 Task: Design a portfolio website for a graphic designer, showcasing their creative projects and design process.
Action: Mouse moved to (54, 249)
Screenshot: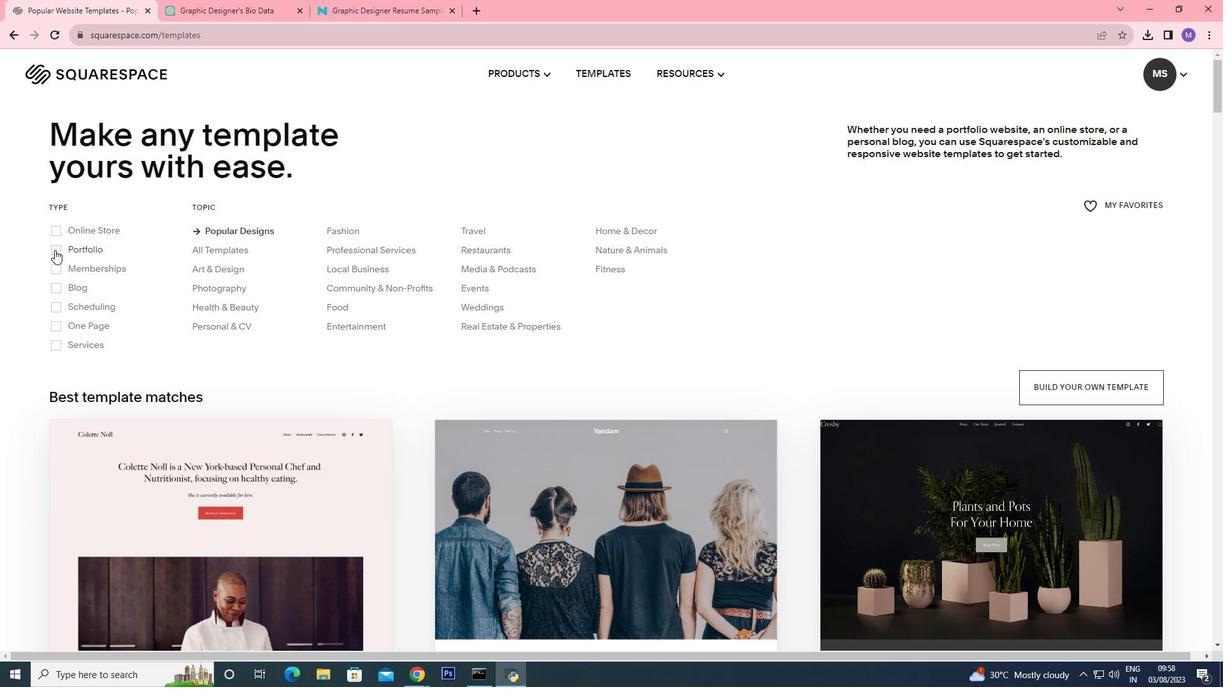 
Action: Mouse pressed left at (54, 249)
Screenshot: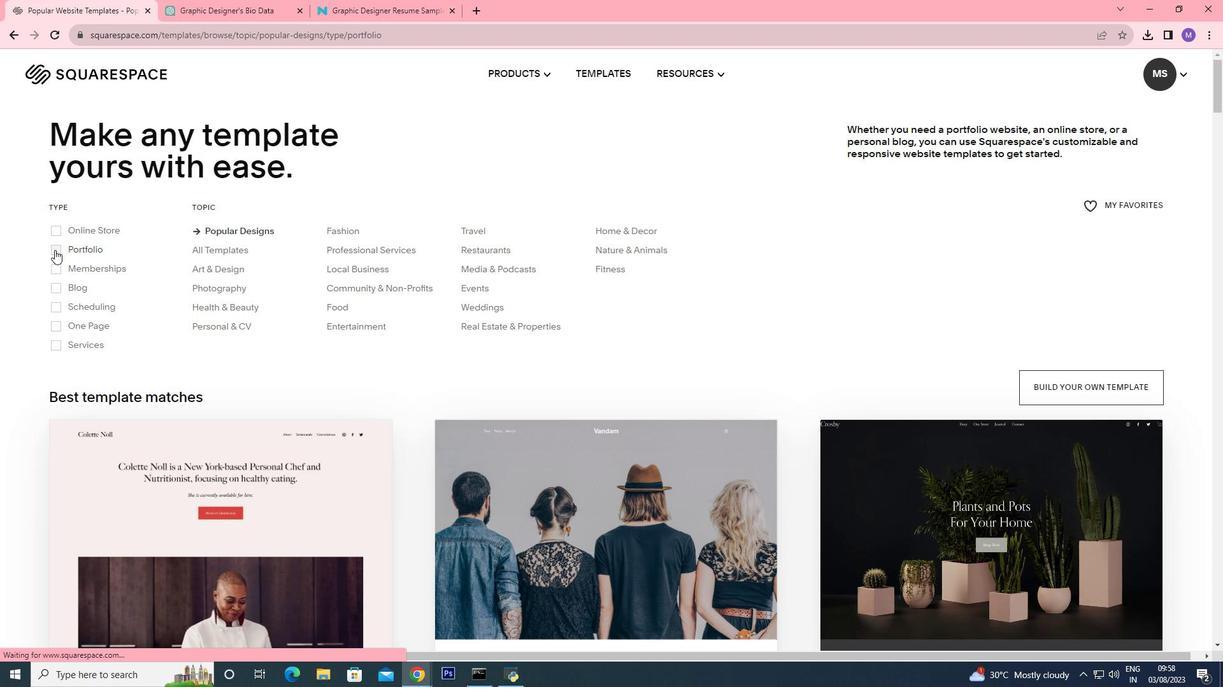 
Action: Mouse moved to (552, 375)
Screenshot: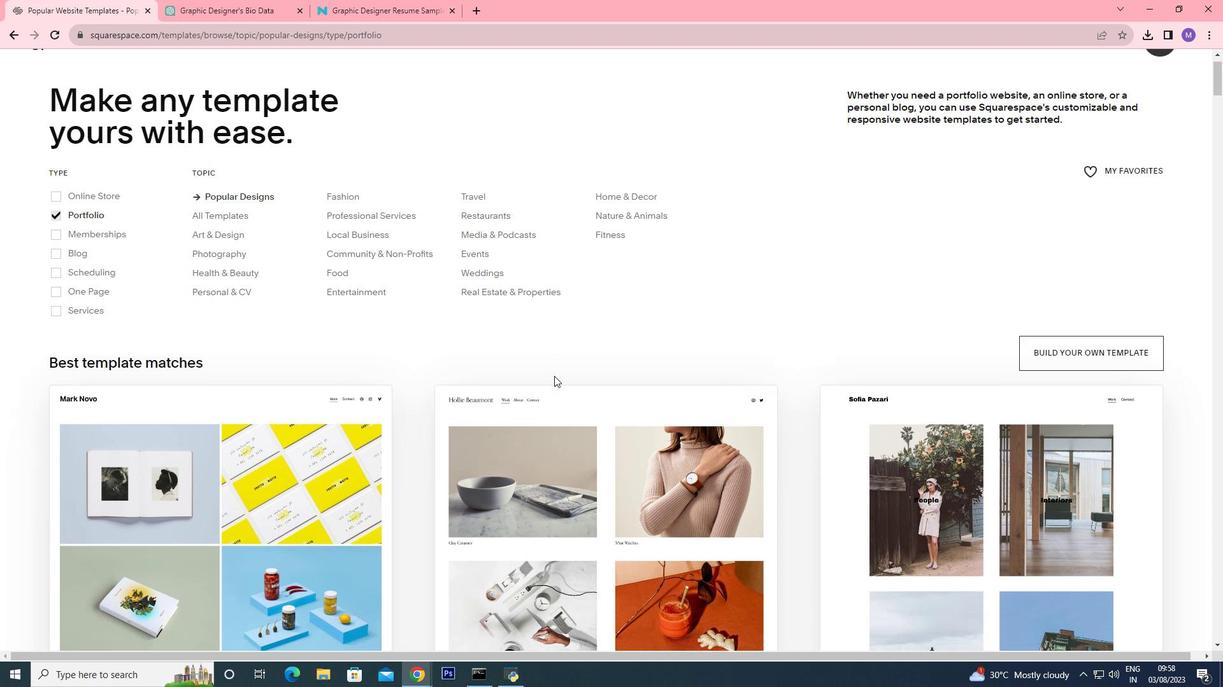 
Action: Mouse scrolled (552, 375) with delta (0, 0)
Screenshot: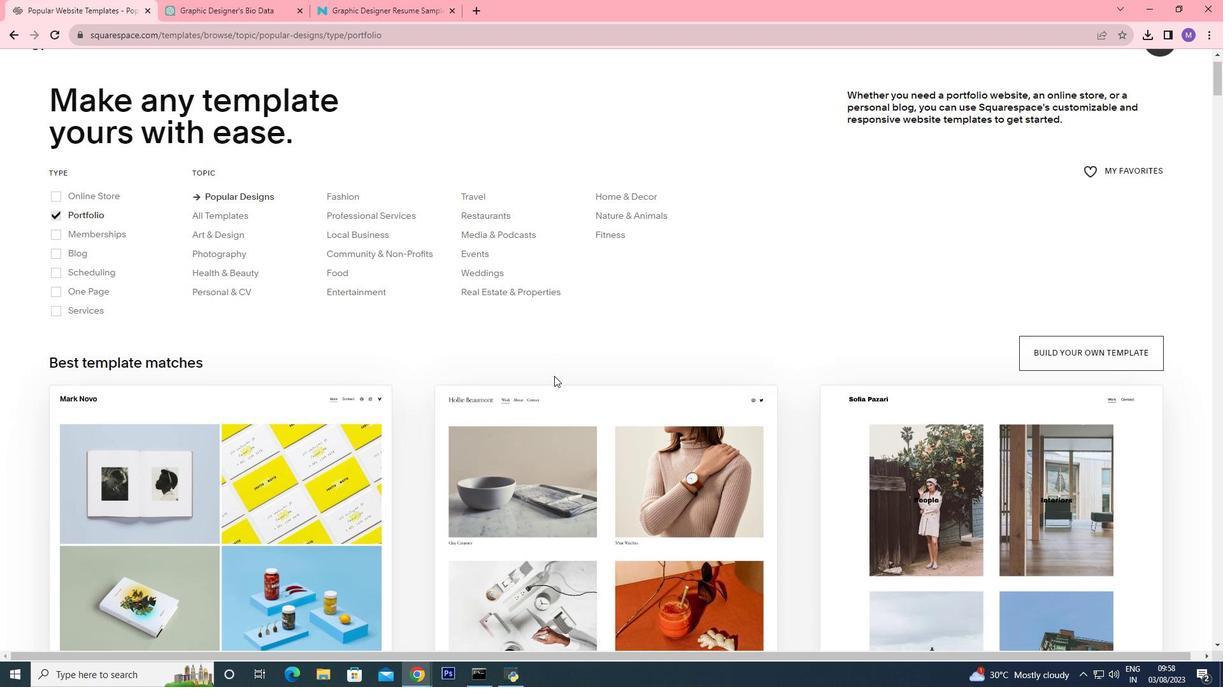 
Action: Mouse scrolled (552, 375) with delta (0, 0)
Screenshot: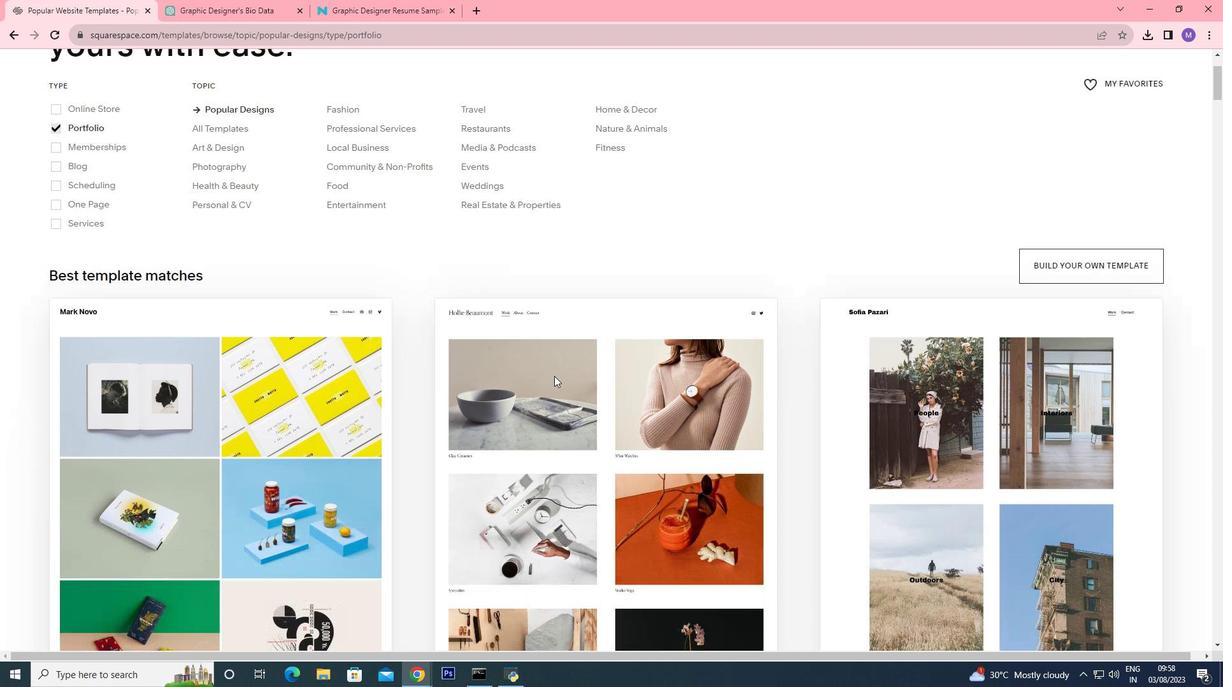 
Action: Mouse moved to (553, 375)
Screenshot: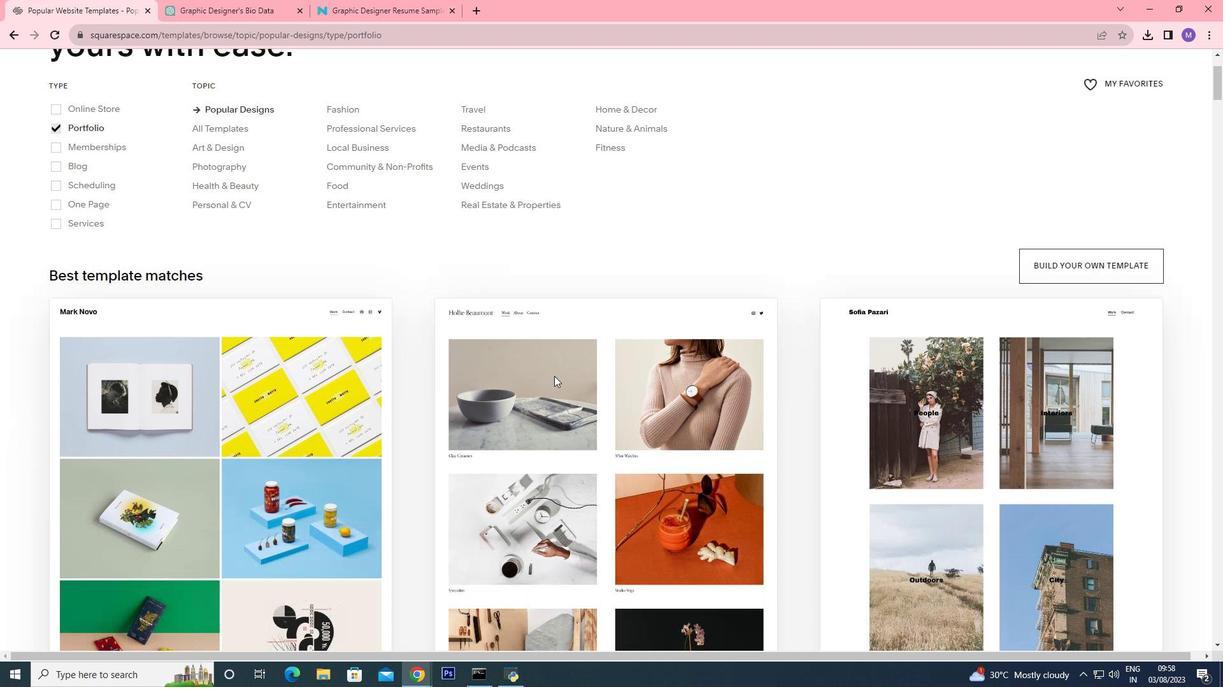 
Action: Mouse scrolled (553, 375) with delta (0, 0)
Screenshot: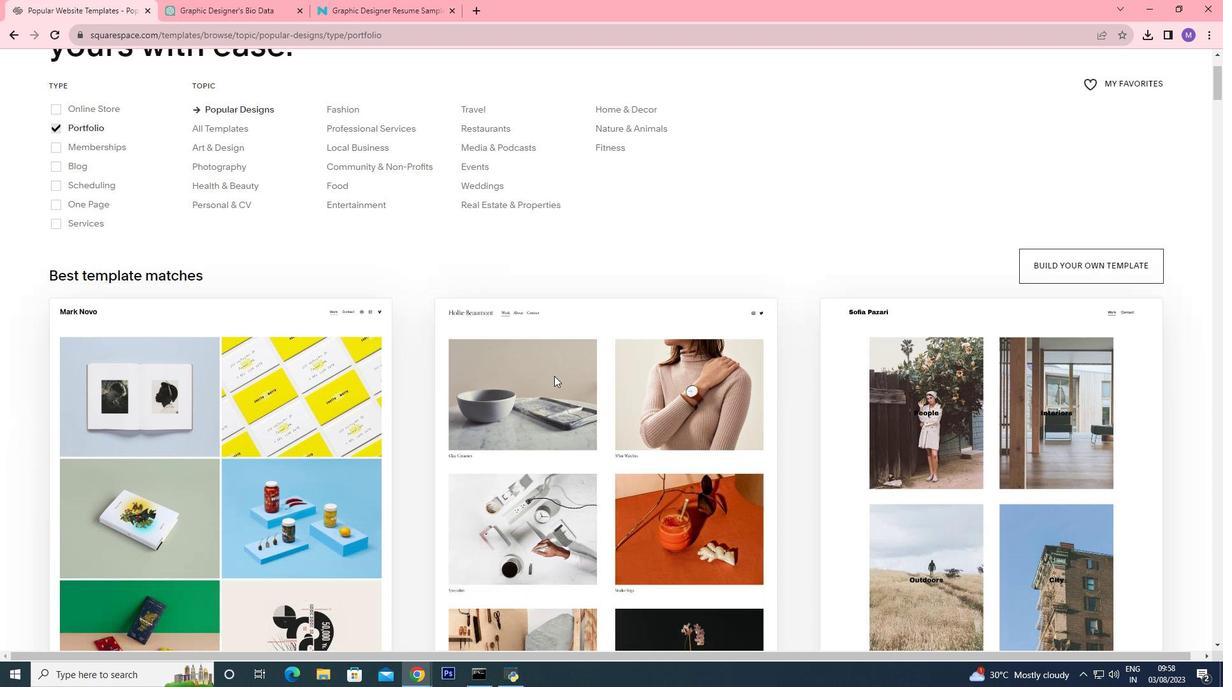 
Action: Mouse moved to (959, 423)
Screenshot: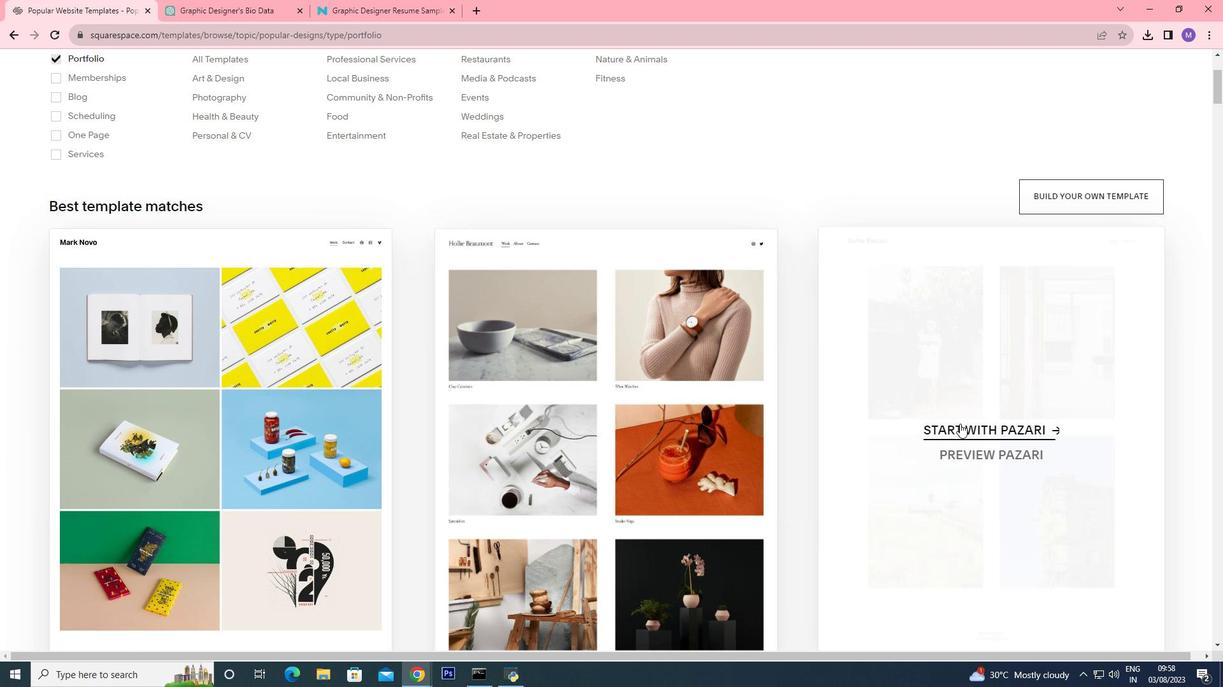 
Action: Mouse scrolled (959, 422) with delta (0, 0)
Screenshot: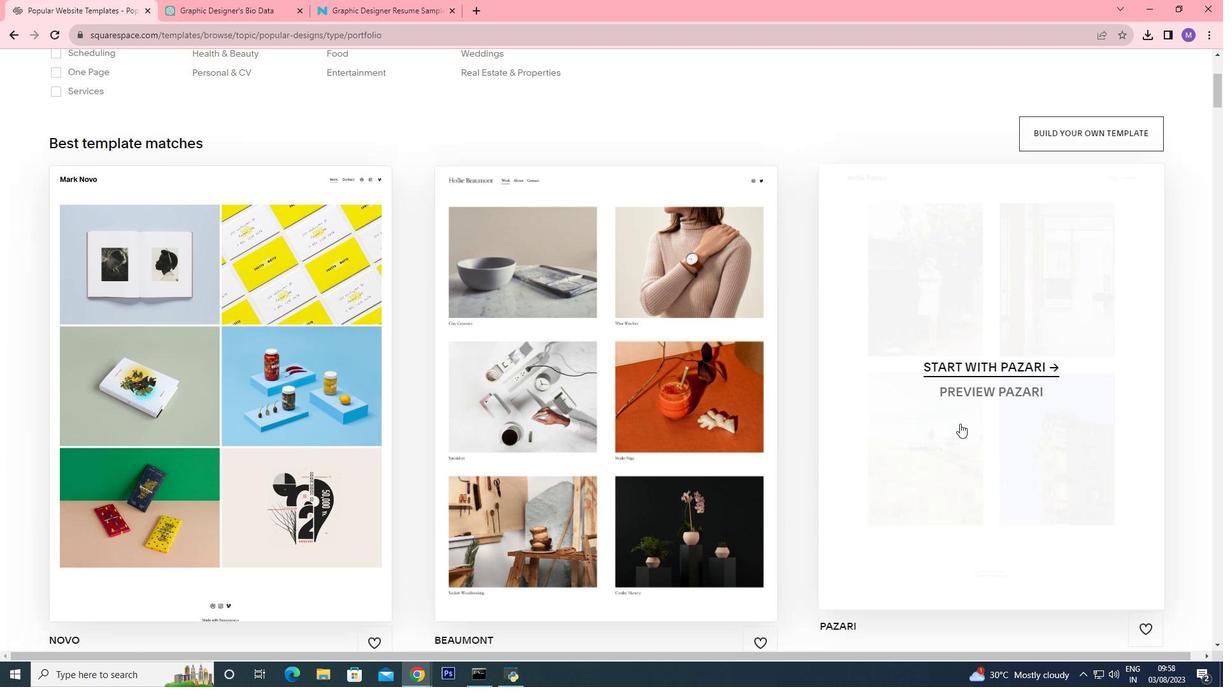 
Action: Mouse scrolled (959, 422) with delta (0, 0)
Screenshot: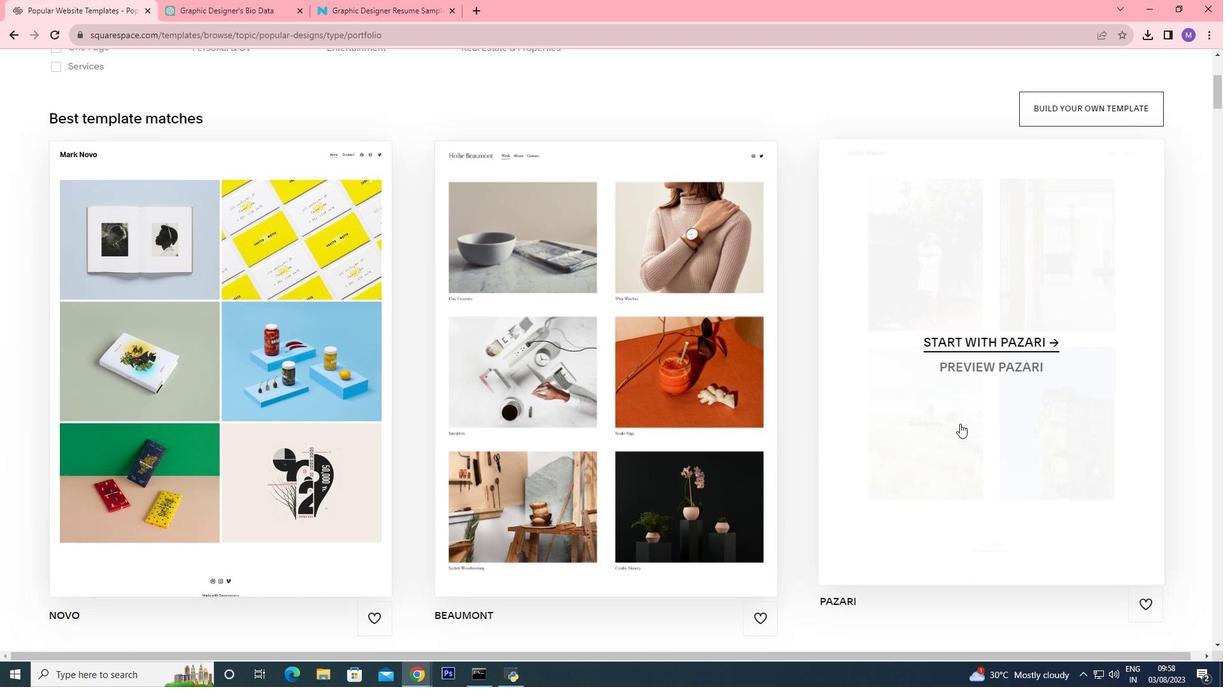 
Action: Mouse moved to (840, 519)
Screenshot: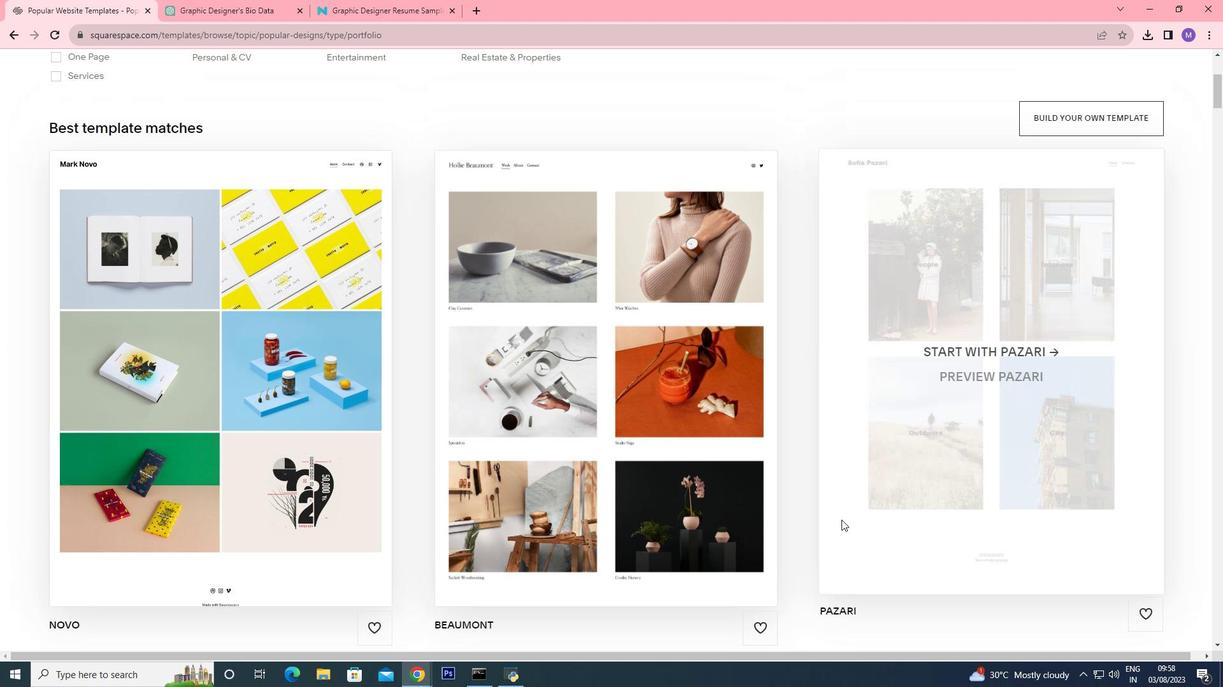 
Action: Mouse scrolled (840, 520) with delta (0, 0)
Screenshot: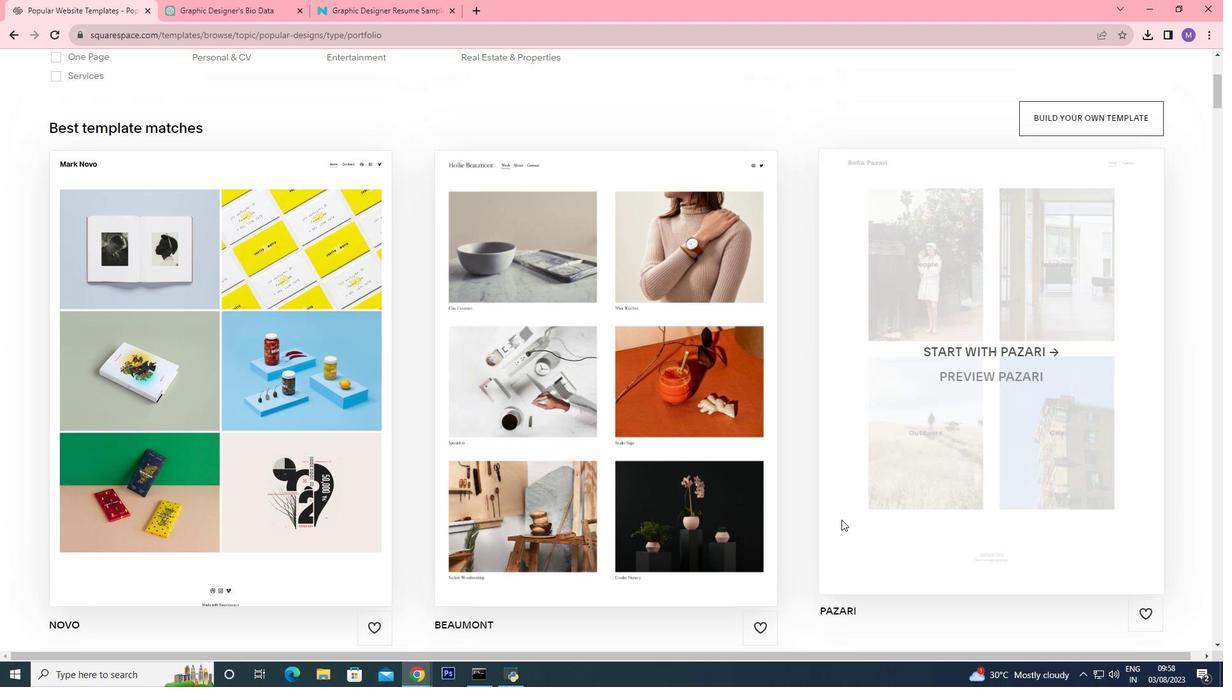 
Action: Mouse moved to (1016, 373)
Screenshot: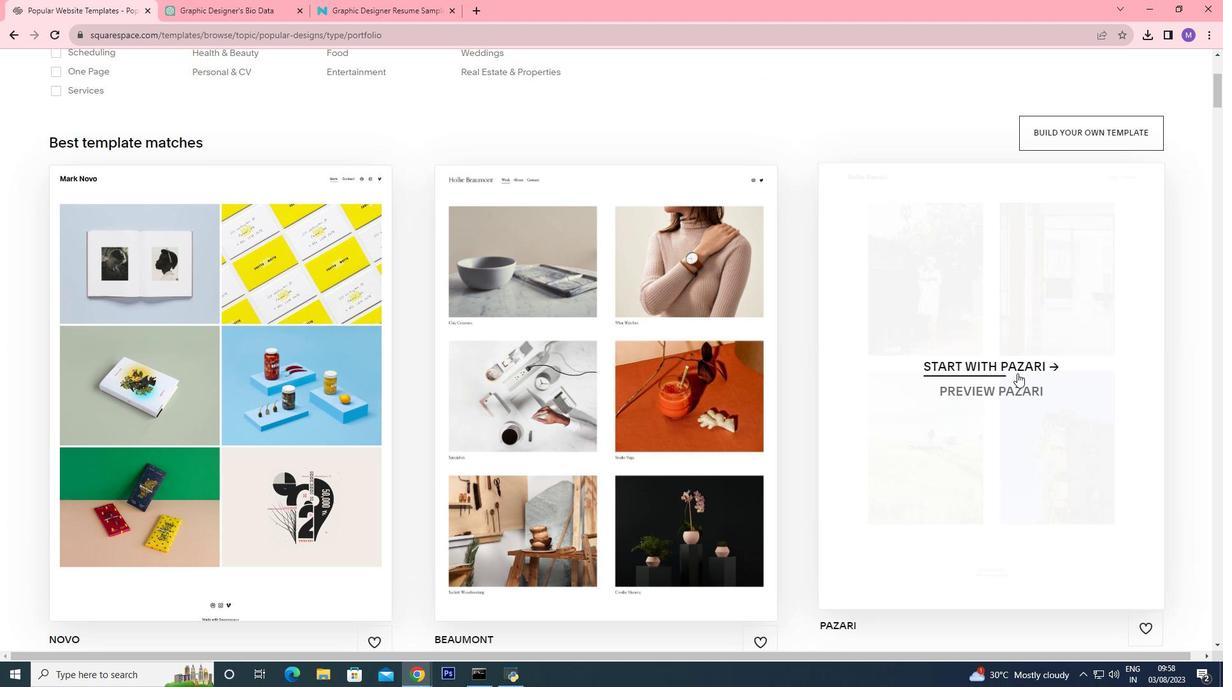 
Action: Mouse pressed left at (1016, 373)
Screenshot: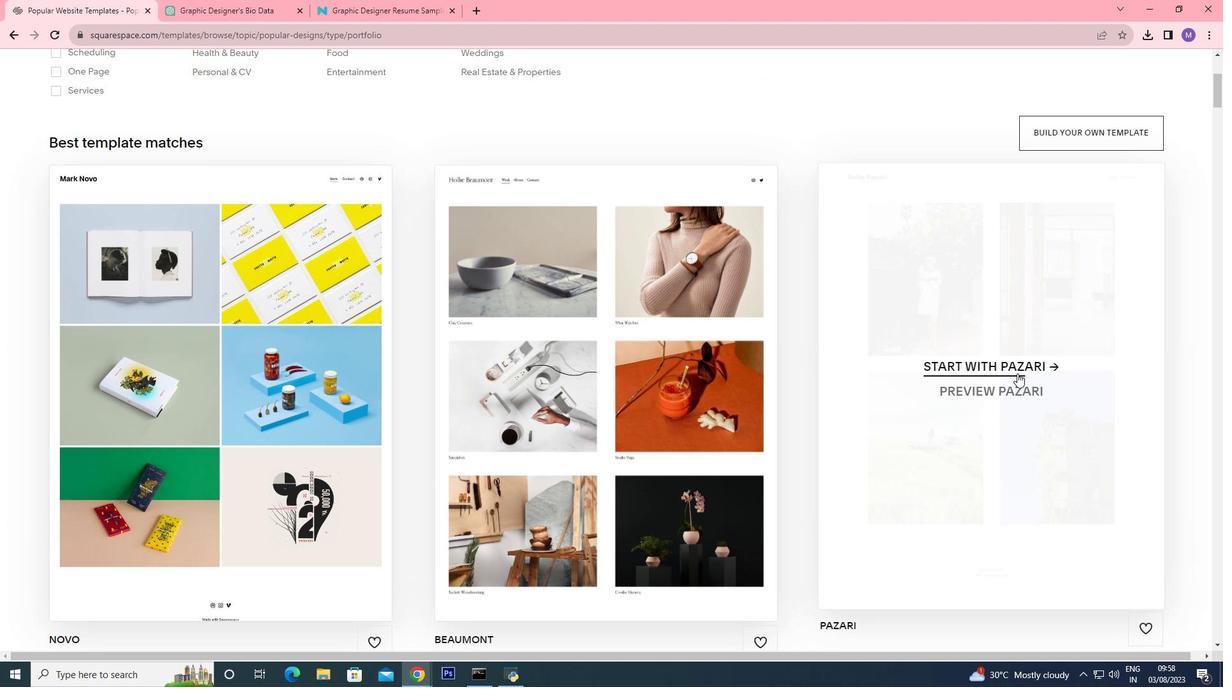 
Action: Mouse moved to (391, 342)
Screenshot: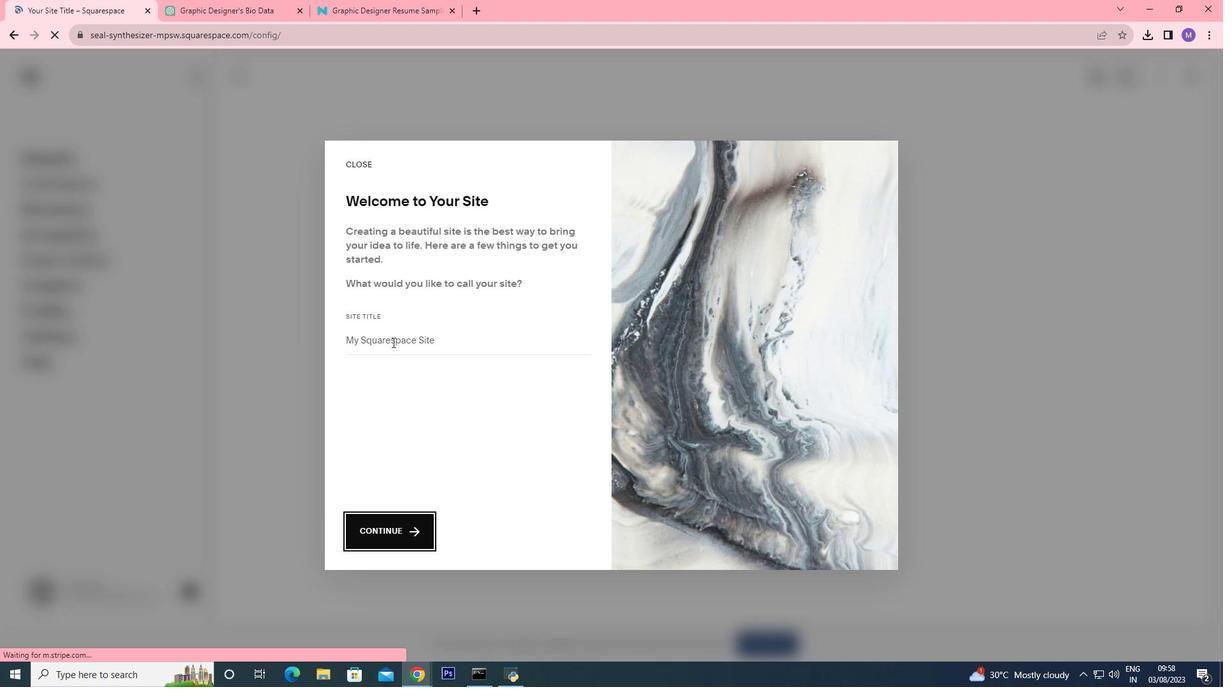 
Action: Mouse pressed left at (391, 342)
Screenshot: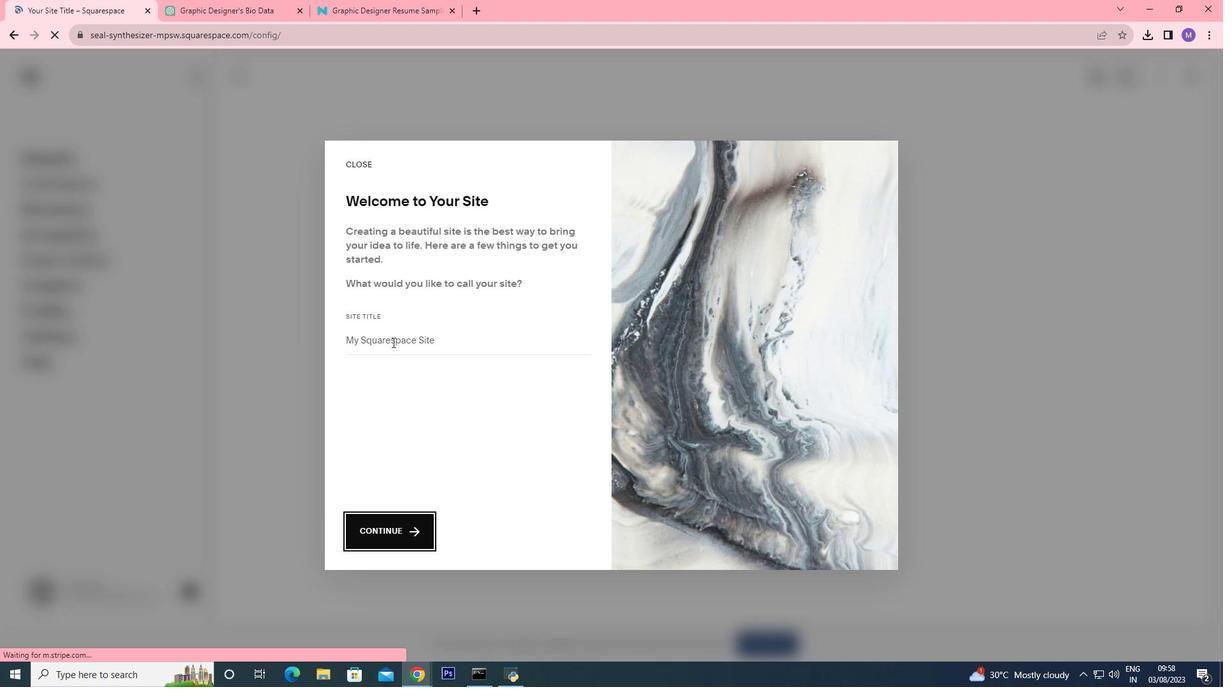
Action: Key pressed <Key.shift><Key.shift>g<Key.shift><Key.shift><Key.shift><Key.shift><Key.shift><Key.shift><Key.shift><Key.shift><Key.shift><Key.shift><Key.shift><Key.shift><Key.shift><Key.backspace><Key.shift>Graphic<Key.space><Key.shift>Ddd<Key.shift><Key.shift><Key.shift><Key.shift><Key.shift><Key.shift><Key.shift><Key.shift><Key.backspace><Key.backspace>esigner
Screenshot: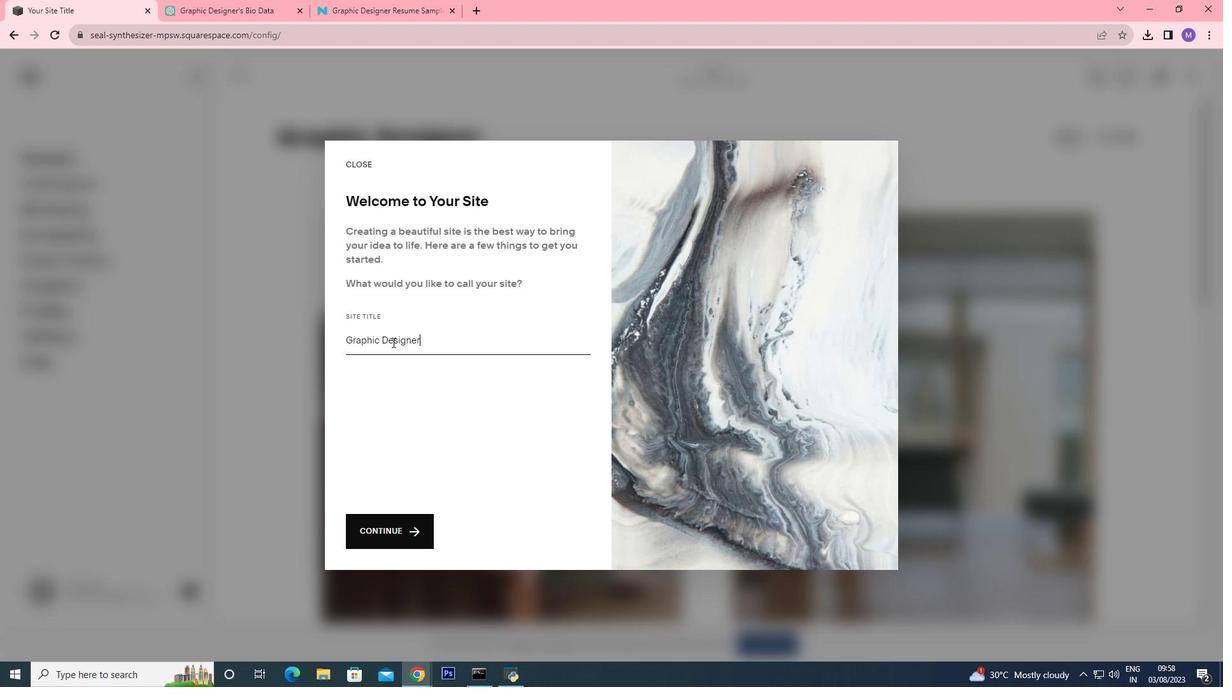 
Action: Mouse moved to (347, 341)
Screenshot: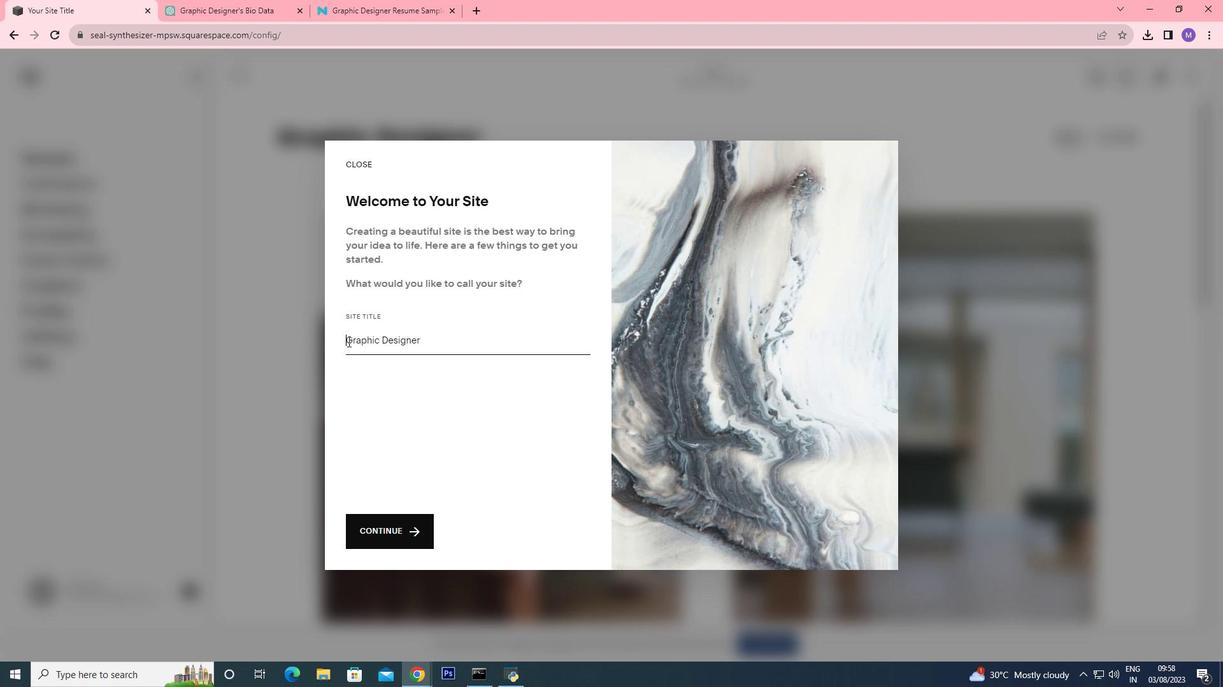 
Action: Mouse pressed left at (347, 341)
Screenshot: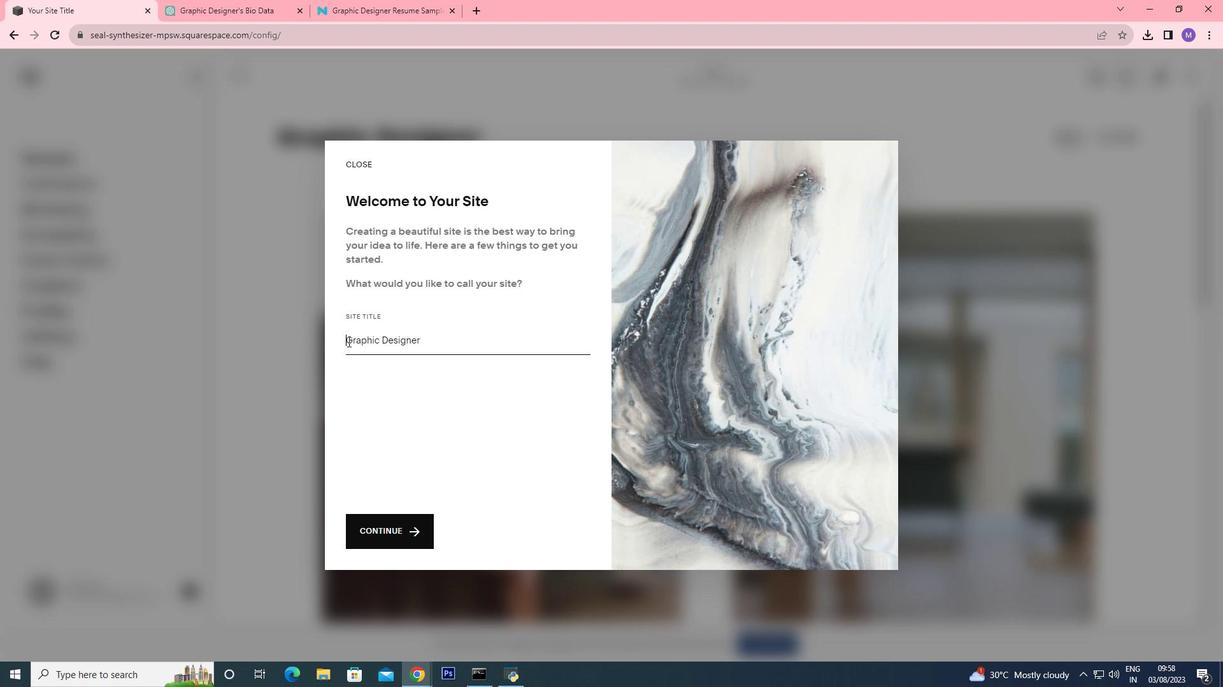 
Action: Key pressed <Key.shift>Maichel<Key.space>
Screenshot: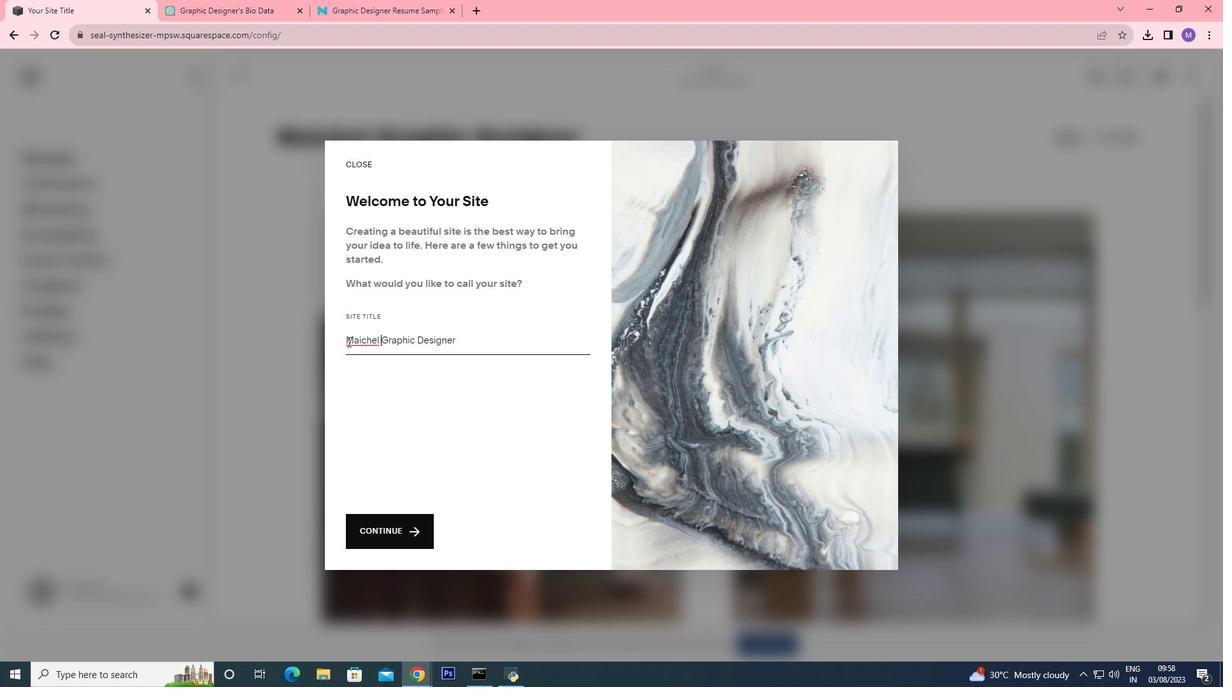 
Action: Mouse moved to (375, 339)
Screenshot: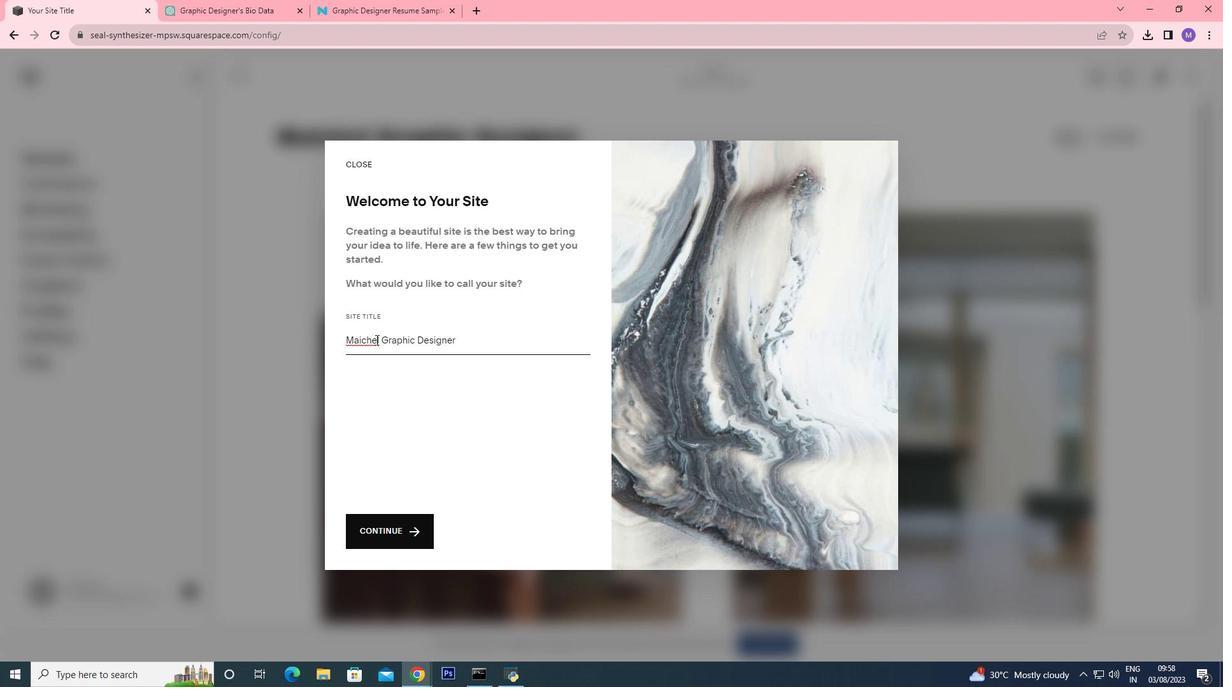
Action: Mouse pressed left at (375, 339)
Screenshot: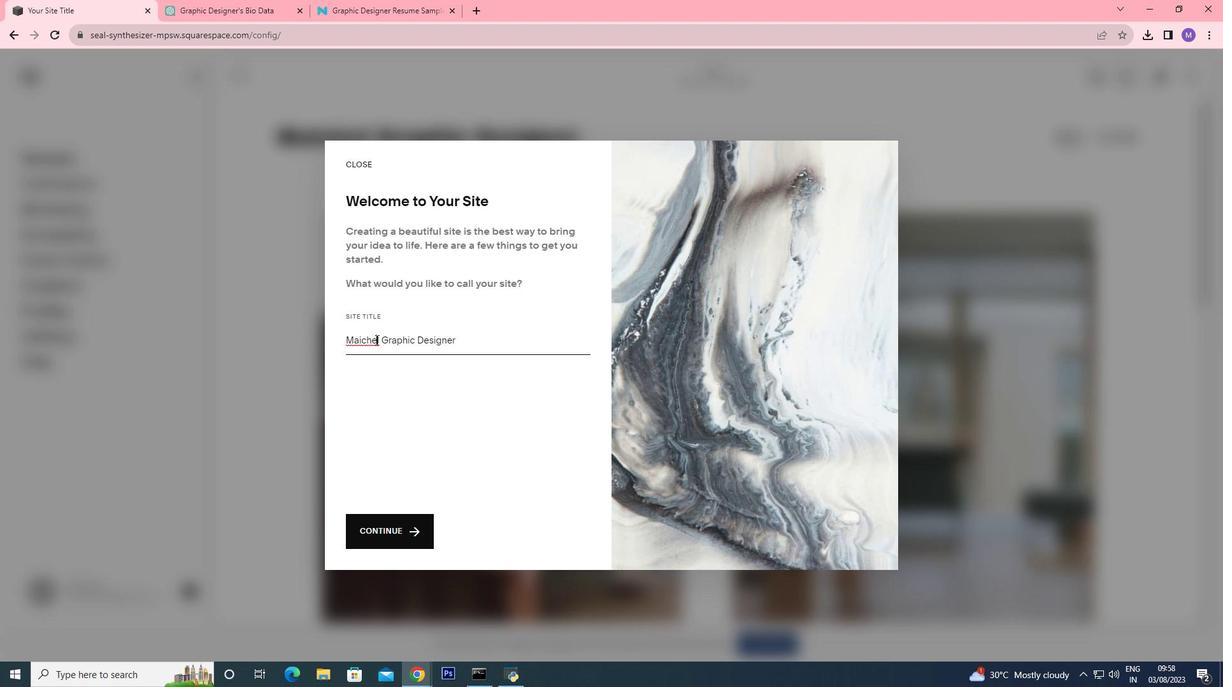 
Action: Mouse pressed left at (375, 339)
Screenshot: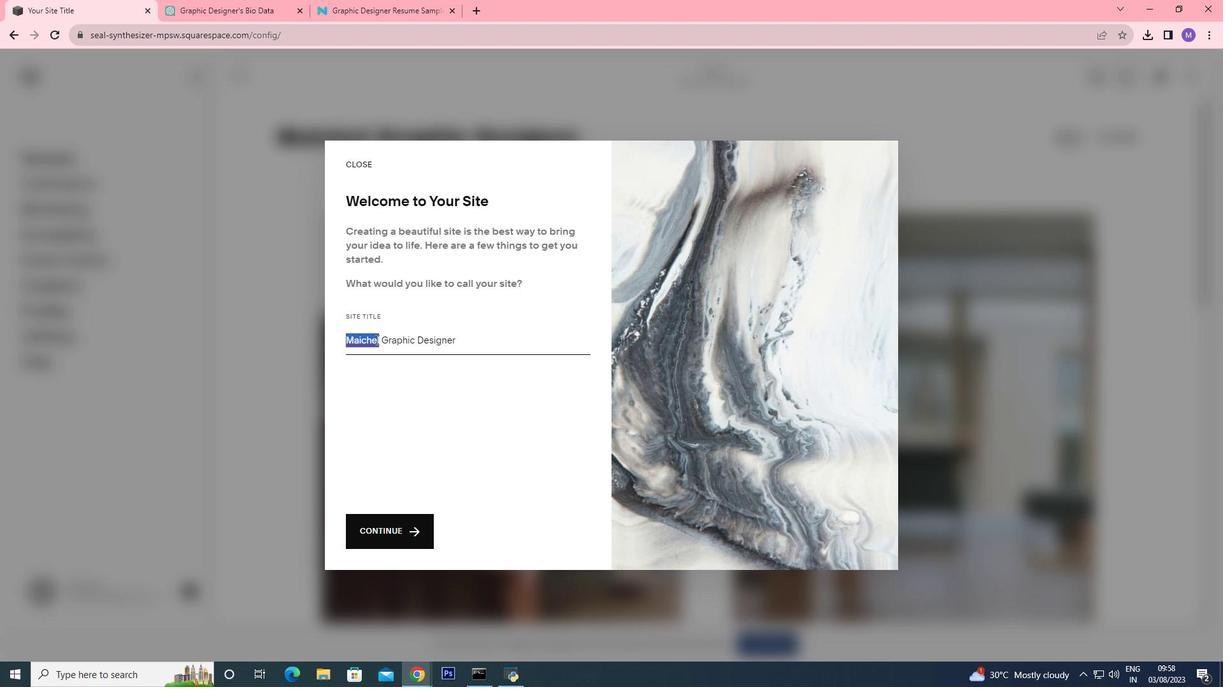 
Action: Mouse moved to (440, 347)
Screenshot: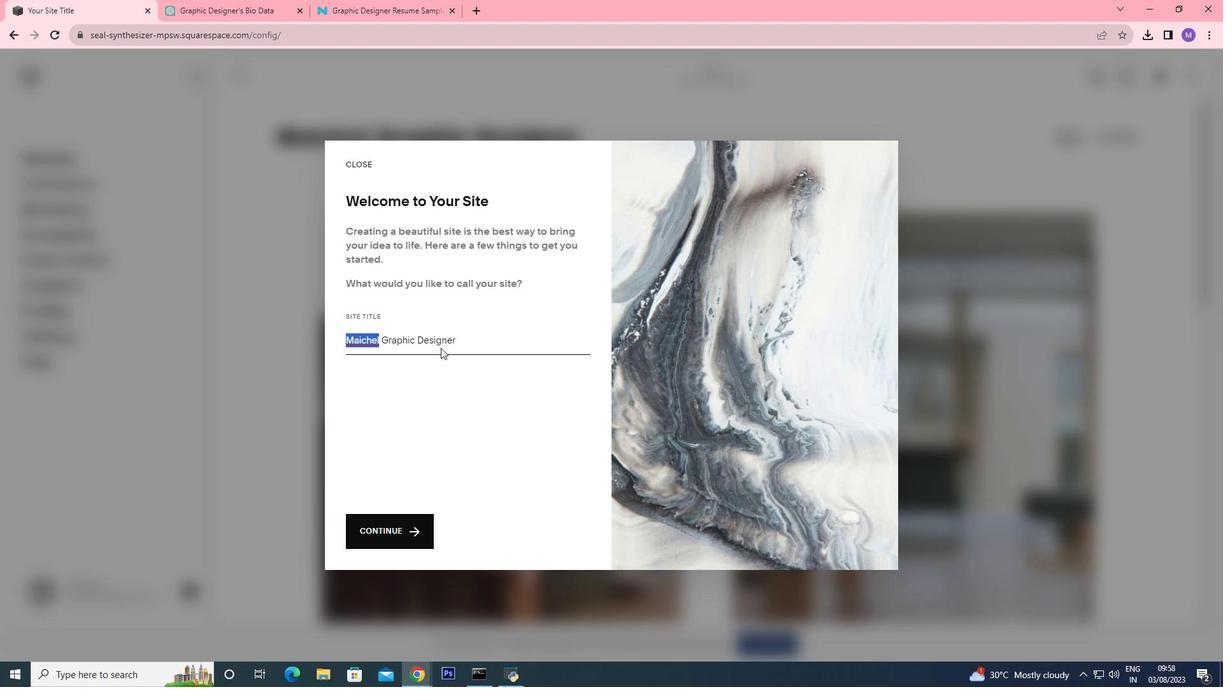 
Action: Mouse pressed left at (440, 347)
Screenshot: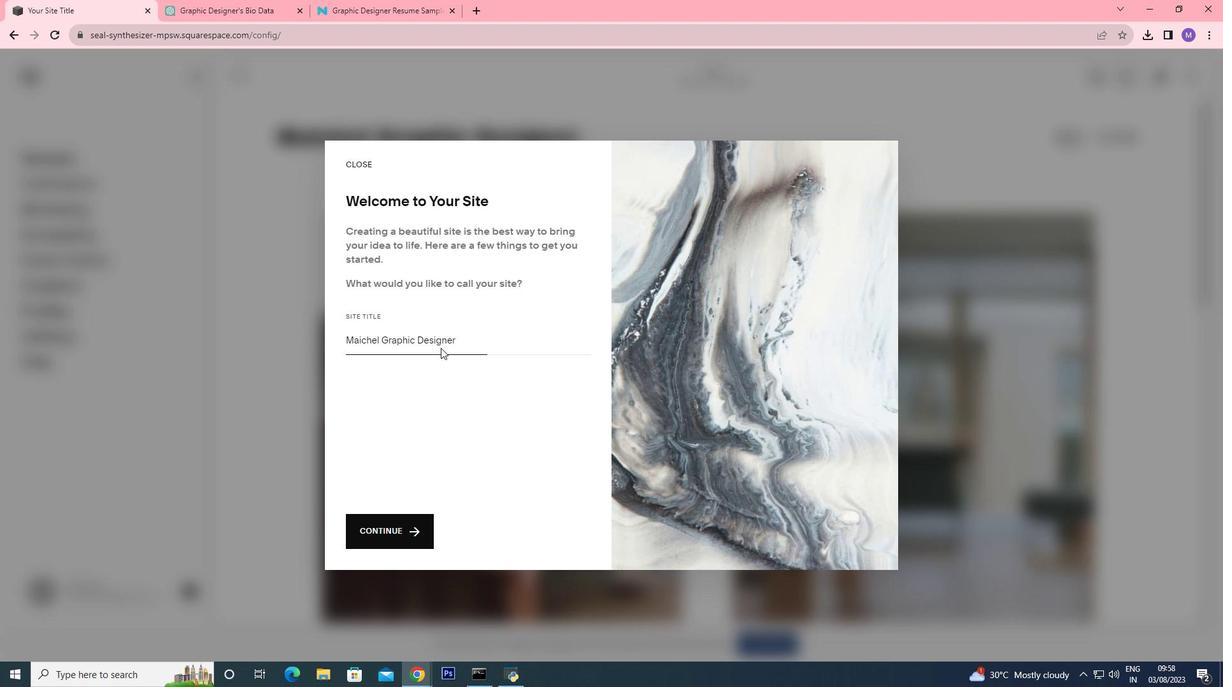 
Action: Mouse moved to (389, 536)
Screenshot: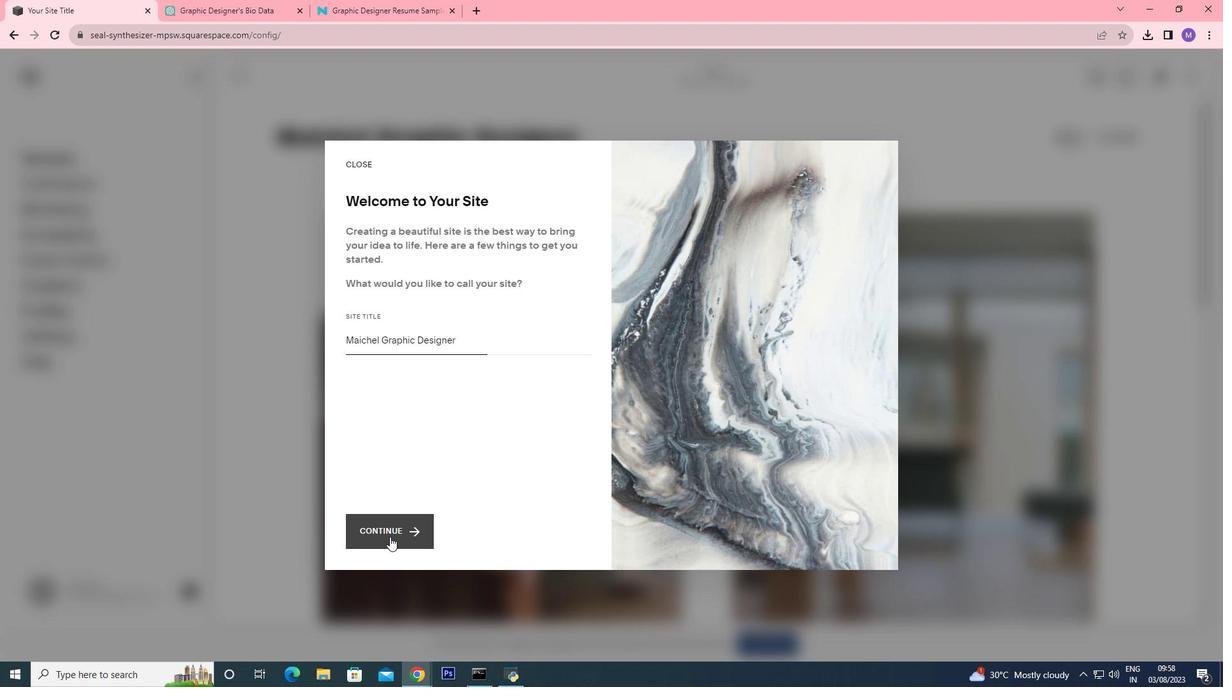 
Action: Mouse pressed left at (389, 536)
Screenshot: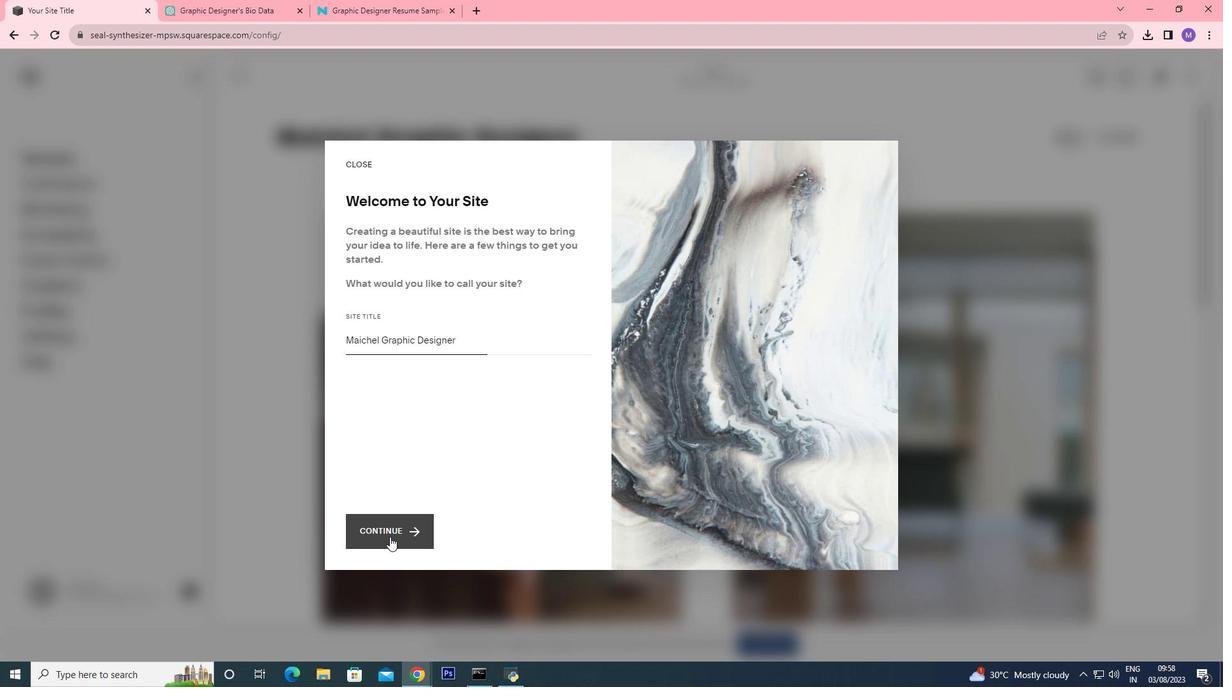 
Action: Mouse moved to (578, 540)
Screenshot: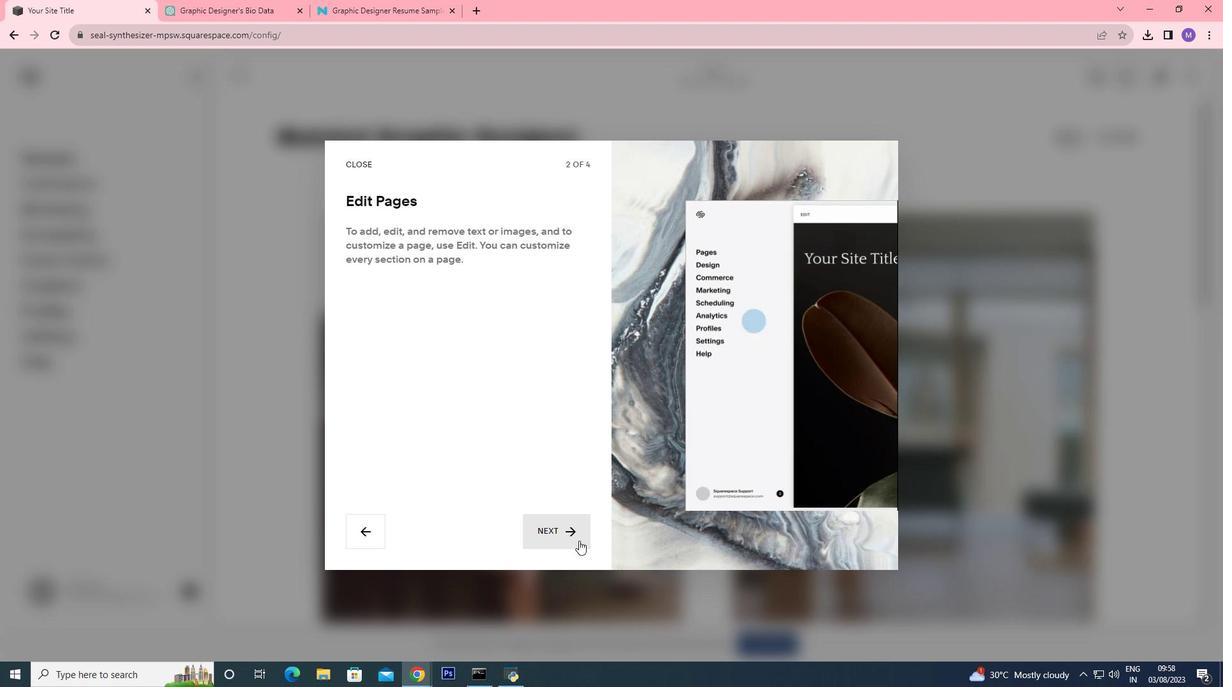 
Action: Mouse pressed left at (578, 540)
Screenshot: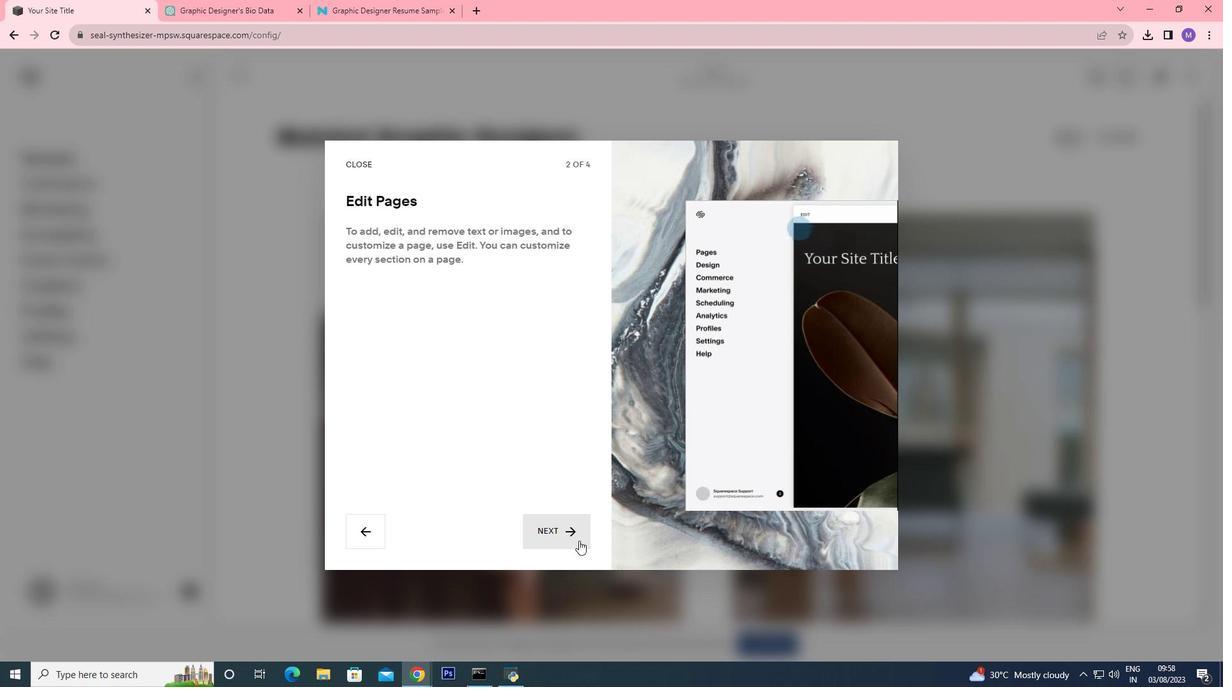 
Action: Mouse moved to (568, 533)
Screenshot: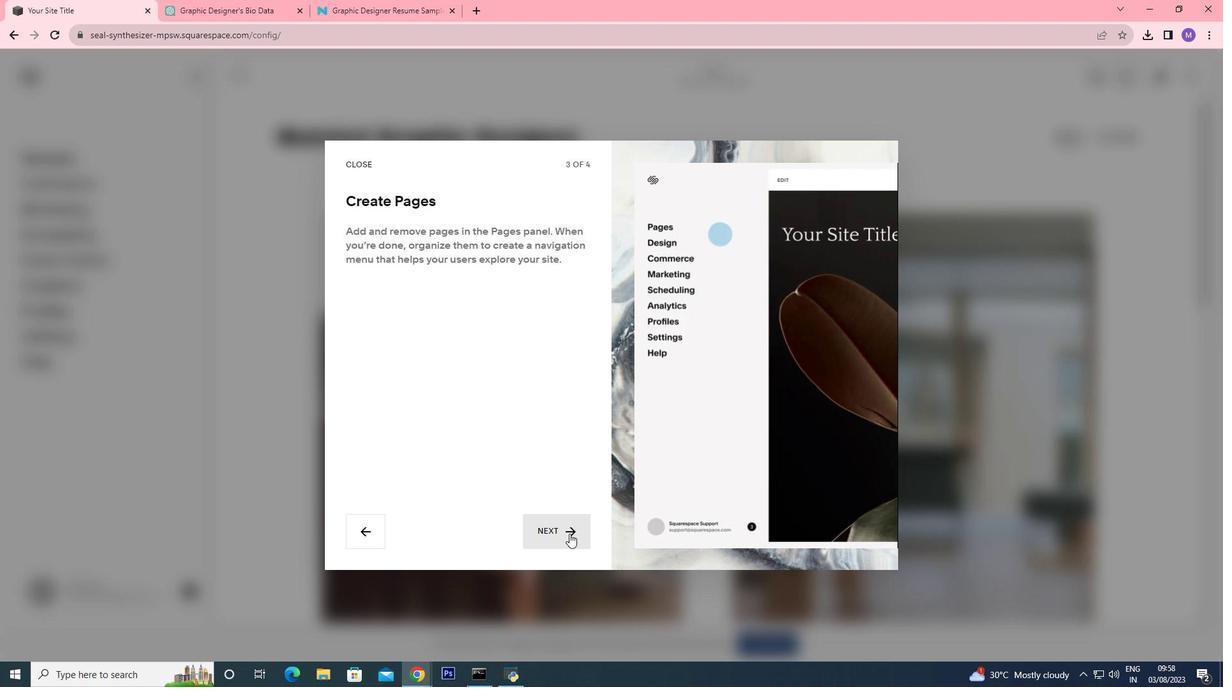 
Action: Mouse pressed left at (568, 533)
Screenshot: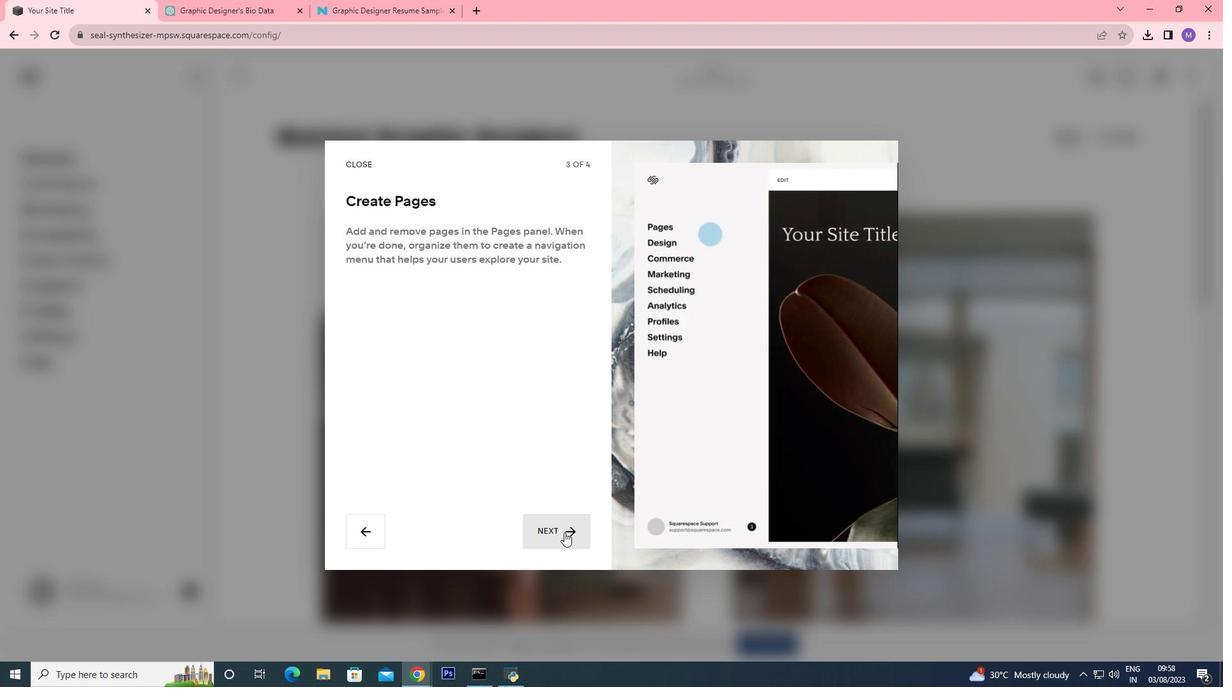 
Action: Mouse moved to (563, 533)
Screenshot: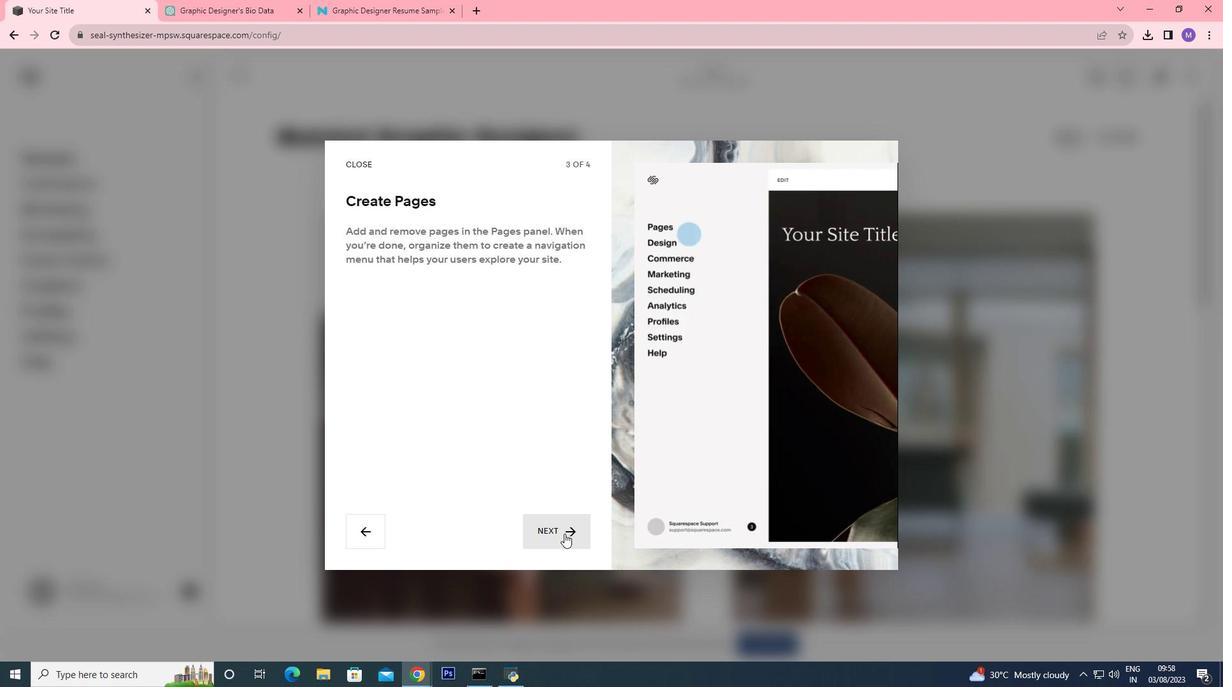 
Action: Mouse pressed left at (563, 533)
Screenshot: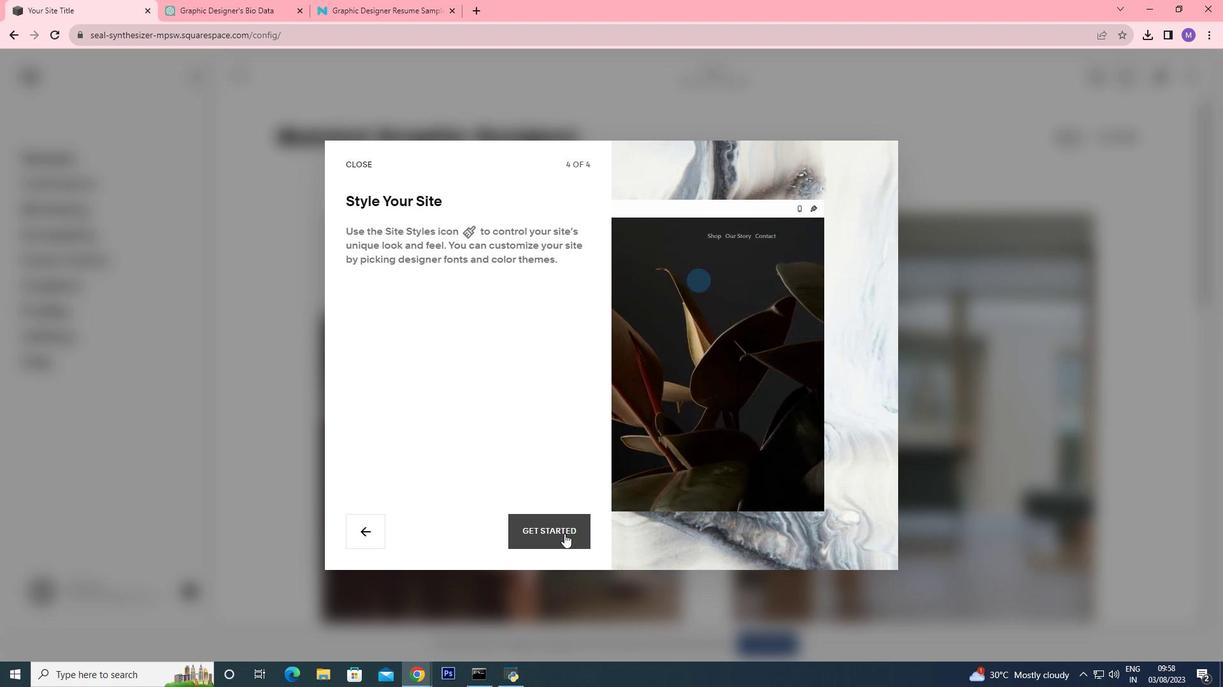 
Action: Mouse moved to (1165, 557)
Screenshot: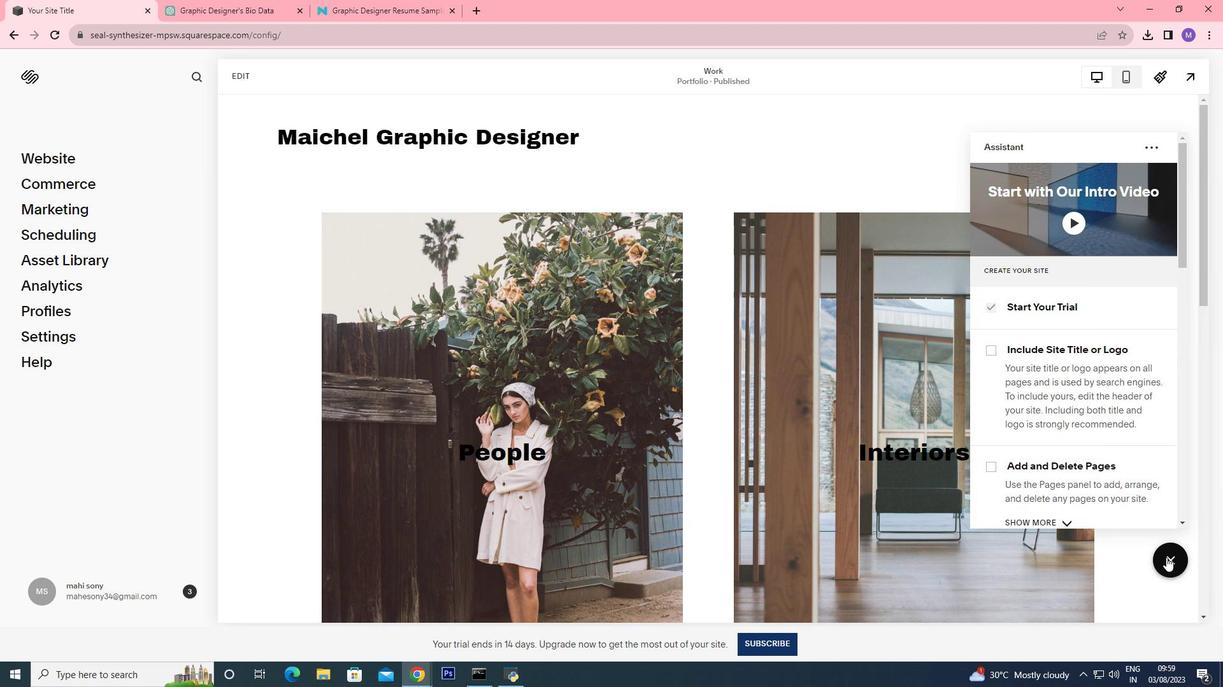 
Action: Mouse pressed left at (1165, 557)
Screenshot: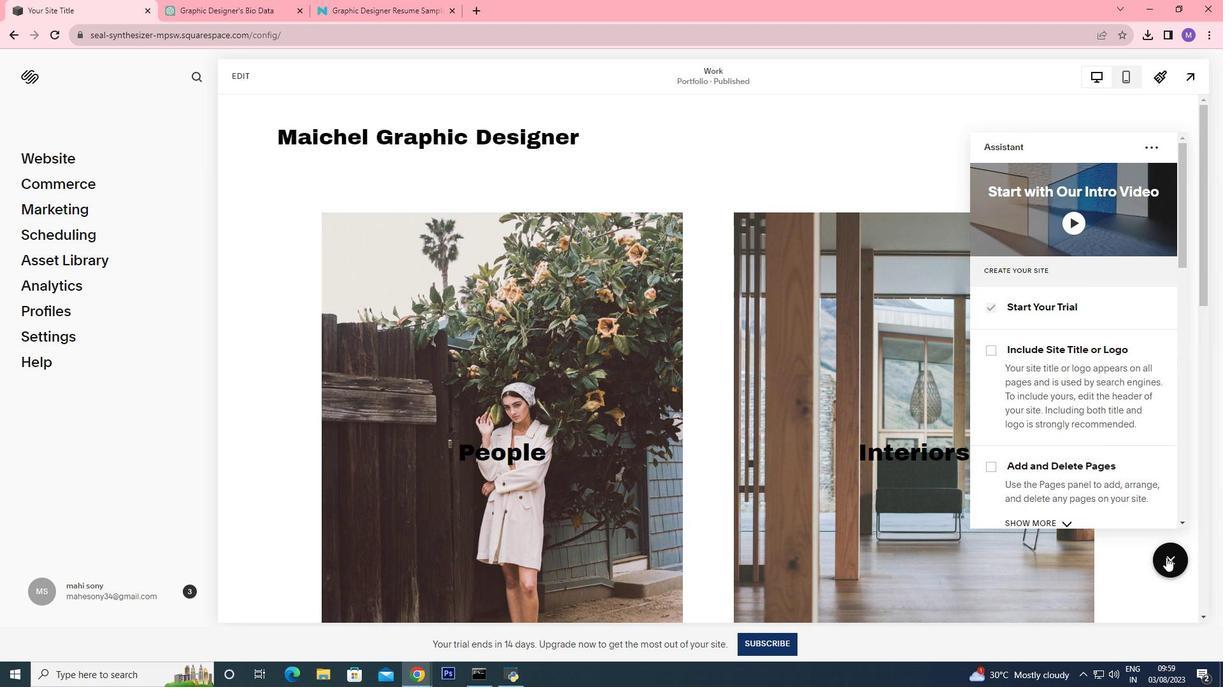 
Action: Mouse moved to (775, 322)
Screenshot: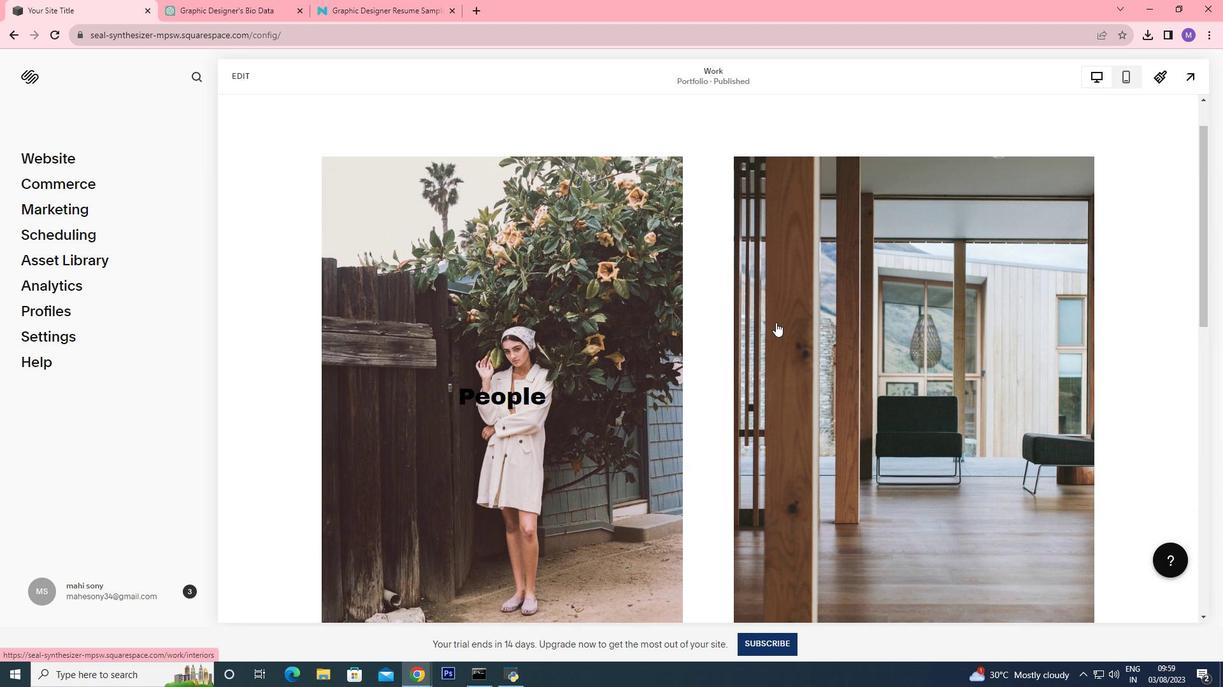 
Action: Mouse scrolled (775, 321) with delta (0, 0)
Screenshot: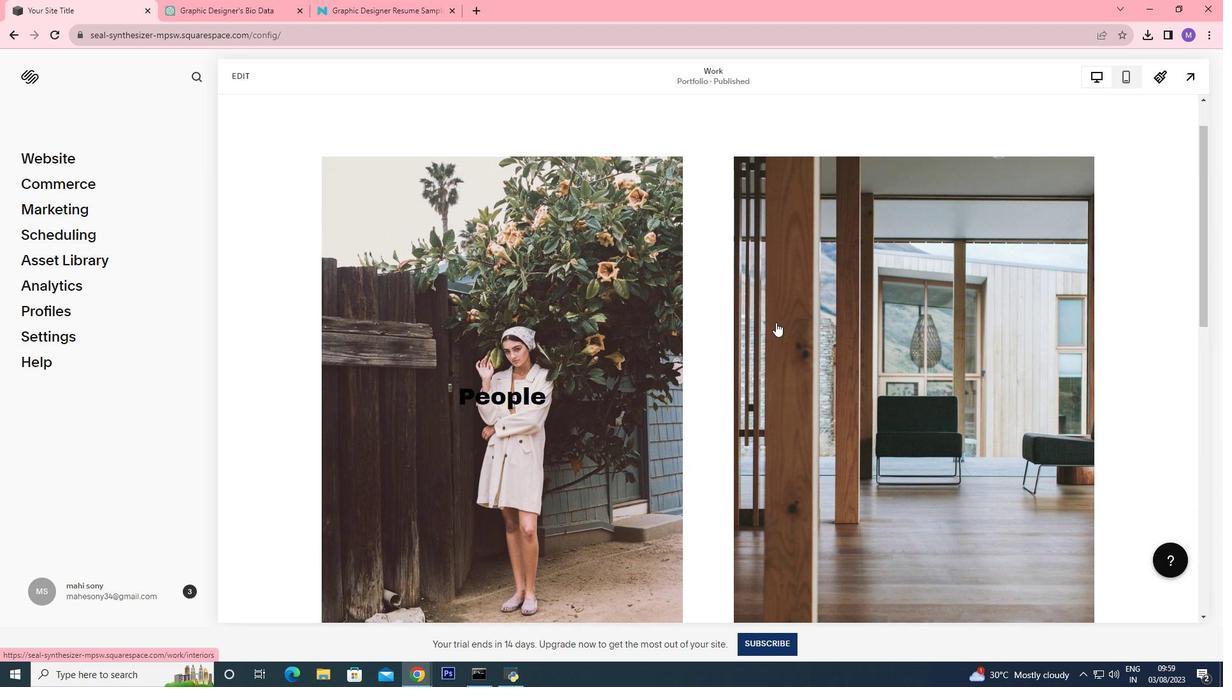 
Action: Mouse scrolled (775, 321) with delta (0, 0)
Screenshot: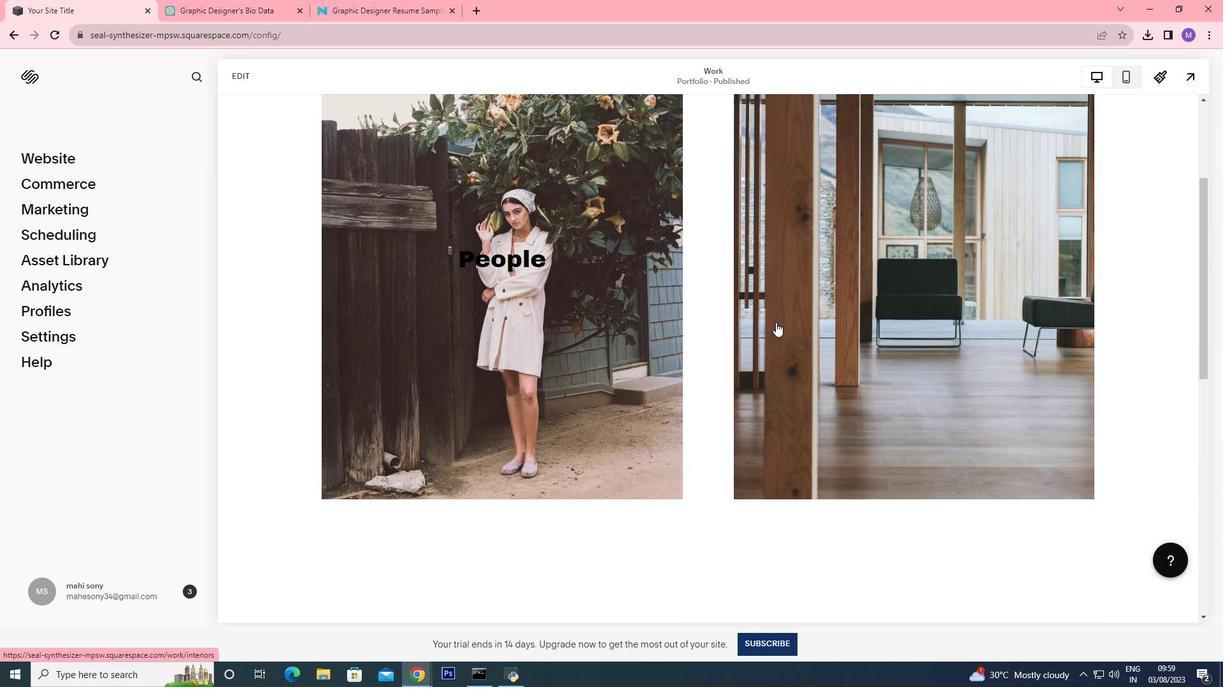 
Action: Mouse scrolled (775, 321) with delta (0, 0)
Screenshot: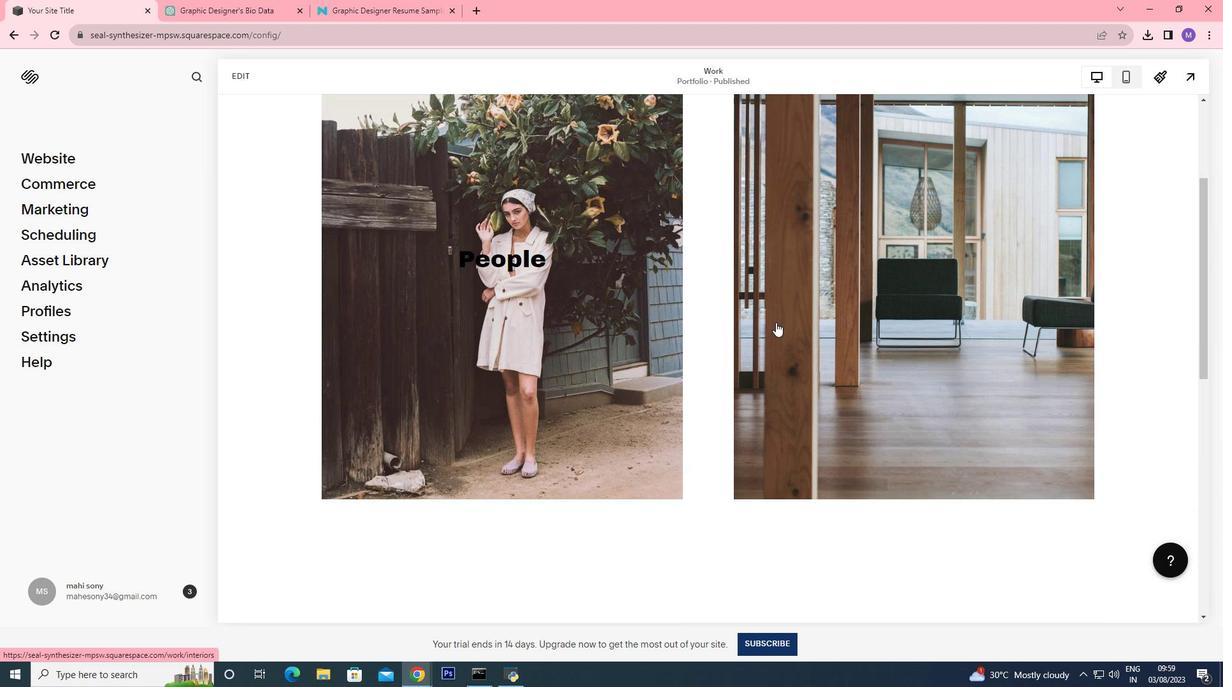 
Action: Mouse scrolled (775, 321) with delta (0, 0)
Screenshot: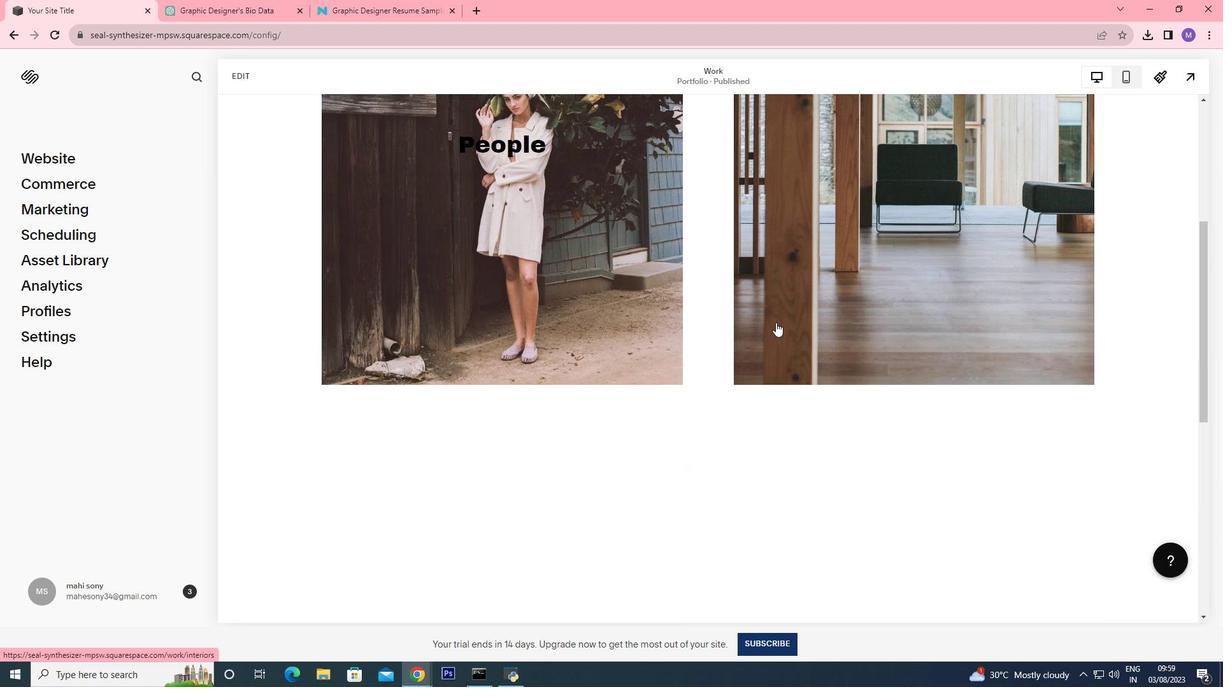 
Action: Mouse scrolled (775, 321) with delta (0, 0)
Screenshot: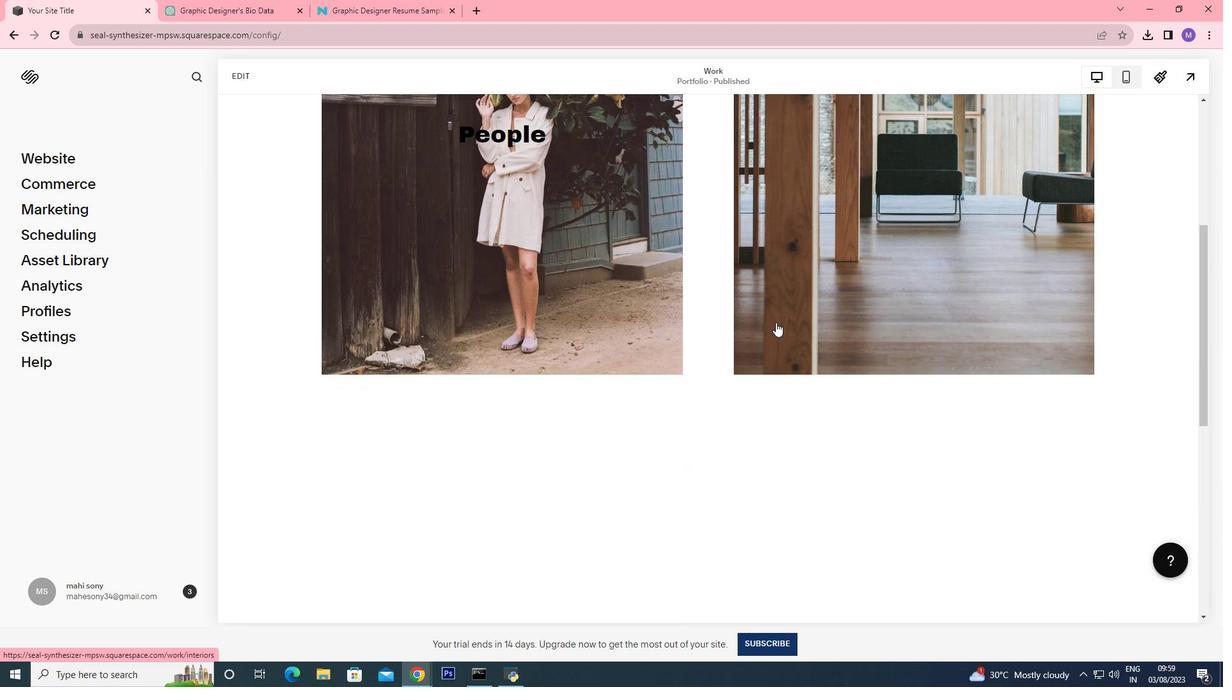 
Action: Mouse scrolled (775, 322) with delta (0, 0)
Screenshot: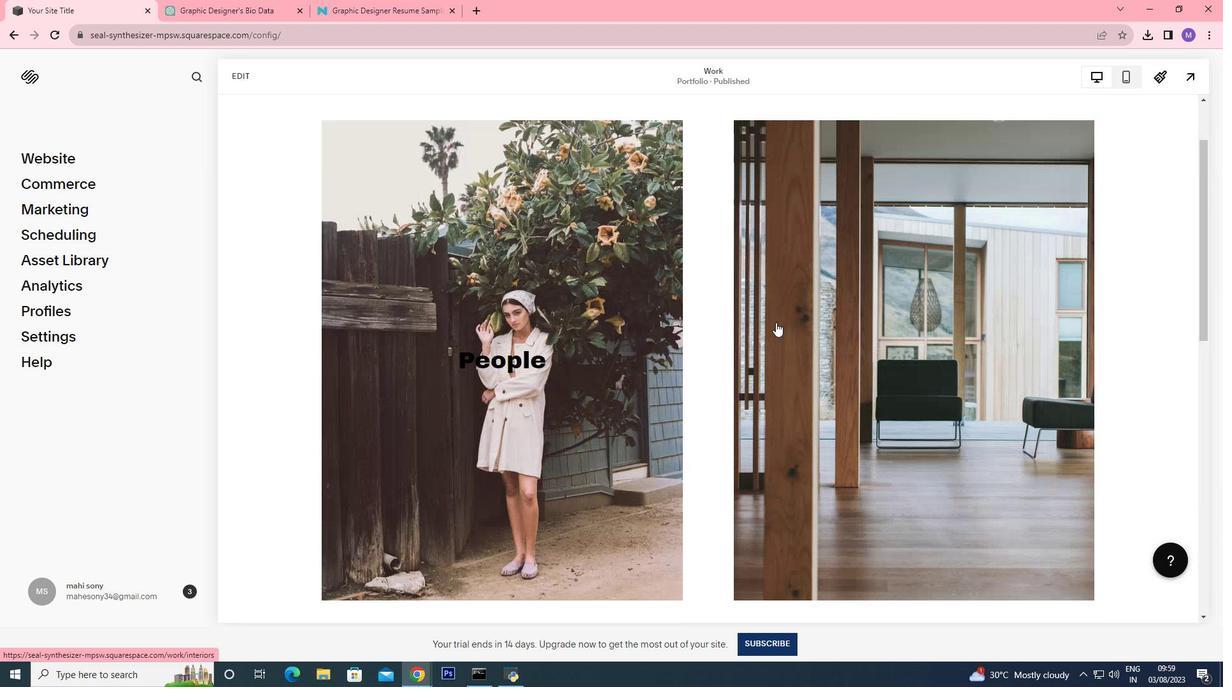 
Action: Mouse scrolled (775, 322) with delta (0, 0)
Screenshot: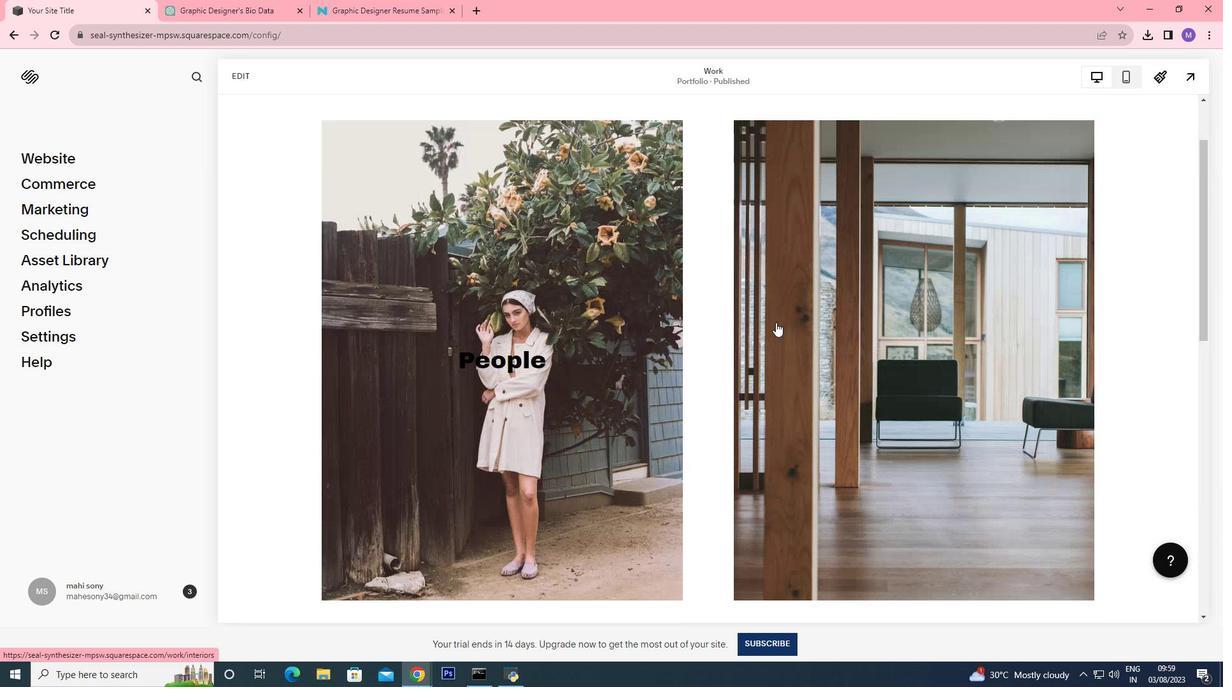 
Action: Mouse scrolled (775, 322) with delta (0, 0)
Screenshot: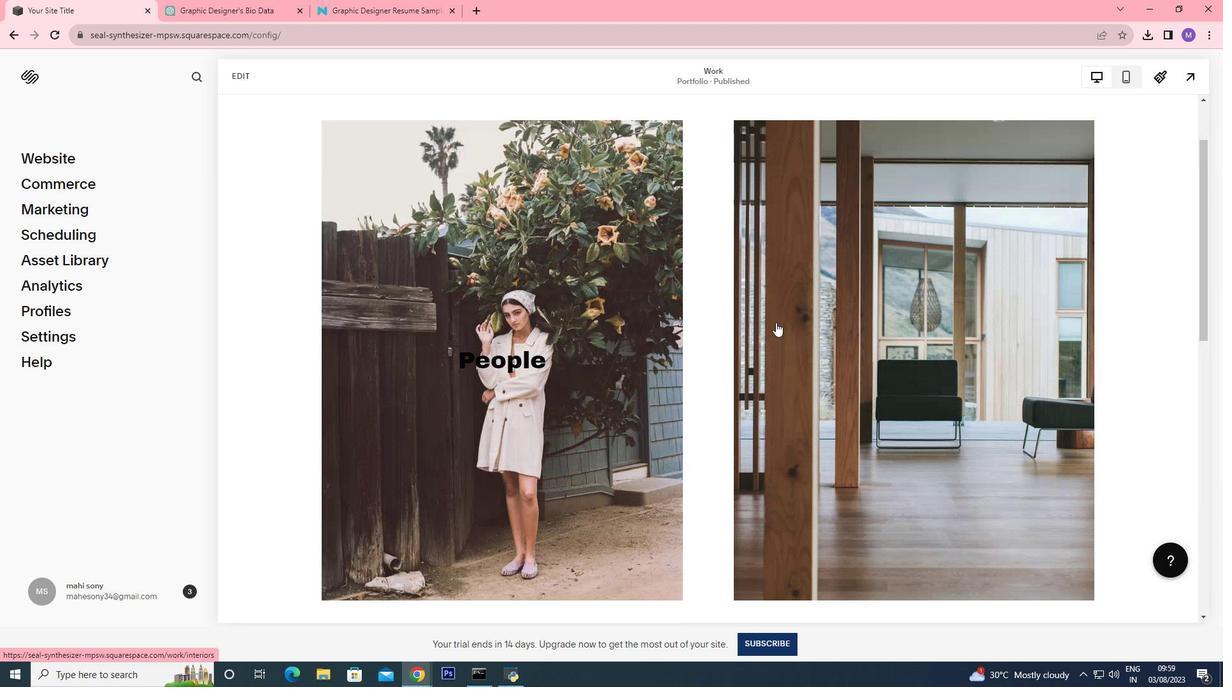 
Action: Mouse scrolled (775, 322) with delta (0, 0)
Screenshot: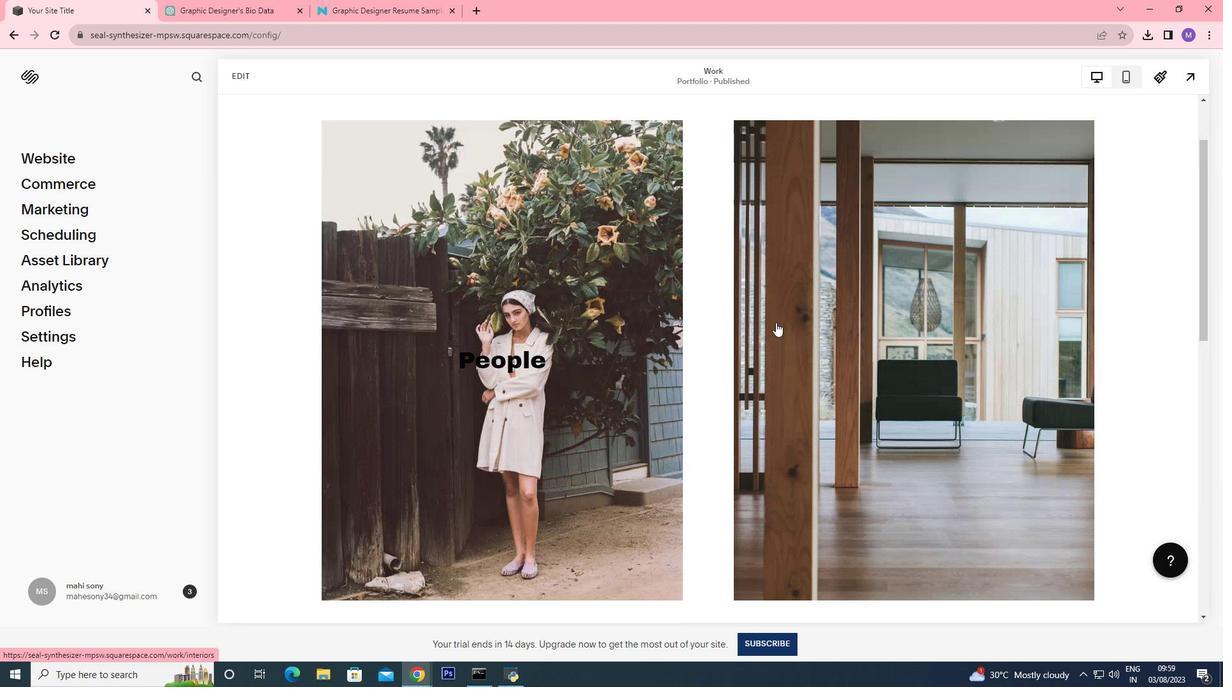 
Action: Mouse scrolled (775, 322) with delta (0, 0)
Screenshot: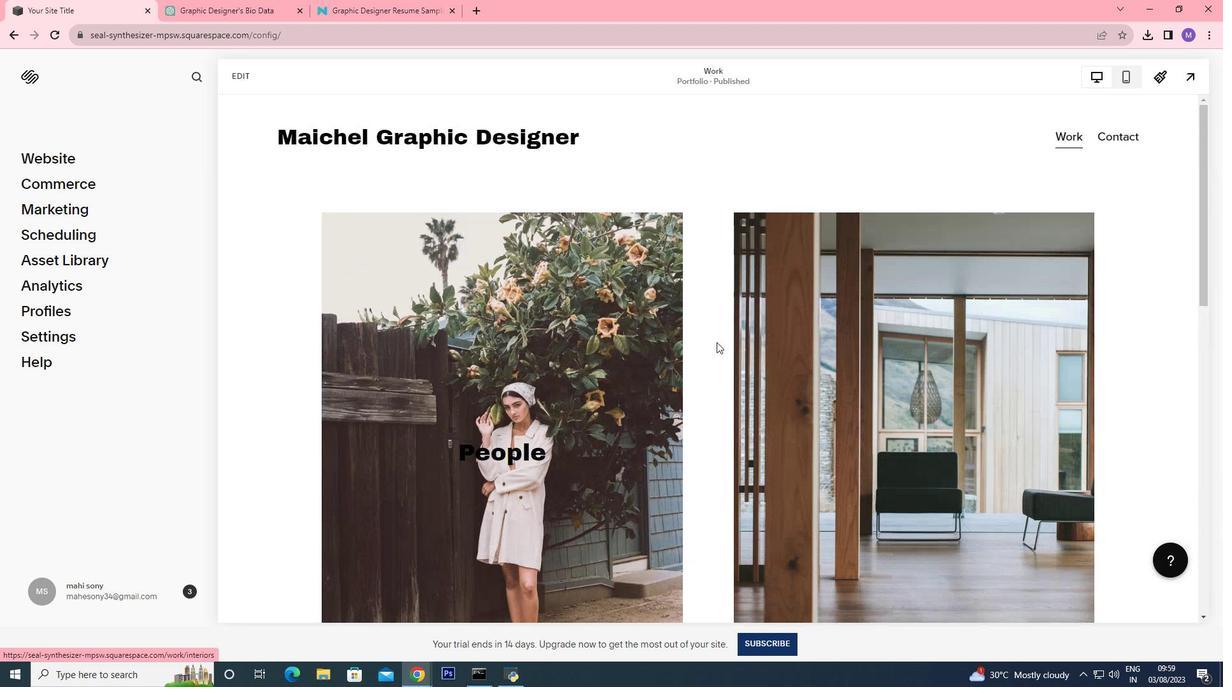 
Action: Mouse moved to (541, 374)
Screenshot: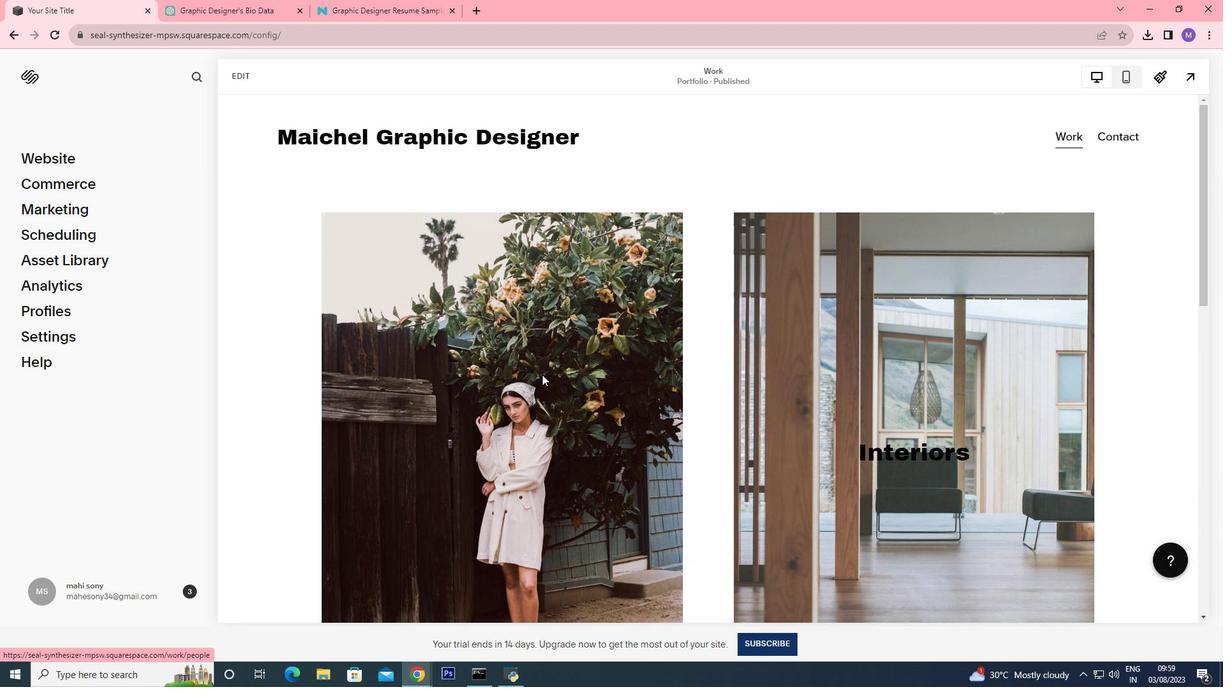 
Action: Mouse pressed left at (541, 374)
Screenshot: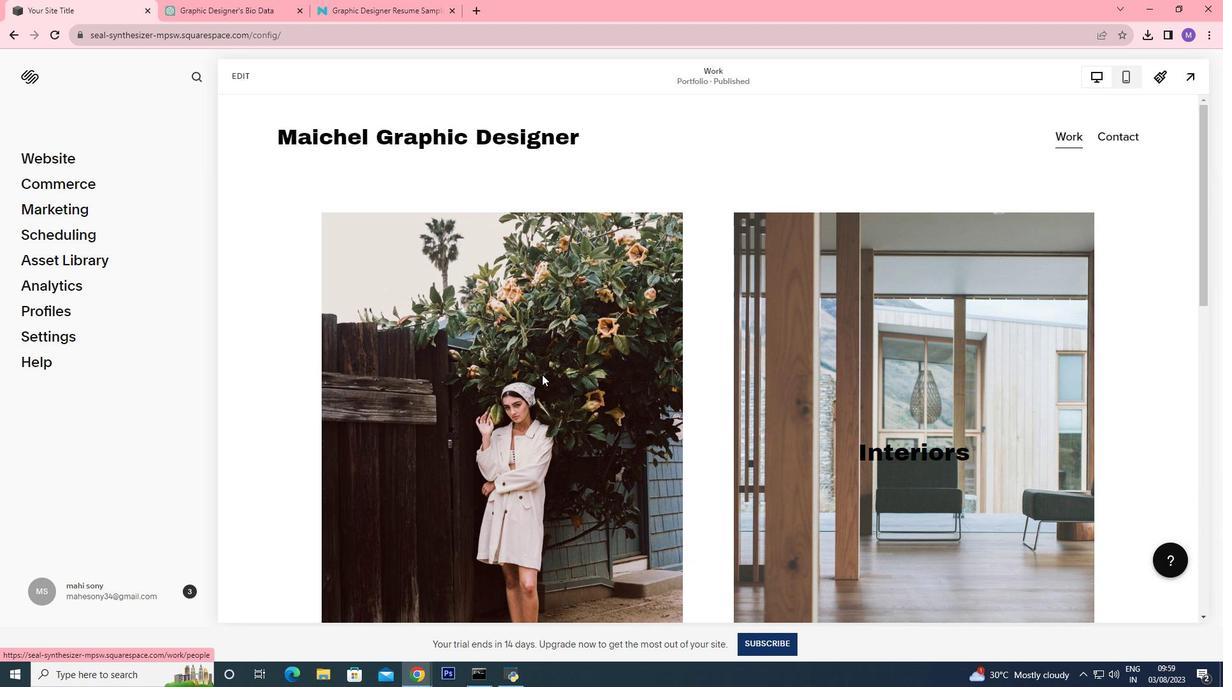 
Action: Mouse moved to (694, 372)
Screenshot: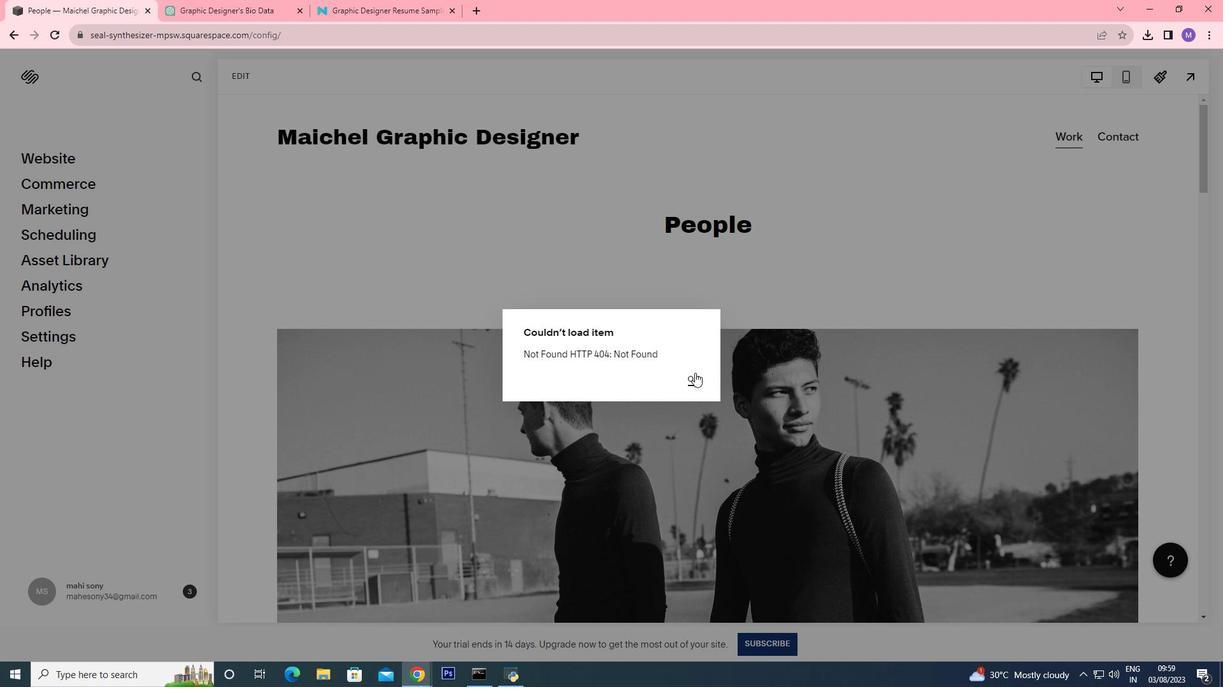 
Action: Mouse pressed left at (694, 372)
Screenshot: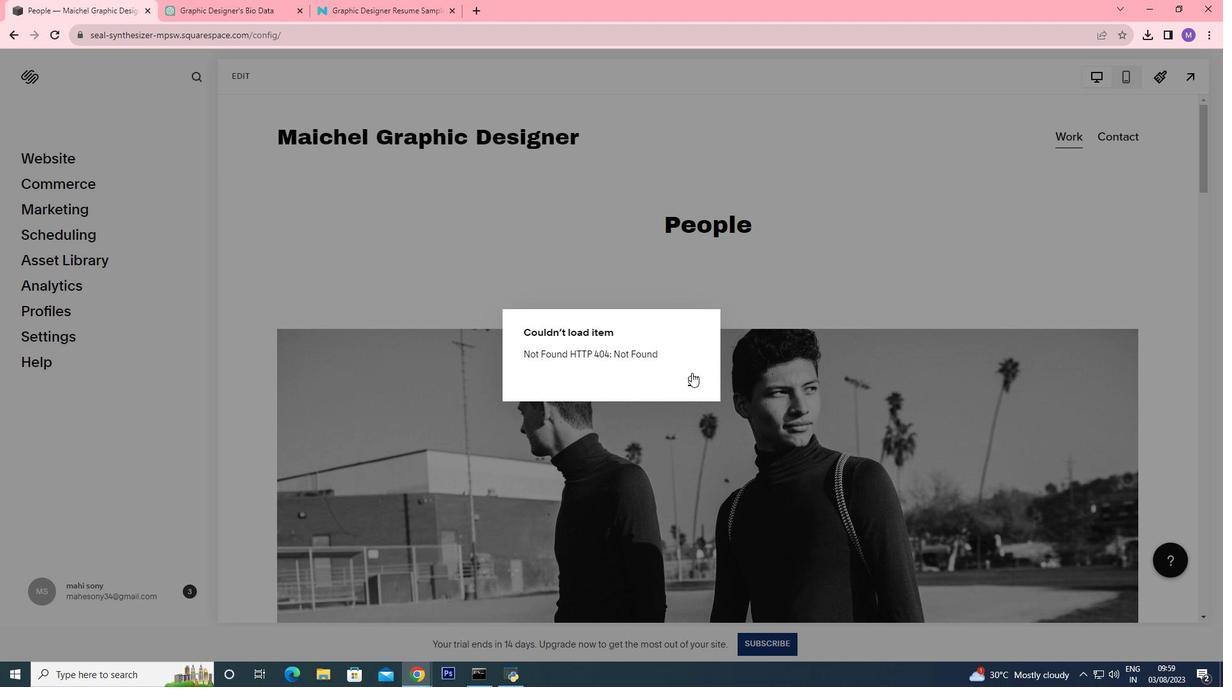 
Action: Mouse moved to (61, 164)
Screenshot: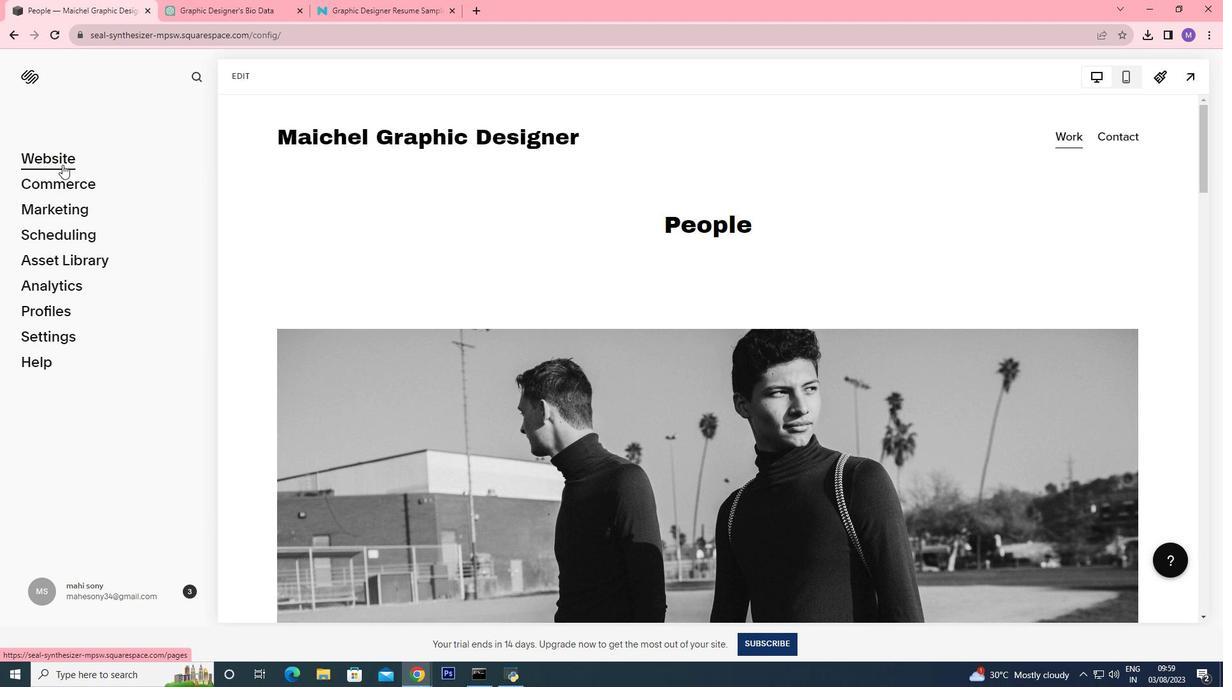 
Action: Mouse pressed left at (61, 164)
Screenshot: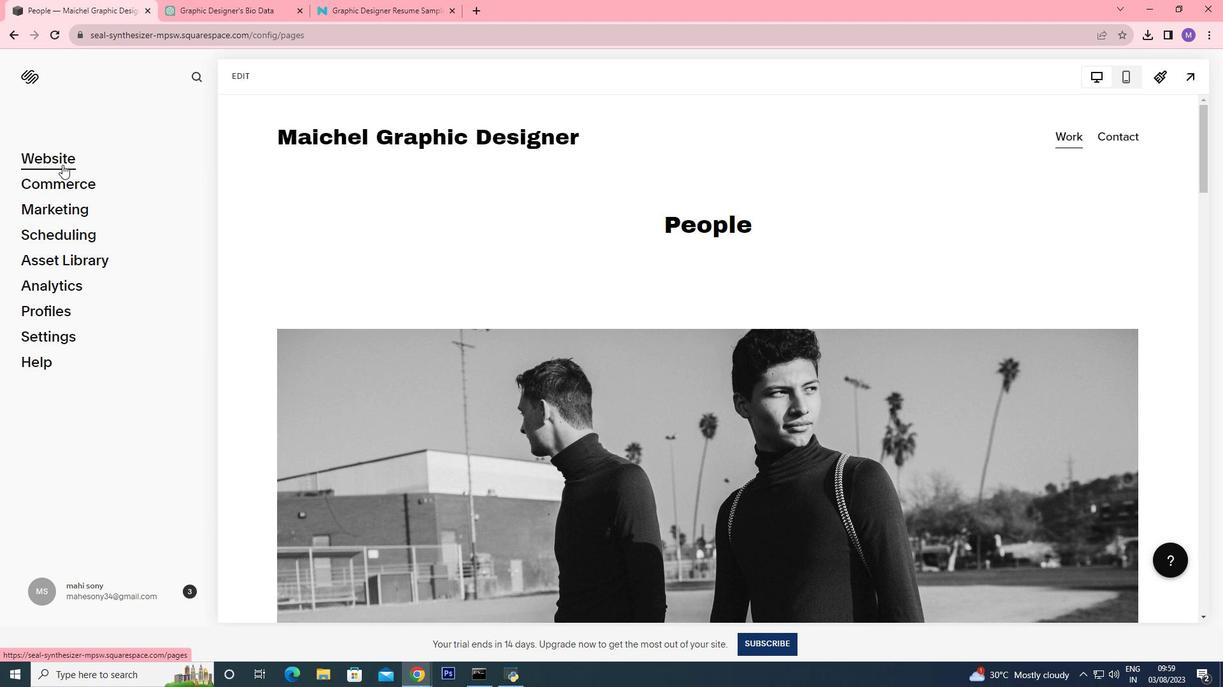 
Action: Mouse moved to (103, 195)
Screenshot: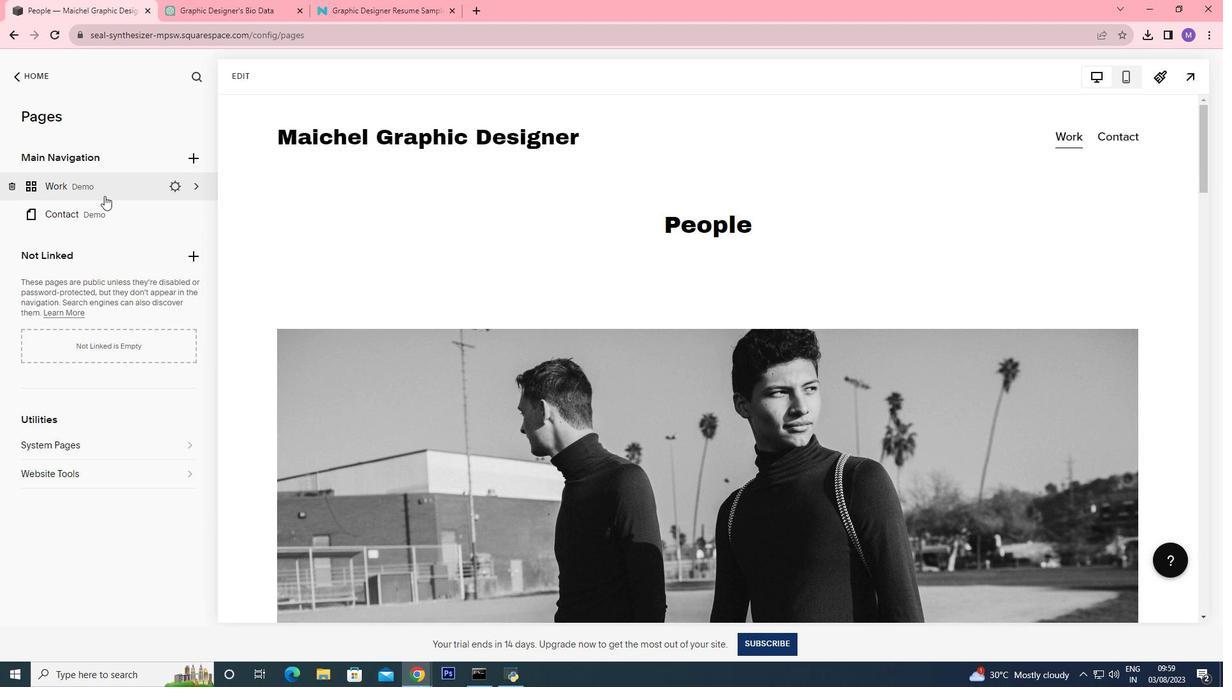 
Action: Mouse pressed left at (103, 195)
Screenshot: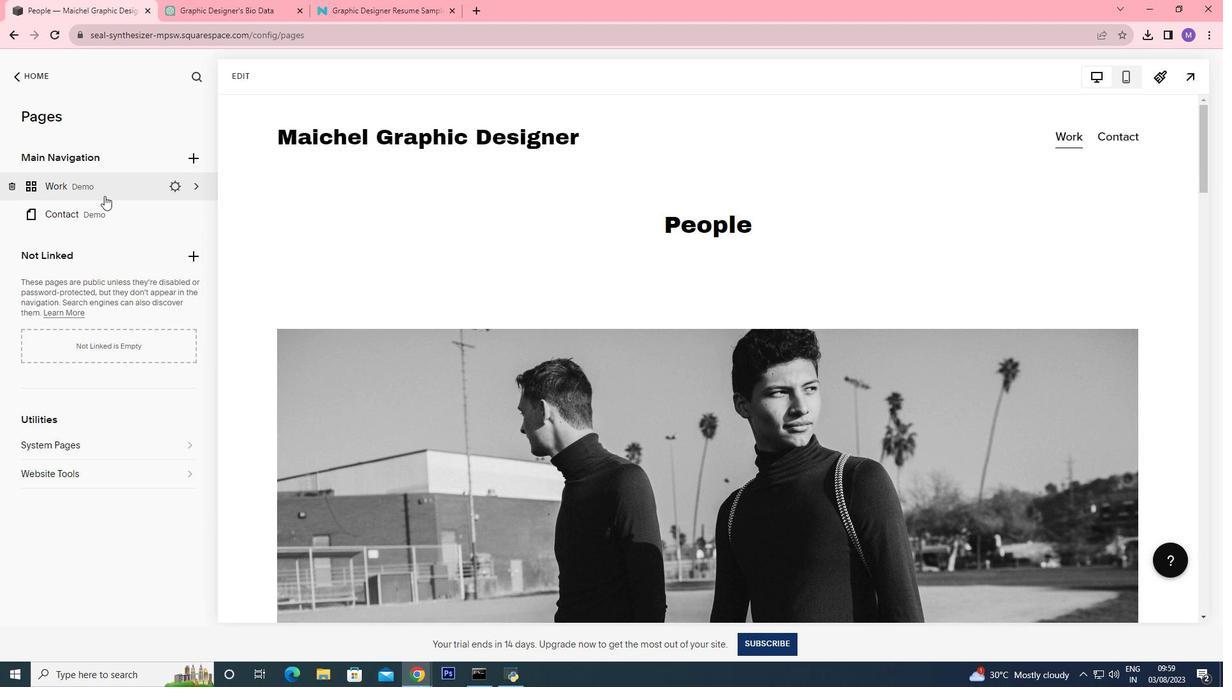 
Action: Mouse pressed left at (103, 195)
Screenshot: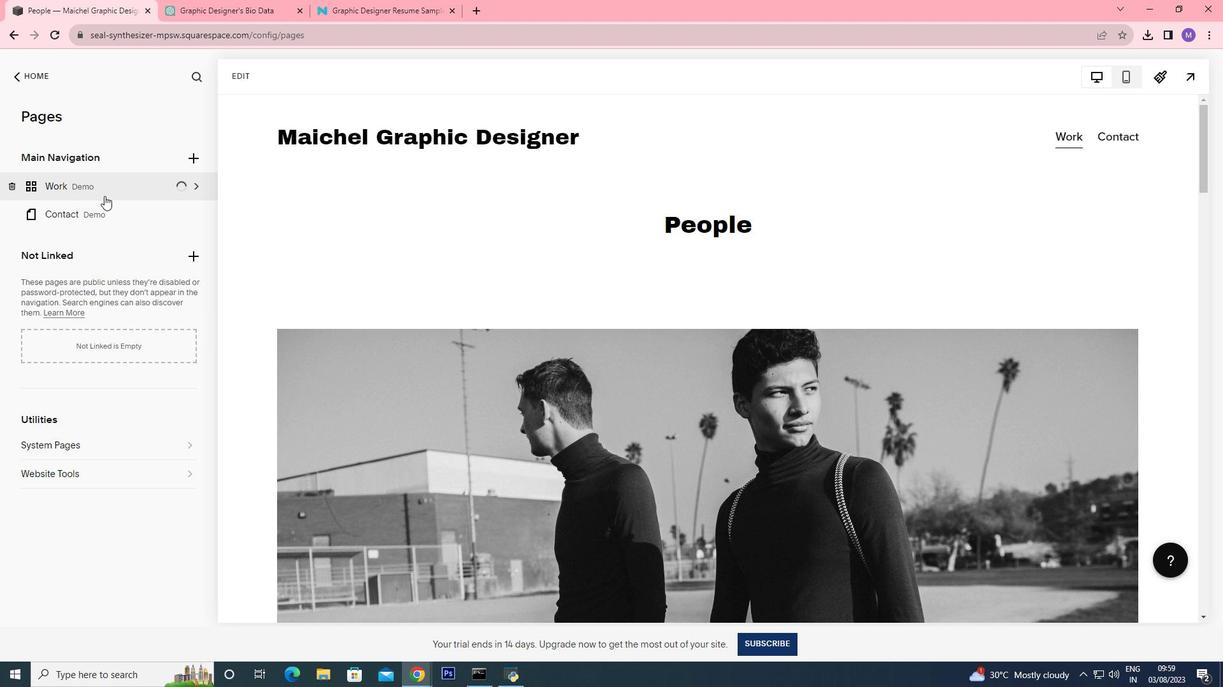 
Action: Mouse moved to (103, 214)
Screenshot: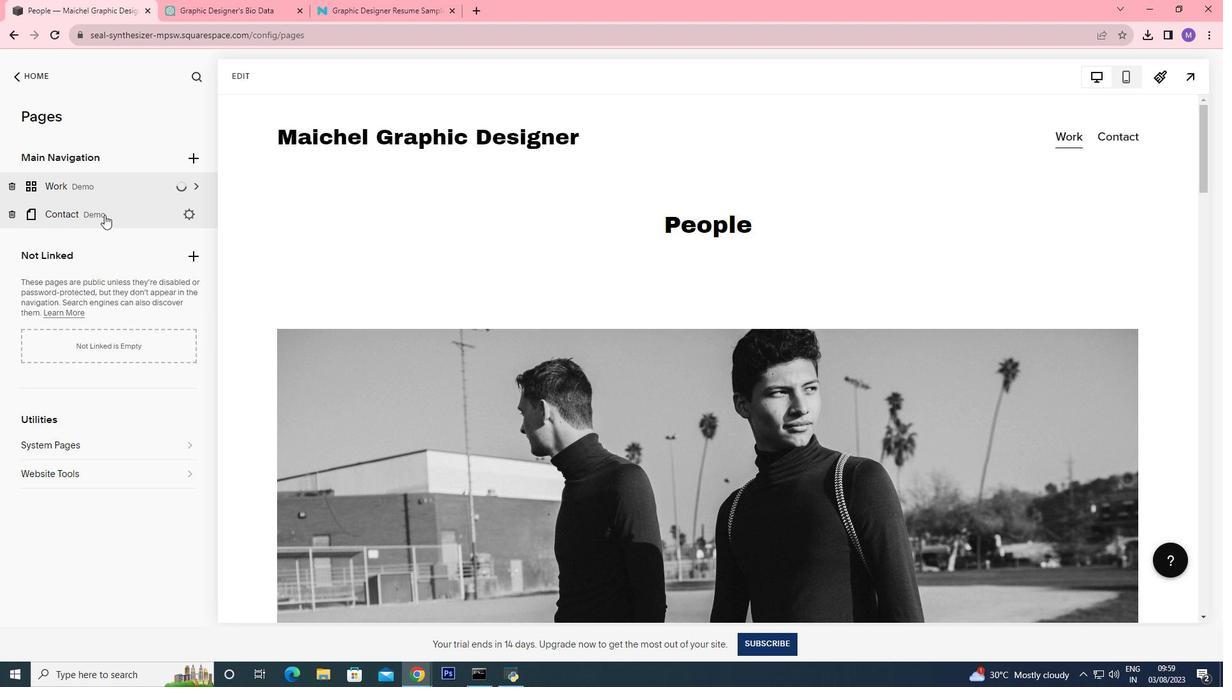 
Action: Mouse pressed left at (103, 214)
Screenshot: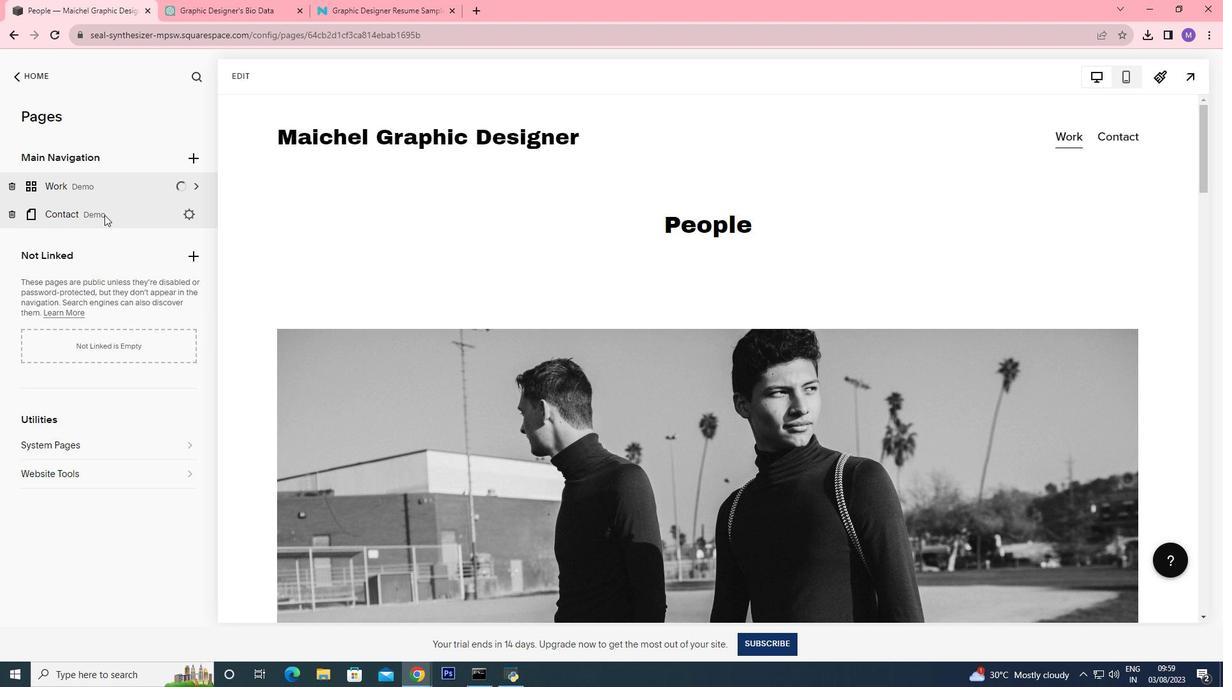 
Action: Mouse moved to (78, 338)
Screenshot: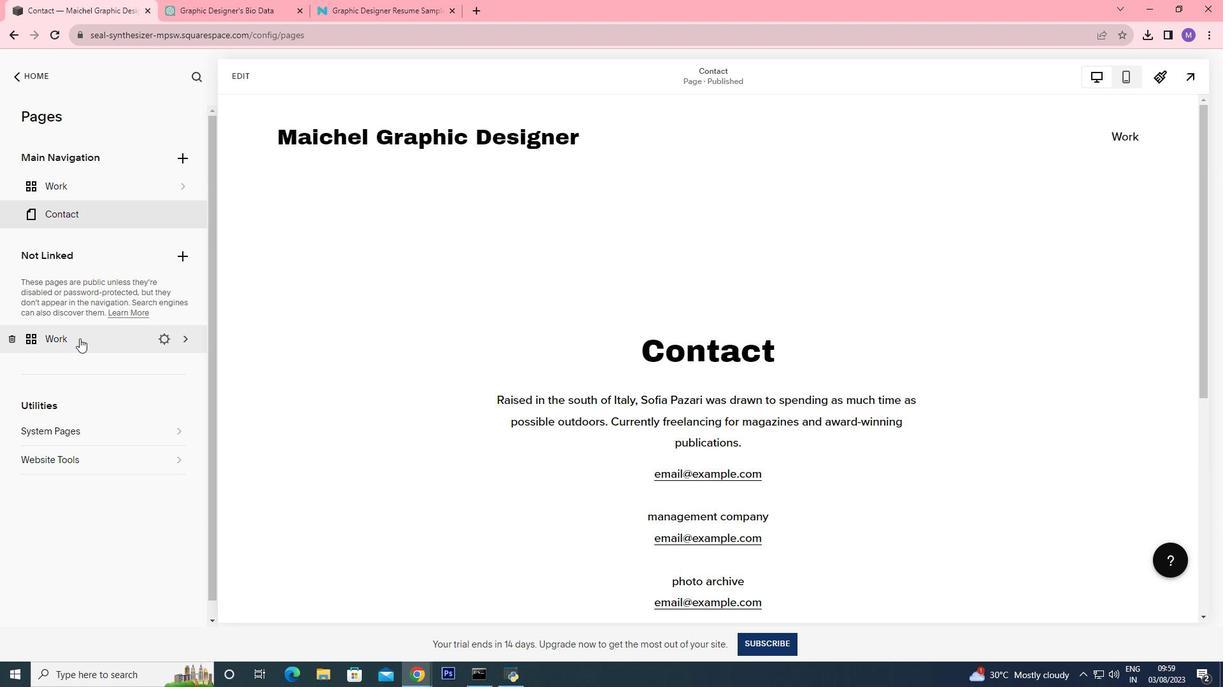 
Action: Mouse pressed left at (78, 338)
Screenshot: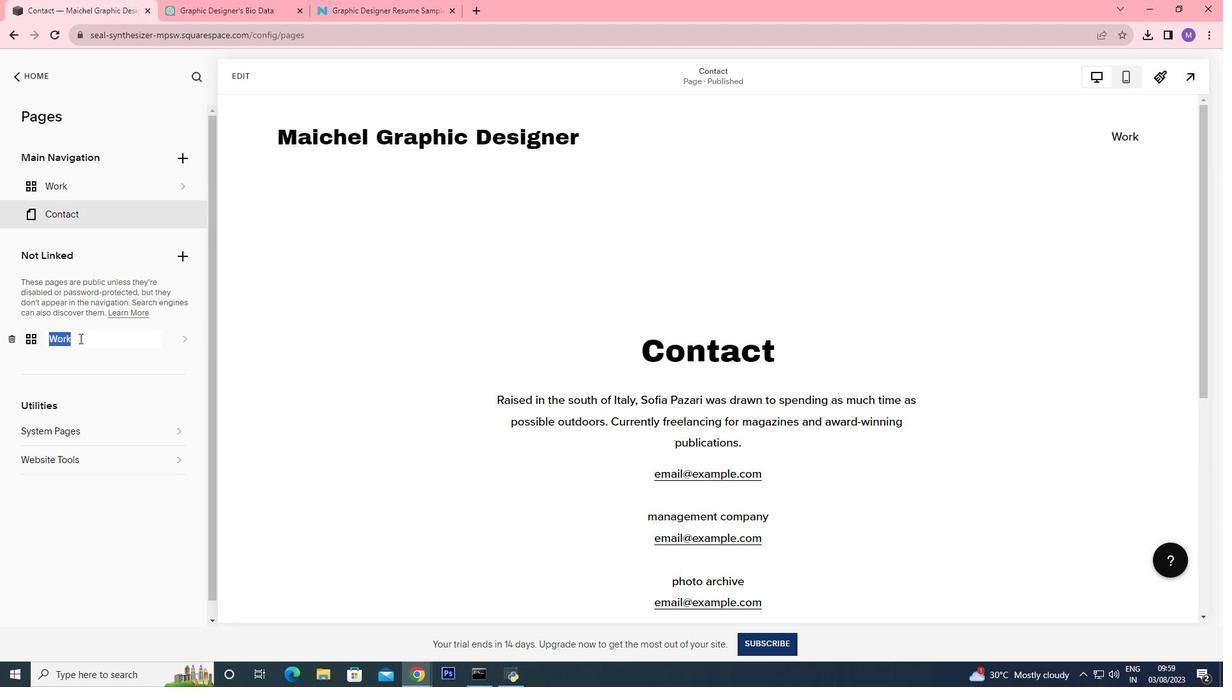 
Action: Mouse pressed left at (78, 338)
Screenshot: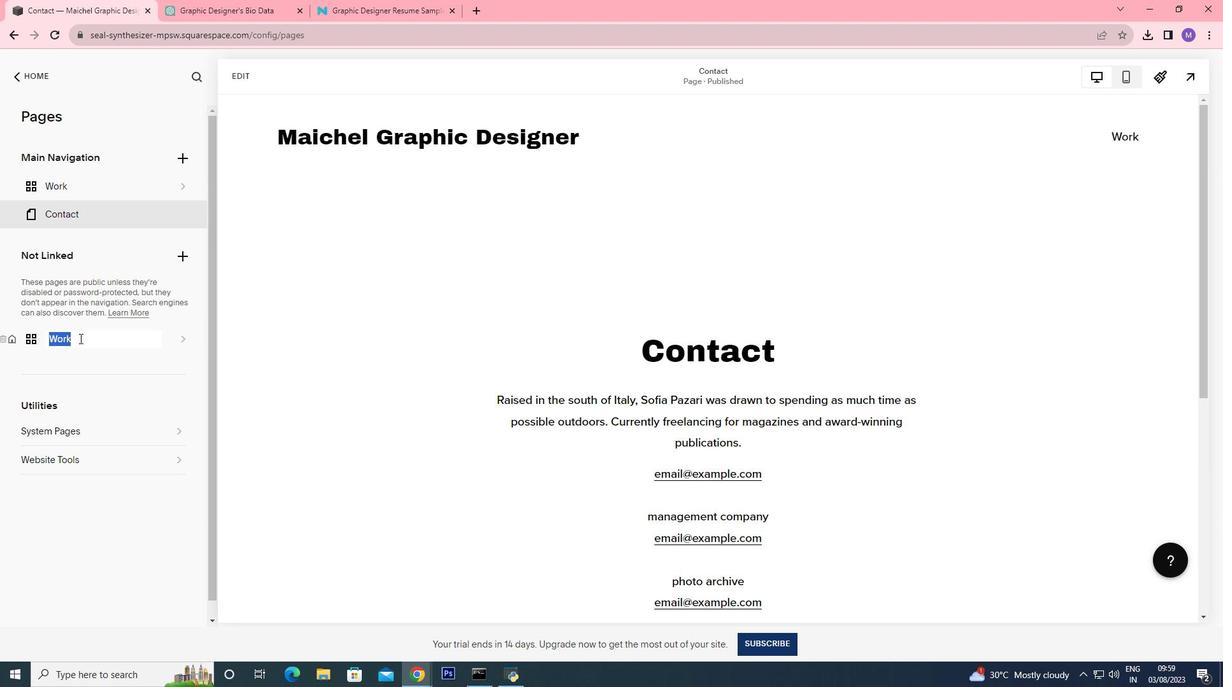 
Action: Mouse moved to (93, 340)
Screenshot: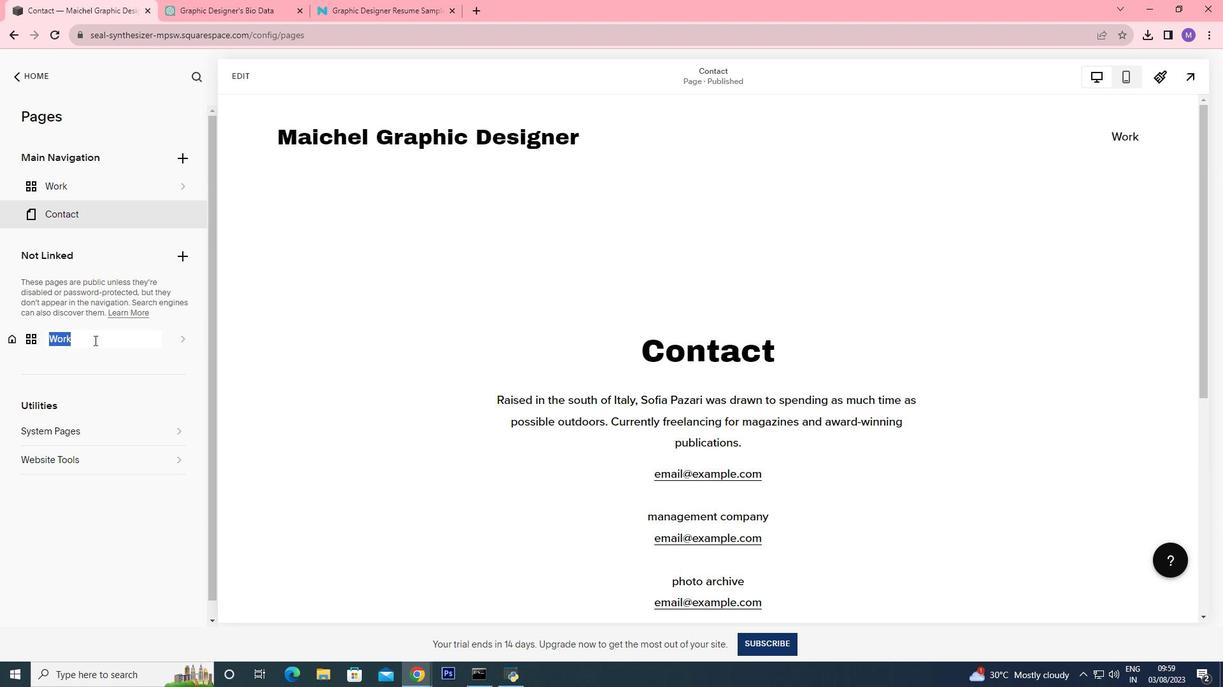
Action: Mouse pressed left at (93, 340)
Screenshot: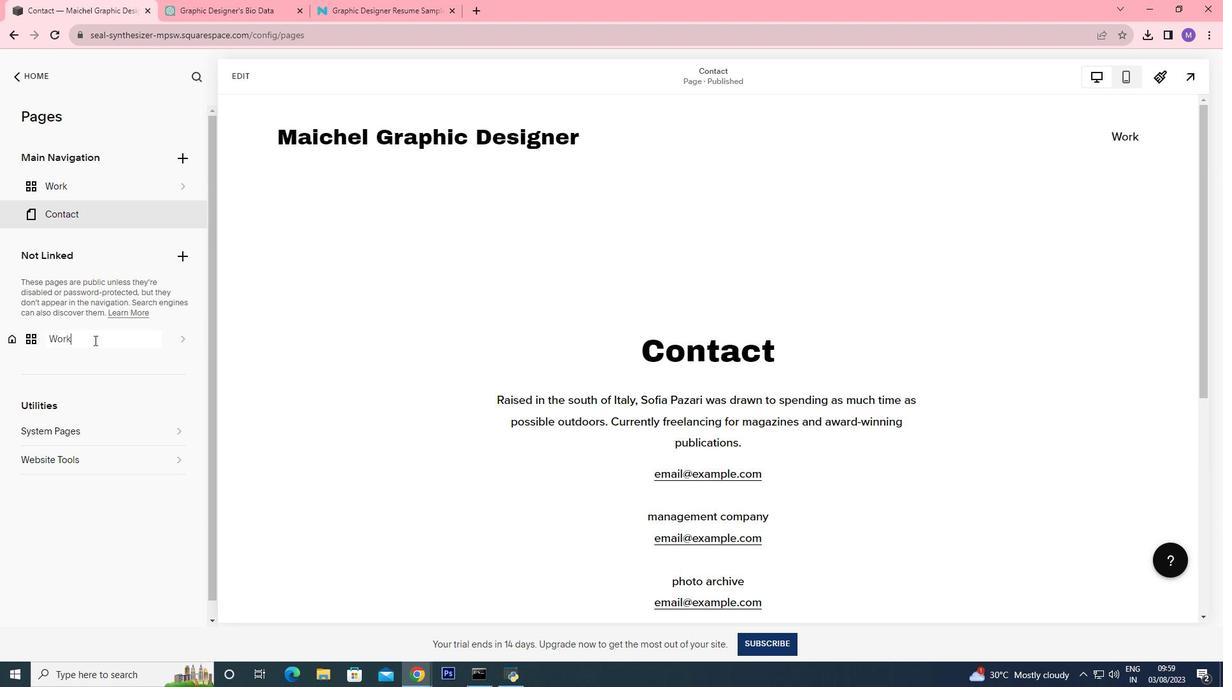 
Action: Mouse moved to (133, 340)
Screenshot: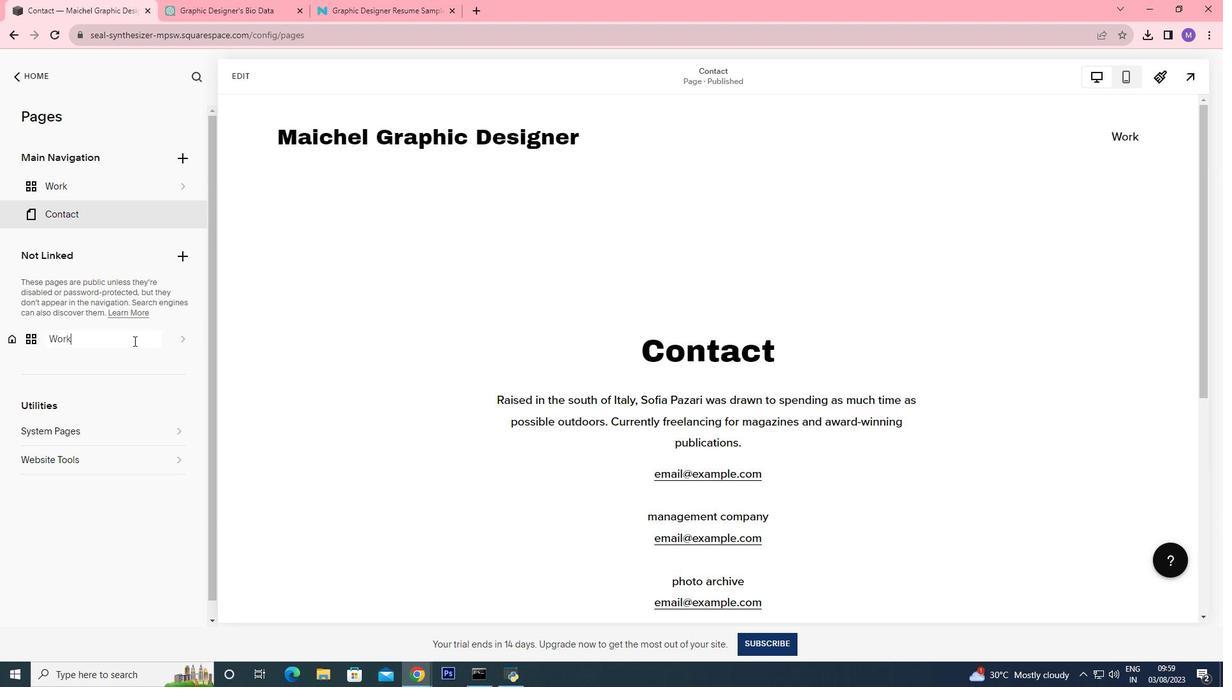 
Action: Mouse pressed left at (133, 340)
Screenshot: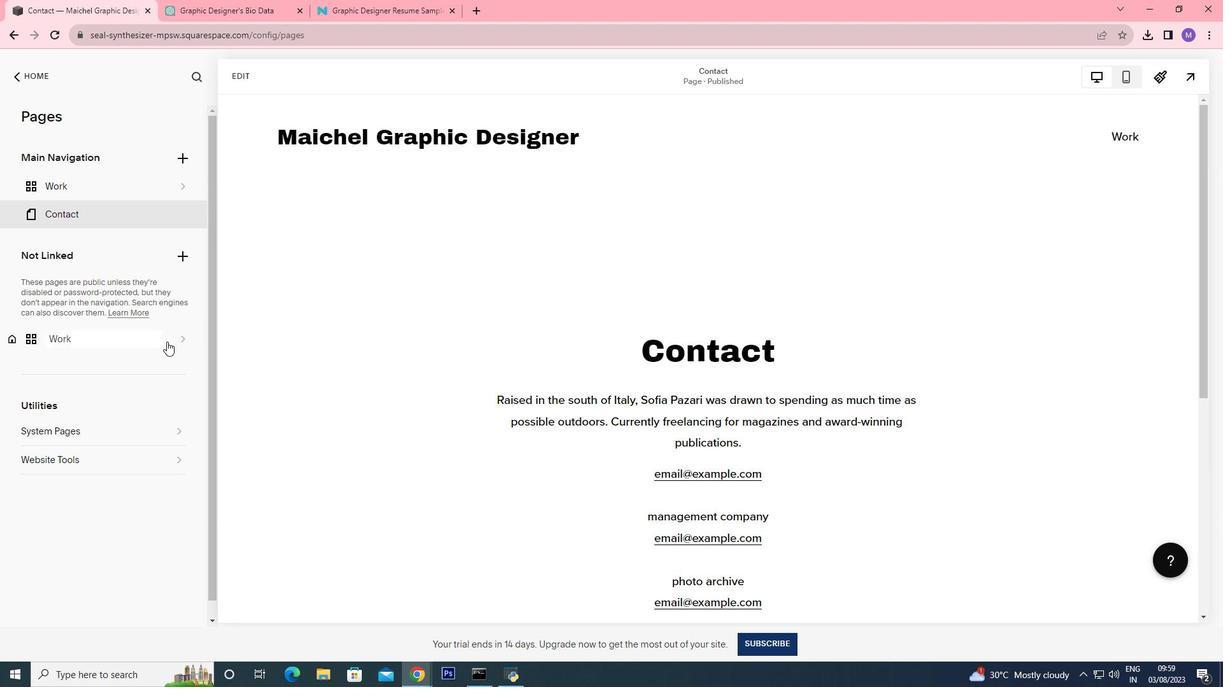 
Action: Mouse moved to (182, 340)
Screenshot: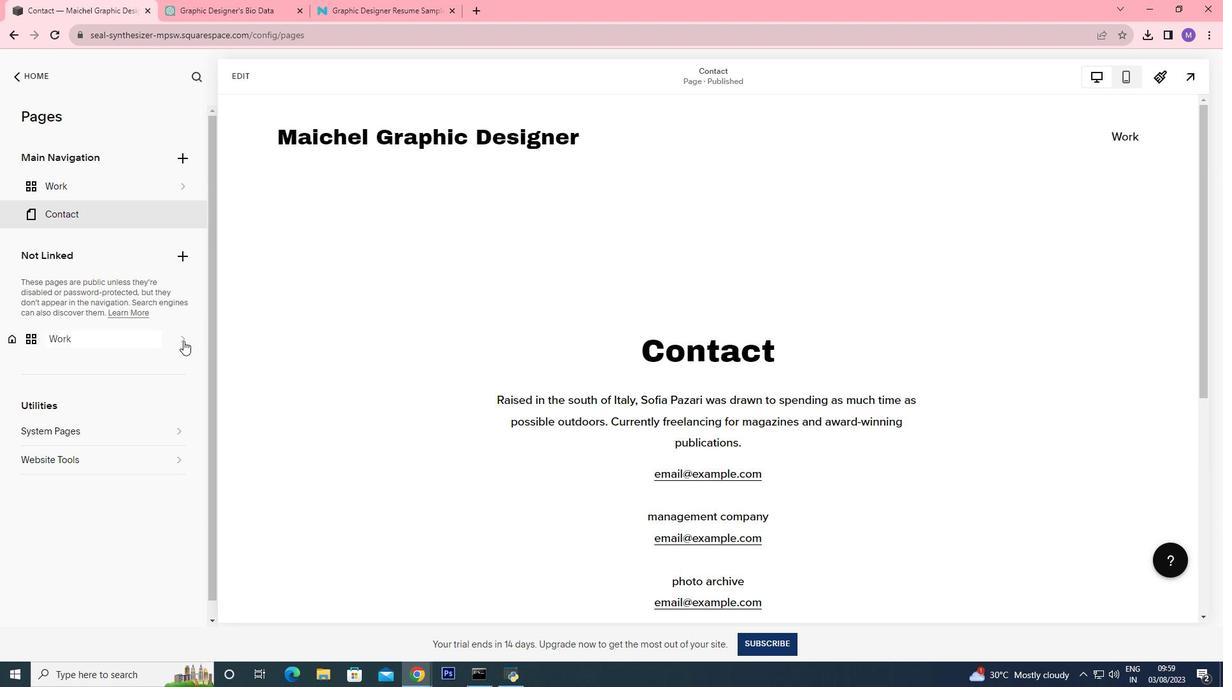 
Action: Mouse pressed left at (182, 340)
Screenshot: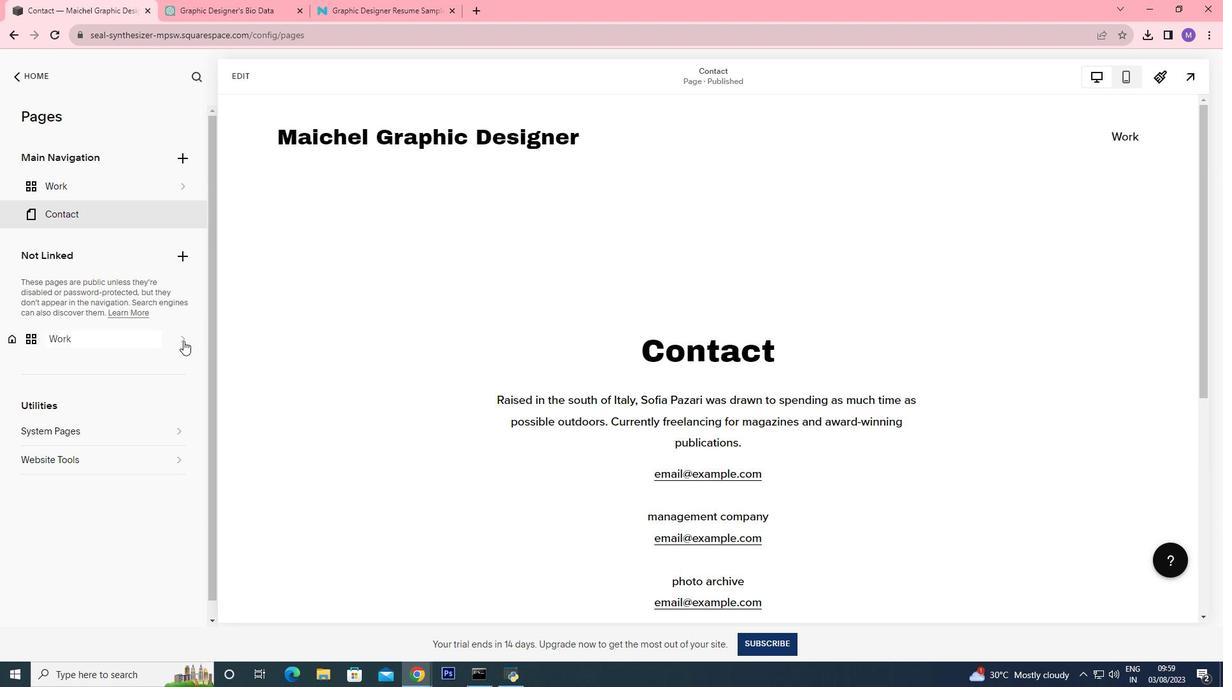 
Action: Mouse moved to (184, 340)
Screenshot: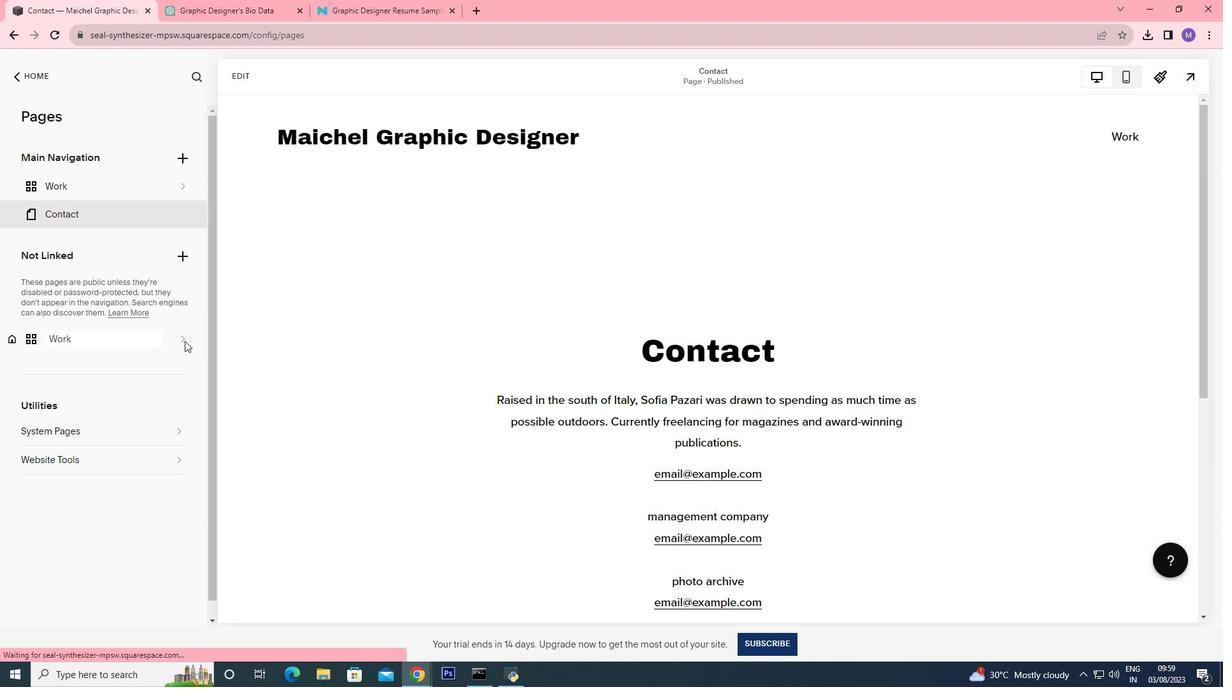 
Action: Mouse pressed left at (184, 340)
Screenshot: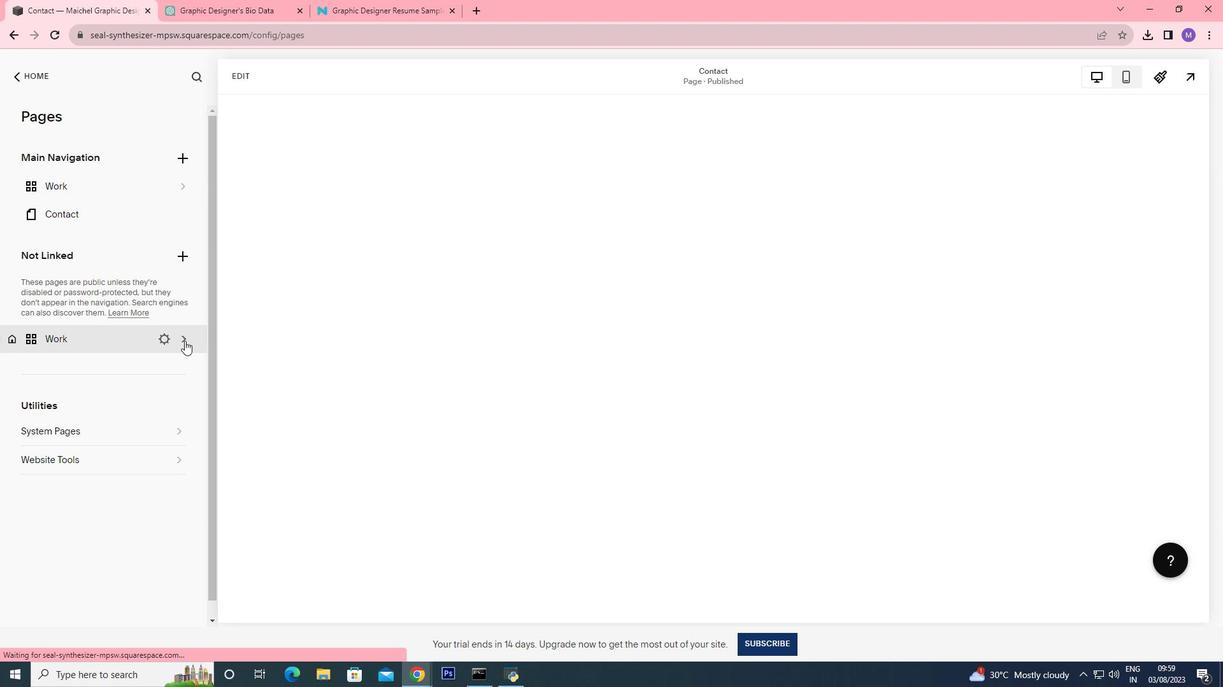 
Action: Mouse moved to (9, 77)
Screenshot: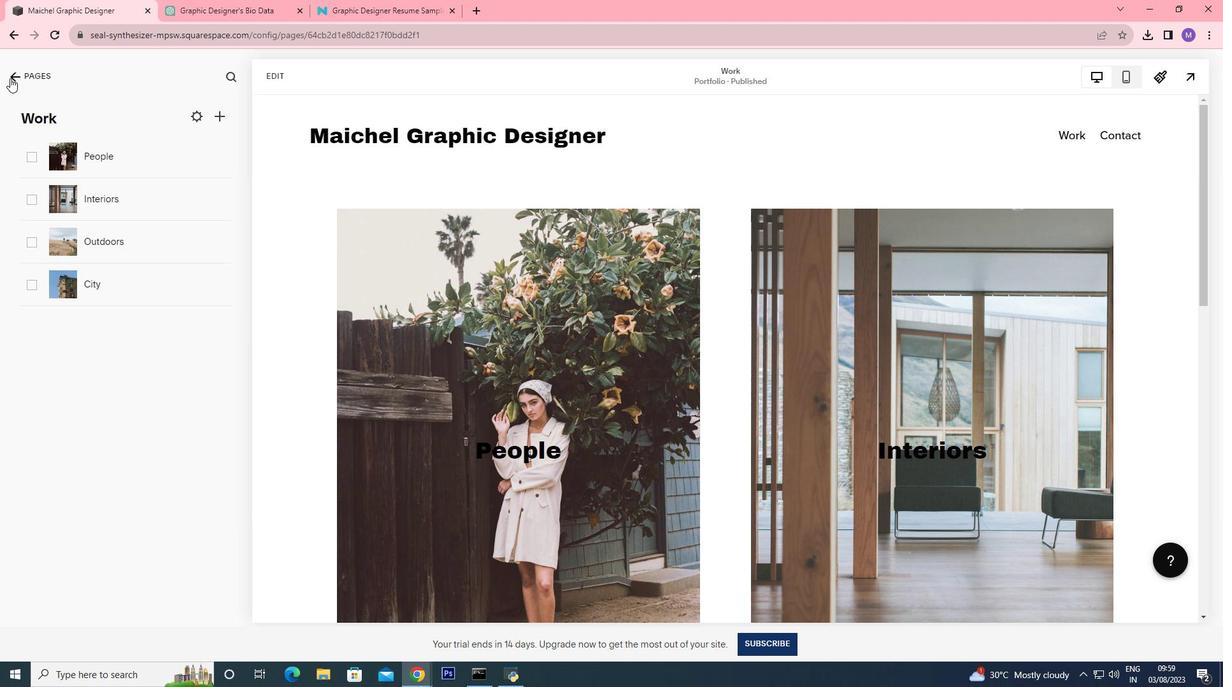 
Action: Mouse pressed left at (9, 77)
Screenshot: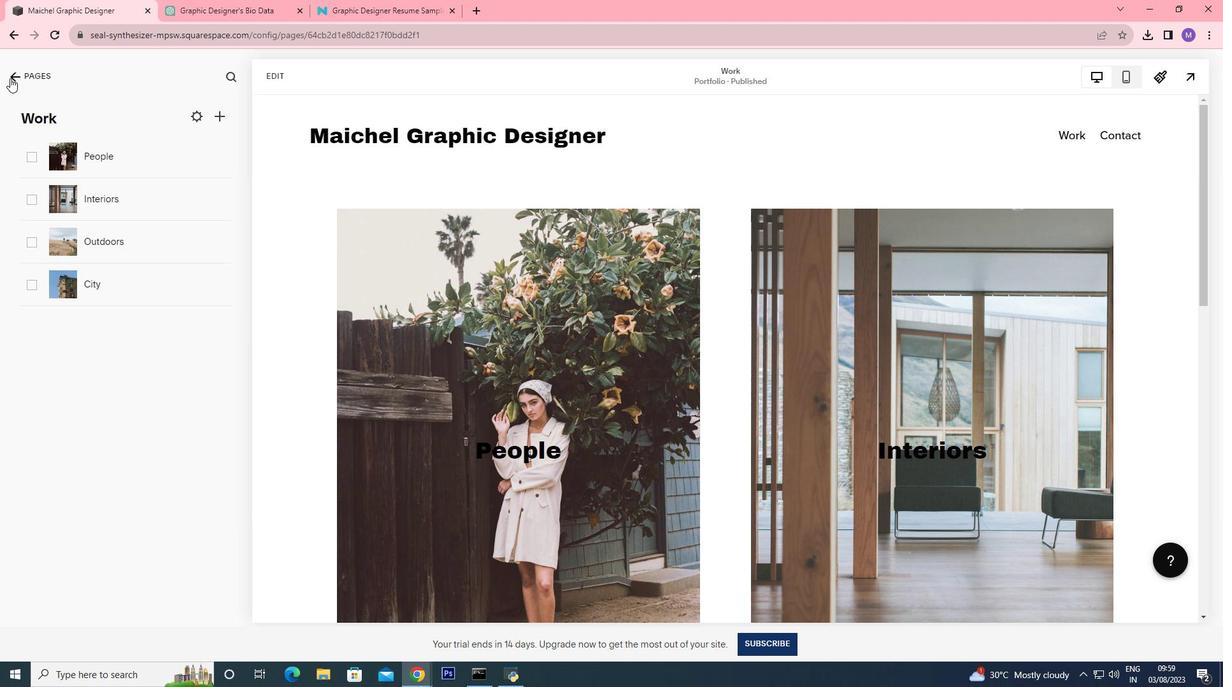
Action: Mouse moved to (117, 335)
Screenshot: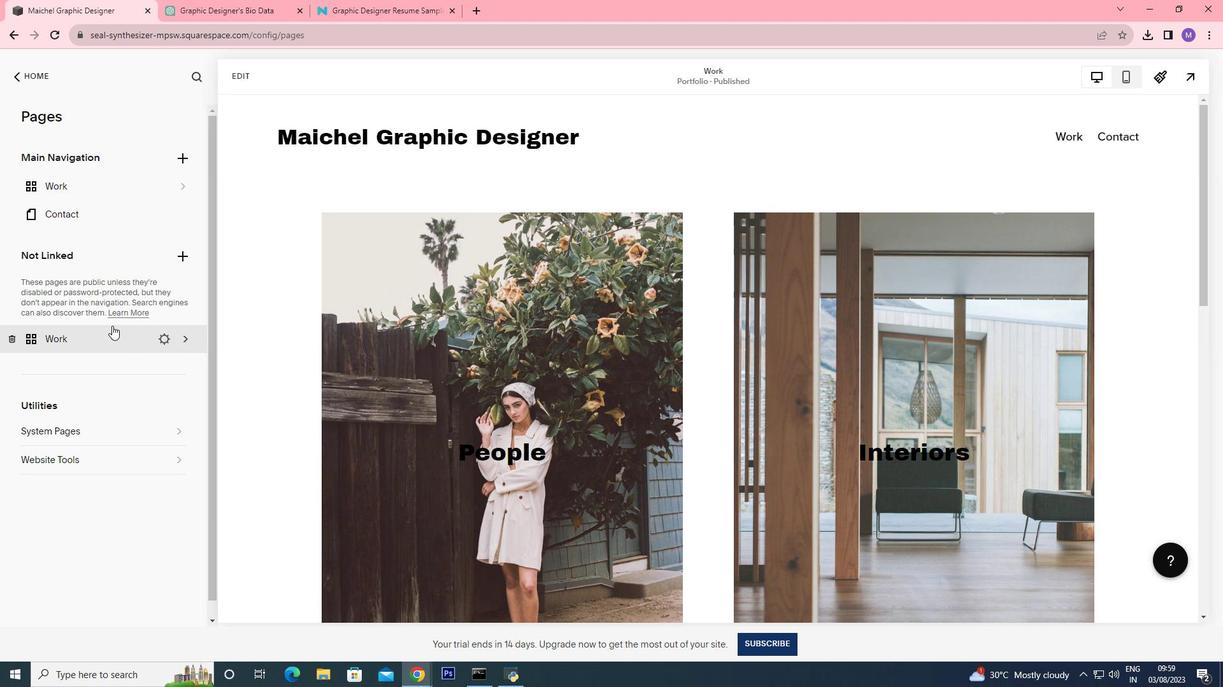 
Action: Mouse pressed left at (117, 335)
Screenshot: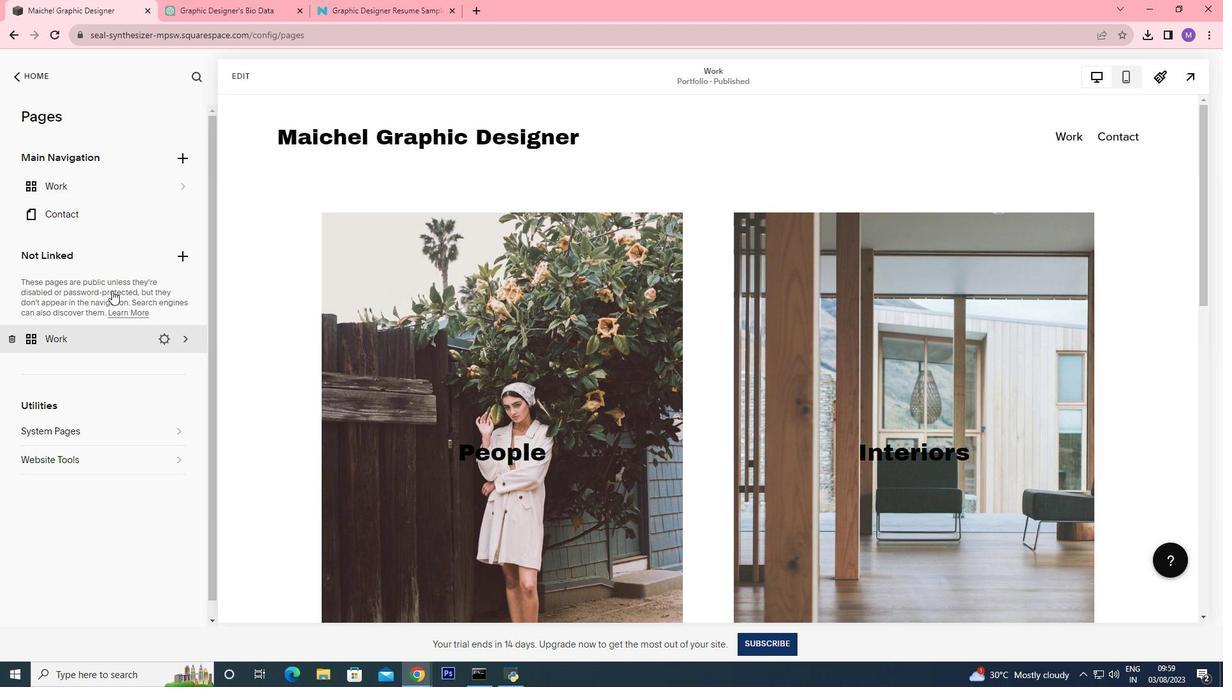 
Action: Mouse moved to (55, 184)
Screenshot: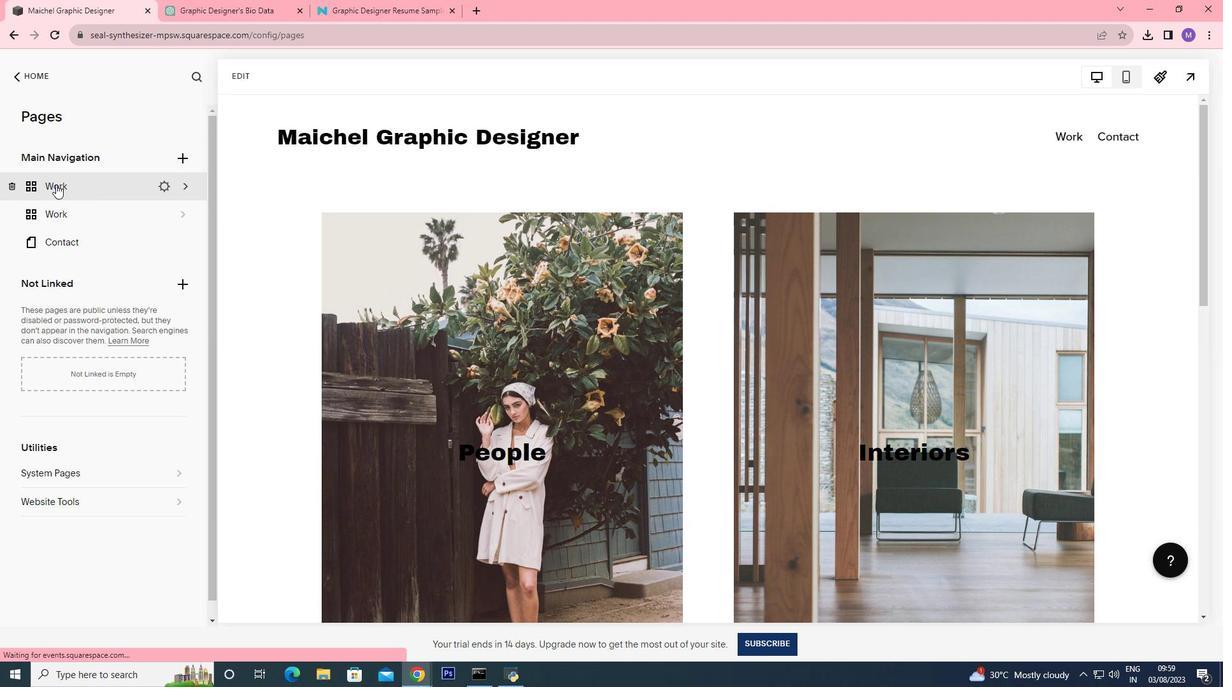 
Action: Mouse pressed left at (55, 184)
Screenshot: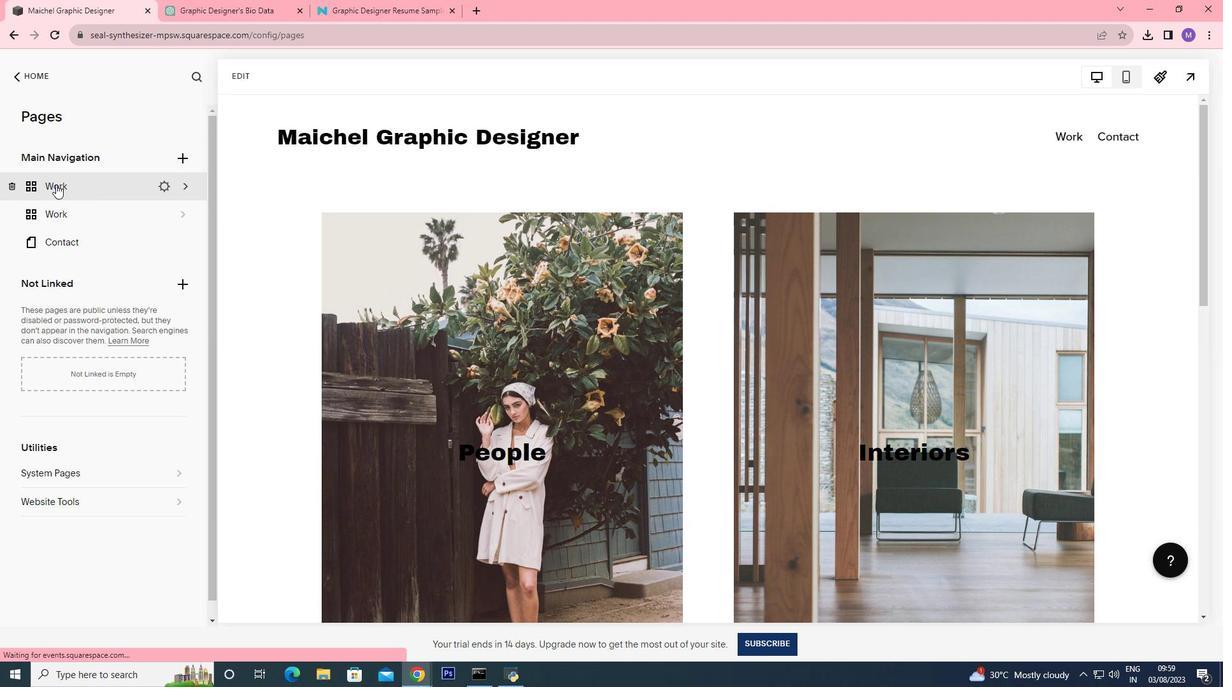 
Action: Mouse moved to (15, 74)
Screenshot: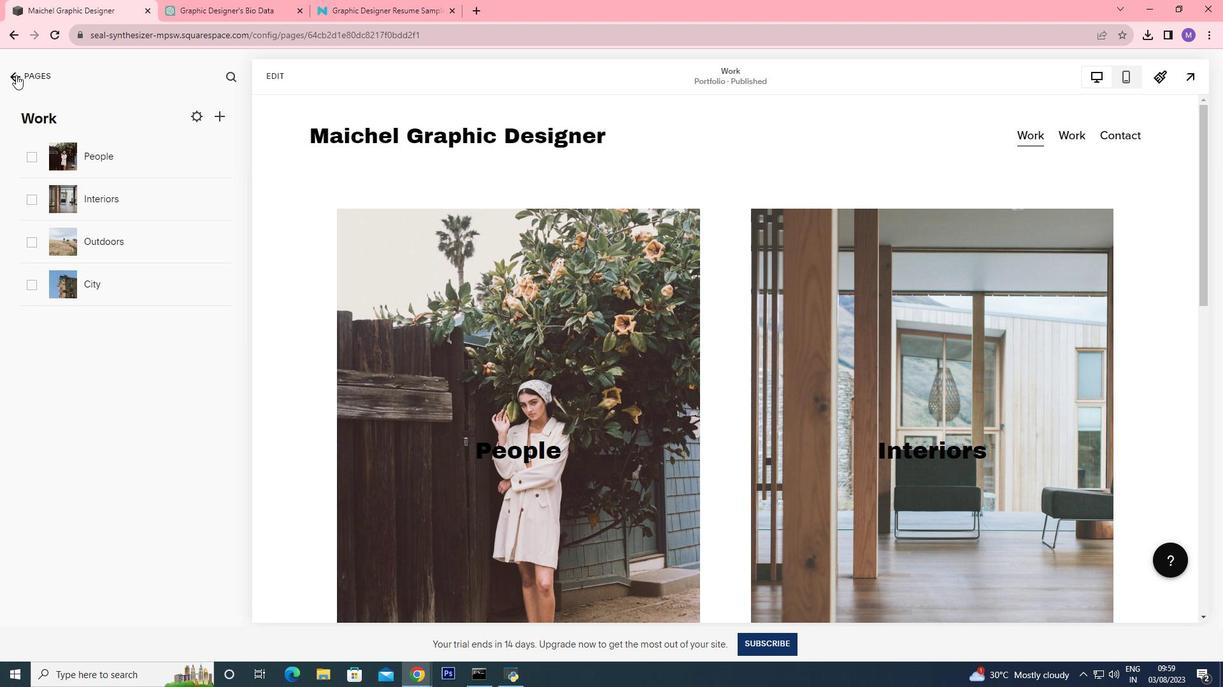 
Action: Mouse pressed left at (15, 74)
Screenshot: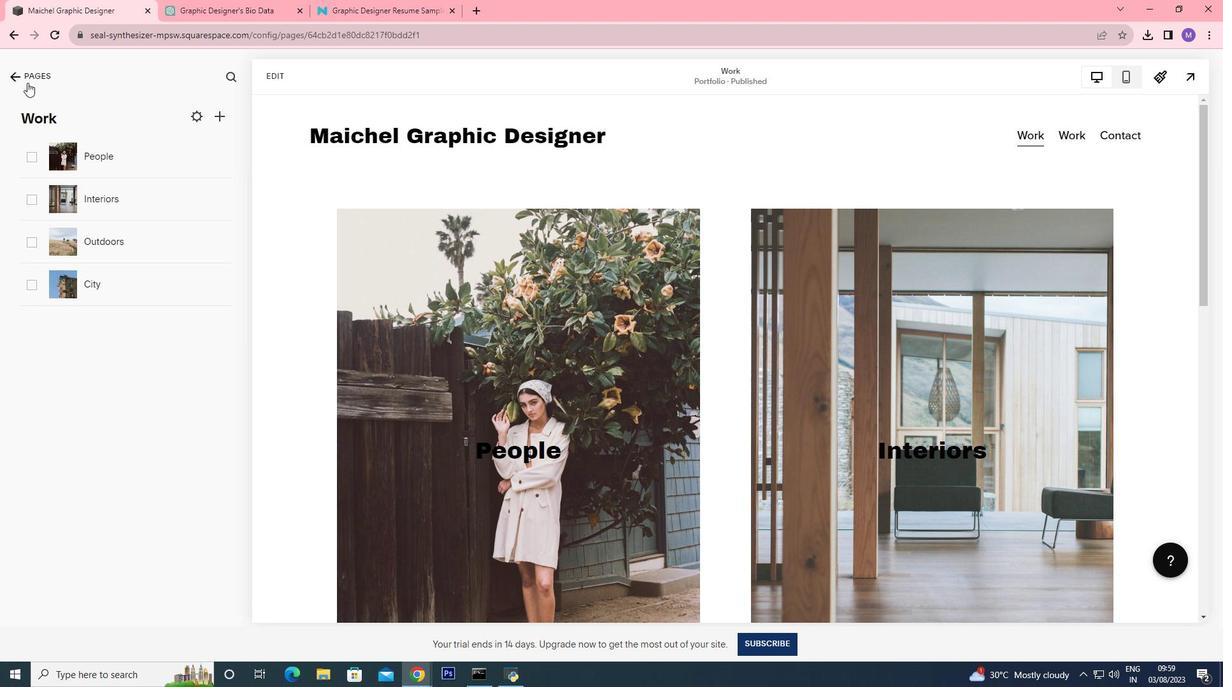 
Action: Mouse moved to (133, 185)
Screenshot: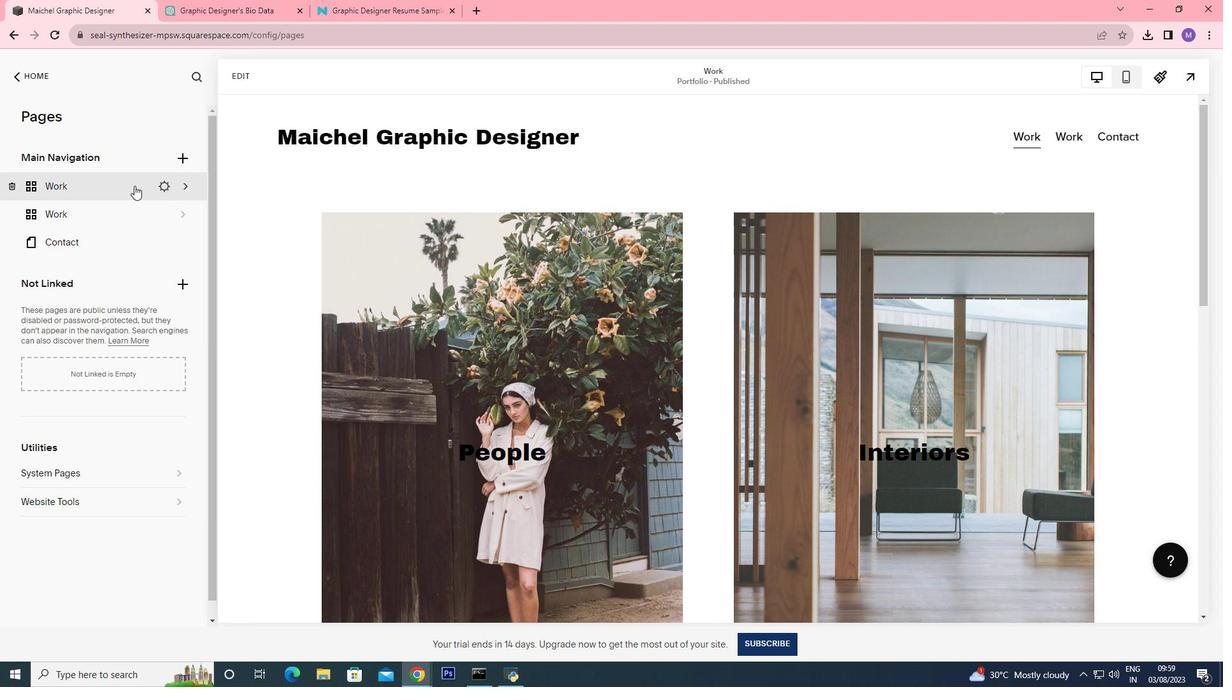 
Action: Mouse pressed left at (133, 185)
Screenshot: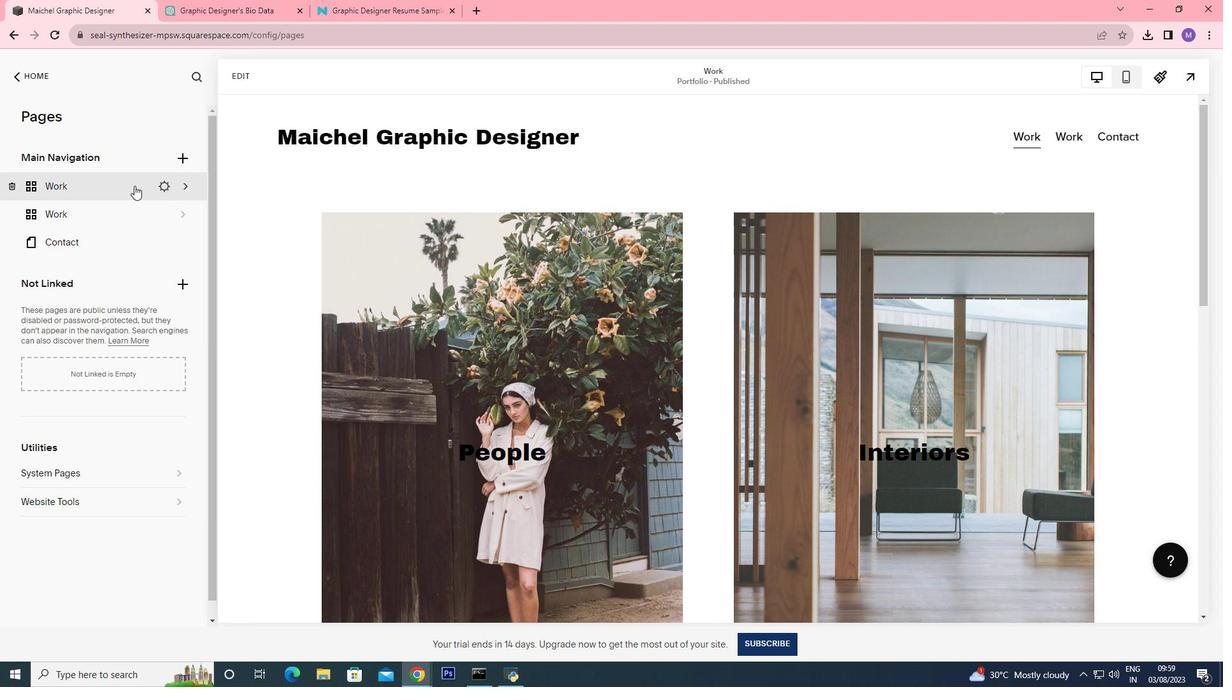 
Action: Mouse pressed left at (133, 185)
Screenshot: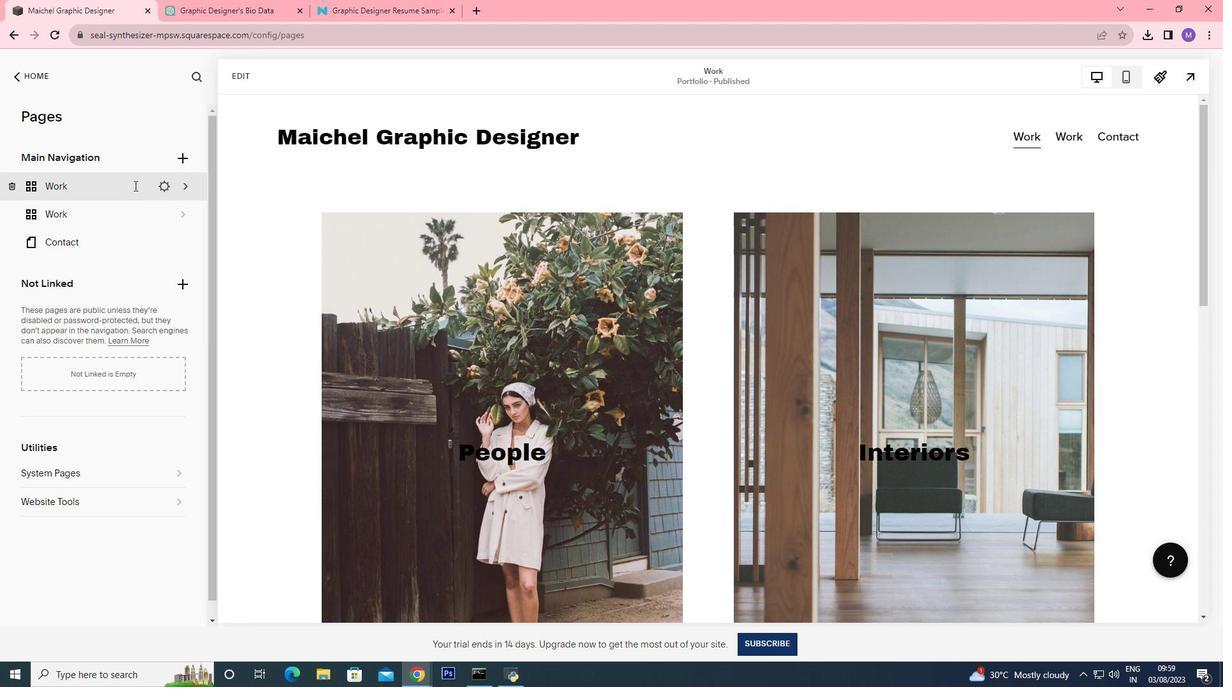 
Action: Key pressed <Key.shift>Home
Screenshot: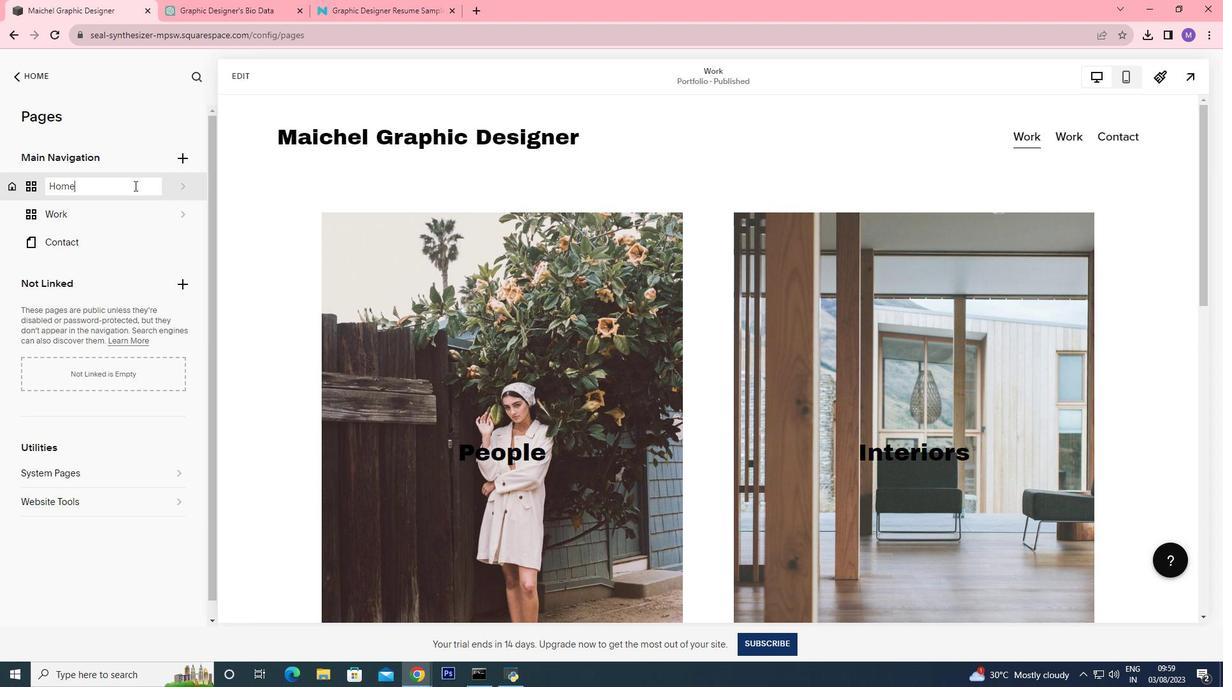 
Action: Mouse moved to (149, 158)
Screenshot: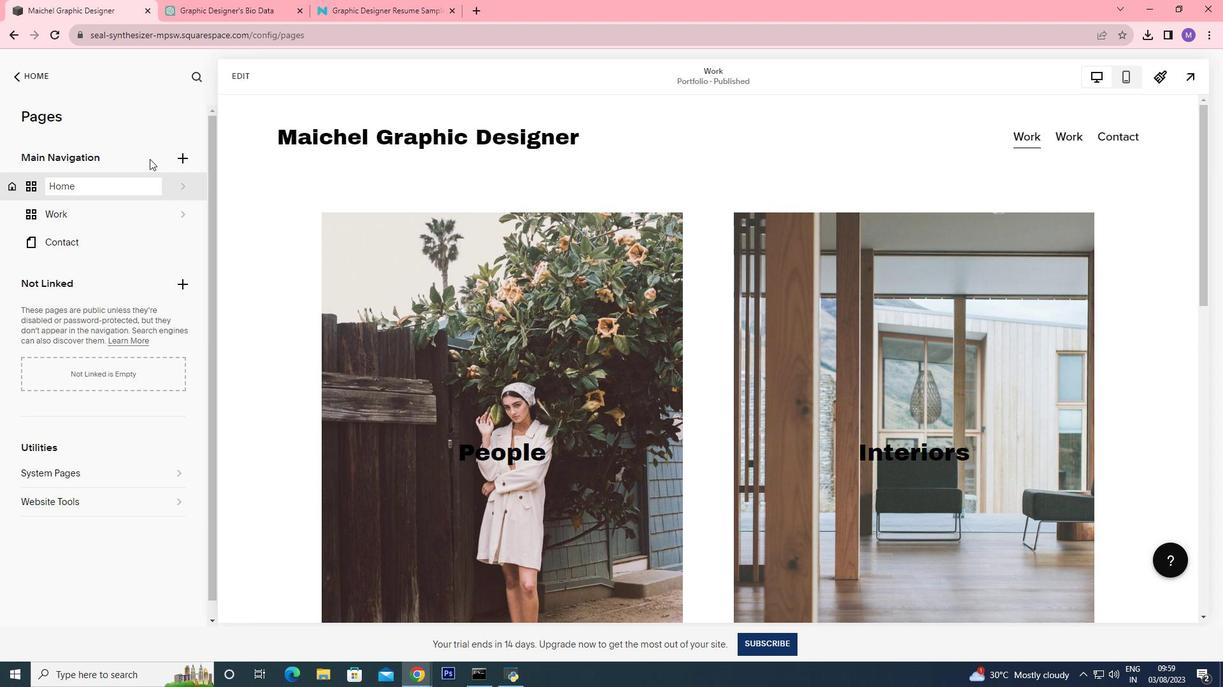 
Action: Mouse pressed left at (149, 158)
Screenshot: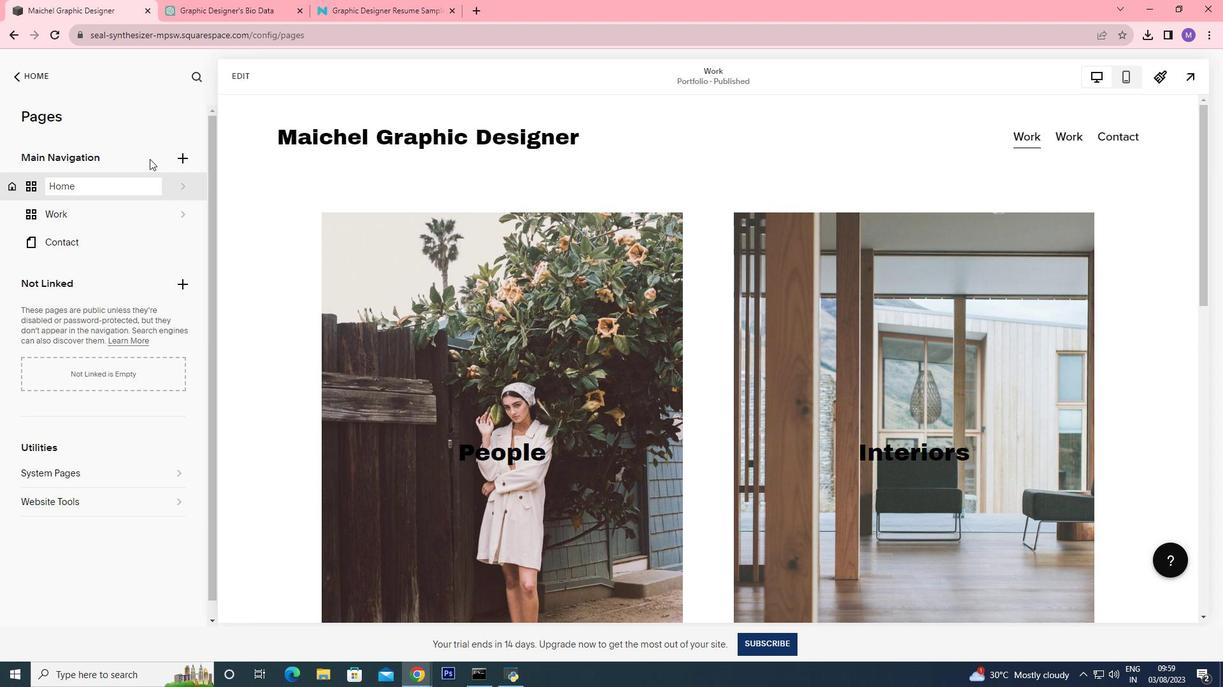 
Action: Mouse moved to (124, 163)
Screenshot: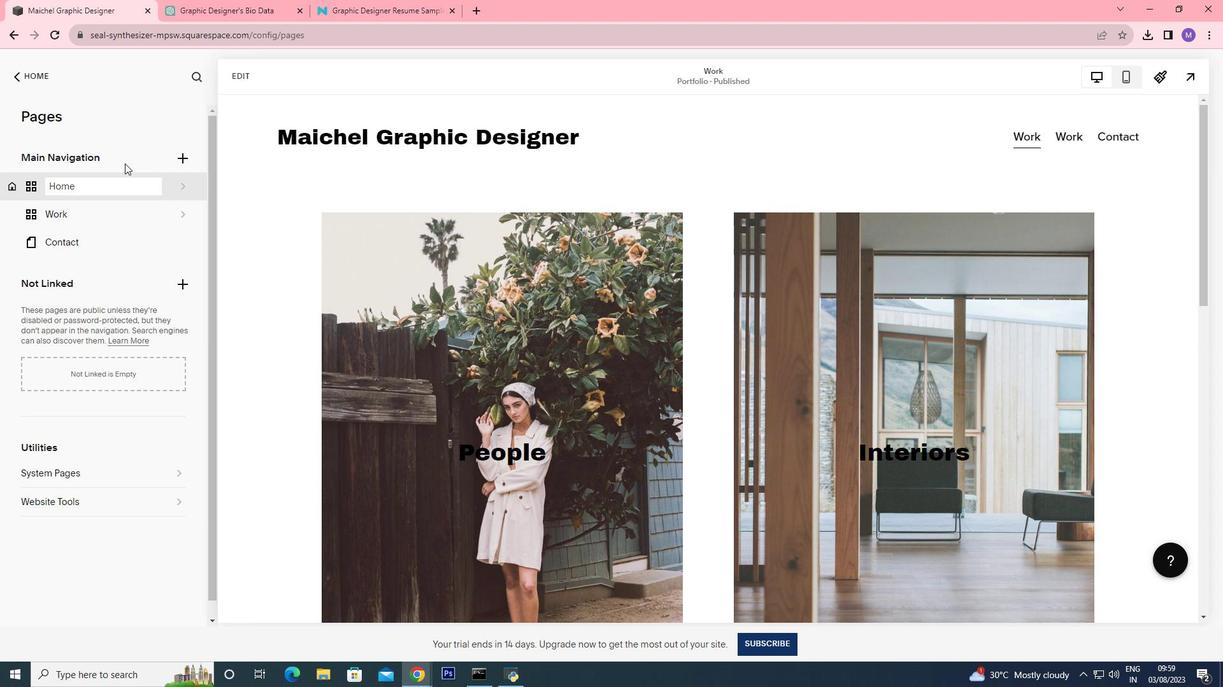 
Action: Mouse pressed left at (124, 163)
Screenshot: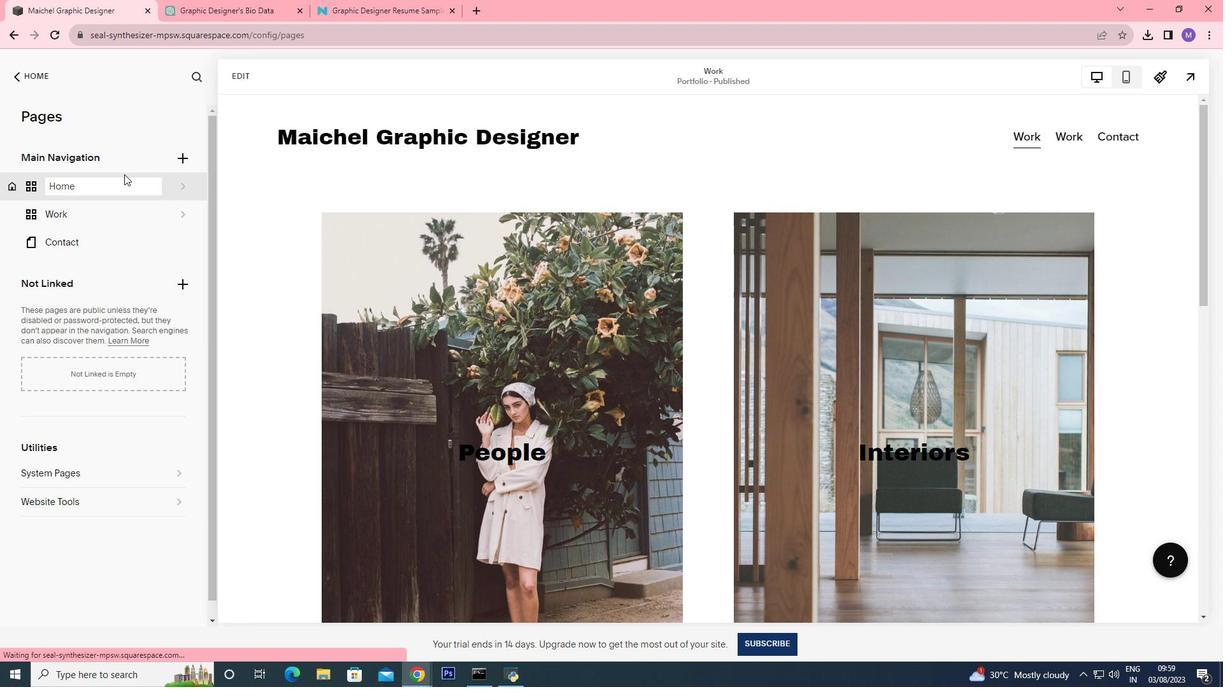
Action: Mouse moved to (120, 184)
Screenshot: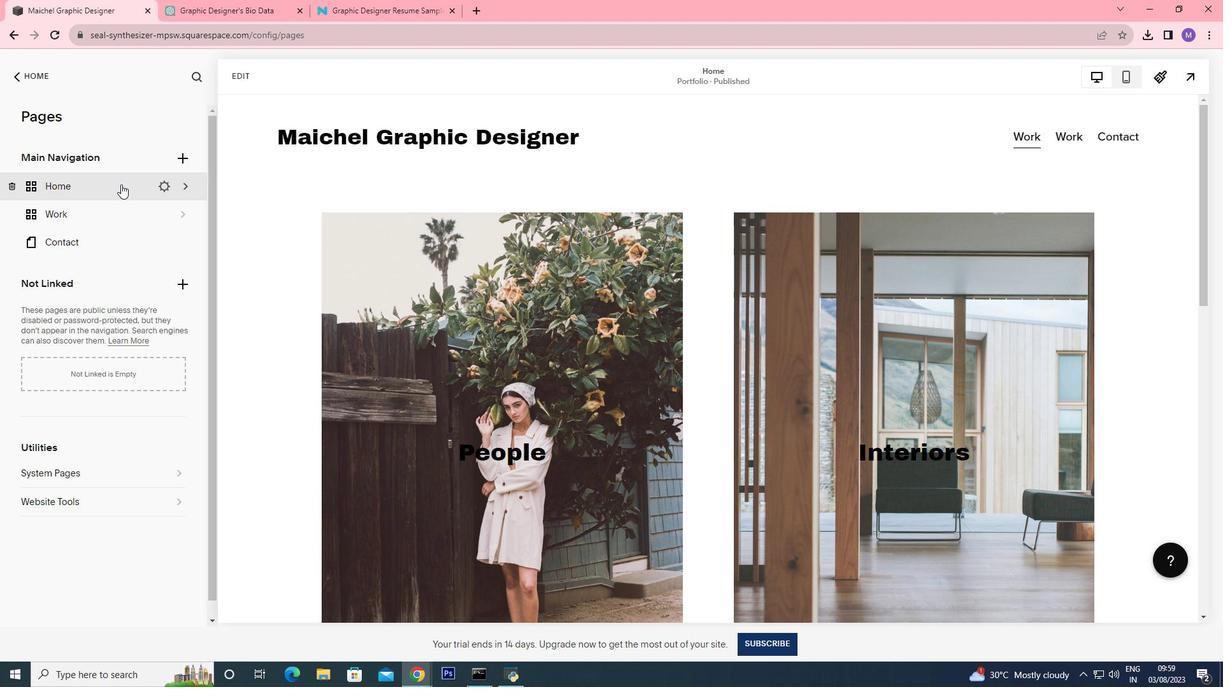 
Action: Mouse pressed left at (120, 184)
Screenshot: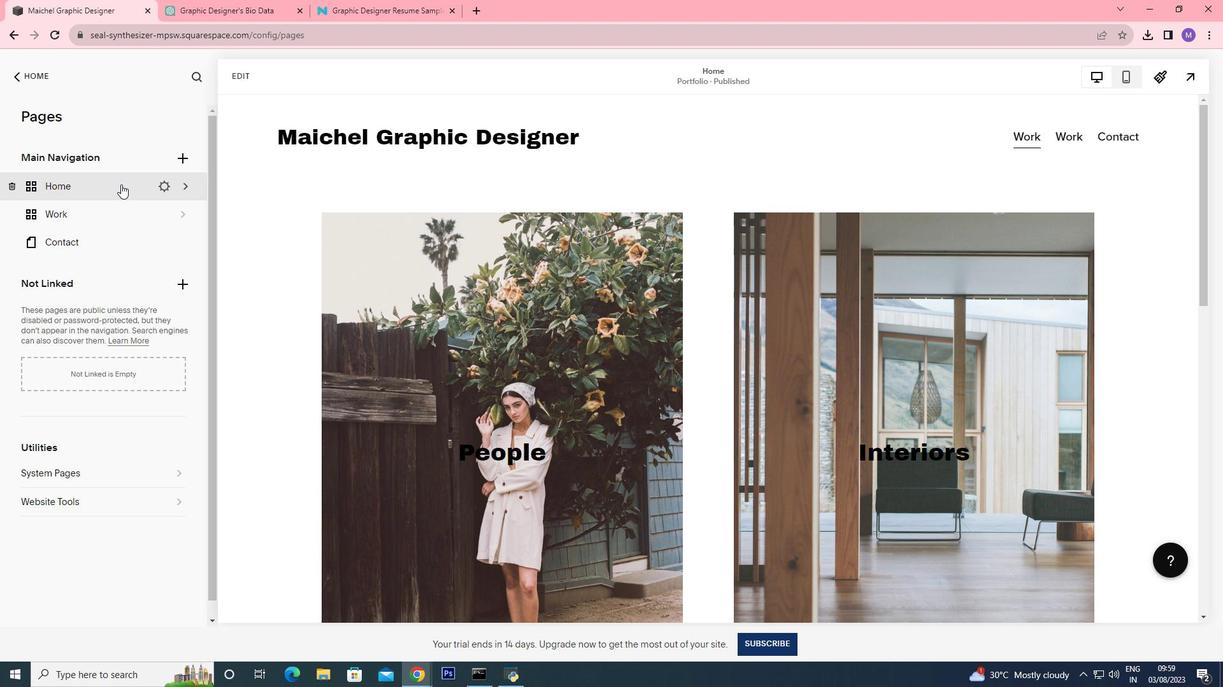 
Action: Mouse moved to (17, 78)
Screenshot: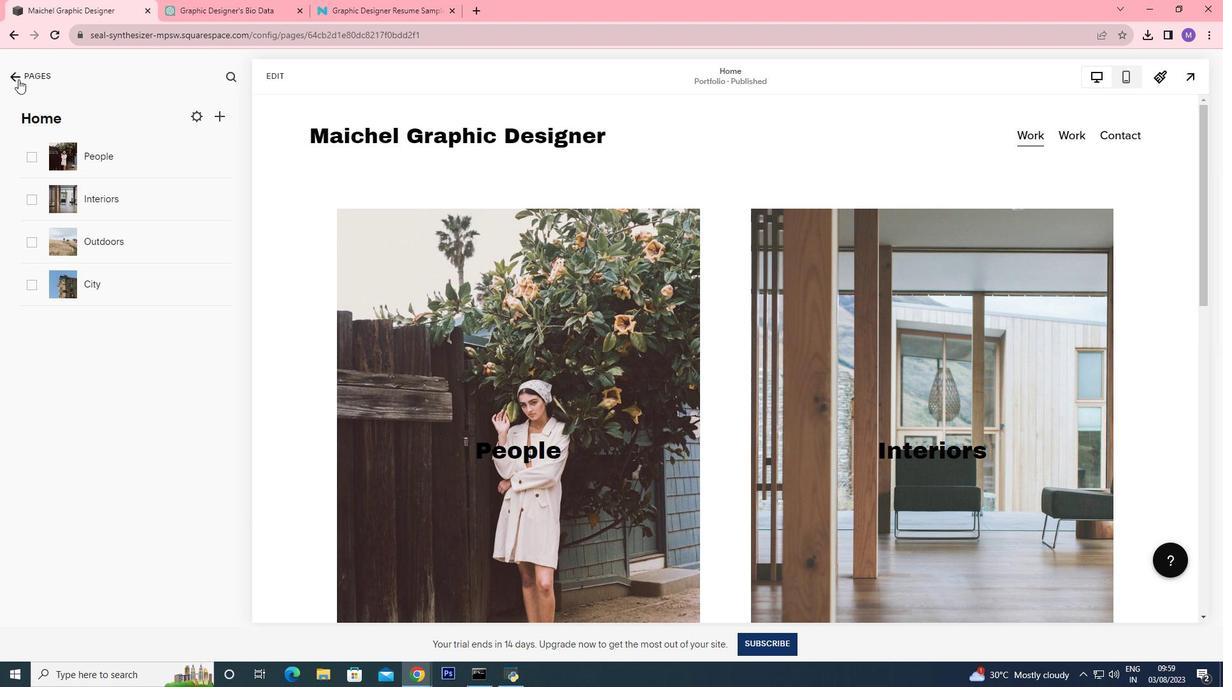 
Action: Mouse pressed left at (17, 78)
Screenshot: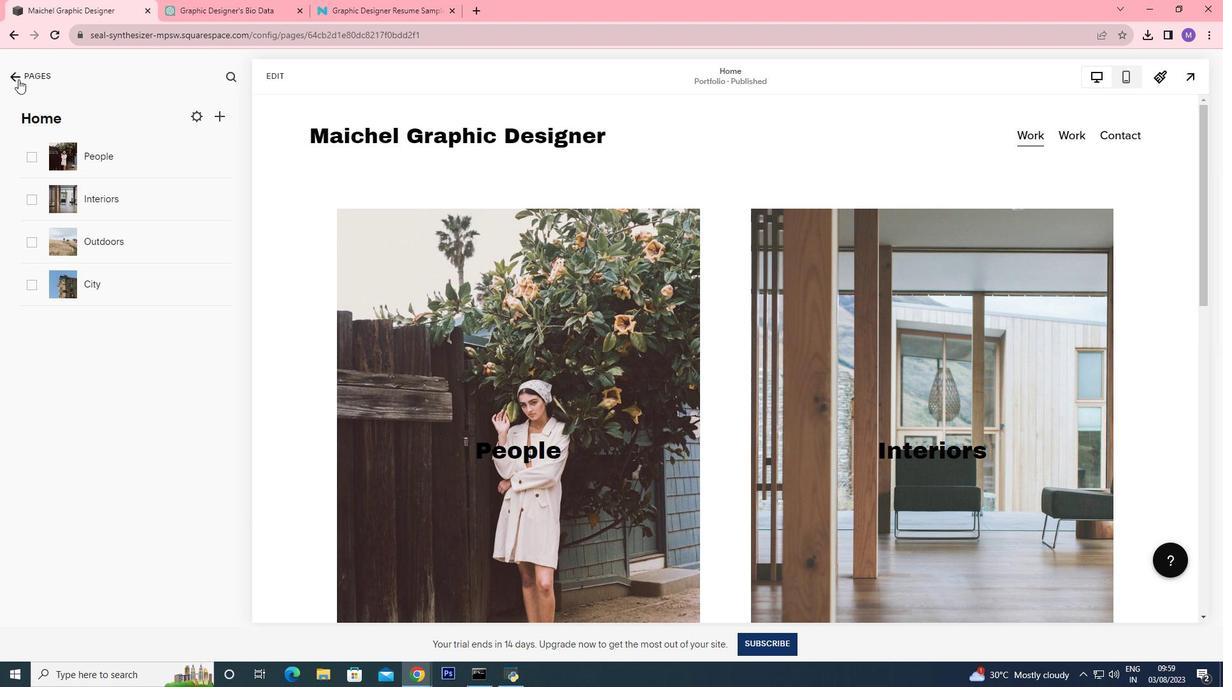 
Action: Mouse moved to (78, 218)
Screenshot: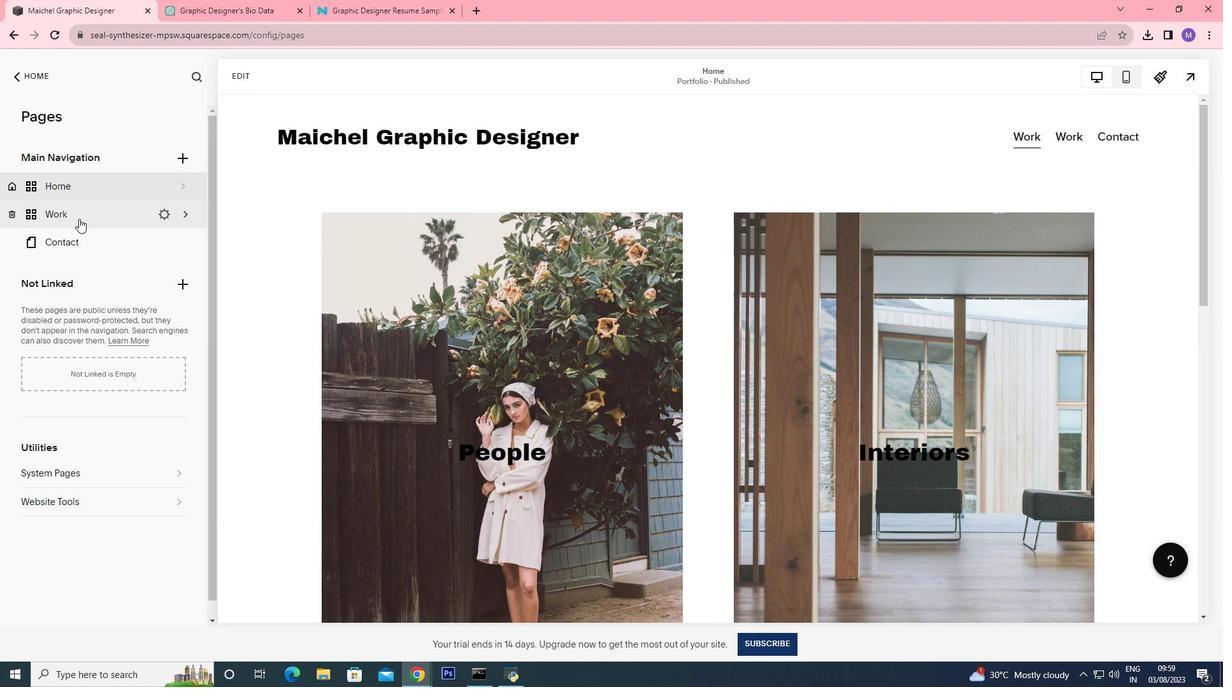 
Action: Mouse pressed left at (78, 218)
Screenshot: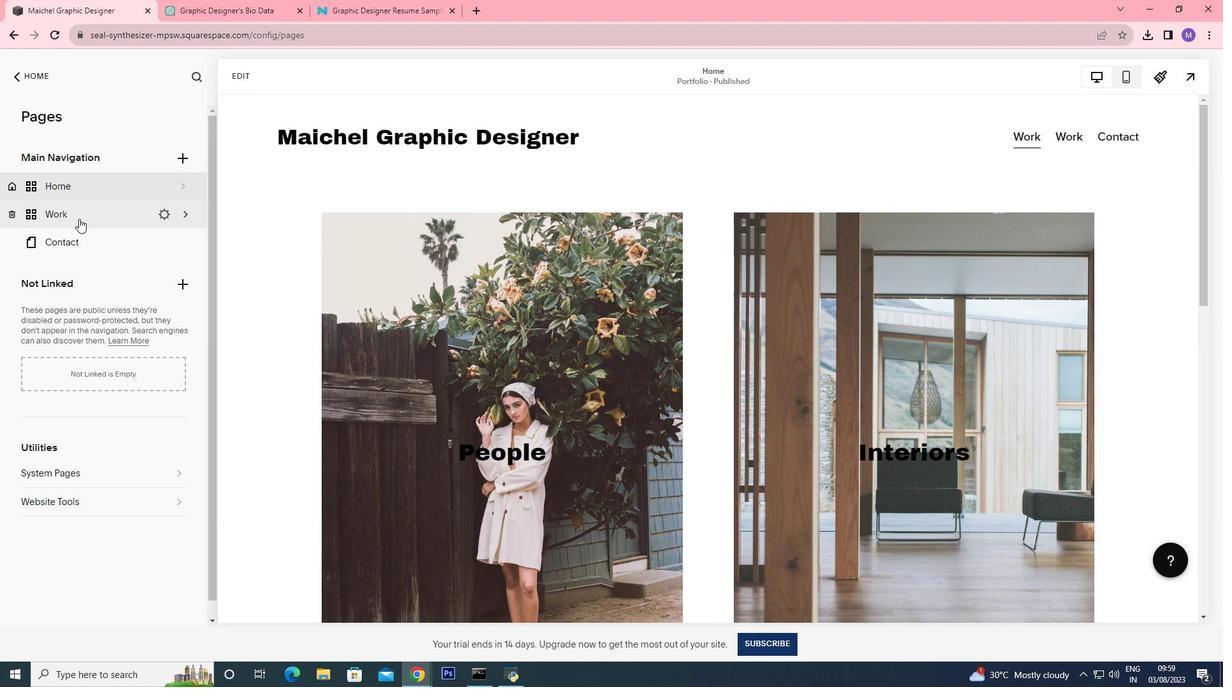 
Action: Mouse moved to (0, 82)
Screenshot: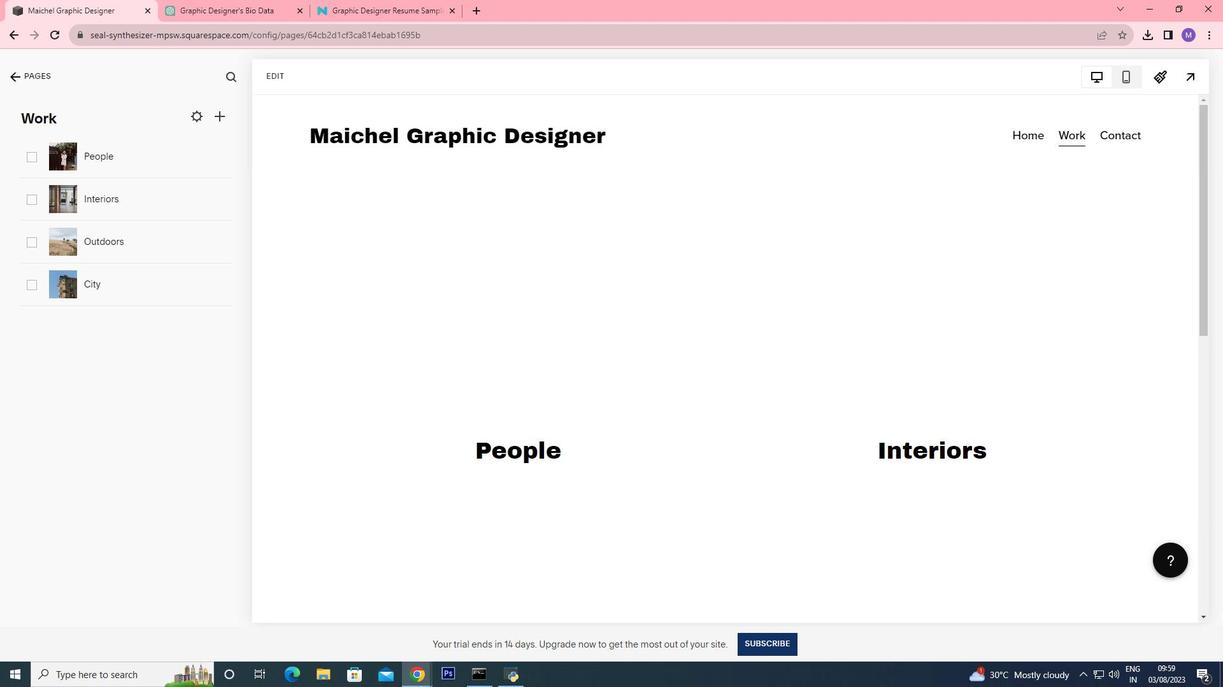 
Action: Mouse pressed left at (0, 82)
Screenshot: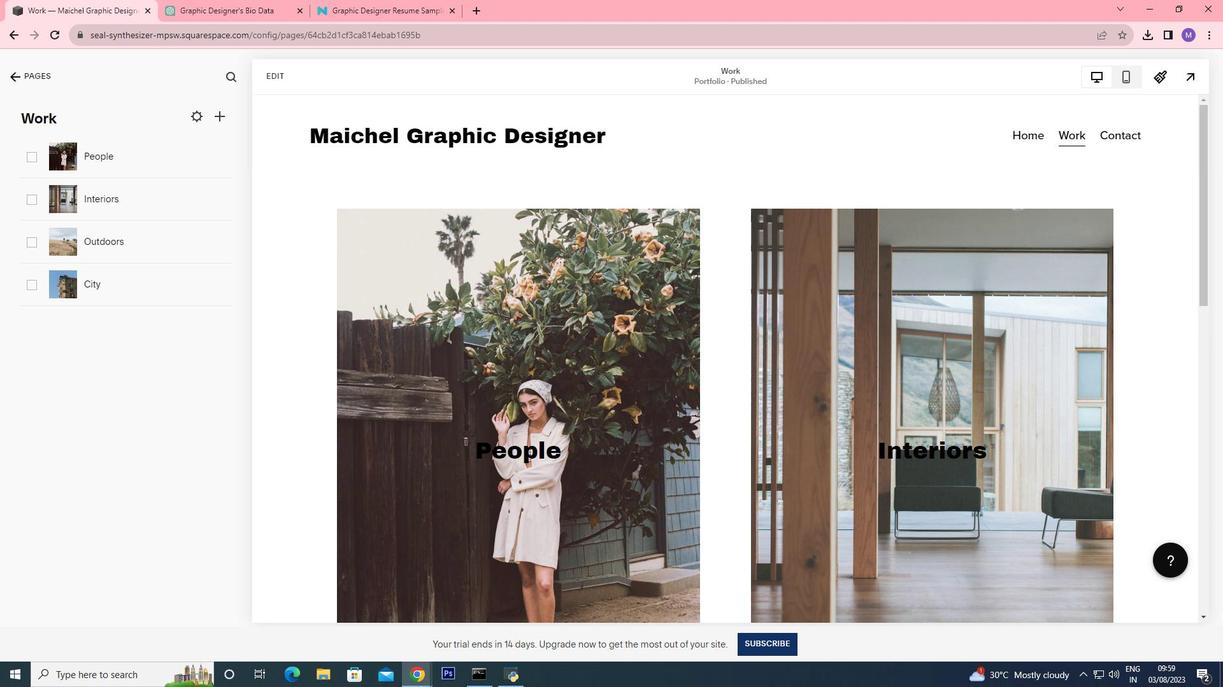 
Action: Mouse moved to (100, 191)
Screenshot: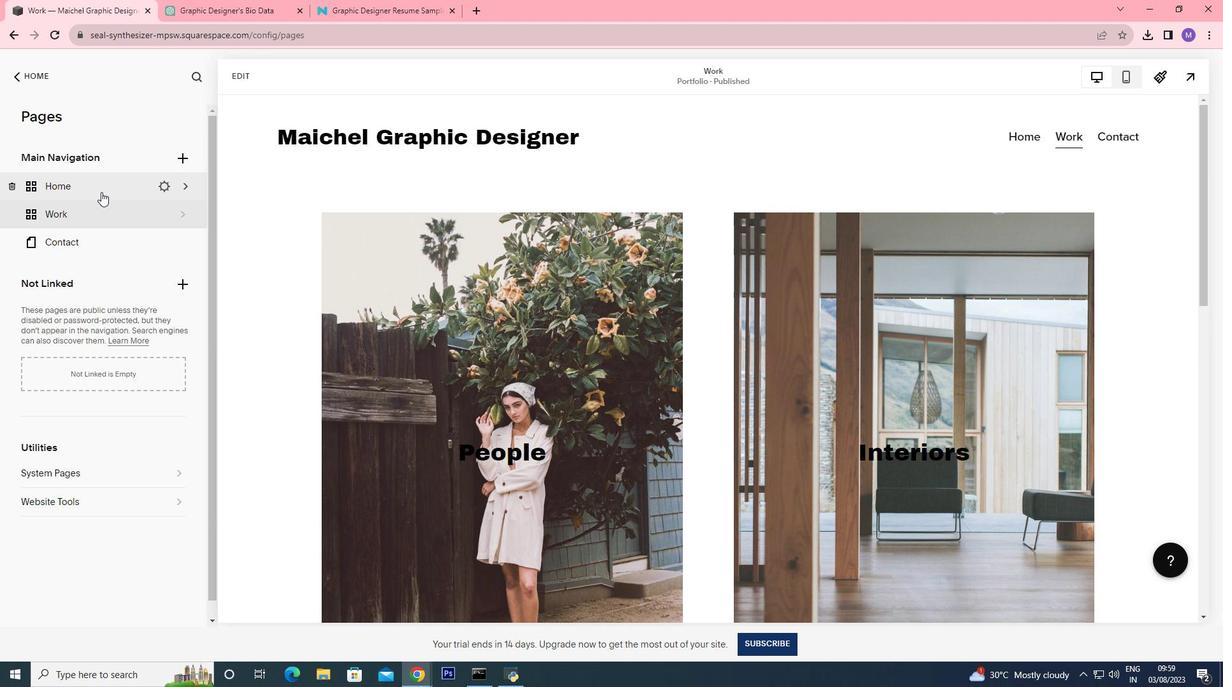
Action: Mouse pressed left at (100, 191)
Screenshot: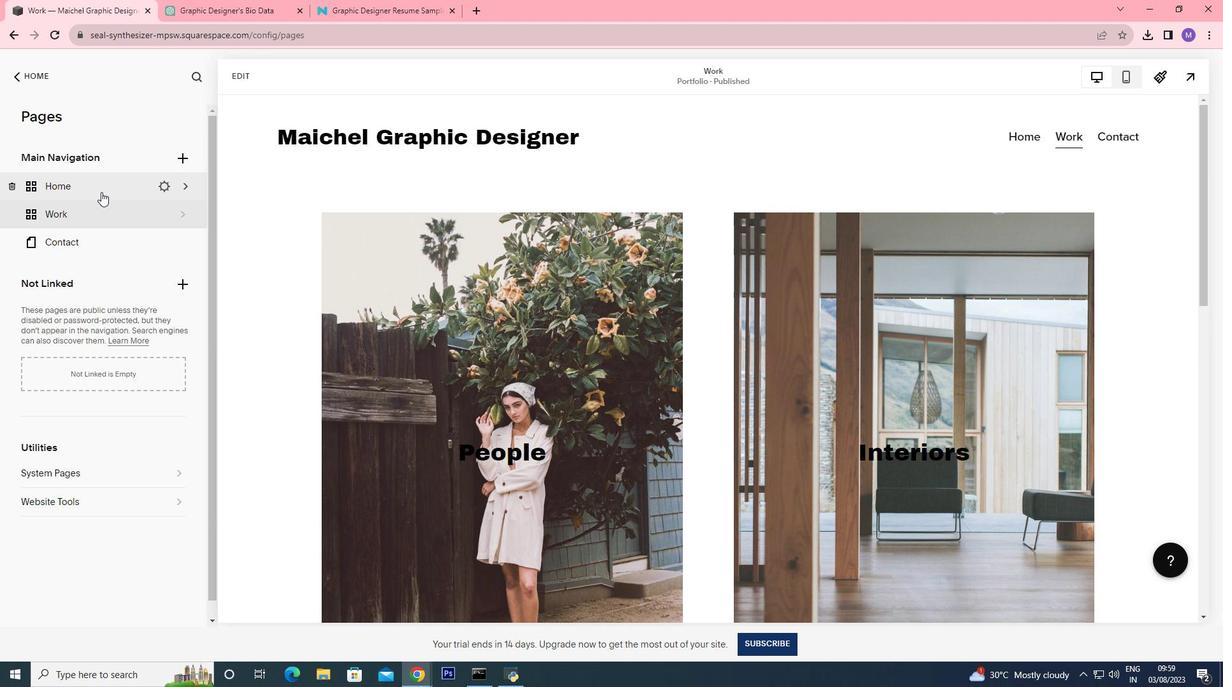 
Action: Mouse moved to (19, 72)
Screenshot: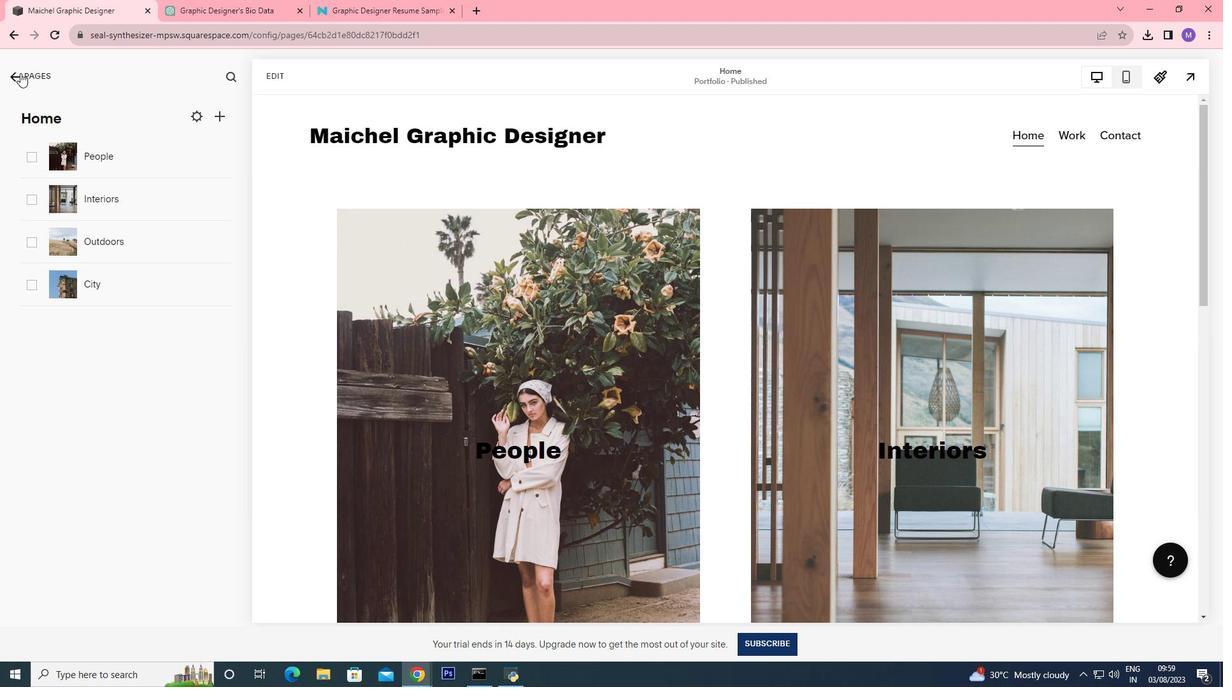 
Action: Mouse pressed left at (19, 72)
Screenshot: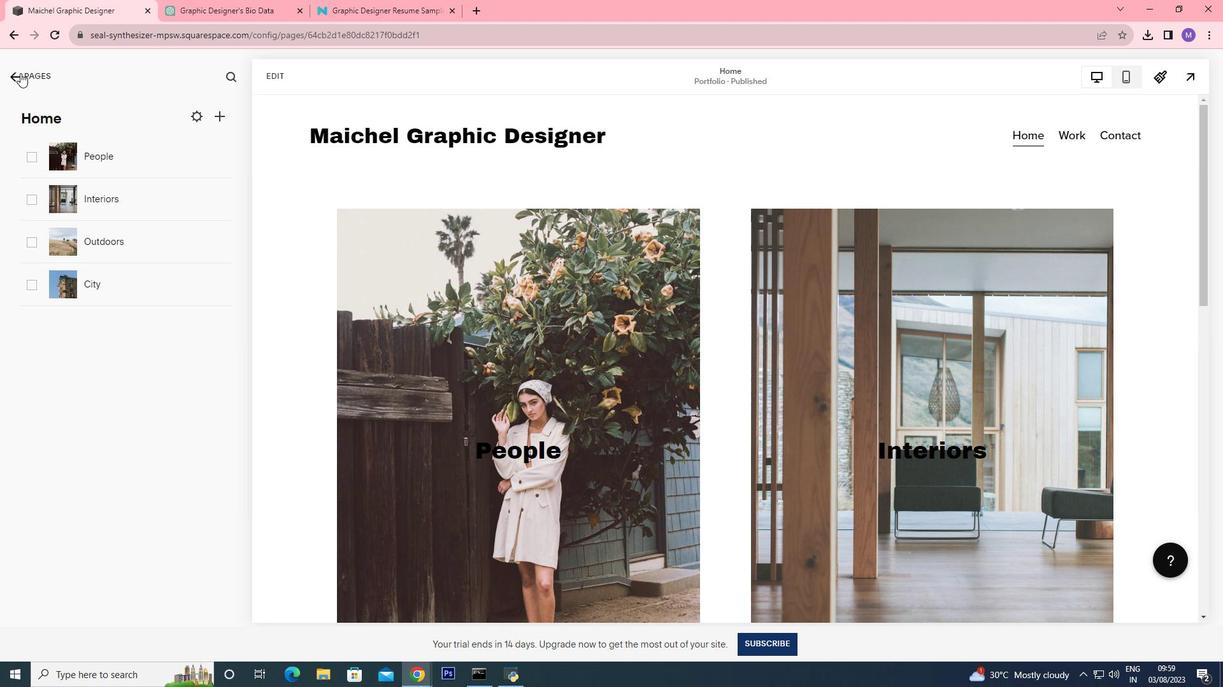 
Action: Mouse moved to (241, 79)
Screenshot: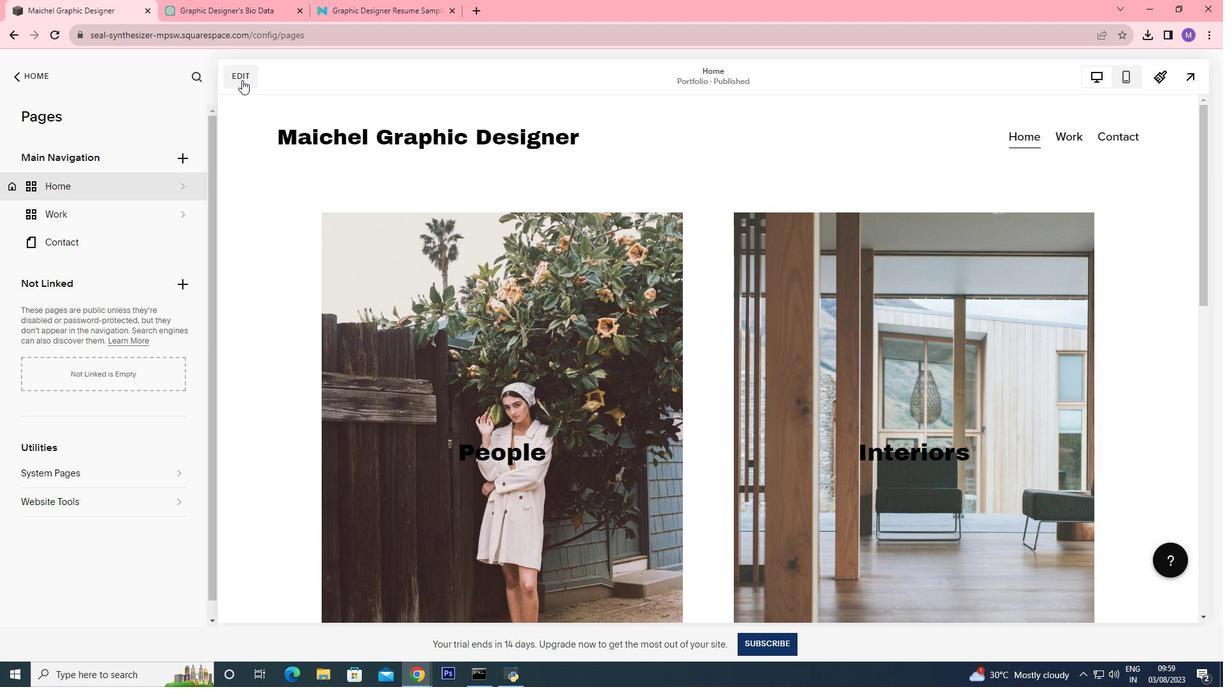 
Action: Mouse pressed left at (241, 79)
Screenshot: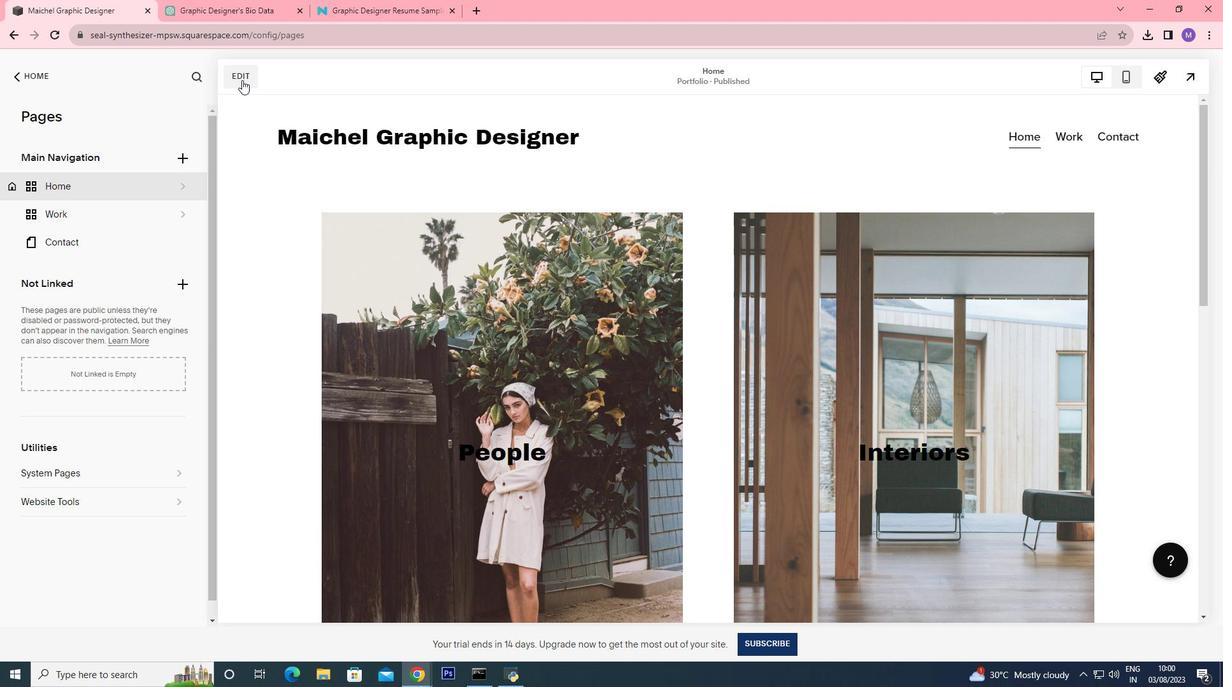 
Action: Mouse moved to (441, 292)
Screenshot: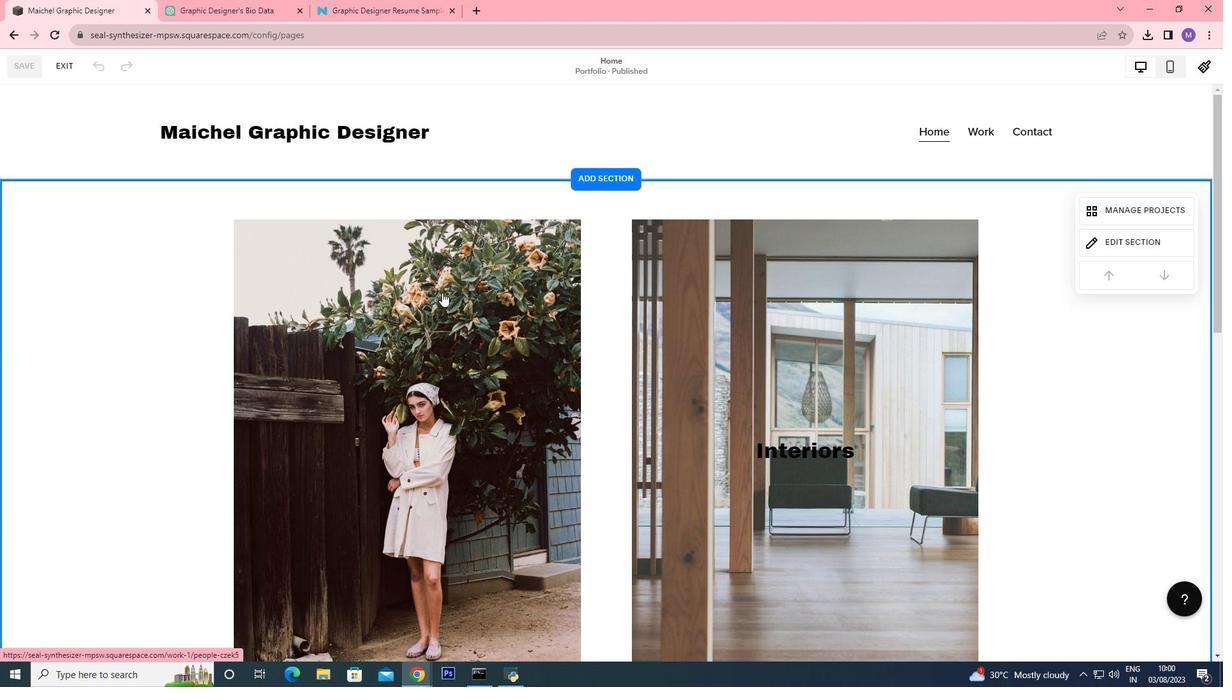 
Action: Mouse pressed left at (441, 292)
Screenshot: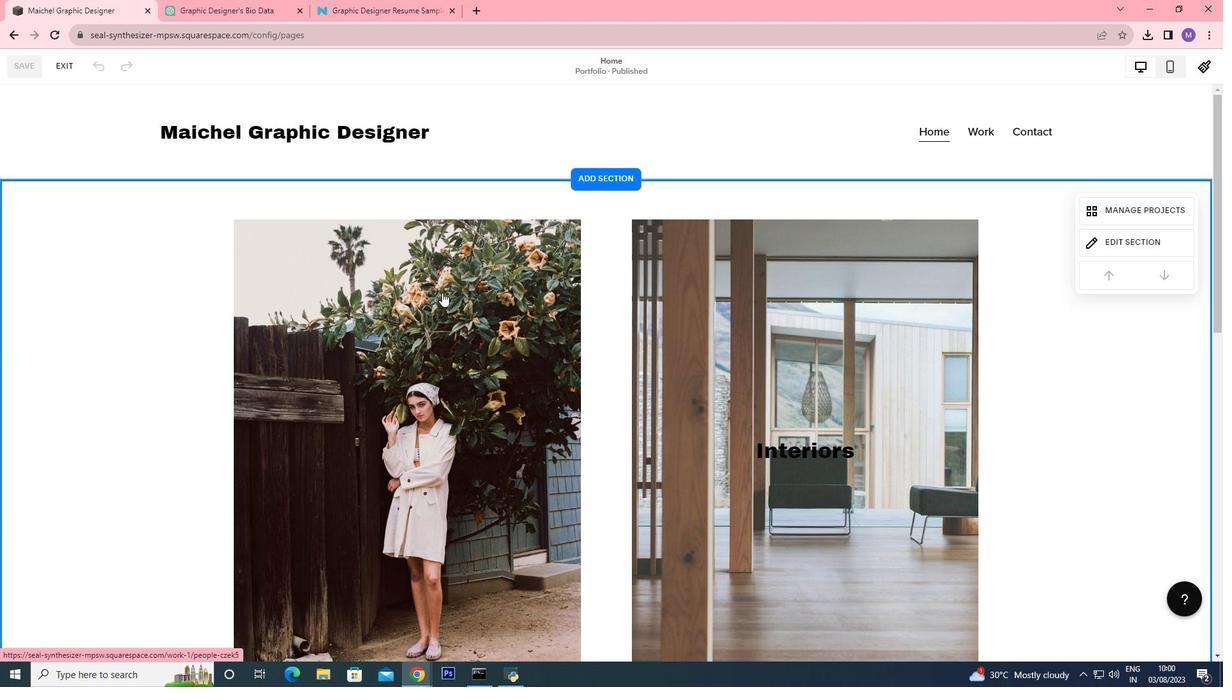 
Action: Mouse moved to (412, 278)
Screenshot: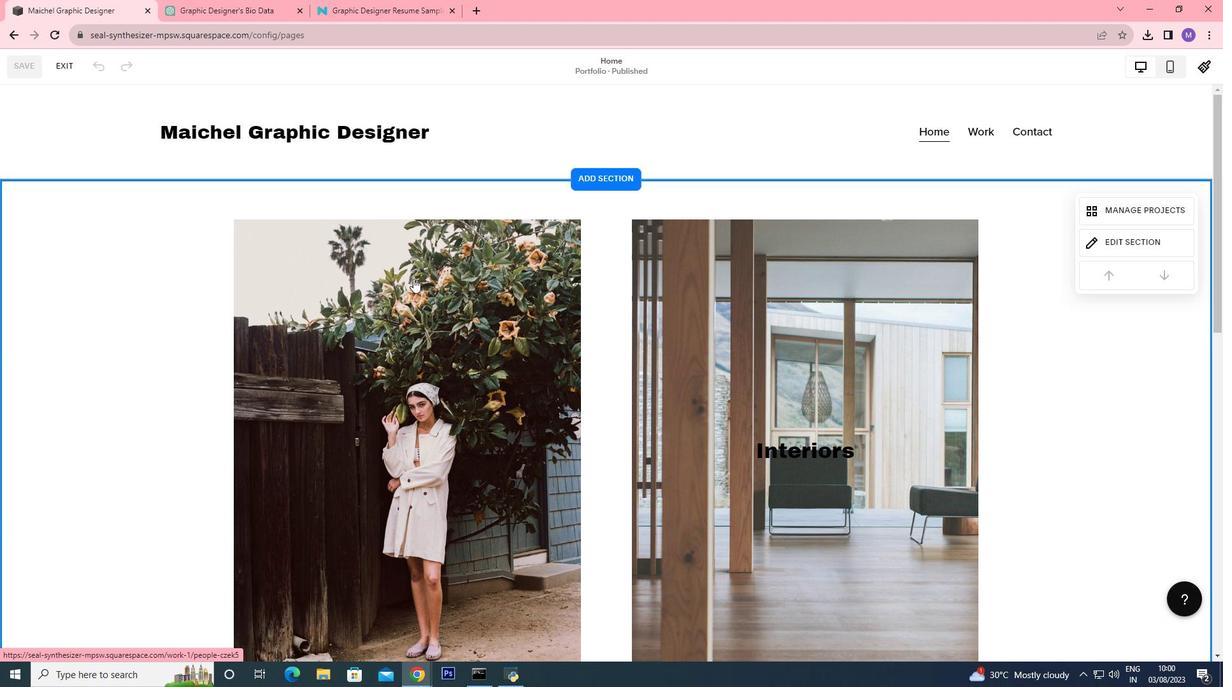 
Action: Mouse pressed left at (412, 278)
Screenshot: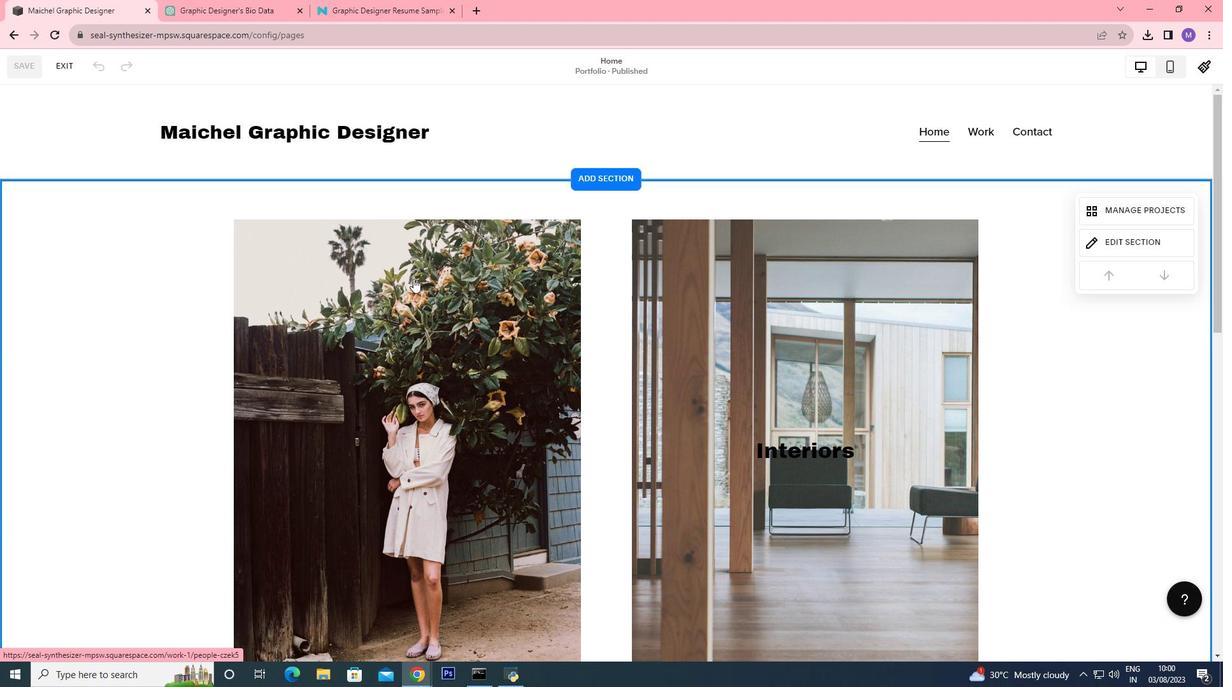 
Action: Mouse moved to (1149, 213)
Screenshot: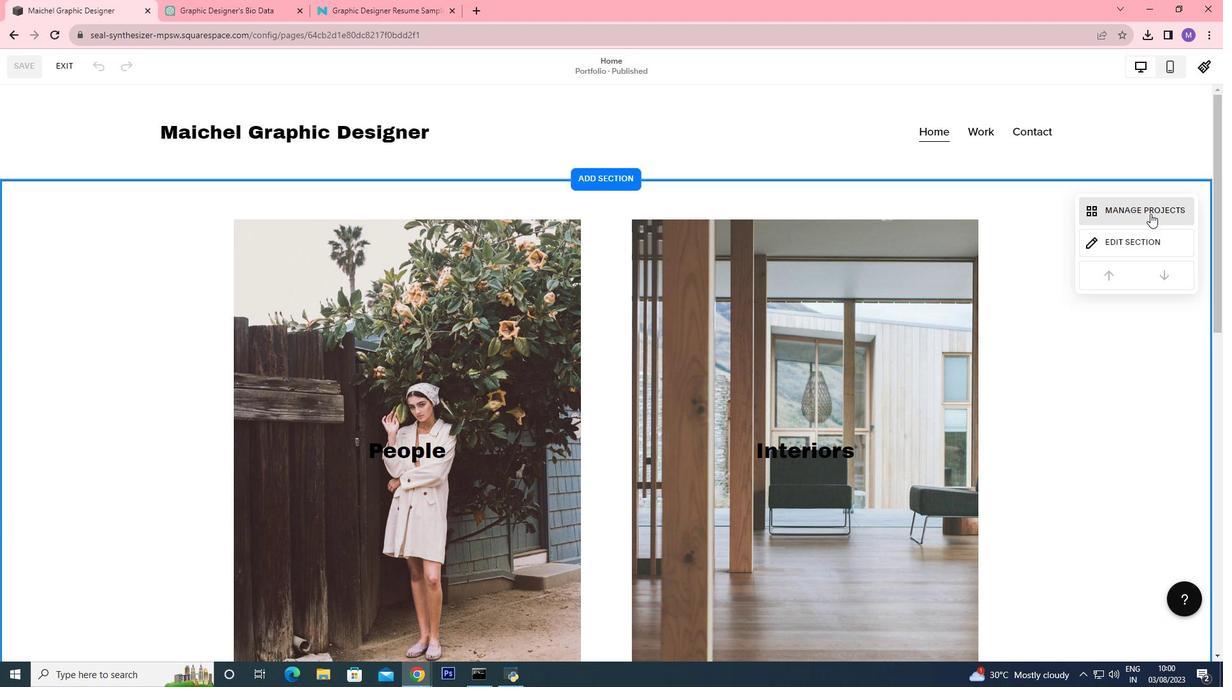 
Action: Mouse pressed left at (1149, 213)
Screenshot: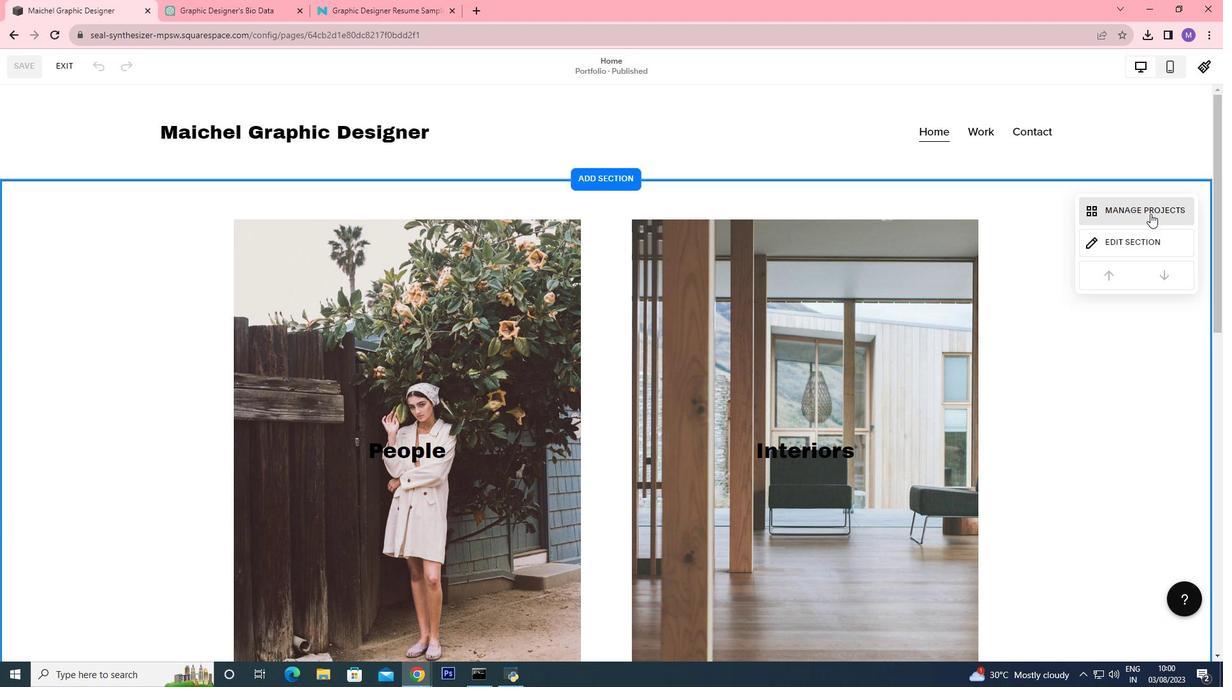 
Action: Mouse moved to (219, 150)
Screenshot: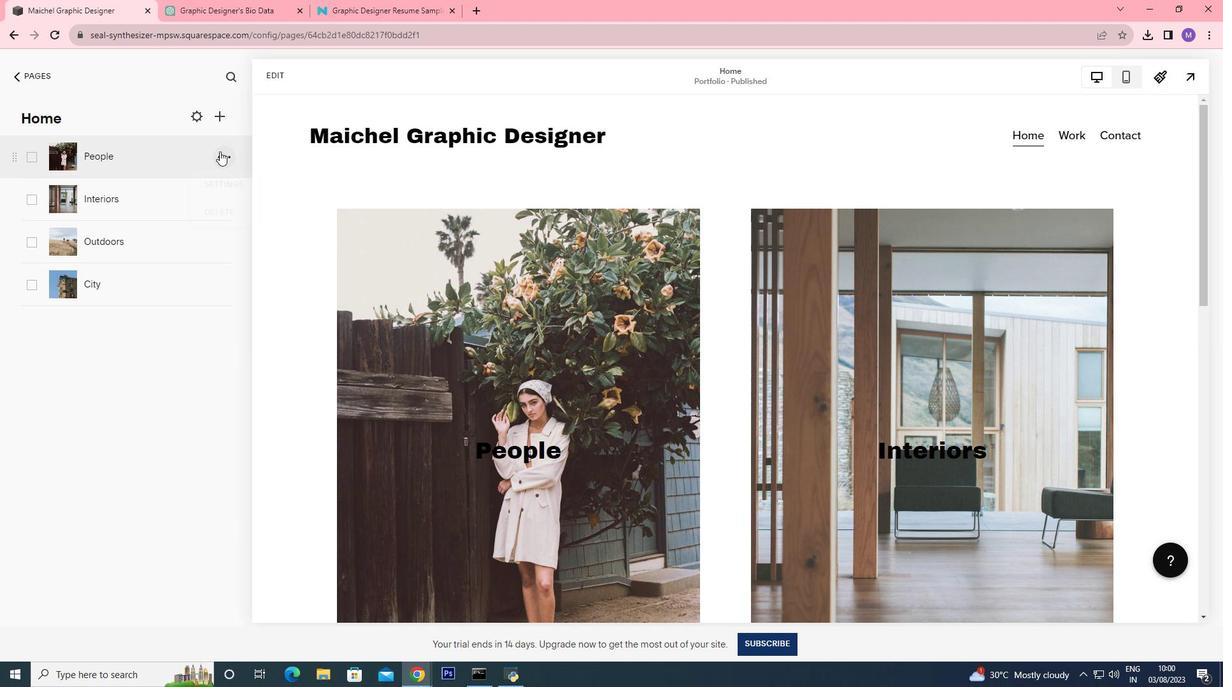 
Action: Mouse pressed left at (219, 150)
Screenshot: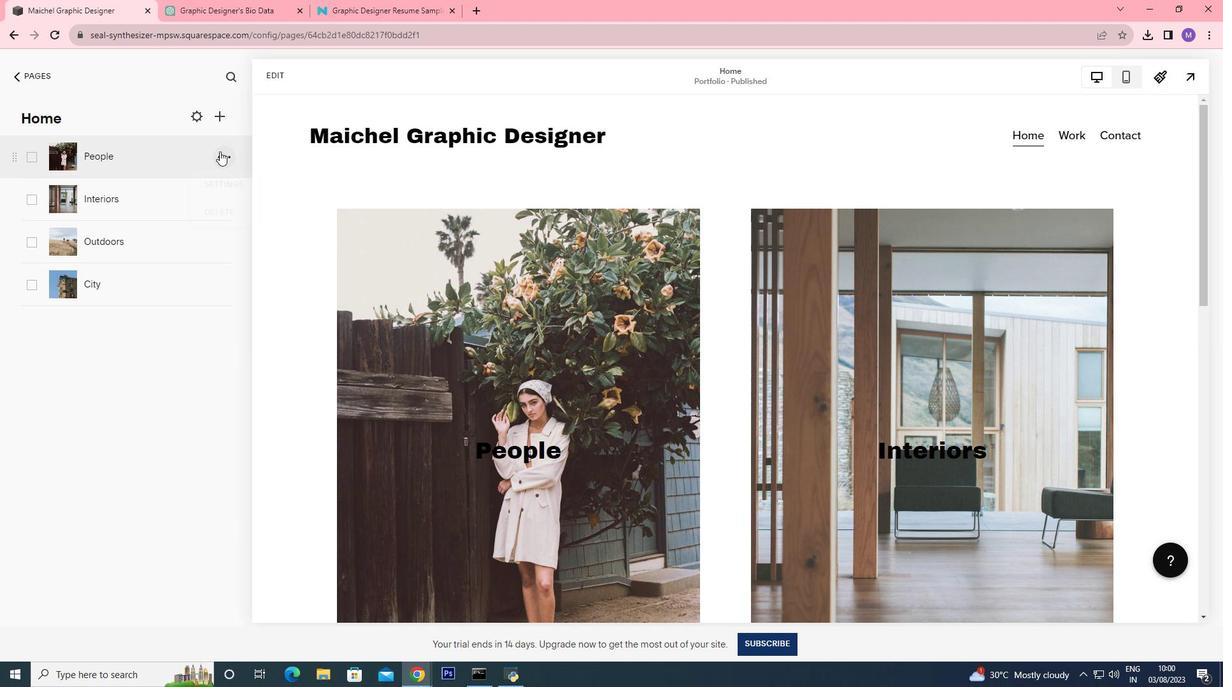 
Action: Mouse moved to (145, 157)
Screenshot: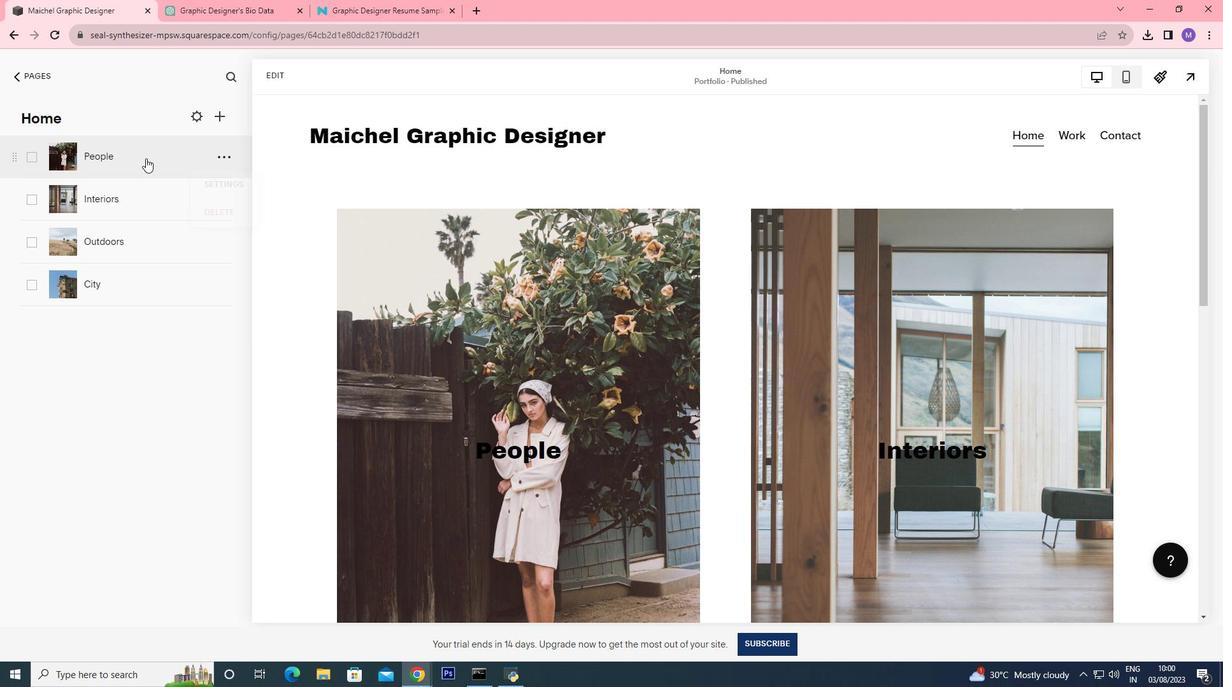
Action: Mouse pressed left at (145, 157)
Screenshot: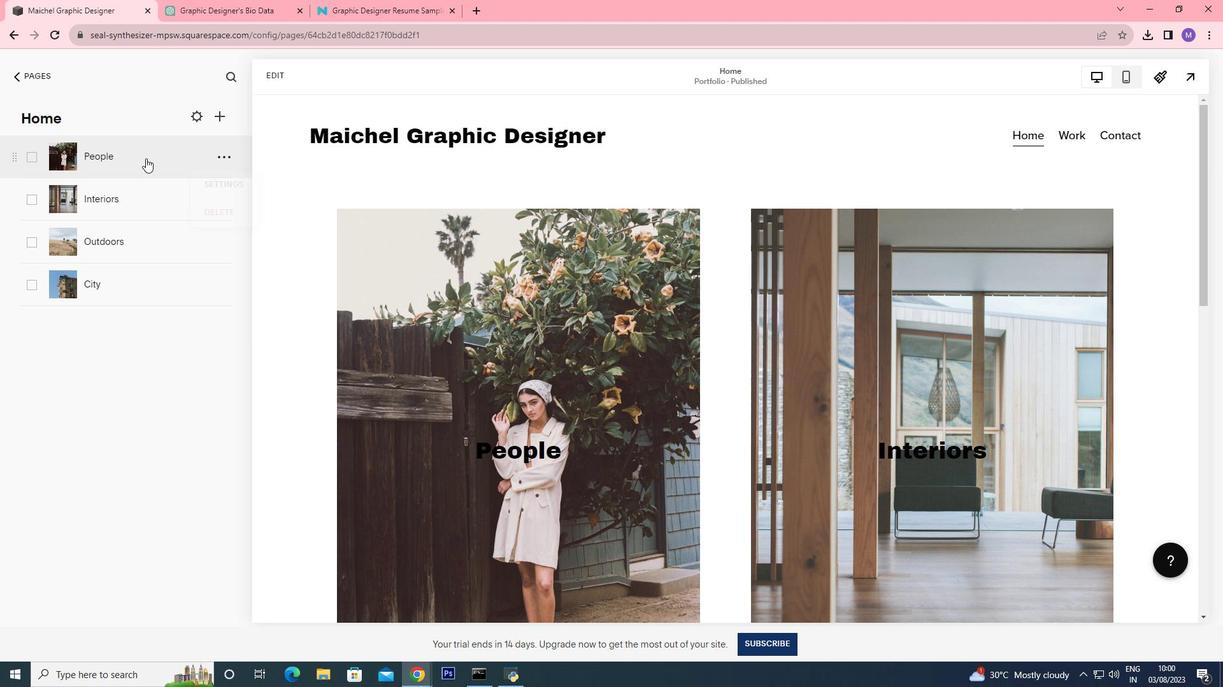 
Action: Mouse pressed left at (145, 157)
Screenshot: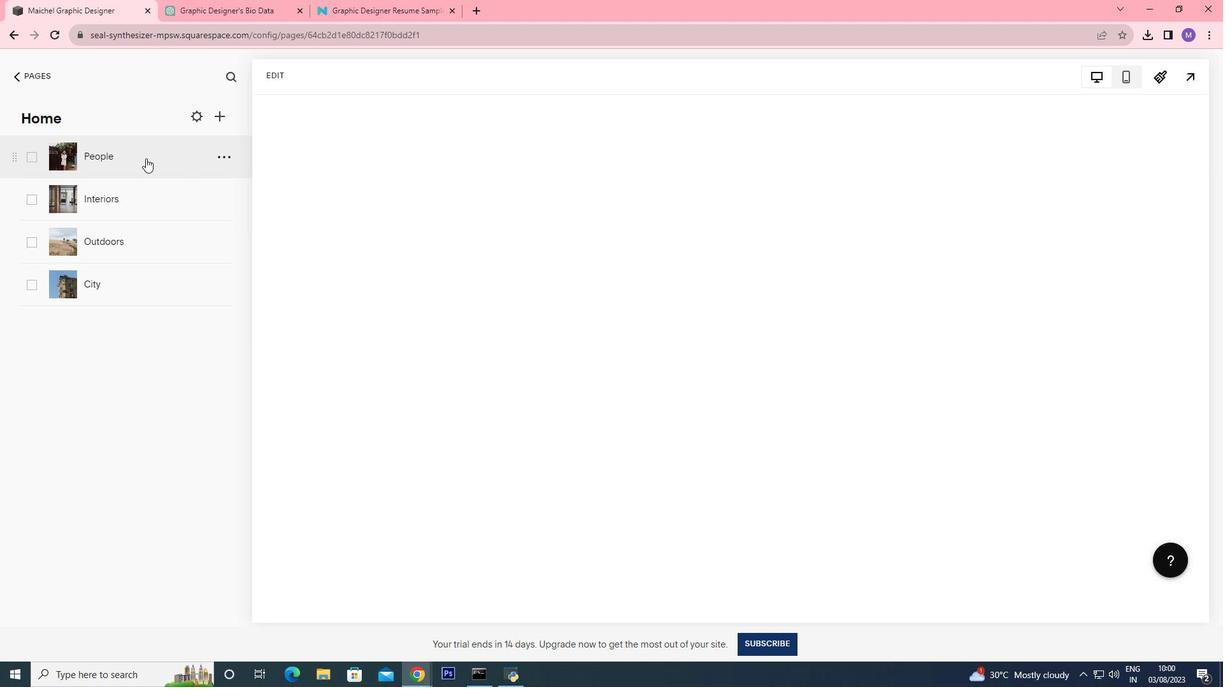 
Action: Mouse moved to (831, 327)
Screenshot: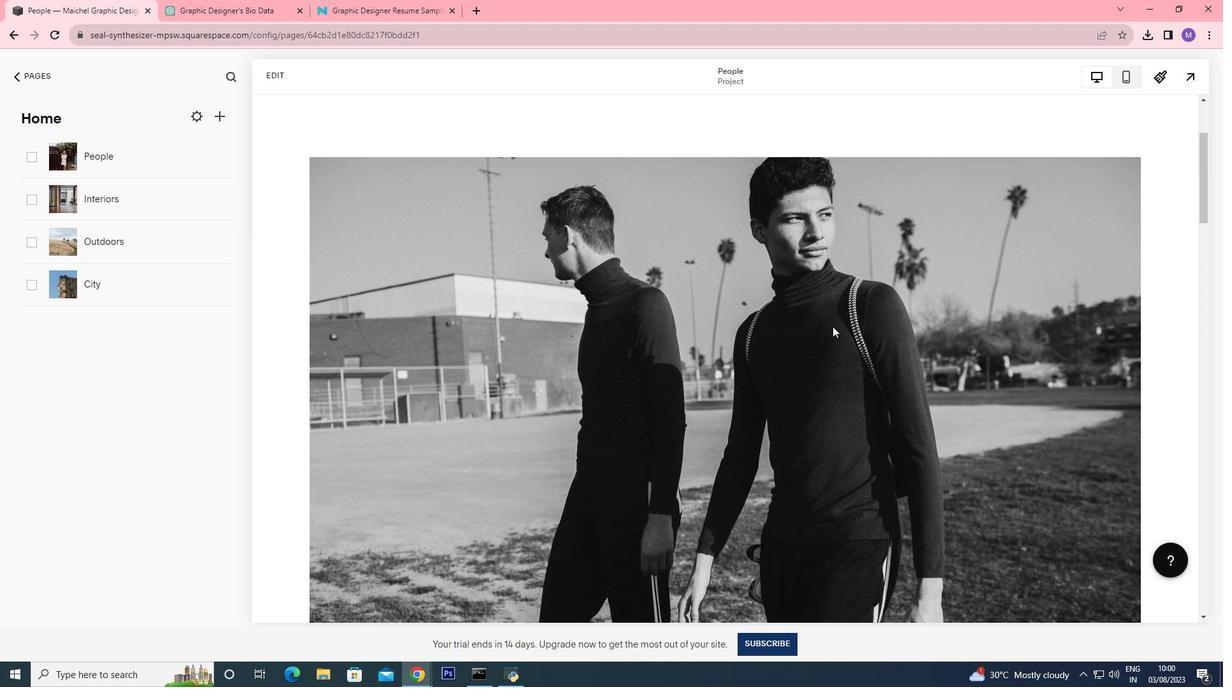 
Action: Mouse scrolled (831, 326) with delta (0, 0)
Screenshot: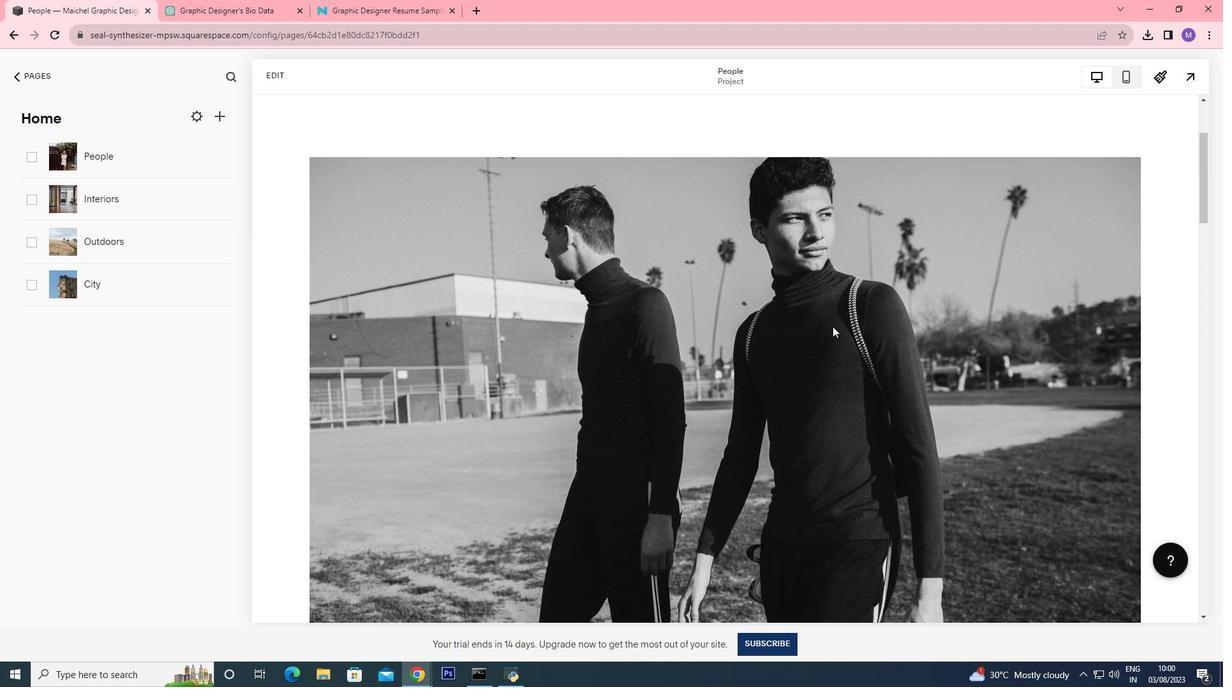 
Action: Mouse moved to (831, 326)
Screenshot: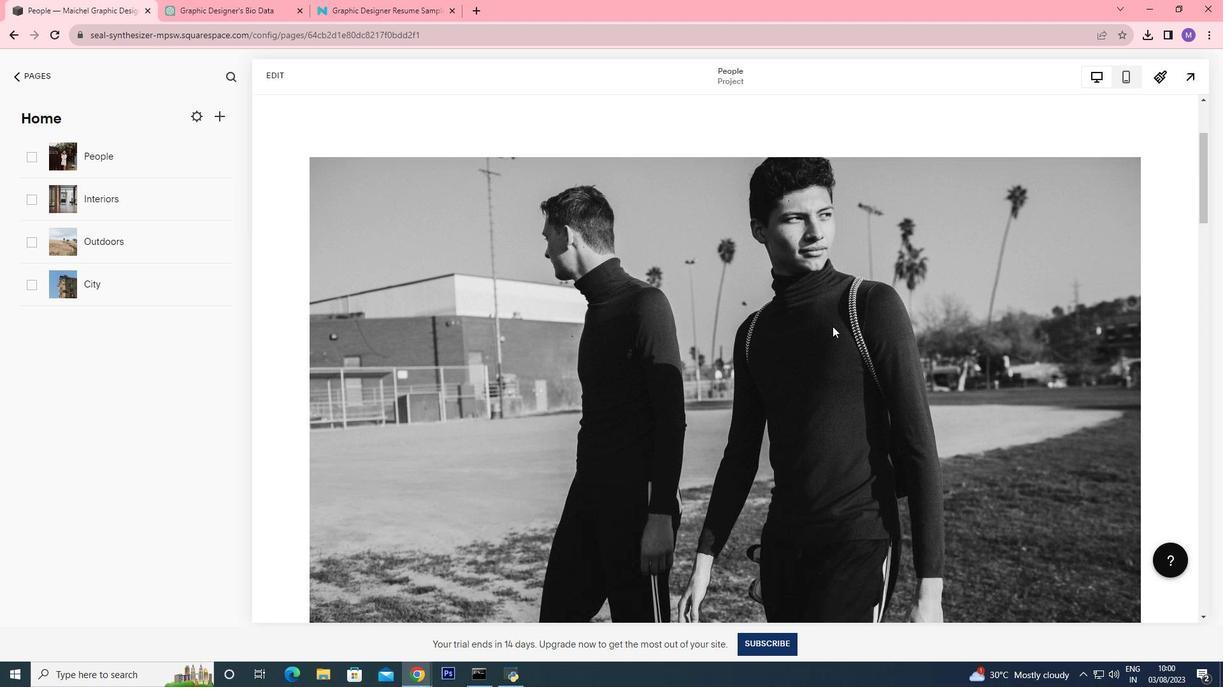 
Action: Mouse scrolled (831, 325) with delta (0, 0)
Screenshot: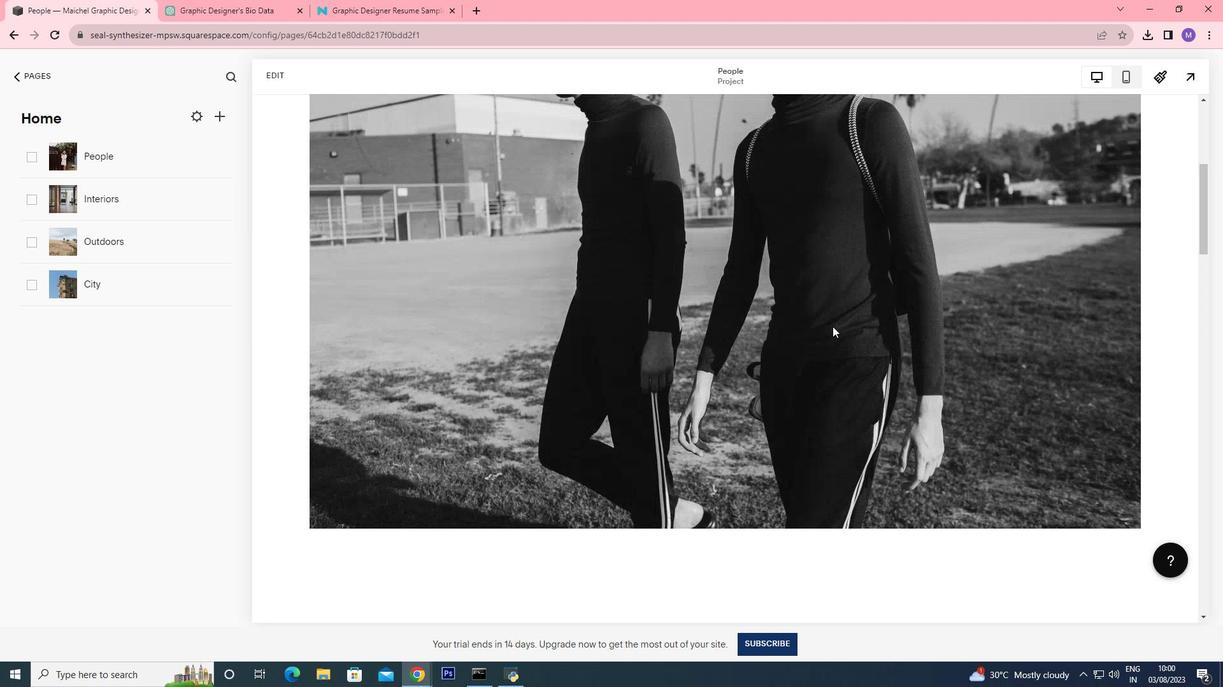 
Action: Mouse scrolled (831, 325) with delta (0, 0)
Screenshot: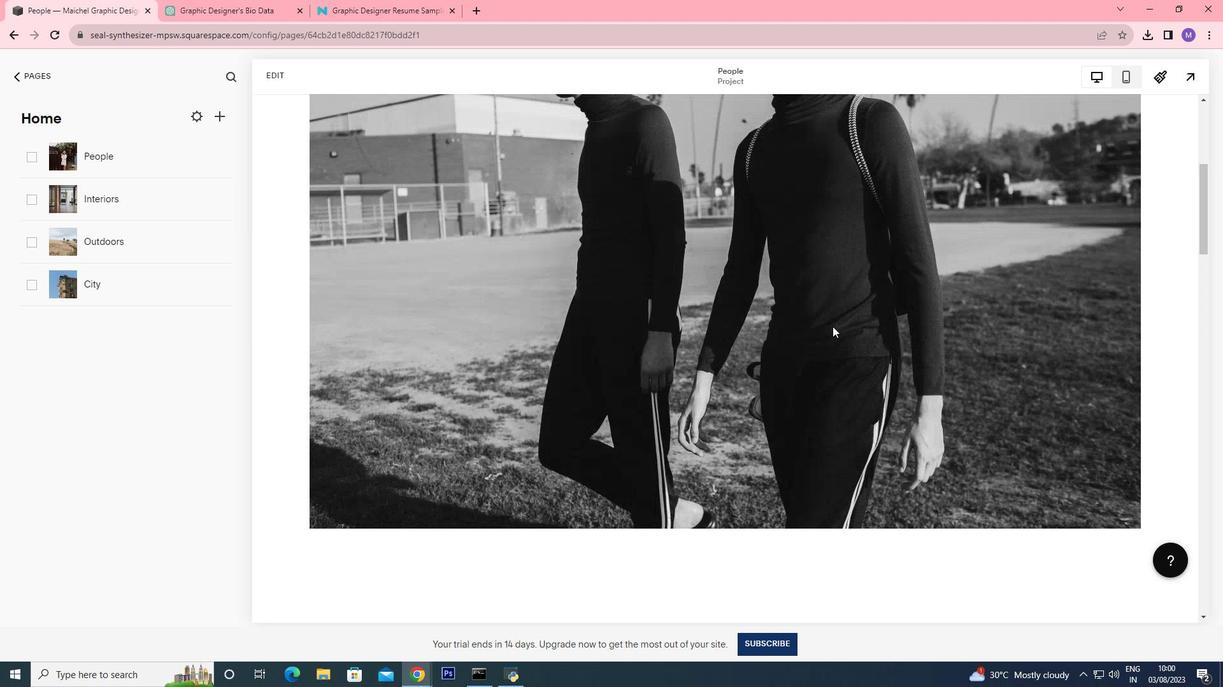 
Action: Mouse scrolled (831, 325) with delta (0, 0)
Screenshot: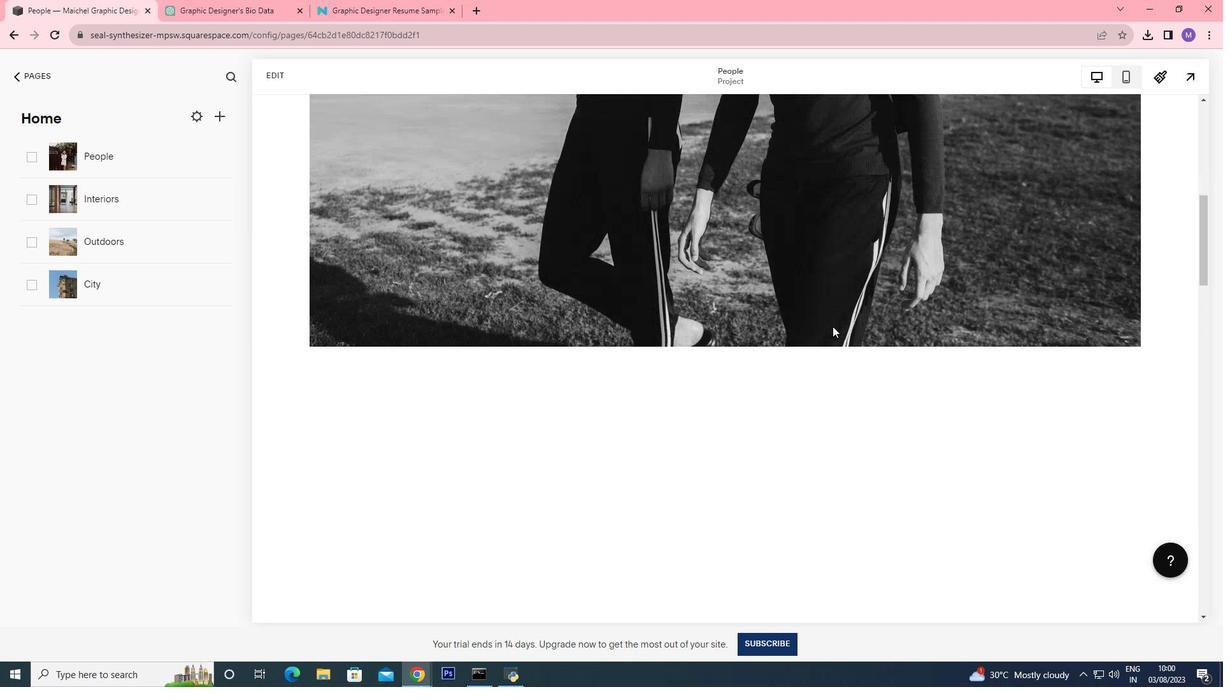 
Action: Mouse scrolled (831, 325) with delta (0, 0)
Screenshot: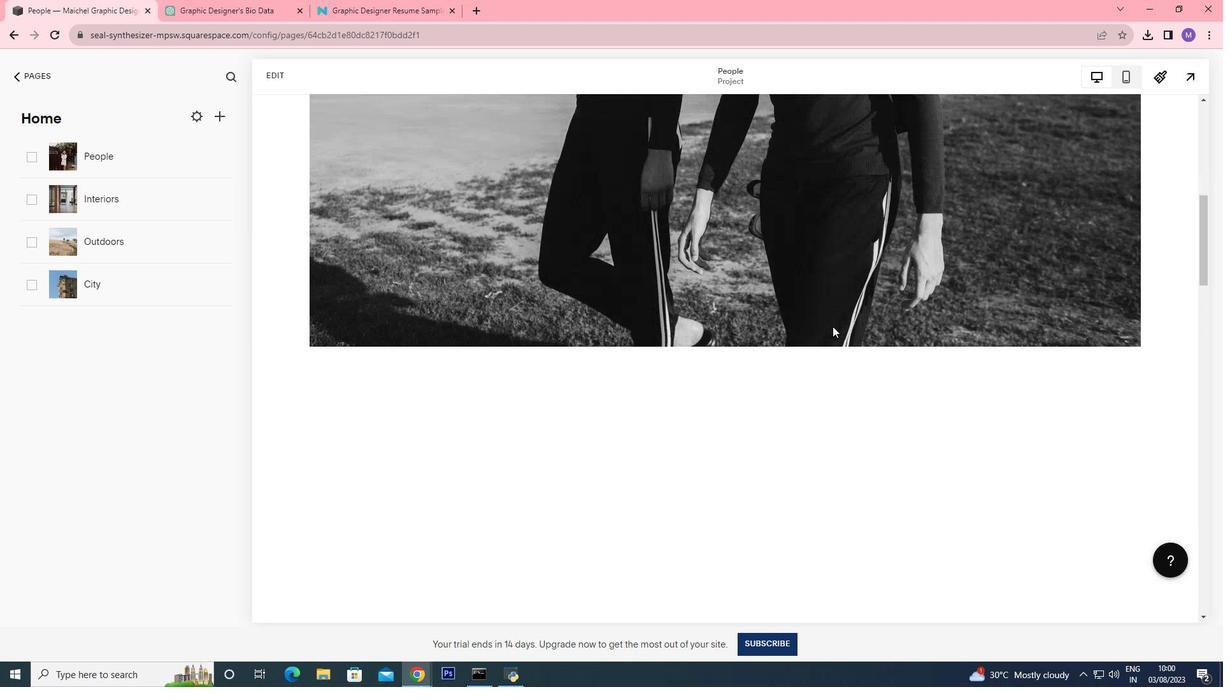 
Action: Mouse scrolled (831, 325) with delta (0, 0)
Screenshot: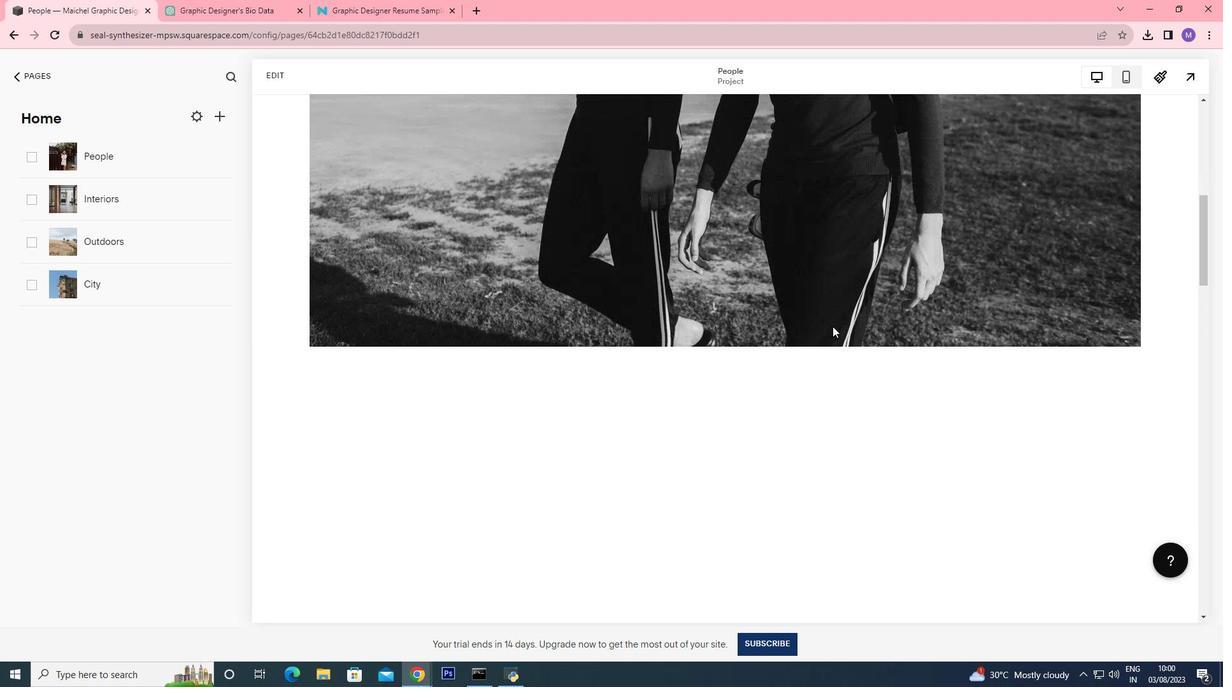 
Action: Mouse scrolled (831, 325) with delta (0, 0)
Screenshot: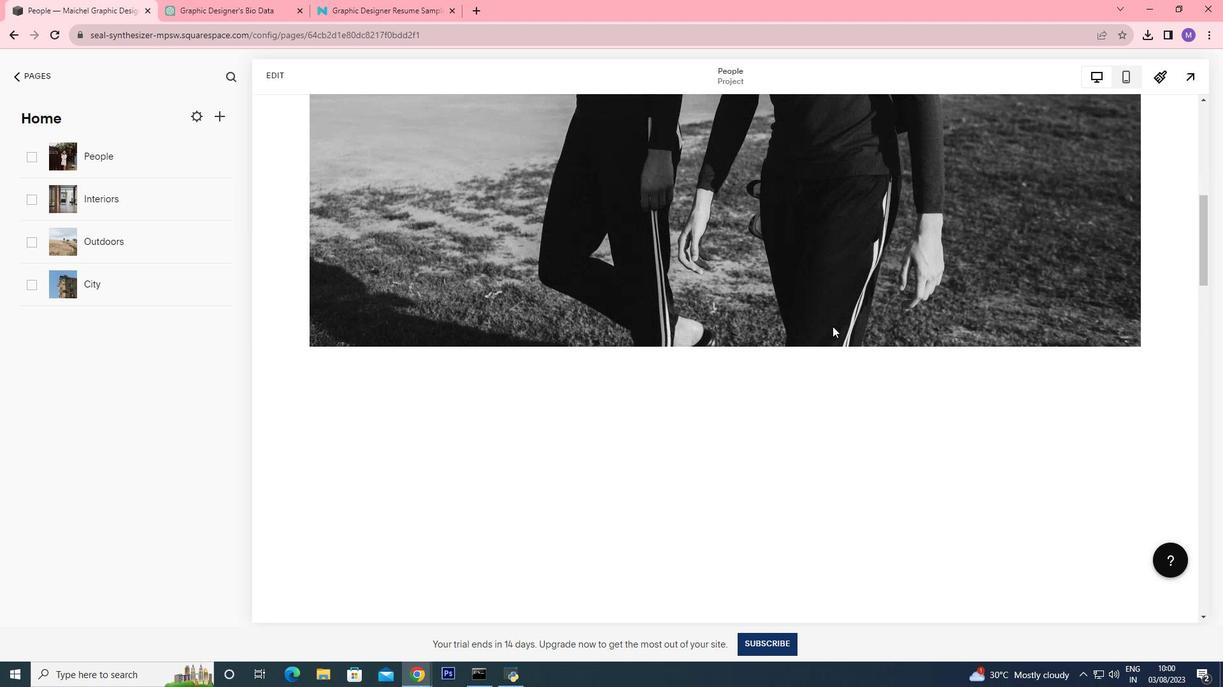 
Action: Mouse scrolled (831, 325) with delta (0, 0)
Screenshot: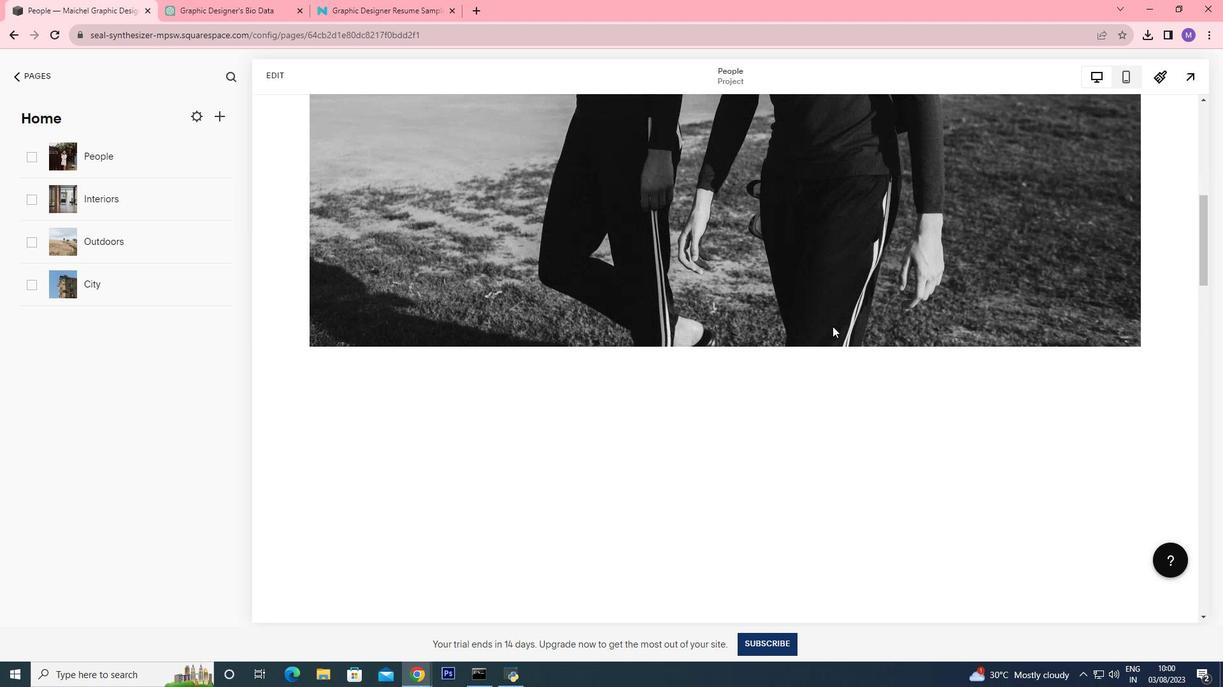 
Action: Mouse scrolled (831, 325) with delta (0, 0)
Screenshot: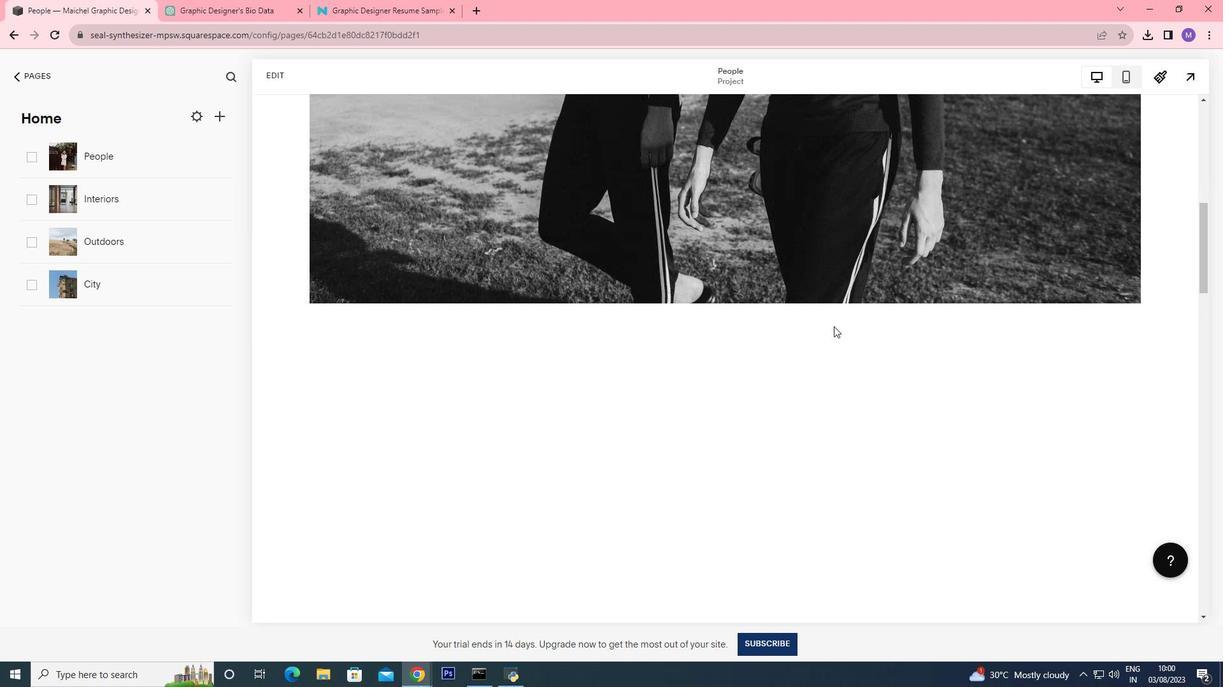 
Action: Mouse moved to (833, 326)
Screenshot: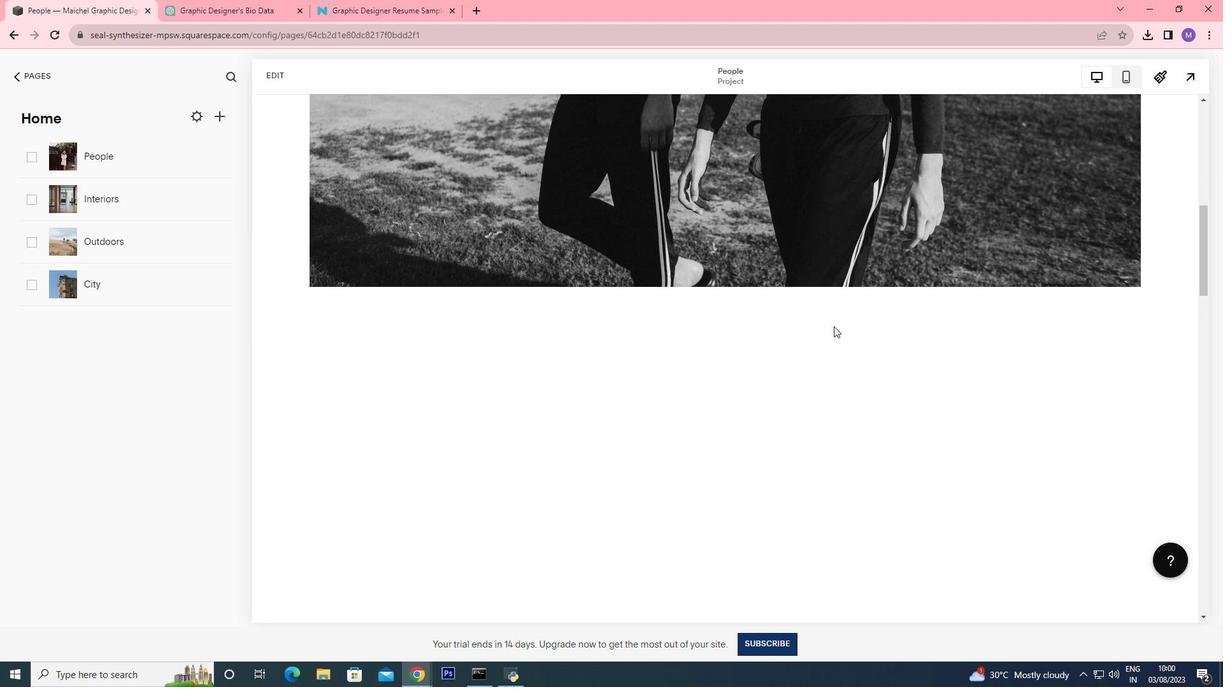 
Action: Mouse scrolled (833, 325) with delta (0, 0)
Screenshot: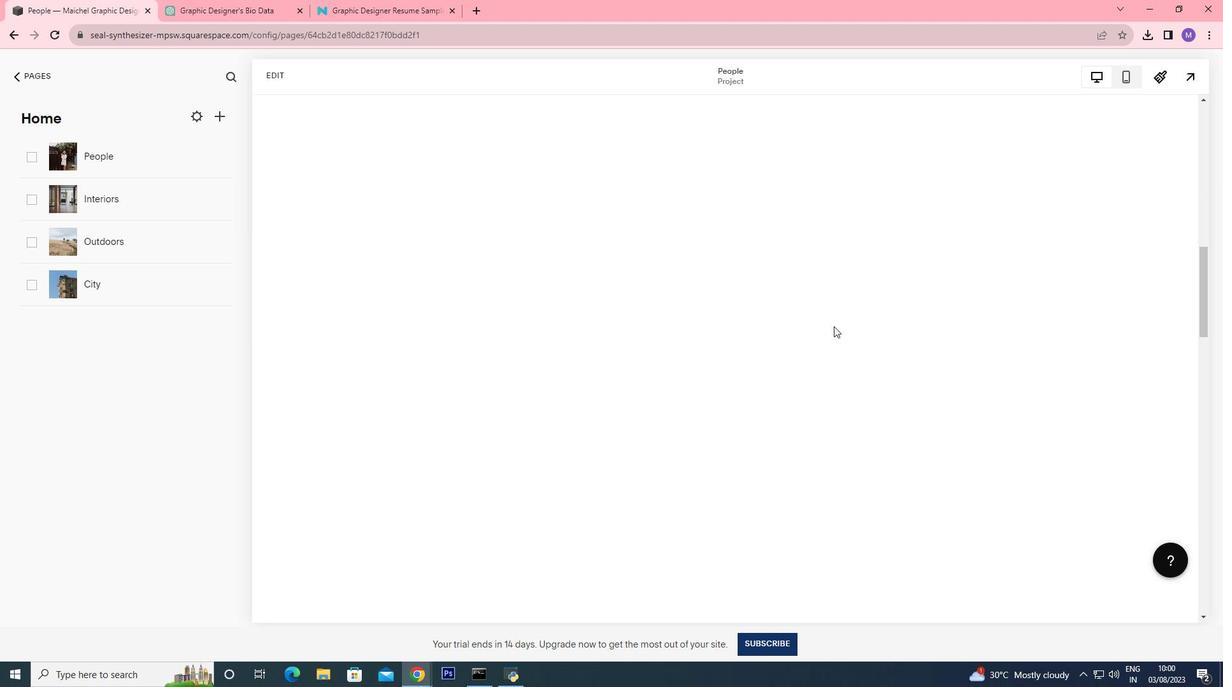 
Action: Mouse scrolled (833, 325) with delta (0, 0)
Screenshot: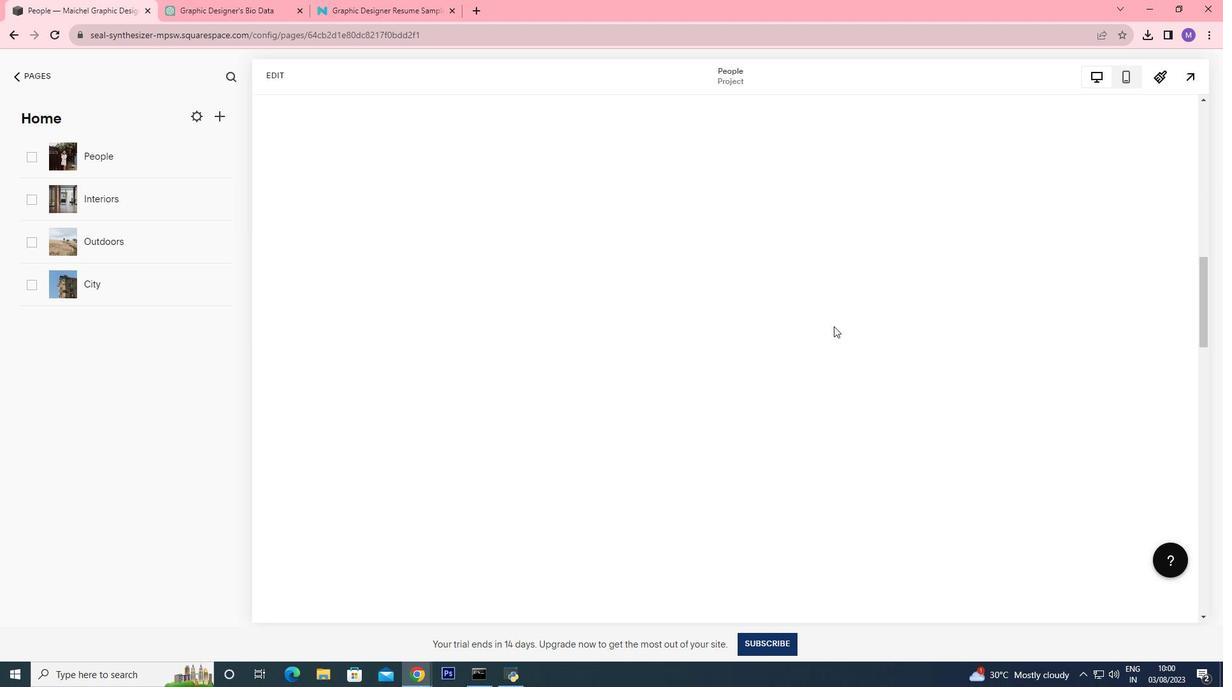 
Action: Mouse scrolled (833, 325) with delta (0, 0)
Screenshot: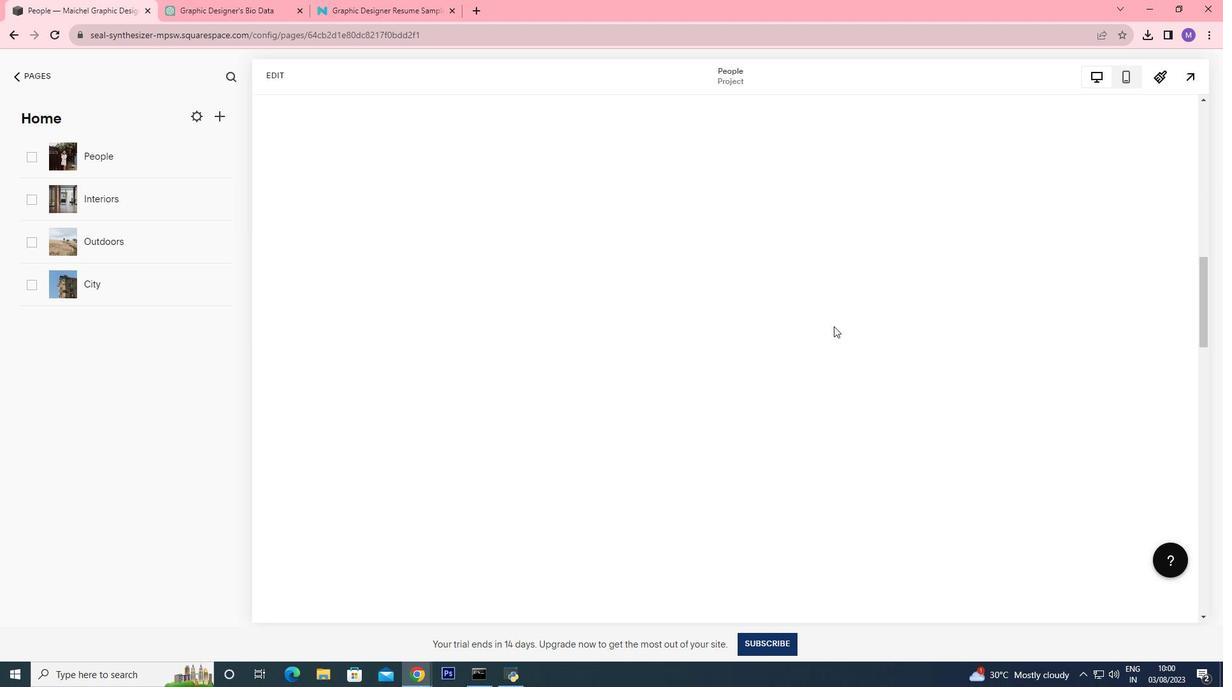 
Action: Mouse scrolled (833, 325) with delta (0, 0)
Screenshot: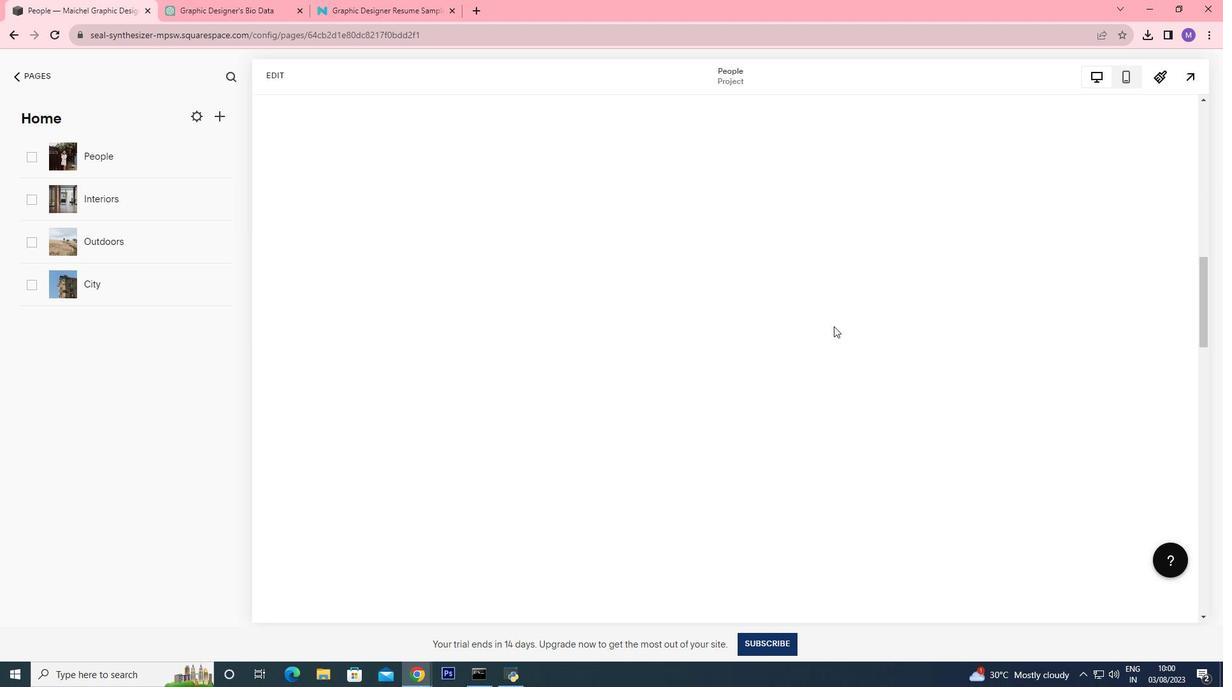 
Action: Mouse scrolled (833, 325) with delta (0, 0)
Screenshot: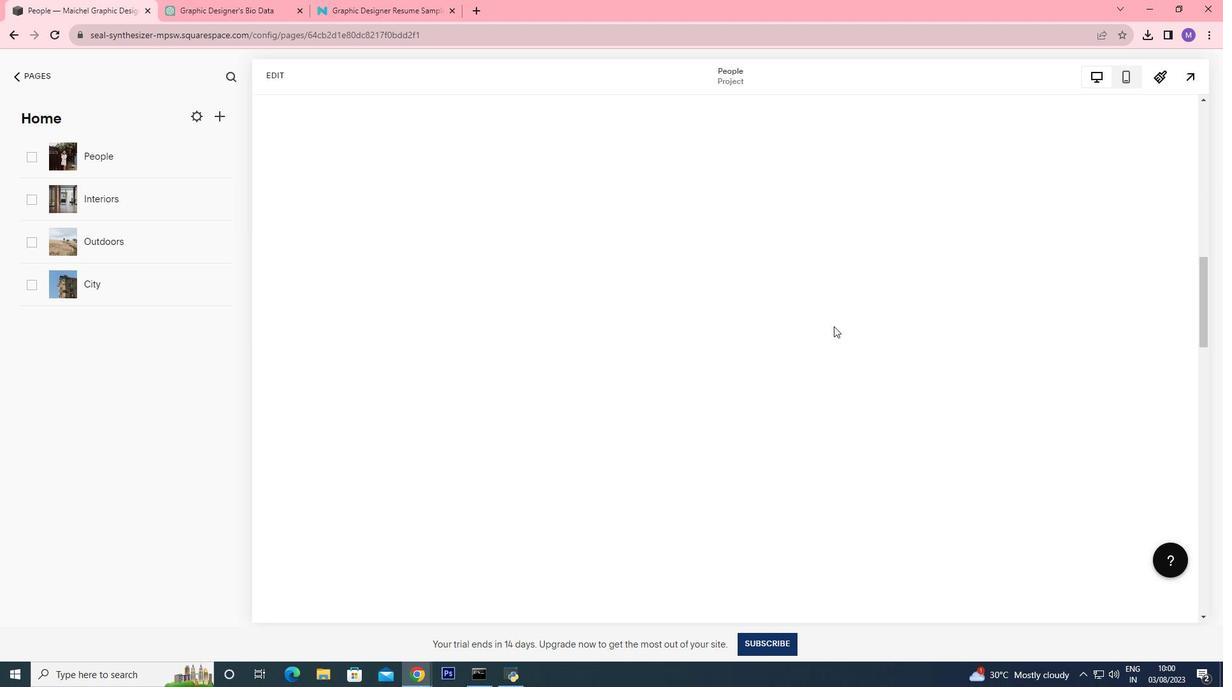 
Action: Mouse scrolled (833, 325) with delta (0, 0)
Screenshot: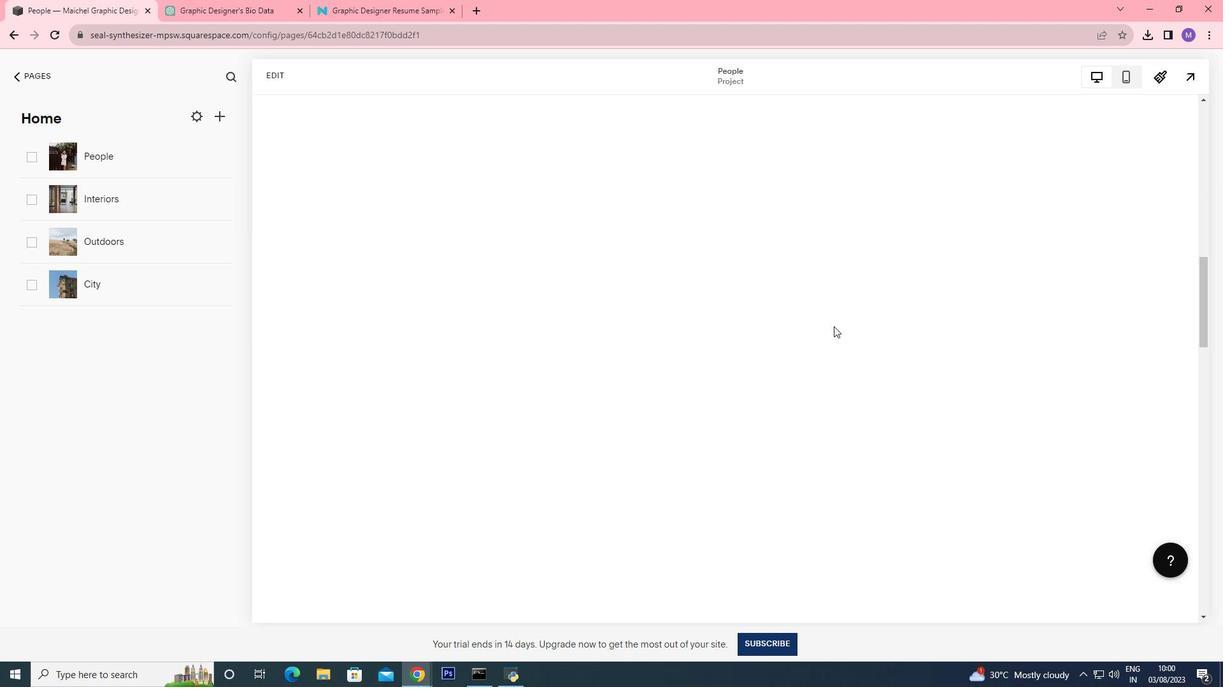 
Action: Mouse scrolled (833, 325) with delta (0, 0)
Screenshot: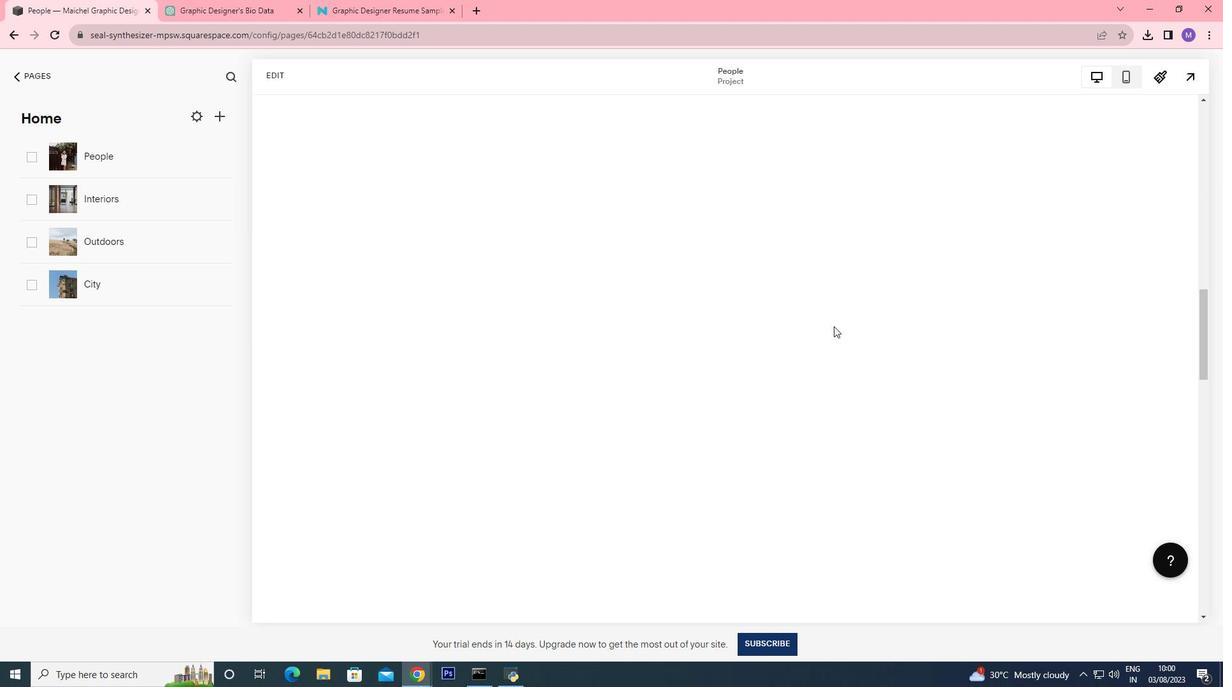 
Action: Mouse scrolled (833, 325) with delta (0, 0)
Screenshot: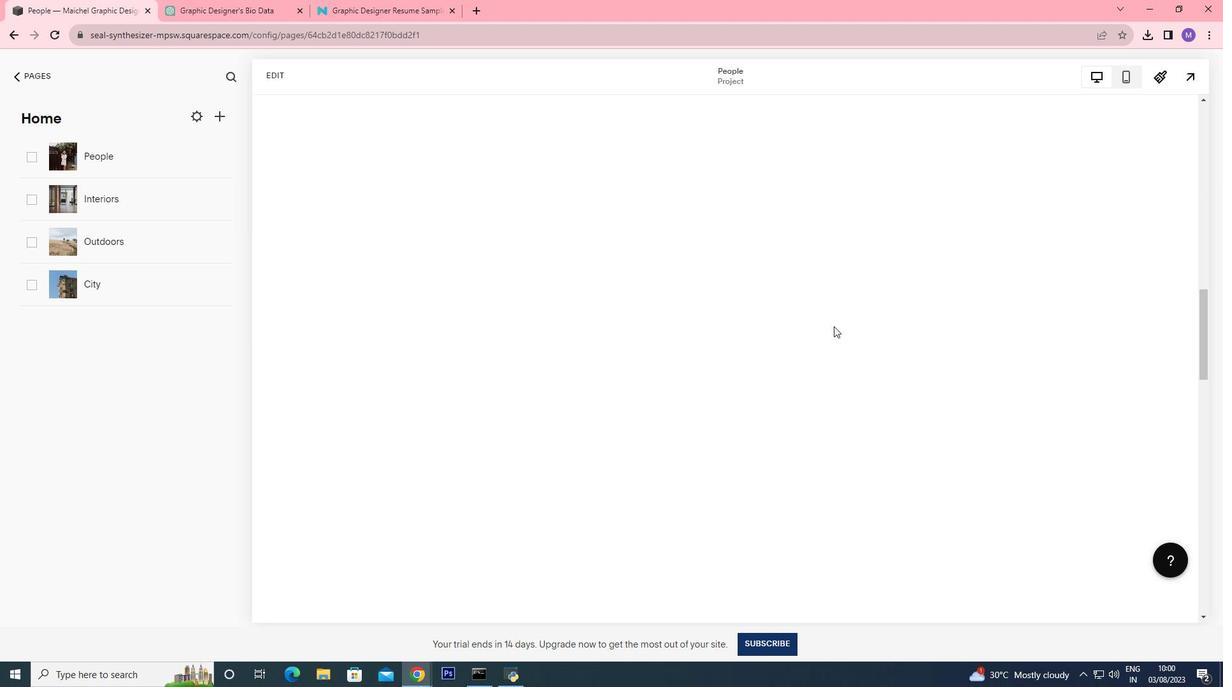 
Action: Mouse scrolled (833, 325) with delta (0, 0)
Screenshot: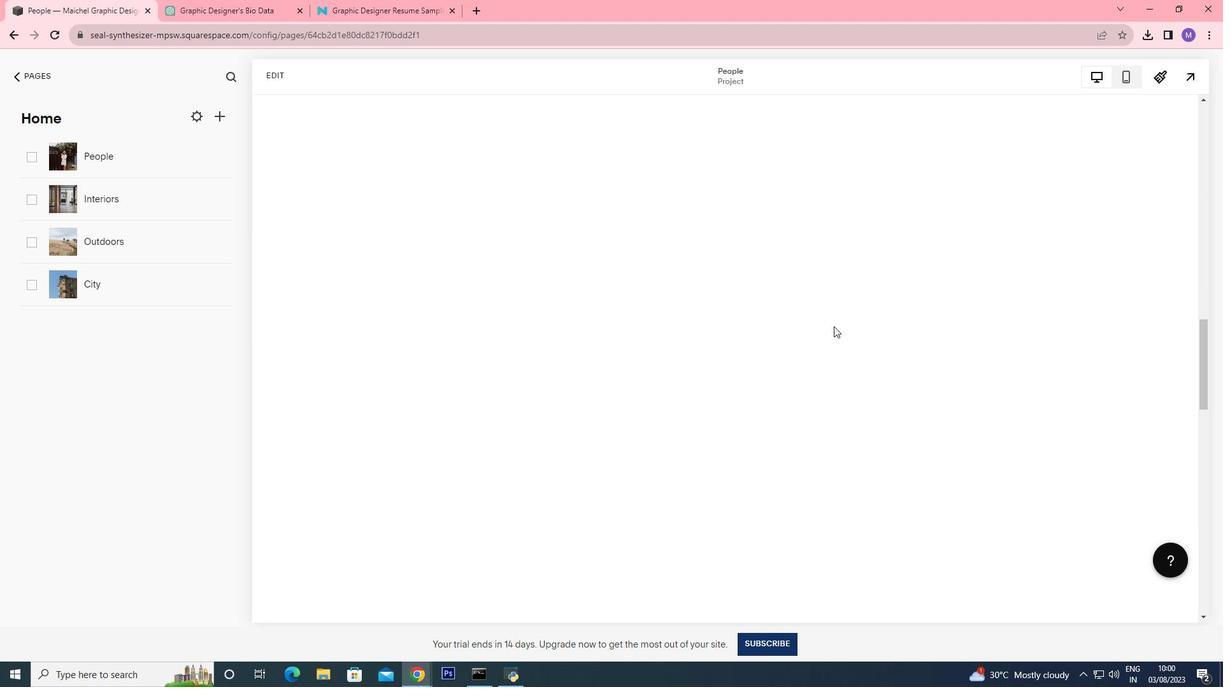 
Action: Mouse scrolled (833, 325) with delta (0, 0)
Screenshot: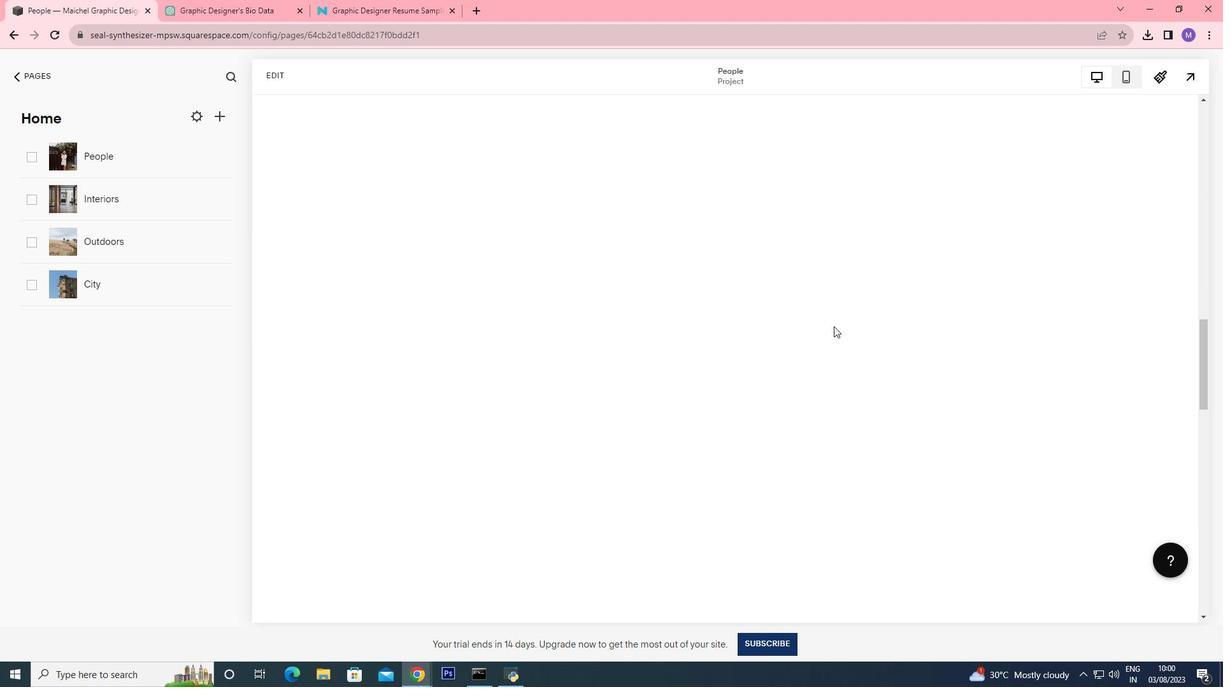 
Action: Mouse scrolled (833, 325) with delta (0, 0)
Screenshot: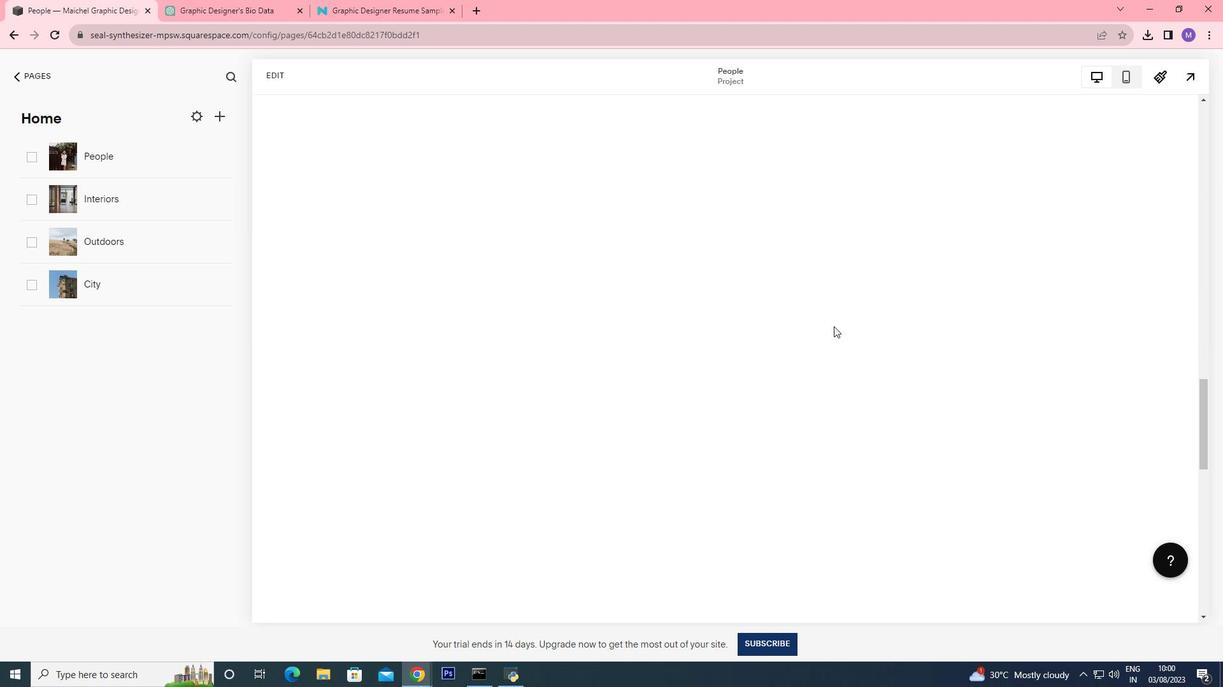 
Action: Mouse scrolled (833, 325) with delta (0, 0)
Screenshot: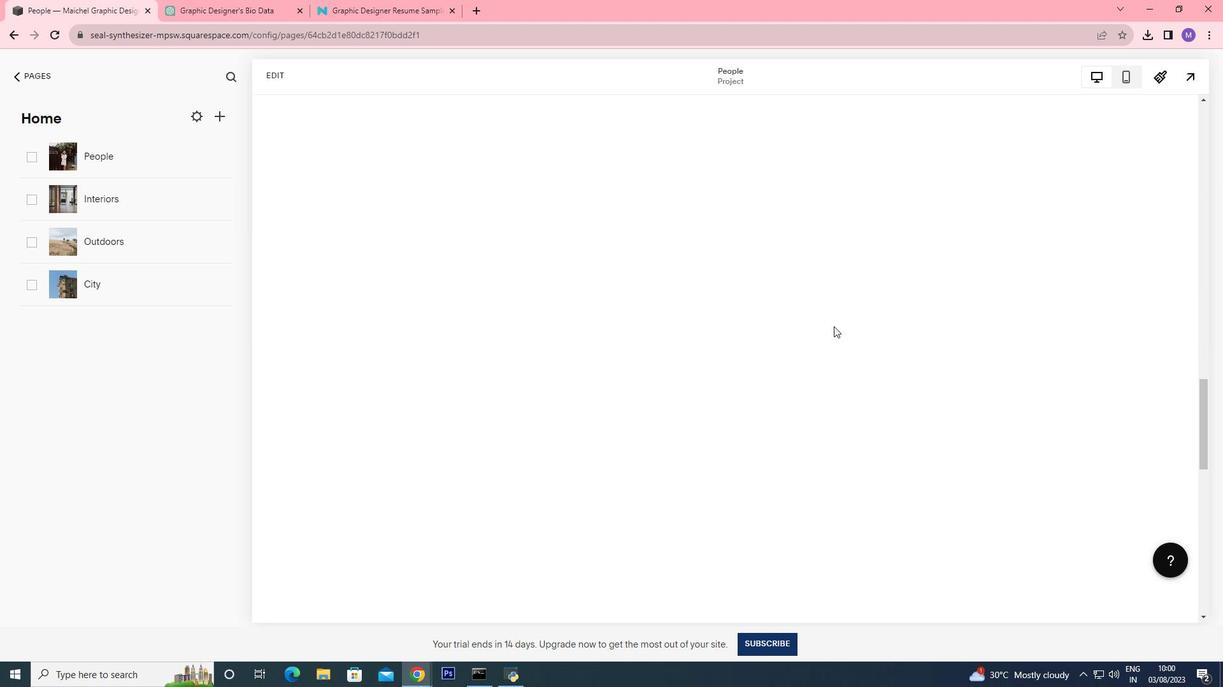 
Action: Mouse scrolled (833, 325) with delta (0, 0)
Screenshot: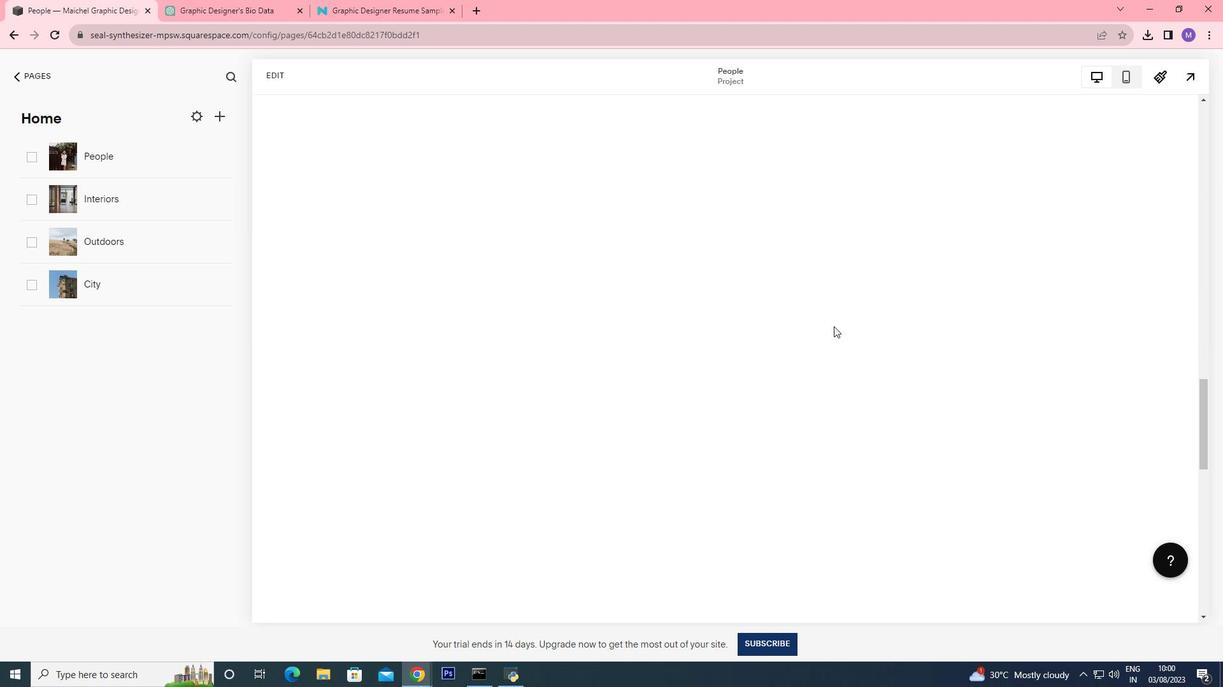 
Action: Mouse scrolled (833, 325) with delta (0, 0)
Screenshot: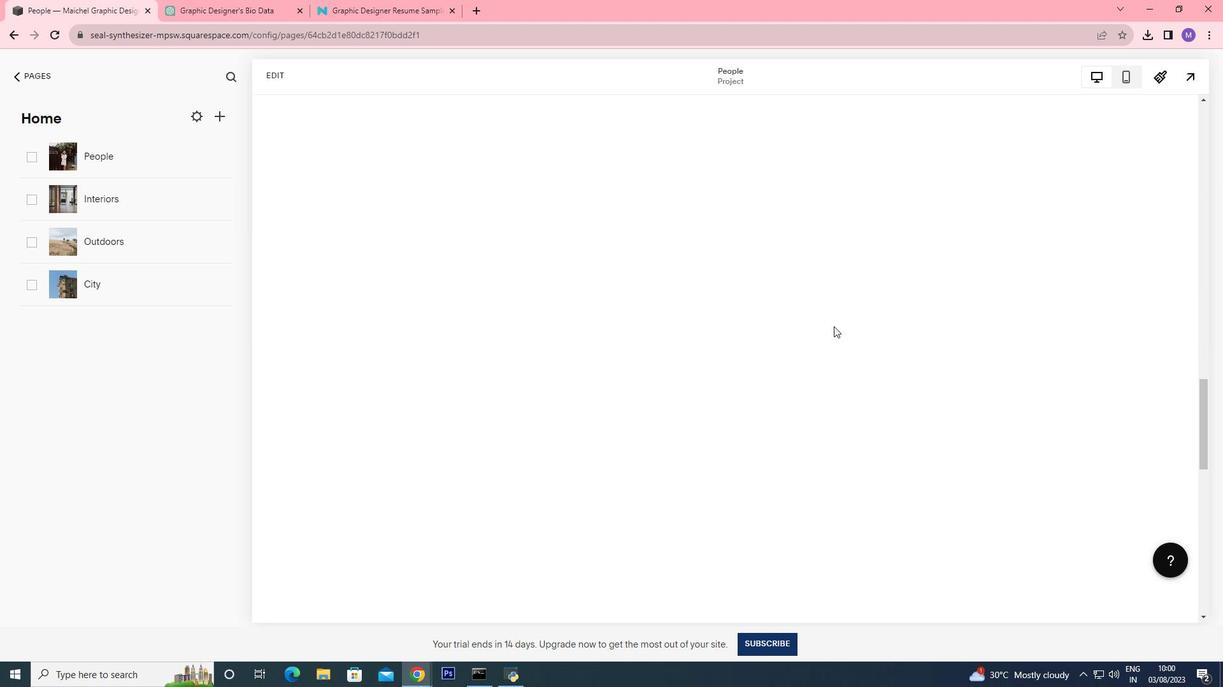 
Action: Mouse scrolled (833, 325) with delta (0, 0)
Screenshot: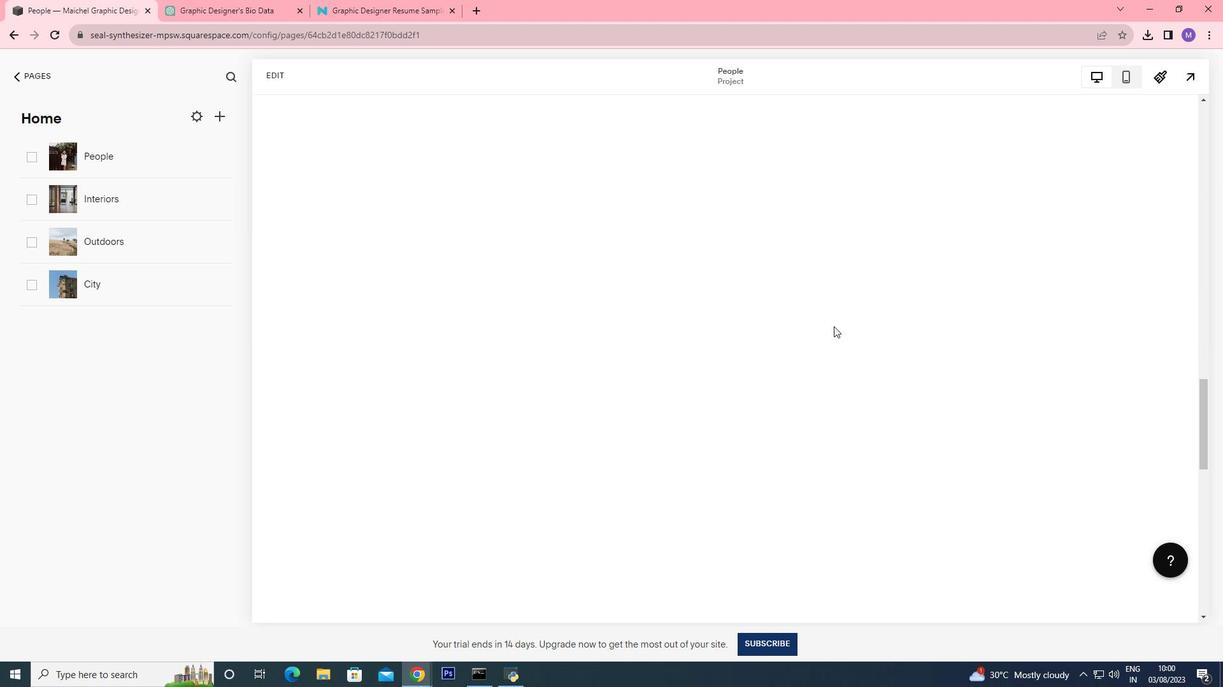 
Action: Mouse scrolled (833, 325) with delta (0, 0)
Screenshot: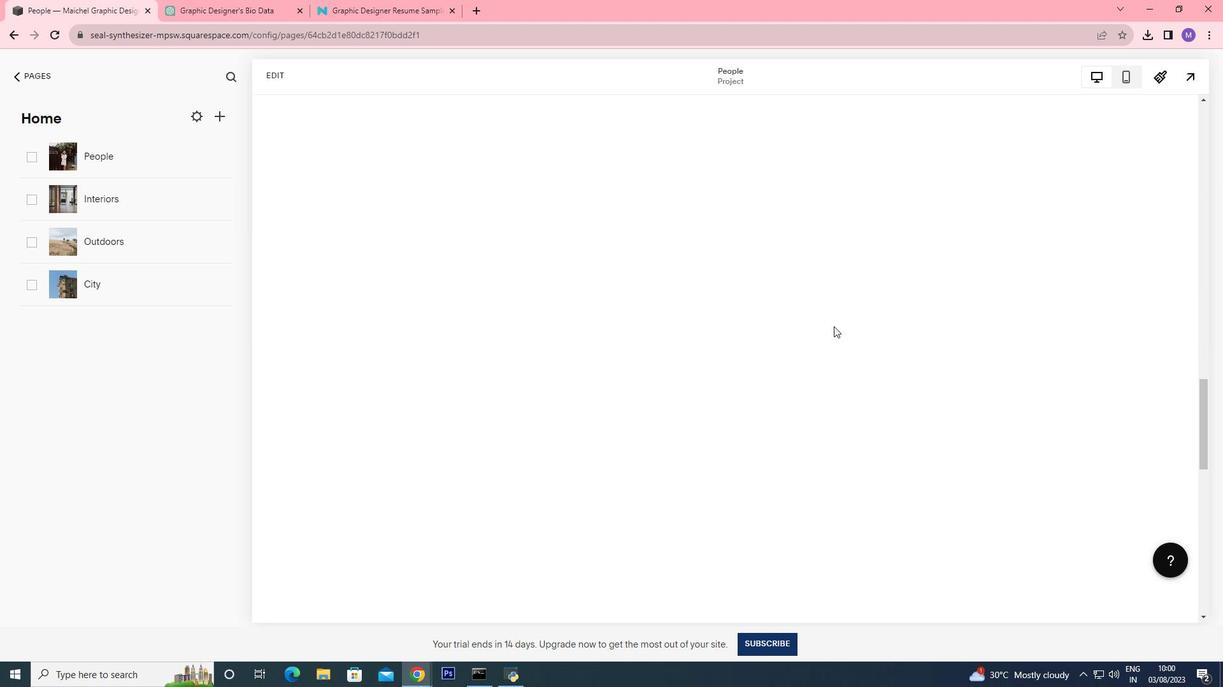 
Action: Mouse scrolled (833, 325) with delta (0, 0)
Screenshot: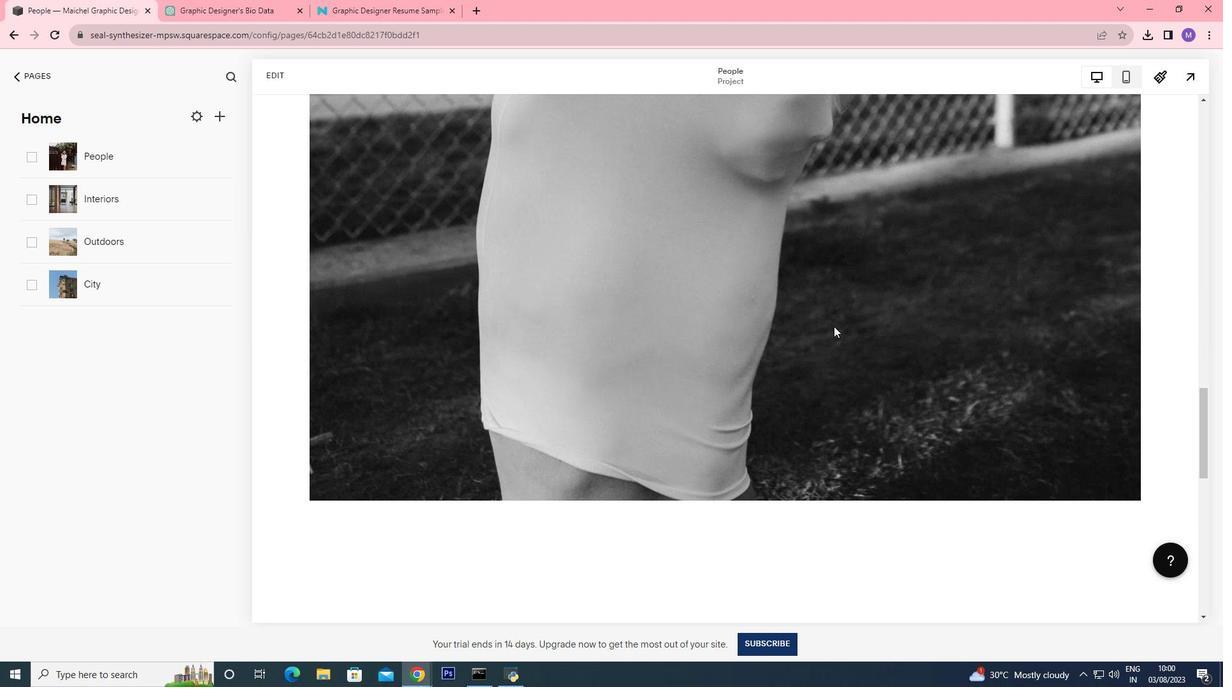 
Action: Mouse scrolled (833, 325) with delta (0, 0)
Screenshot: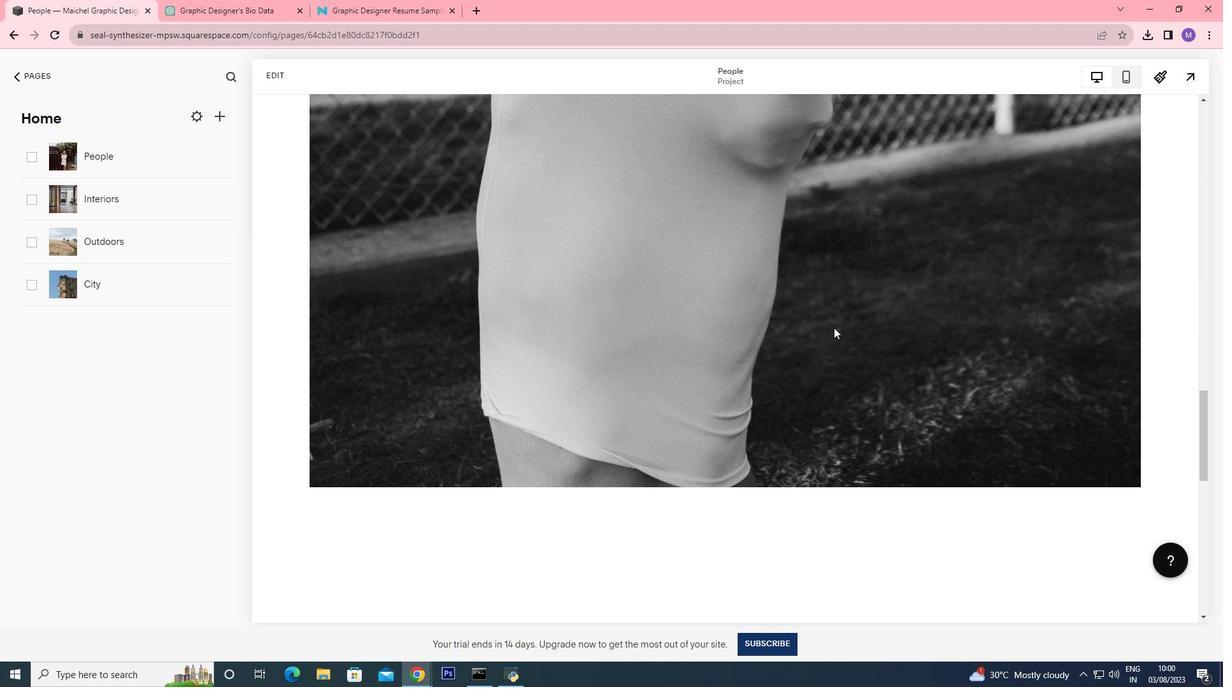 
Action: Mouse moved to (833, 326)
Screenshot: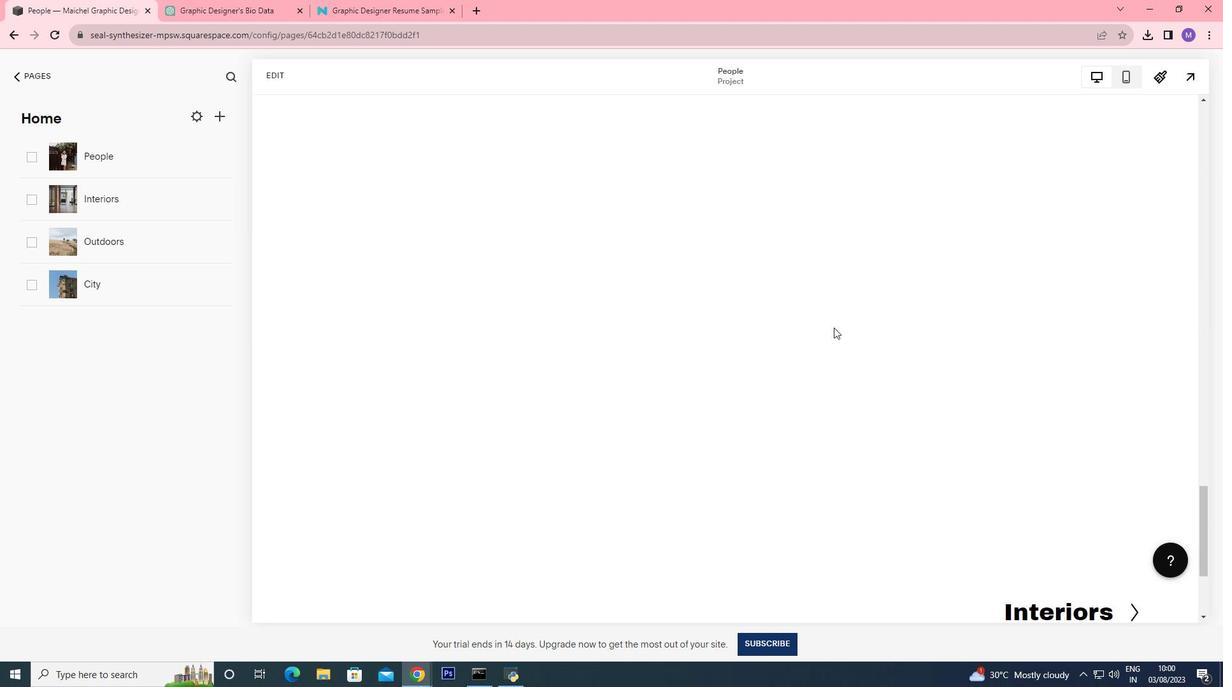 
Action: Mouse scrolled (833, 325) with delta (0, 0)
Screenshot: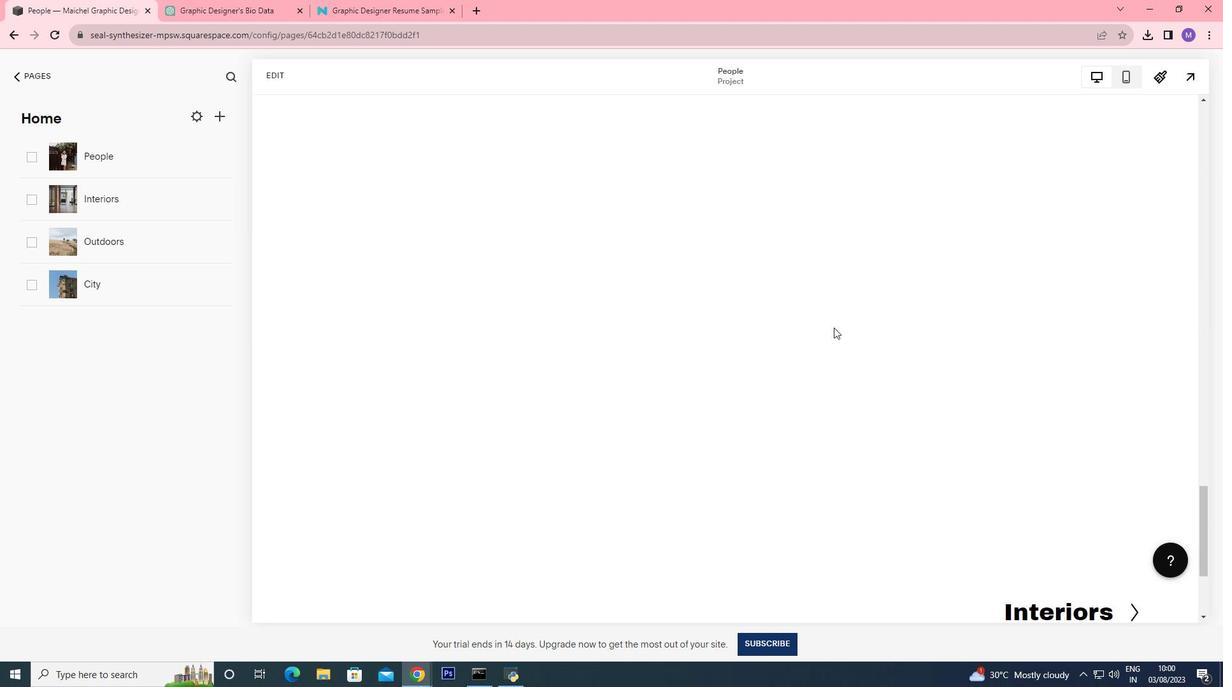 
Action: Mouse moved to (833, 326)
Screenshot: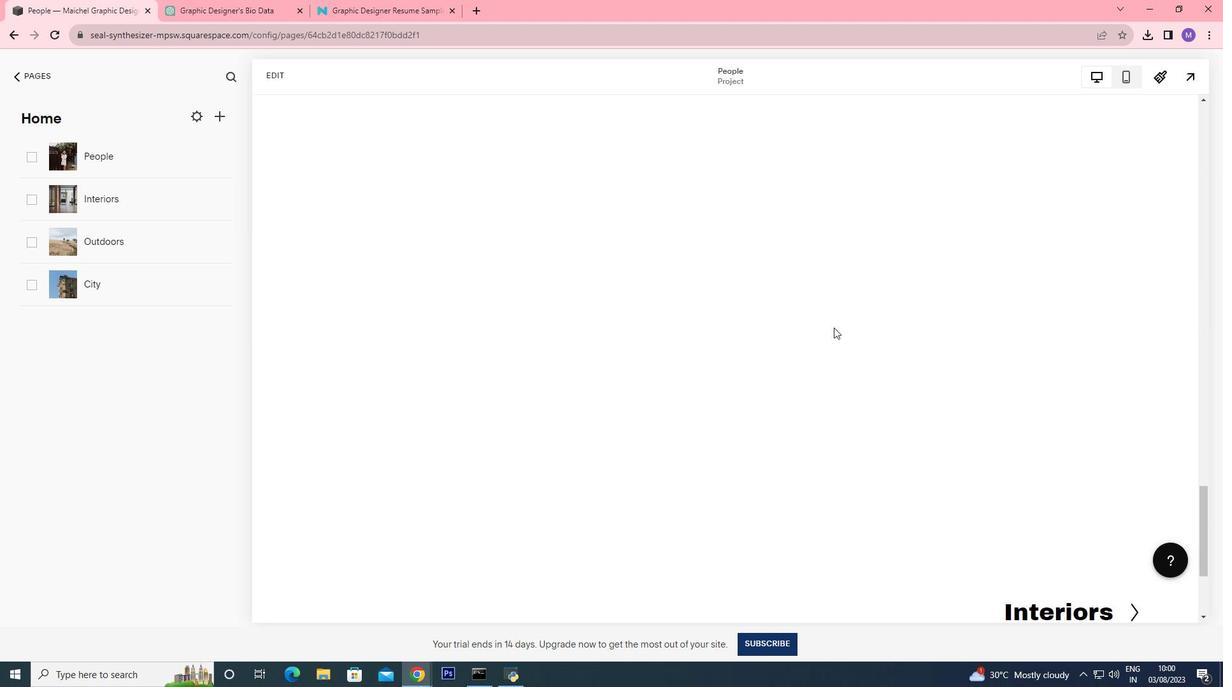 
Action: Mouse scrolled (833, 325) with delta (0, 0)
Screenshot: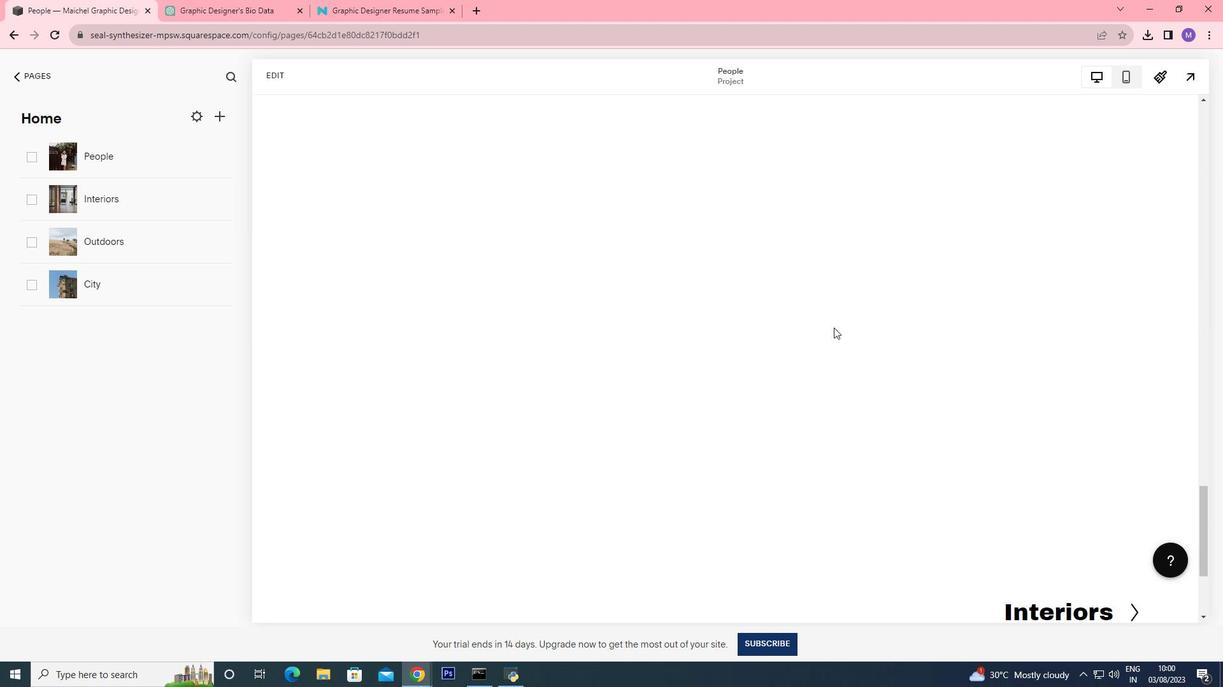 
Action: Mouse moved to (833, 327)
Screenshot: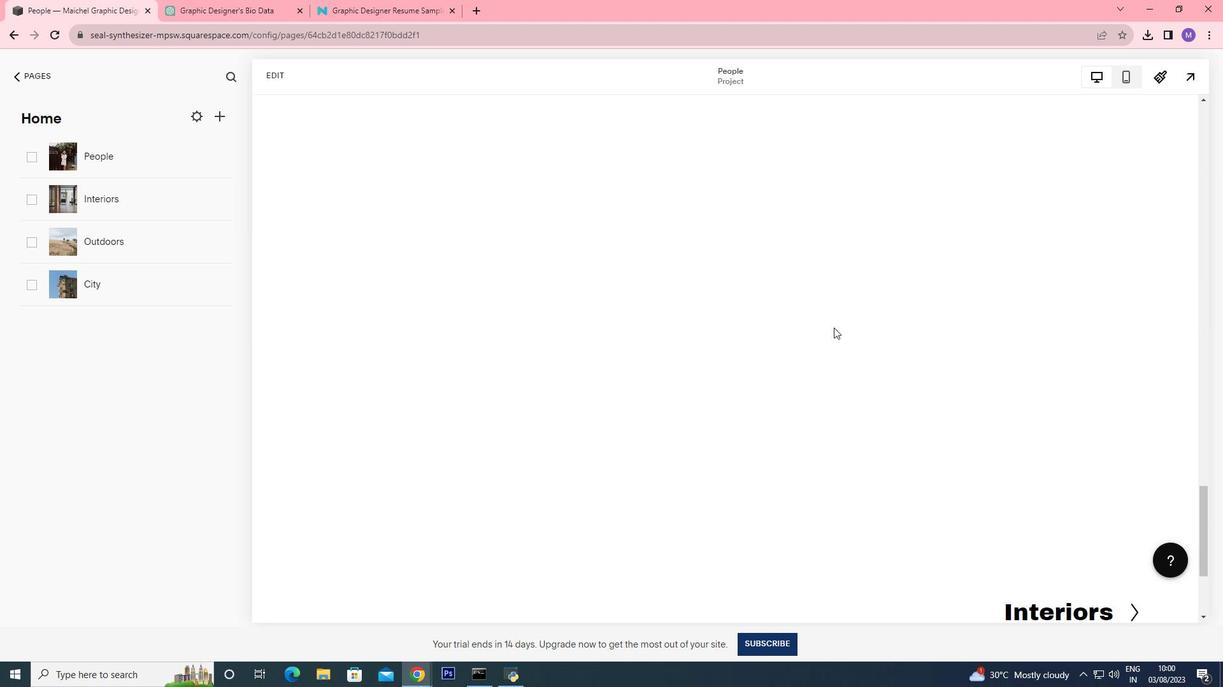 
Action: Mouse scrolled (833, 325) with delta (0, 0)
Screenshot: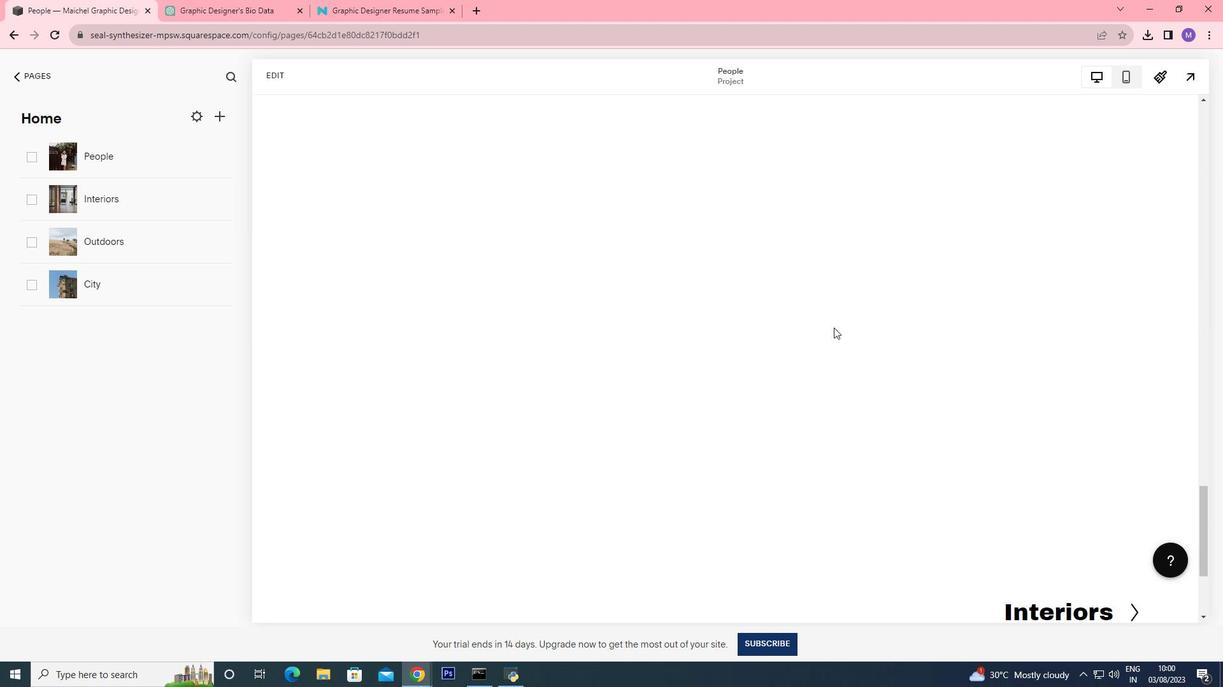 
Action: Mouse scrolled (833, 325) with delta (0, 0)
Screenshot: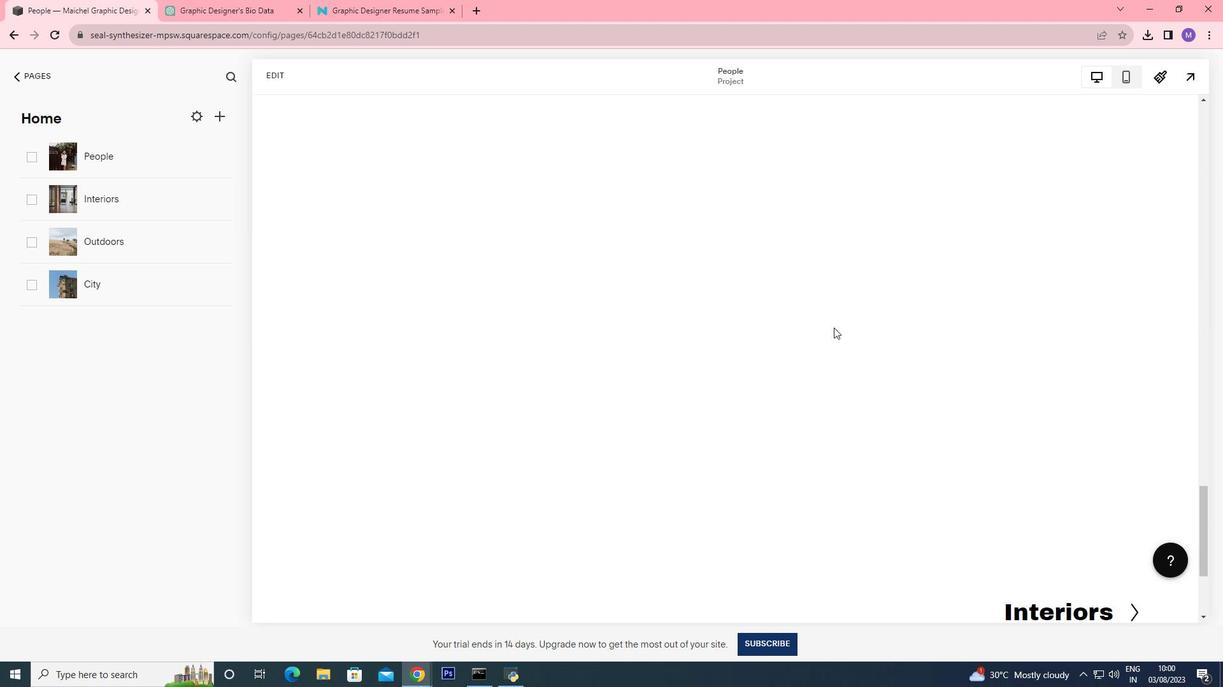 
Action: Mouse scrolled (833, 325) with delta (0, 0)
Screenshot: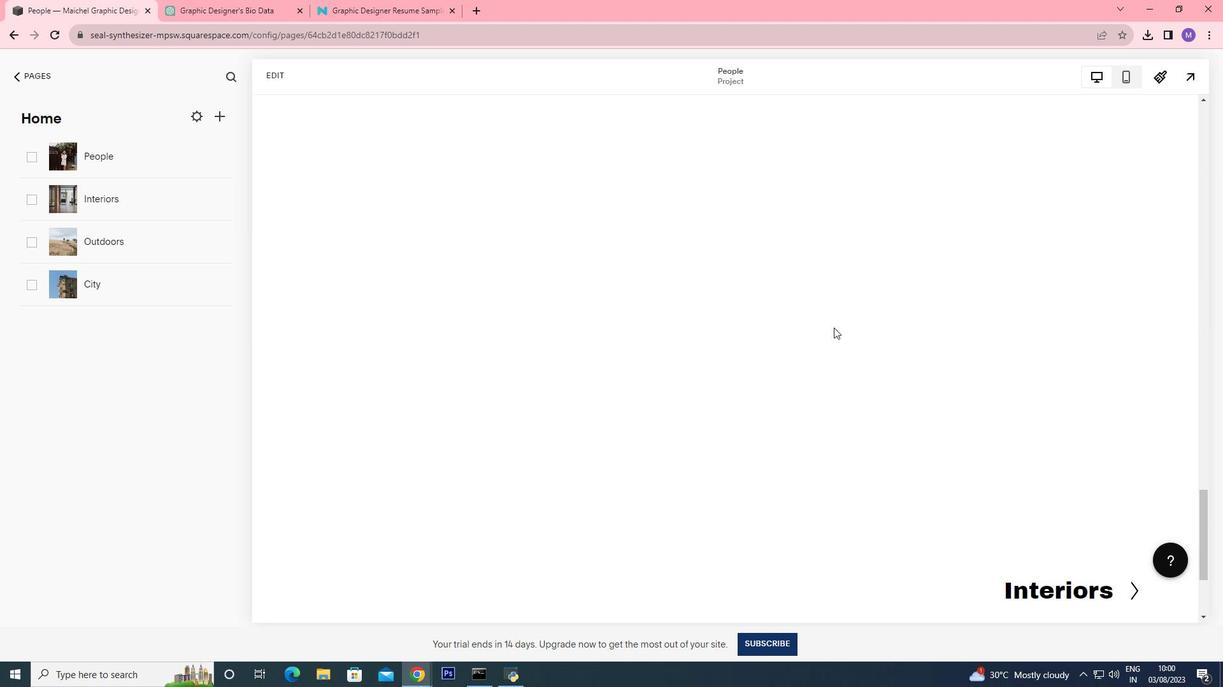 
Action: Mouse scrolled (833, 325) with delta (0, 0)
Screenshot: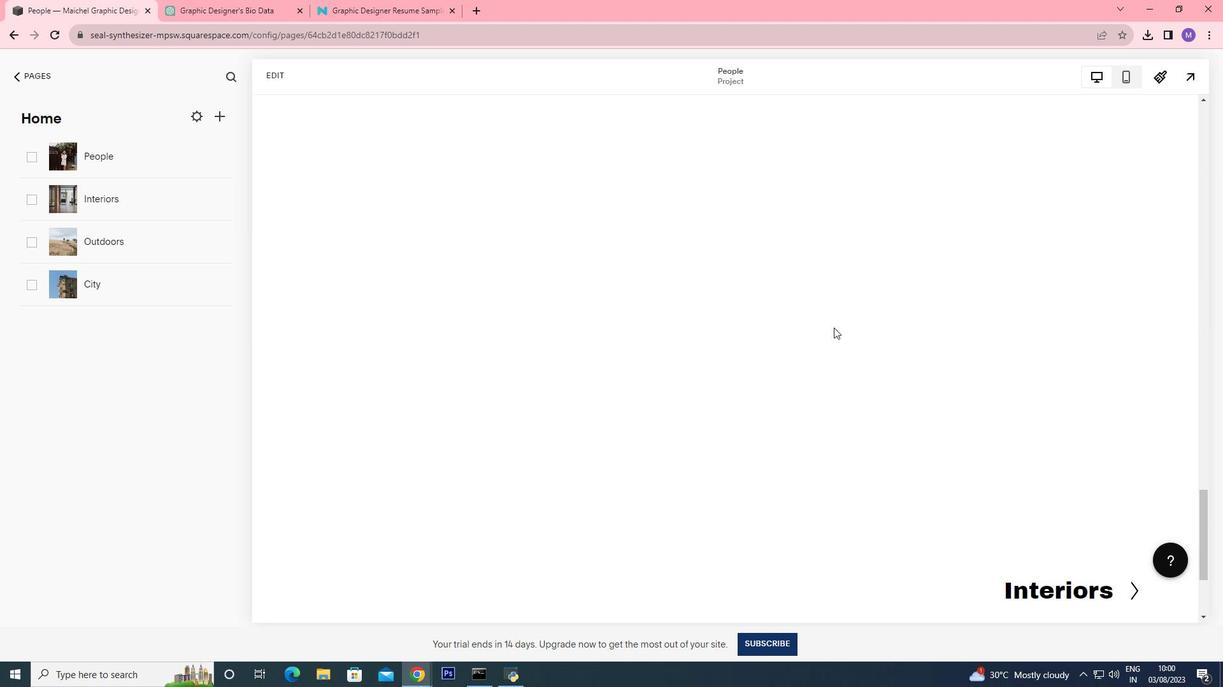 
Action: Mouse scrolled (833, 325) with delta (0, 0)
Screenshot: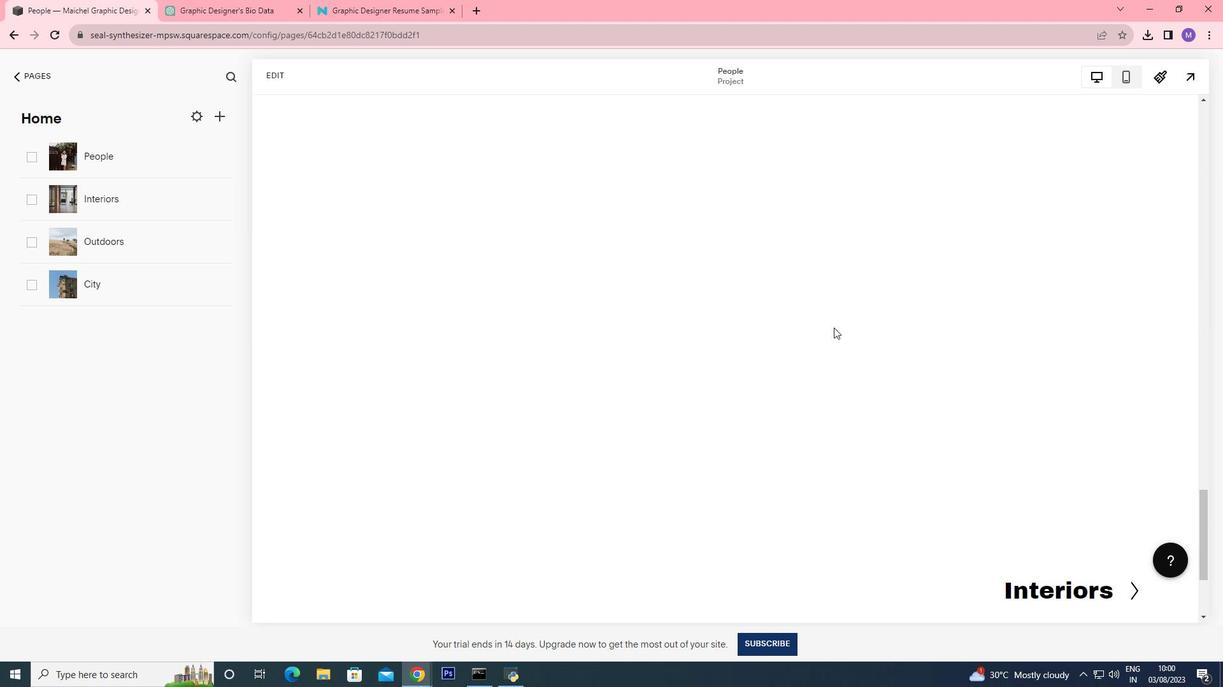 
Action: Mouse scrolled (833, 326) with delta (0, 0)
Screenshot: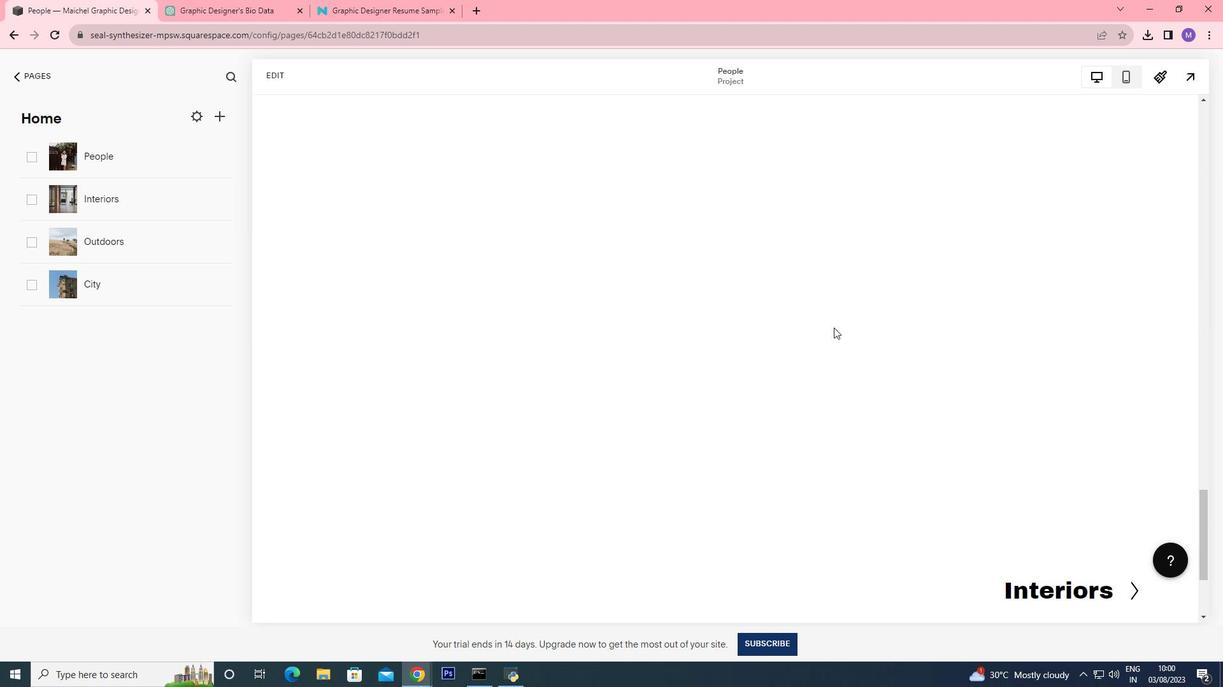 
Action: Mouse scrolled (833, 326) with delta (0, 0)
Screenshot: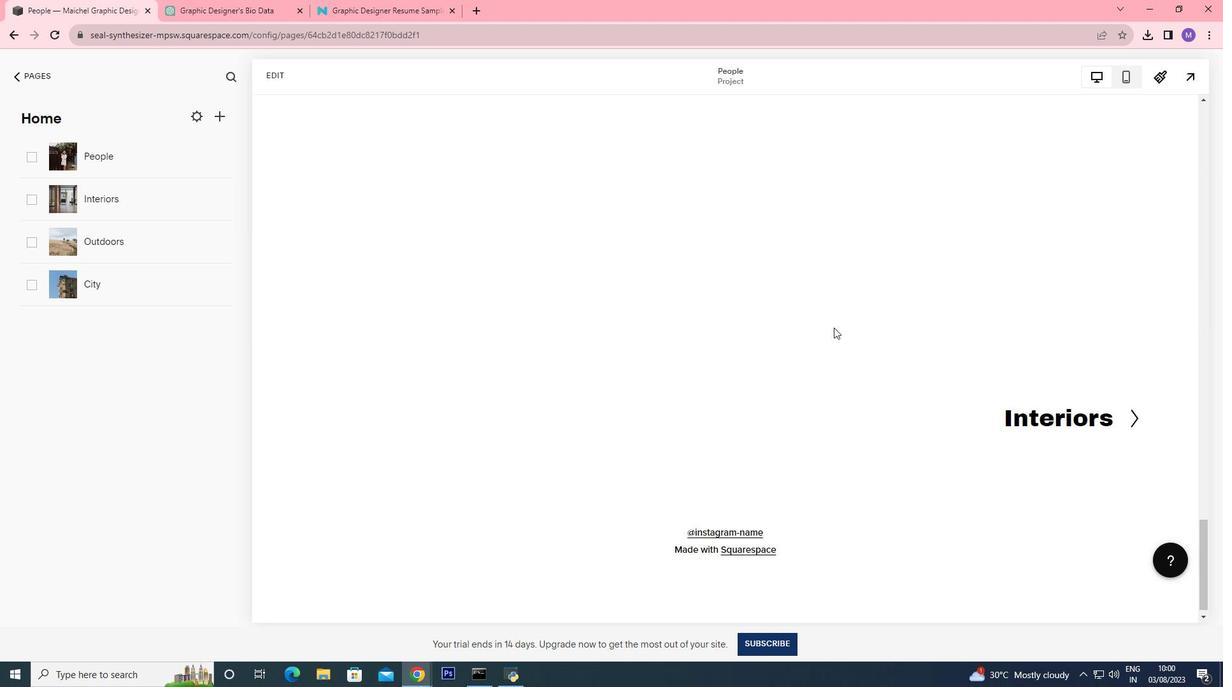 
Action: Mouse scrolled (833, 326) with delta (0, 0)
Screenshot: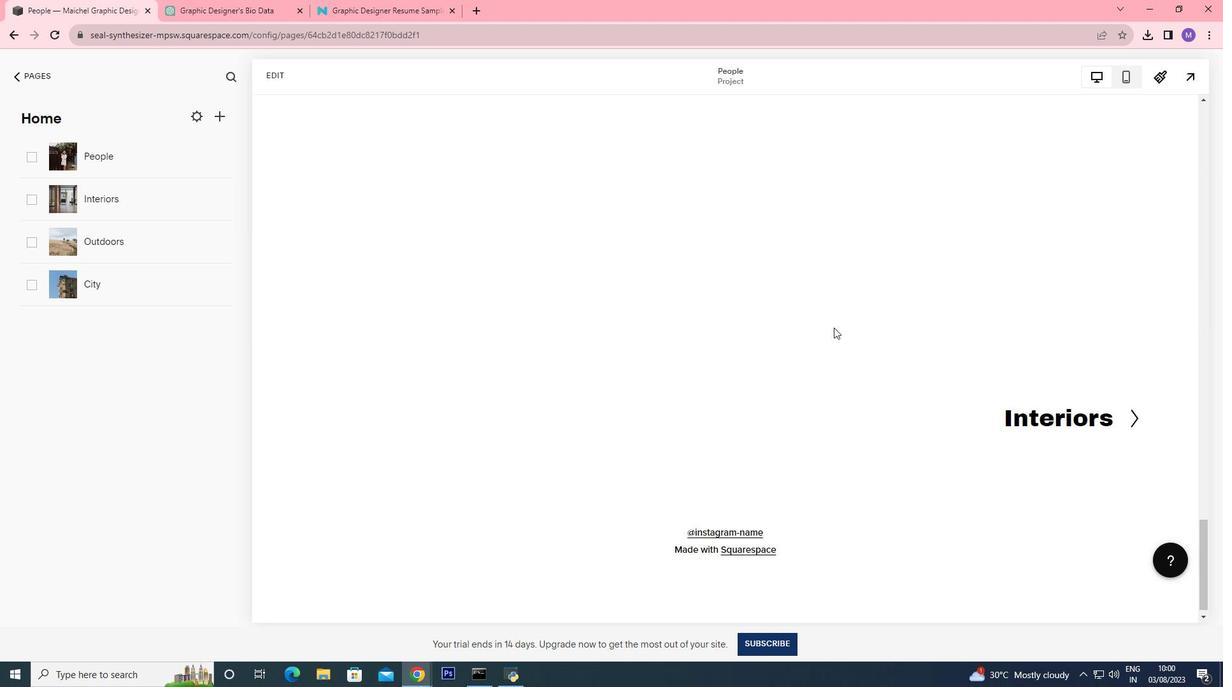 
Action: Mouse scrolled (833, 326) with delta (0, 0)
Screenshot: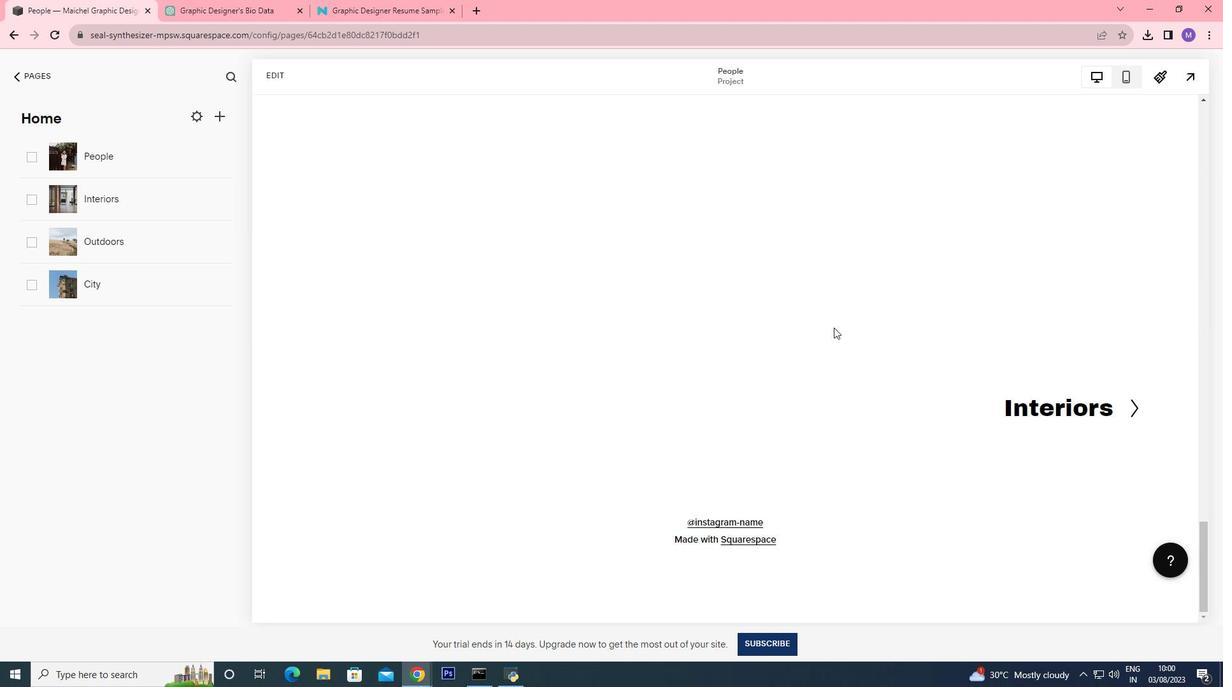 
Action: Mouse scrolled (833, 326) with delta (0, 0)
Screenshot: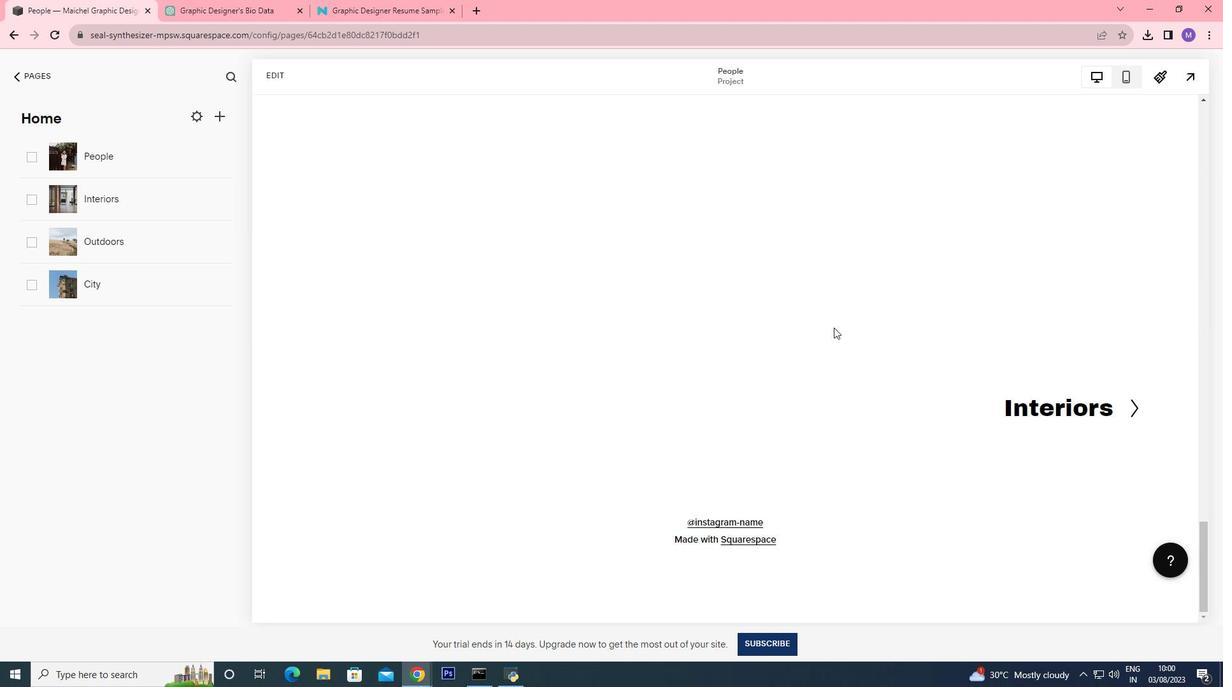 
Action: Mouse scrolled (833, 326) with delta (0, 0)
Screenshot: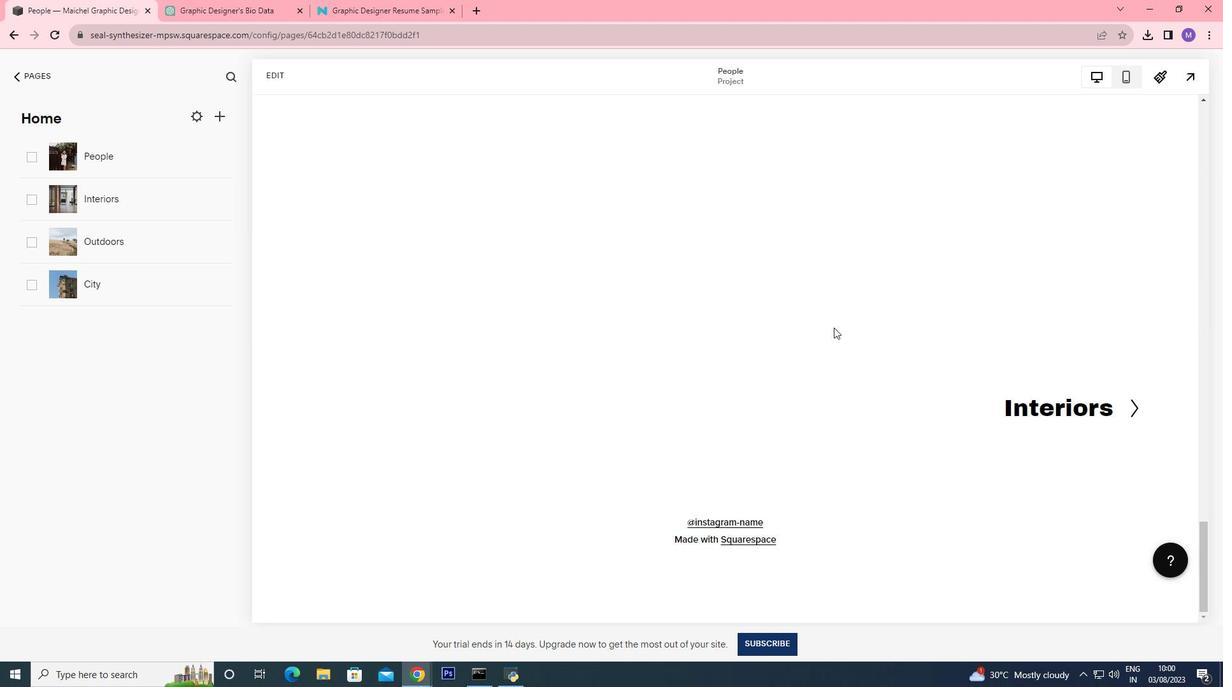 
Action: Mouse scrolled (833, 326) with delta (0, 0)
Screenshot: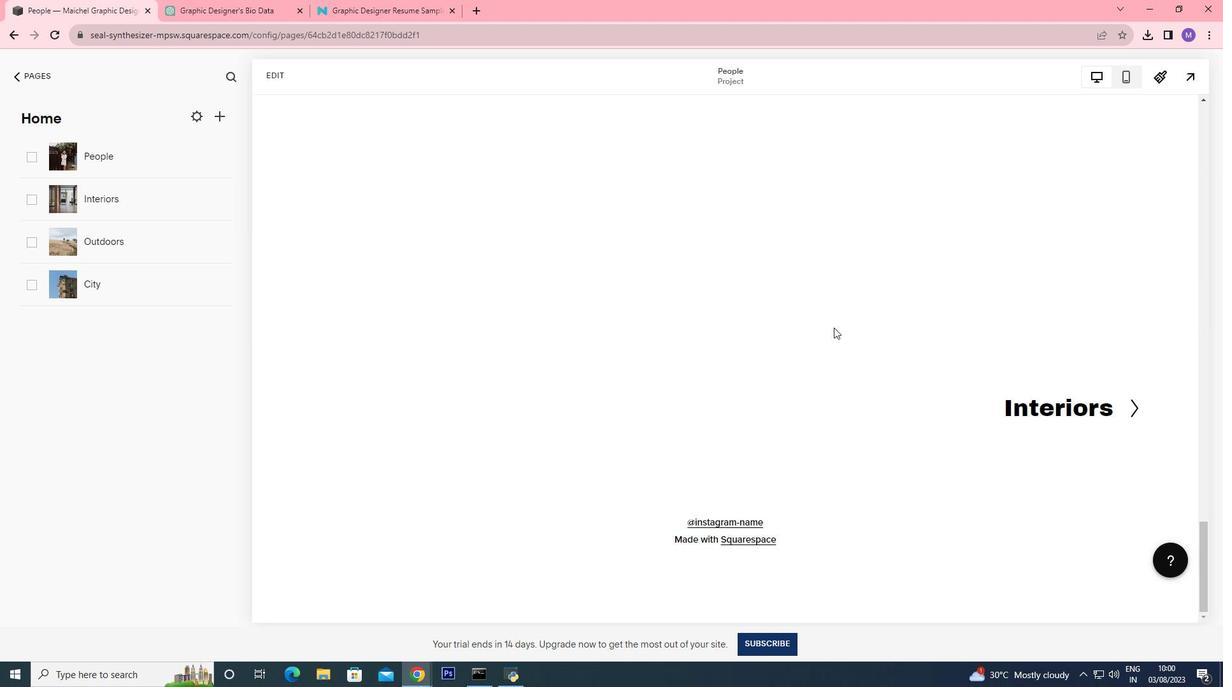
Action: Mouse scrolled (833, 326) with delta (0, 0)
Screenshot: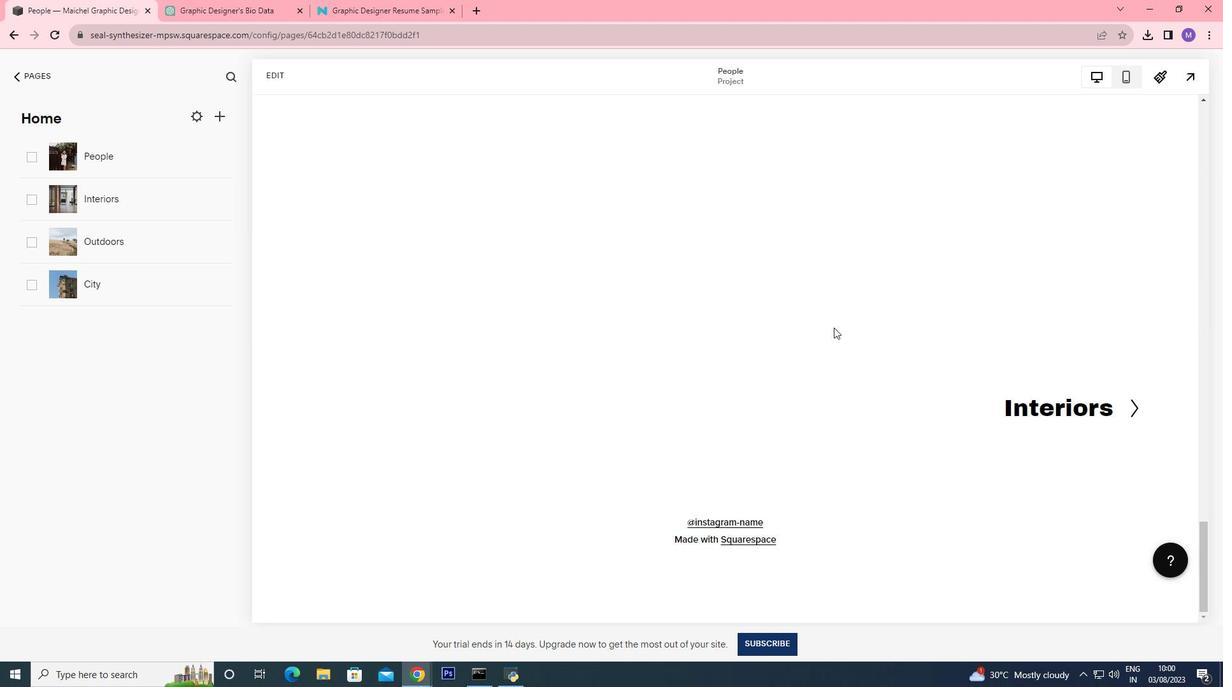 
Action: Mouse scrolled (833, 326) with delta (0, 0)
Screenshot: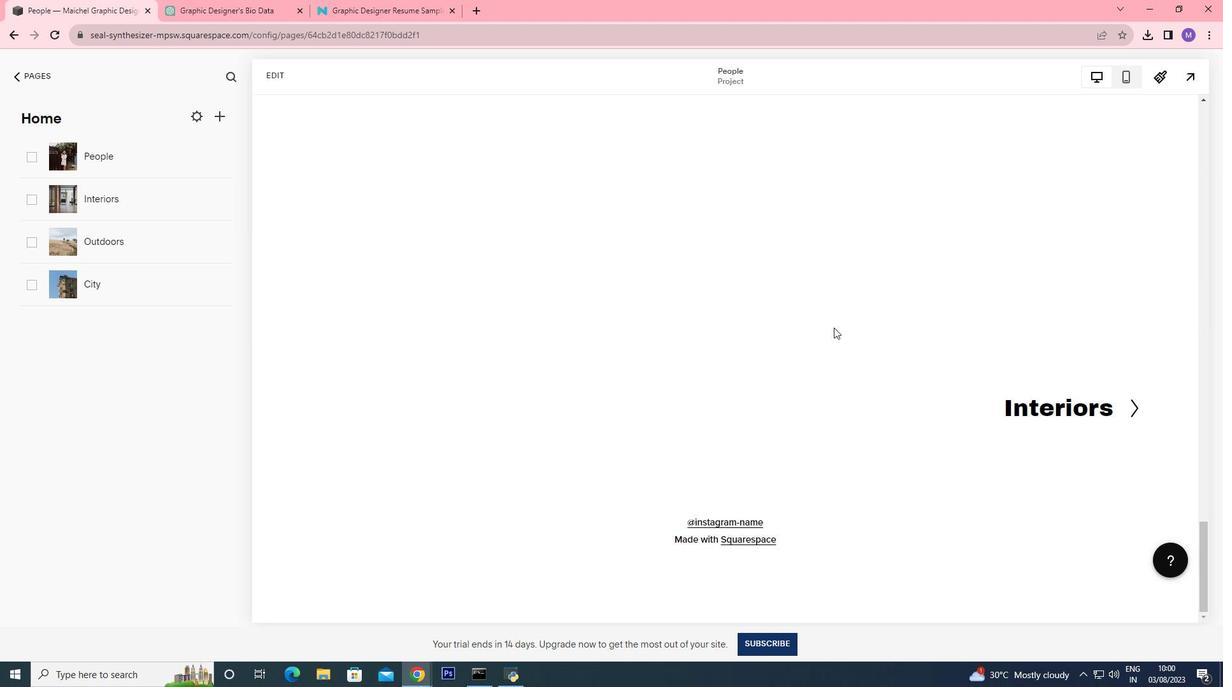 
Action: Mouse scrolled (833, 326) with delta (0, 0)
Screenshot: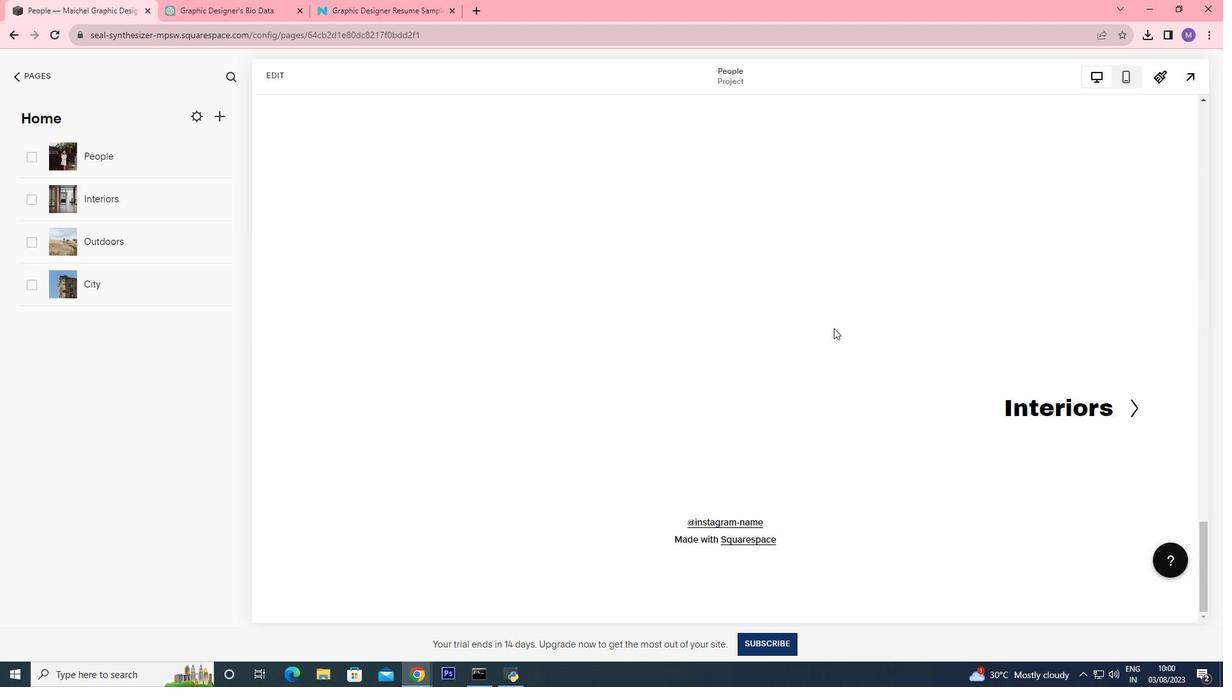 
Action: Mouse scrolled (833, 326) with delta (0, 0)
Screenshot: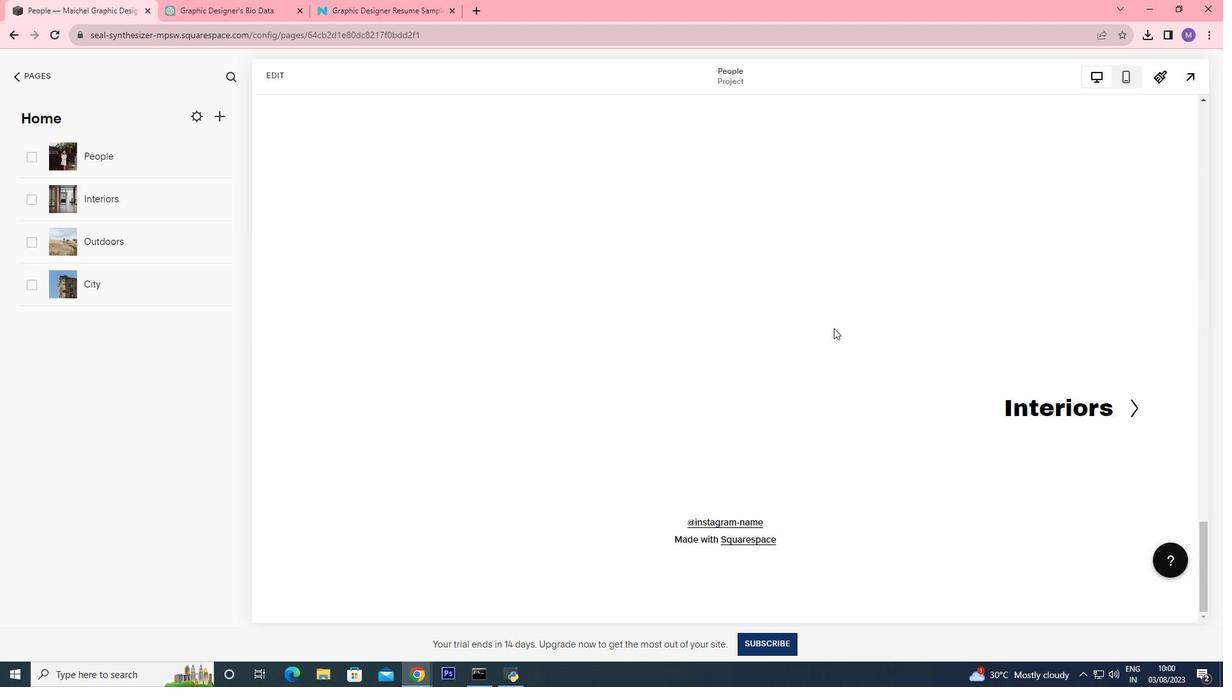 
Action: Mouse scrolled (833, 326) with delta (0, -1)
Screenshot: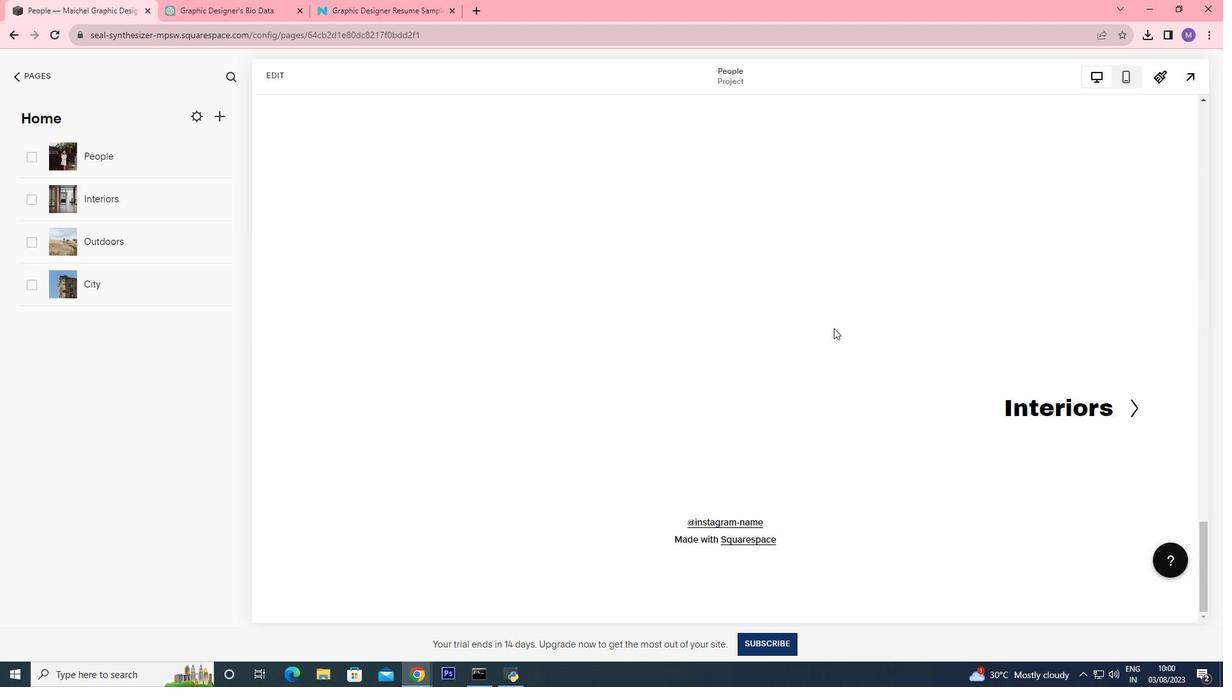 
Action: Mouse scrolled (833, 326) with delta (0, 0)
Screenshot: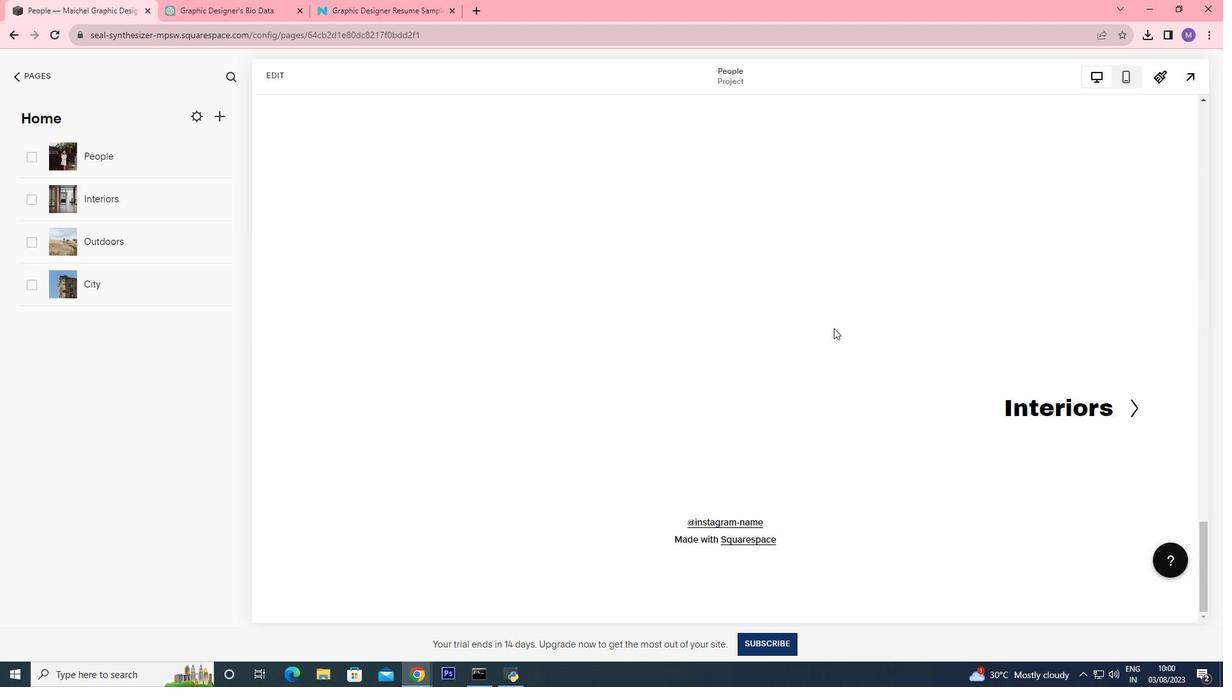 
Action: Mouse scrolled (833, 326) with delta (0, 0)
Screenshot: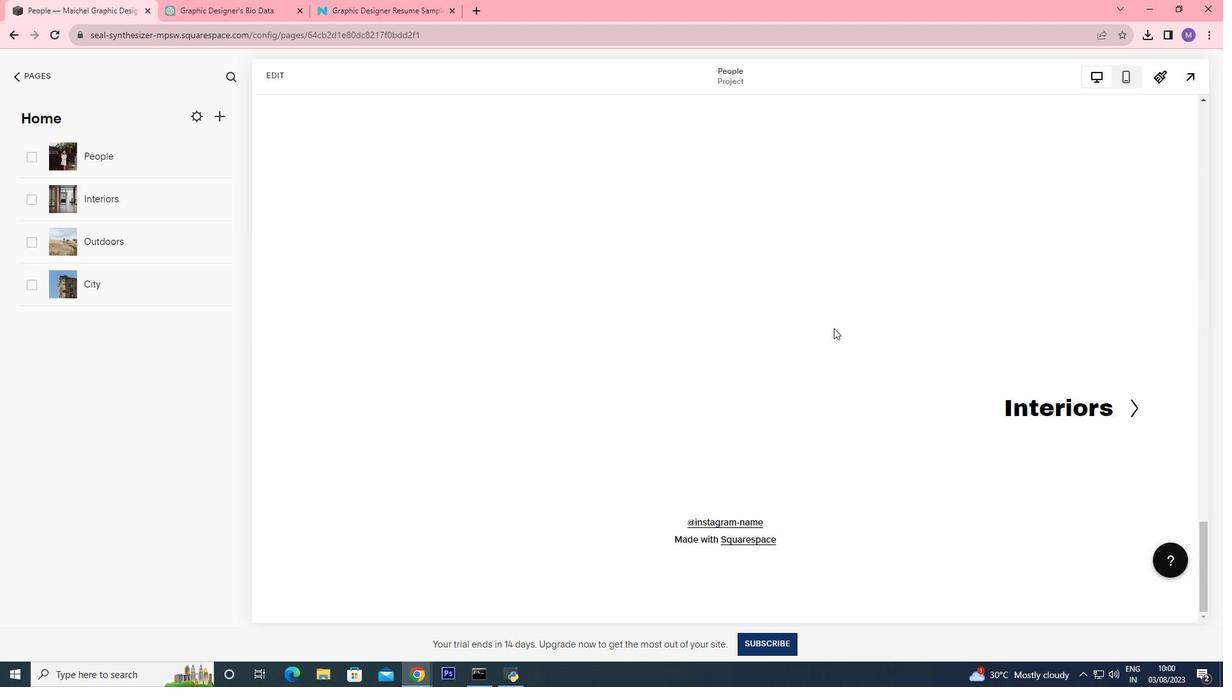 
Action: Mouse scrolled (833, 326) with delta (0, 0)
Screenshot: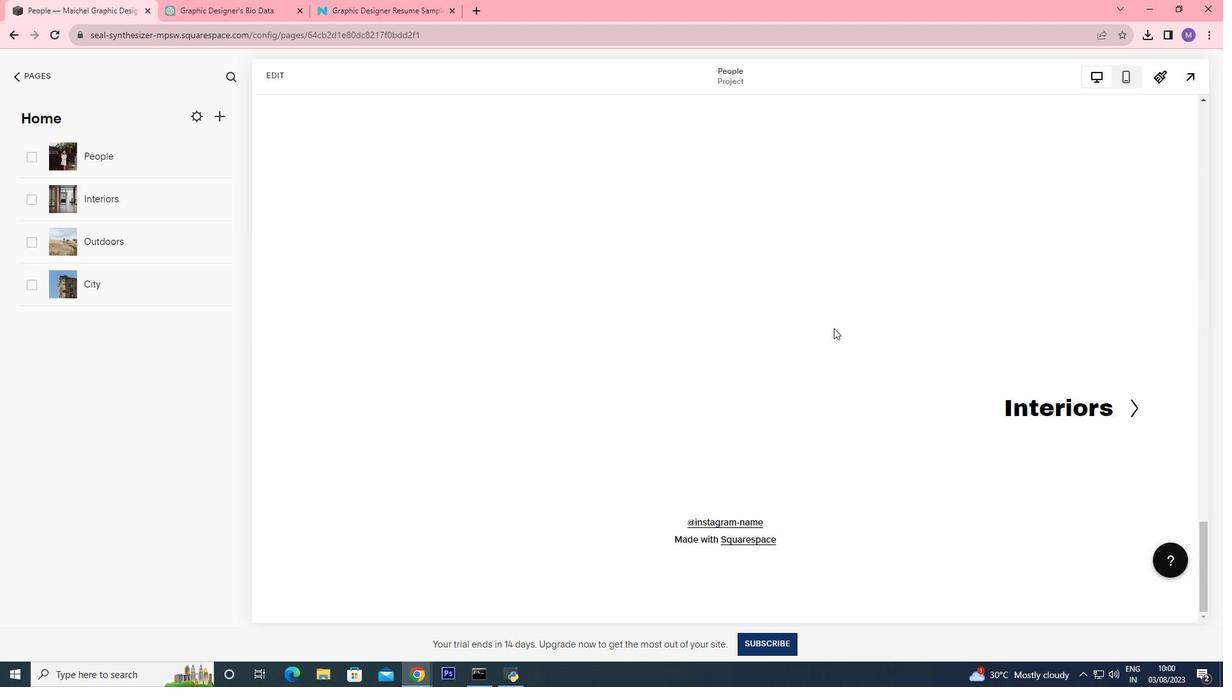 
Action: Mouse scrolled (833, 326) with delta (0, 0)
Screenshot: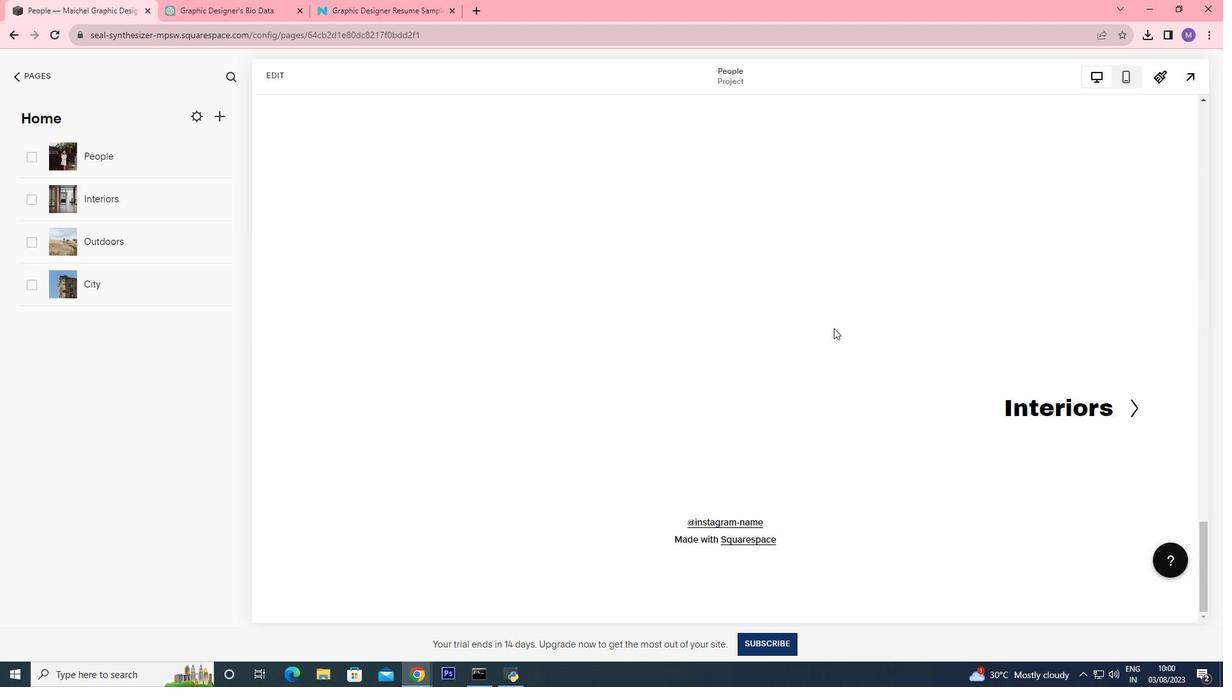 
Action: Mouse moved to (834, 336)
Screenshot: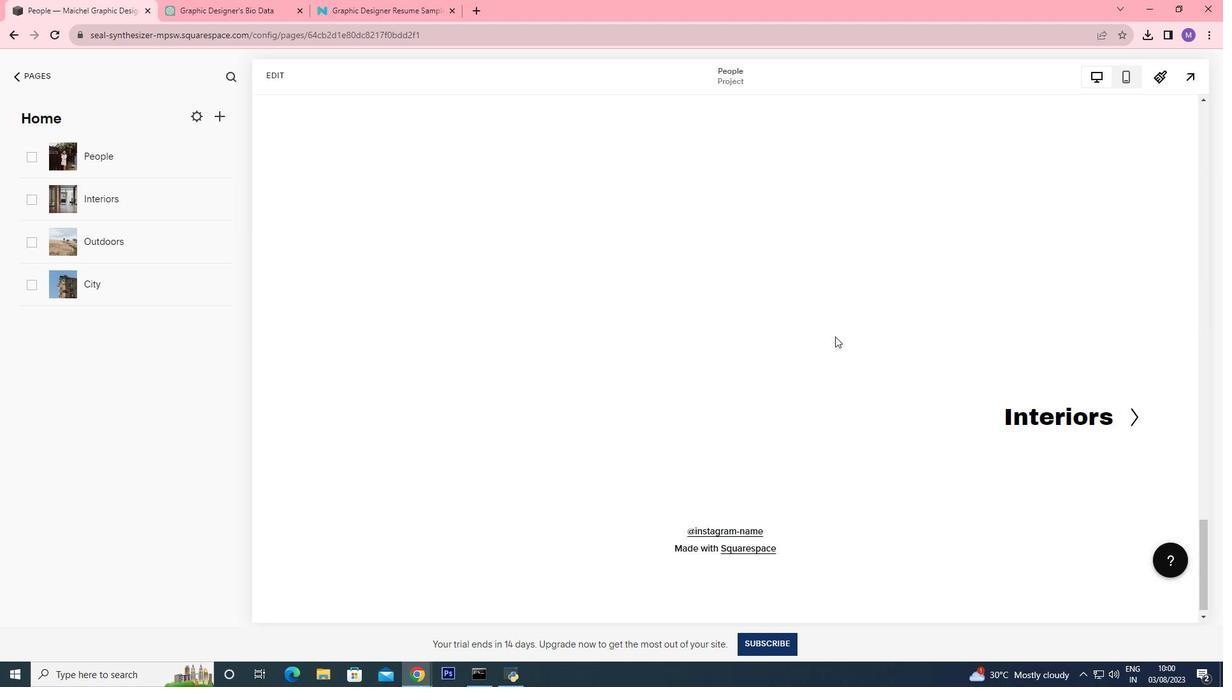 
Action: Mouse scrolled (834, 336) with delta (0, 0)
Screenshot: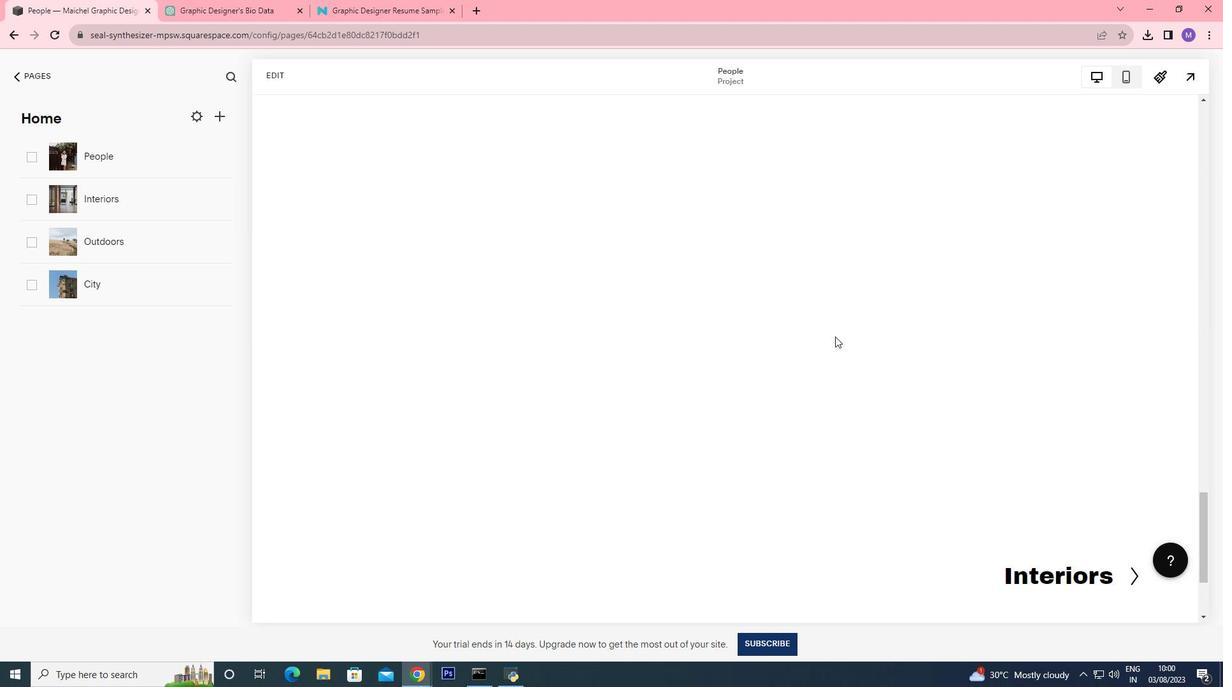 
Action: Mouse scrolled (834, 337) with delta (0, 1)
Screenshot: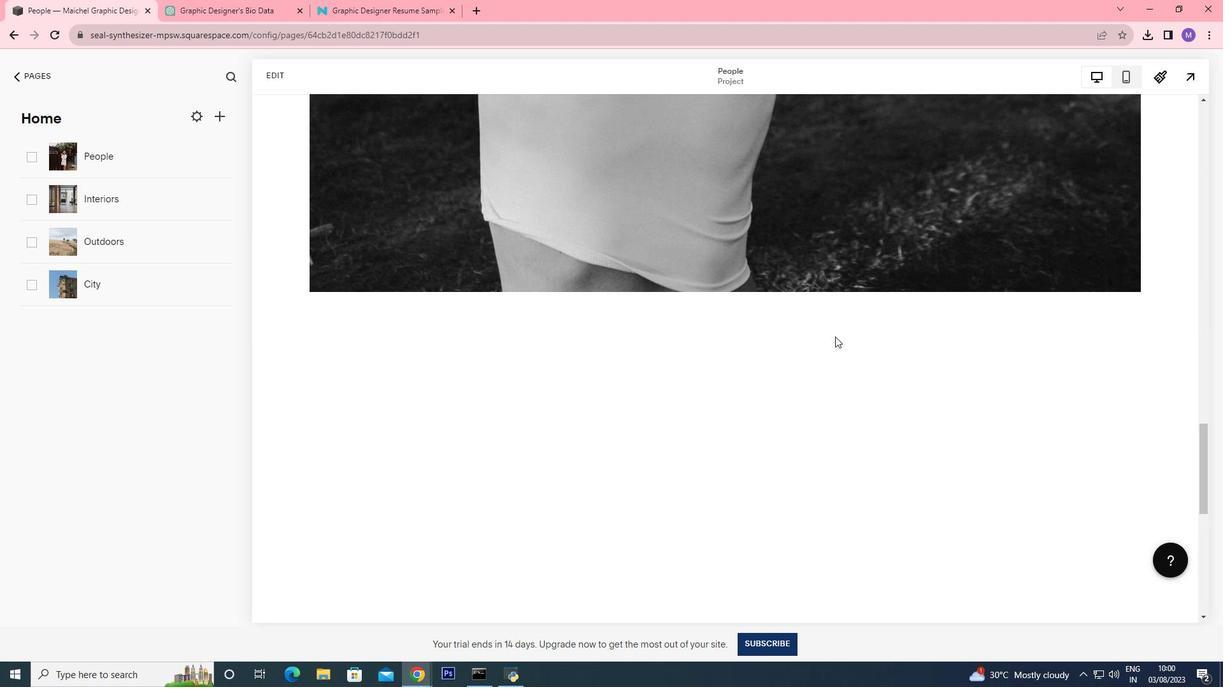
Action: Mouse scrolled (834, 336) with delta (0, 0)
Screenshot: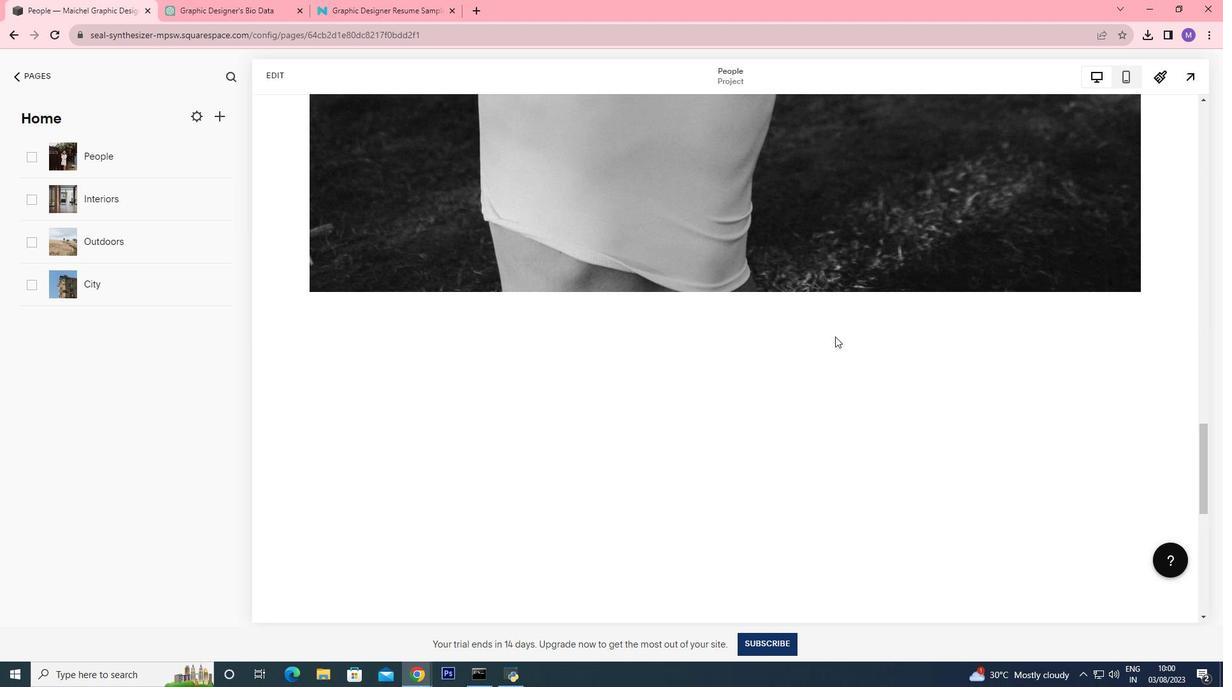 
Action: Mouse scrolled (834, 336) with delta (0, 0)
Screenshot: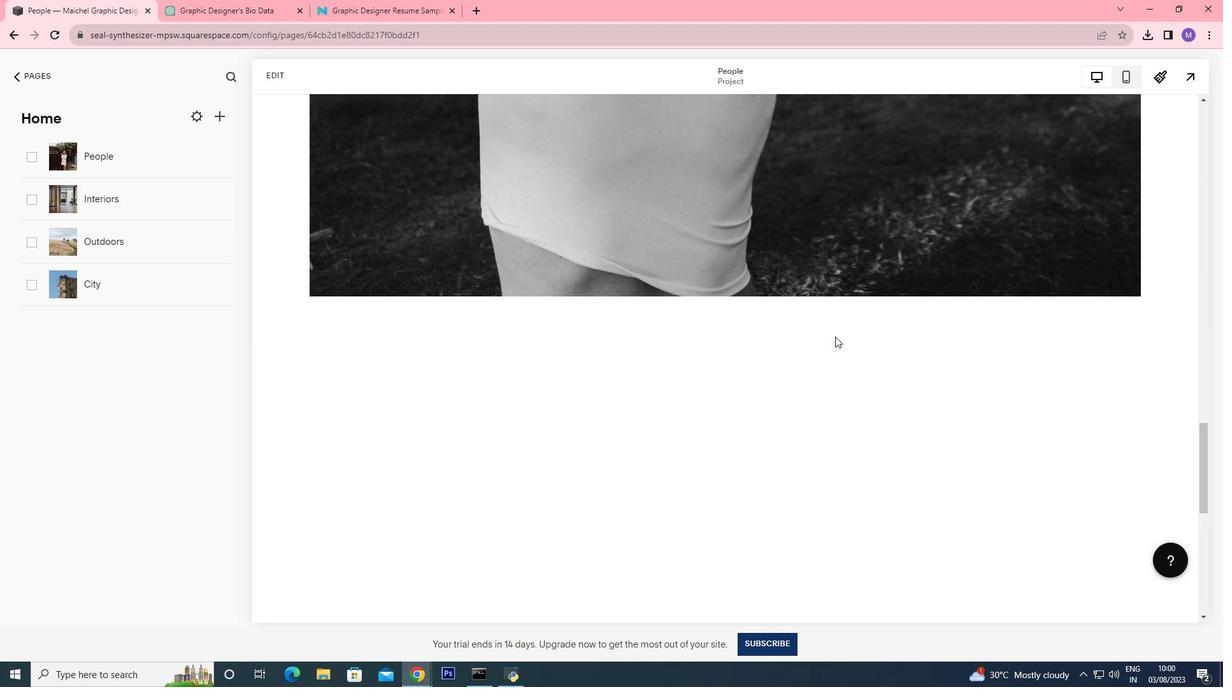 
Action: Mouse scrolled (834, 337) with delta (0, 1)
Screenshot: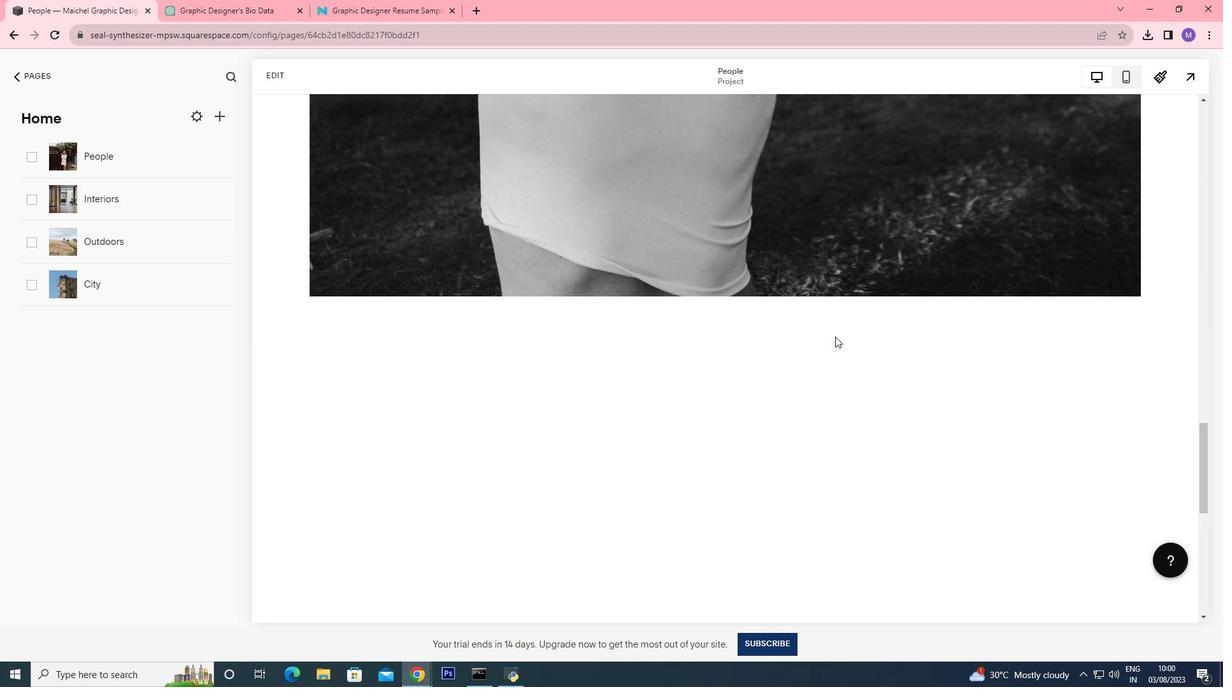 
Action: Mouse scrolled (834, 336) with delta (0, 0)
Screenshot: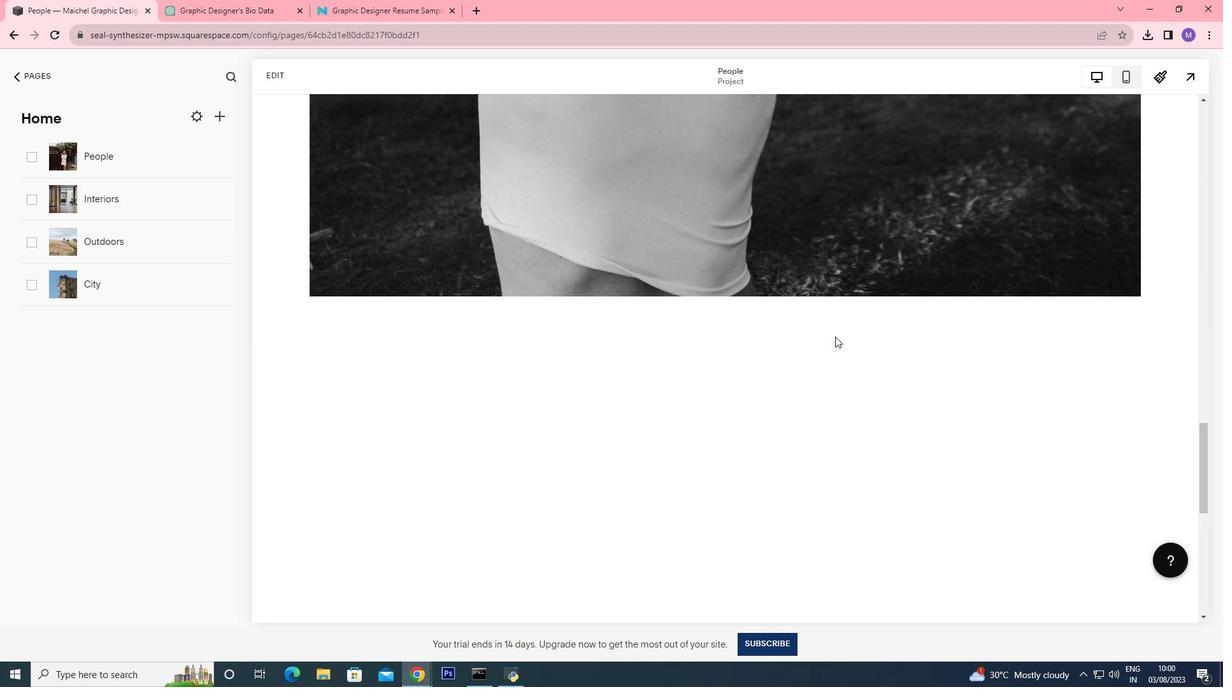 
Action: Mouse scrolled (834, 336) with delta (0, 0)
Screenshot: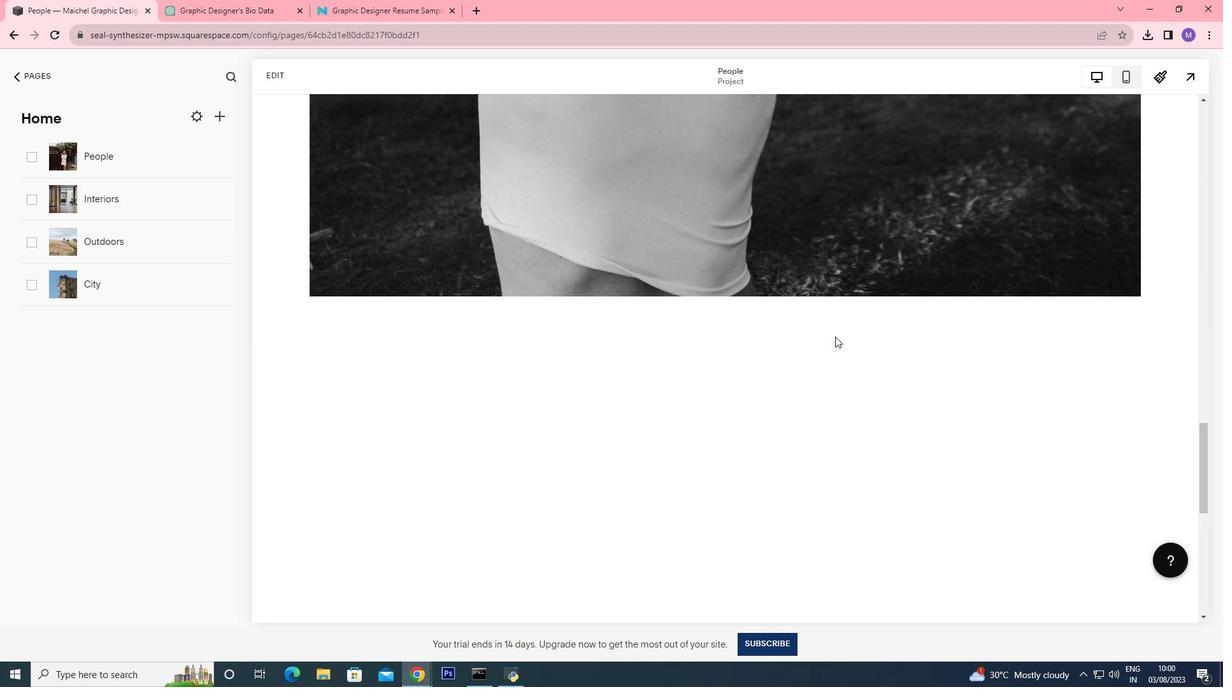 
Action: Mouse scrolled (834, 336) with delta (0, 0)
Screenshot: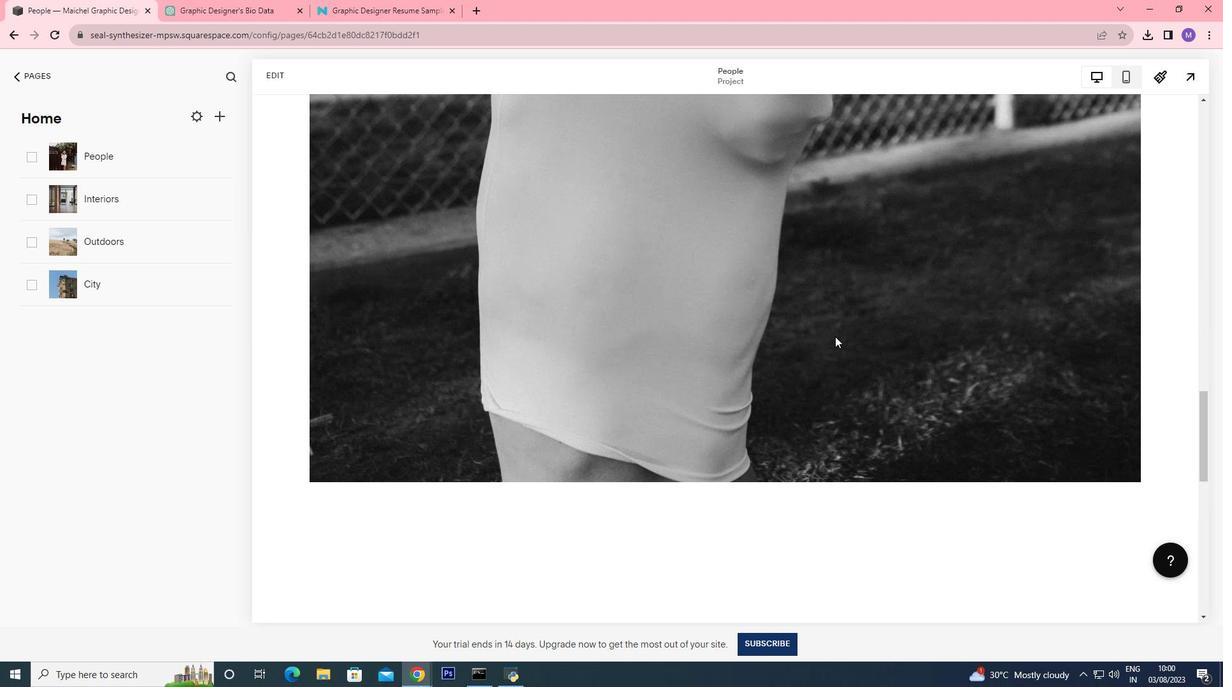 
Action: Mouse scrolled (834, 336) with delta (0, 0)
Screenshot: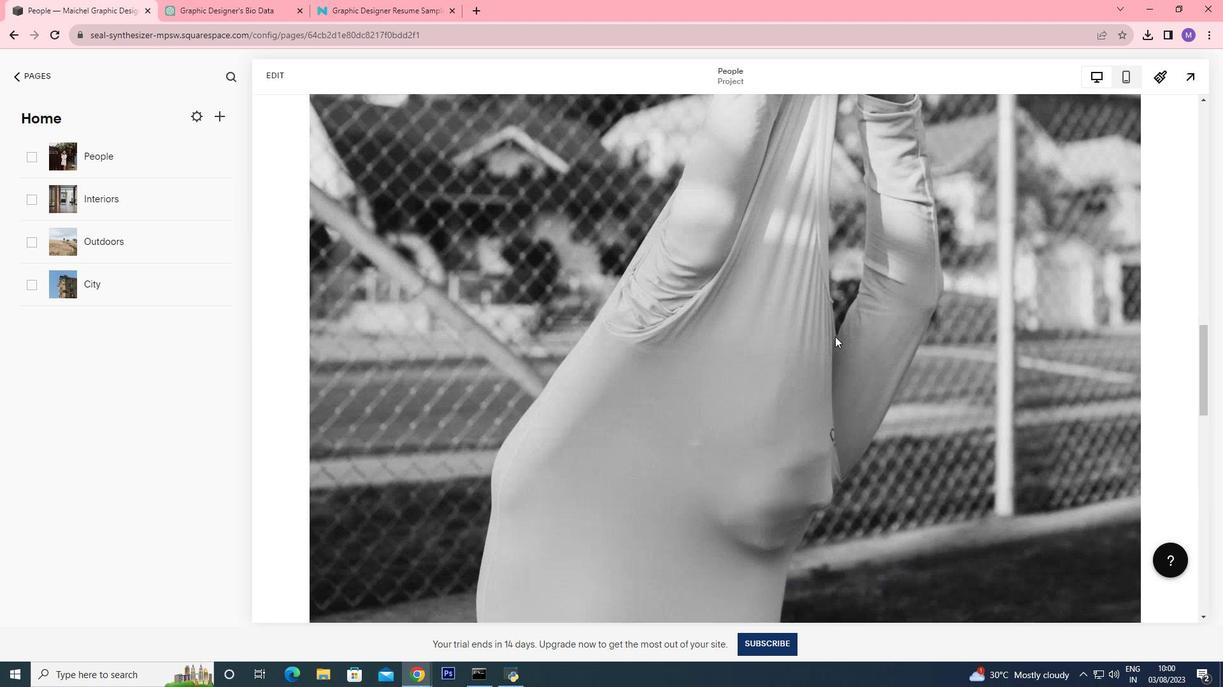 
Action: Mouse scrolled (834, 336) with delta (0, 0)
Screenshot: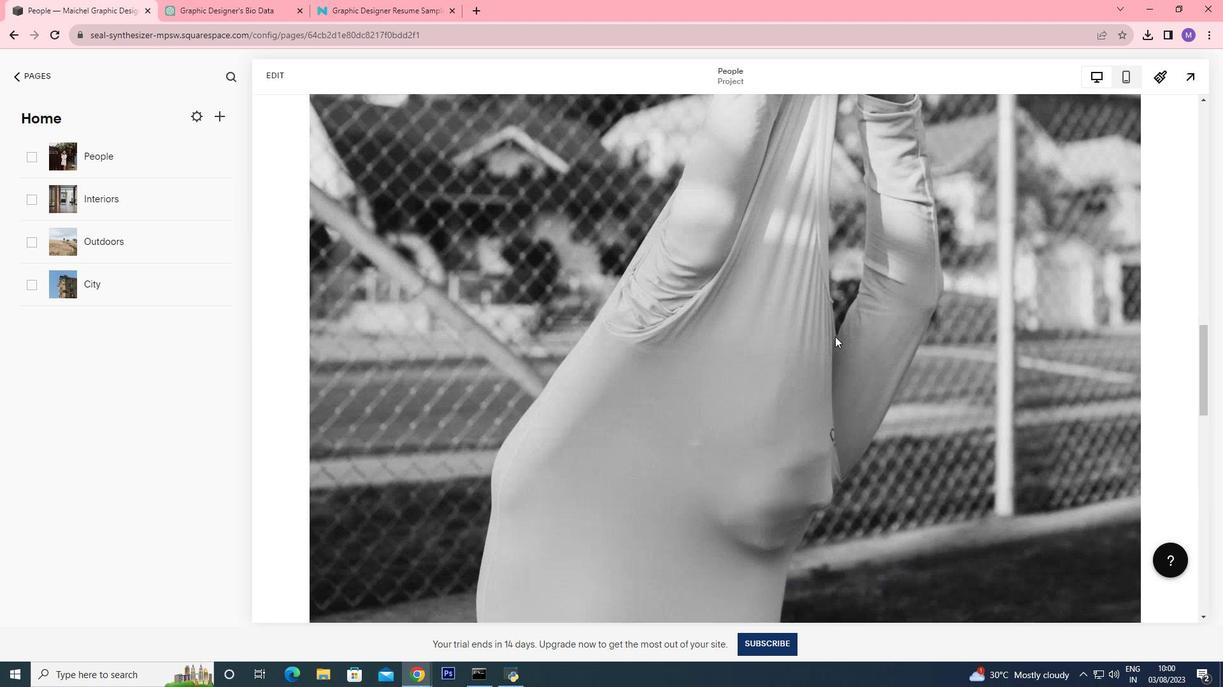 
Action: Mouse scrolled (834, 337) with delta (0, 1)
Screenshot: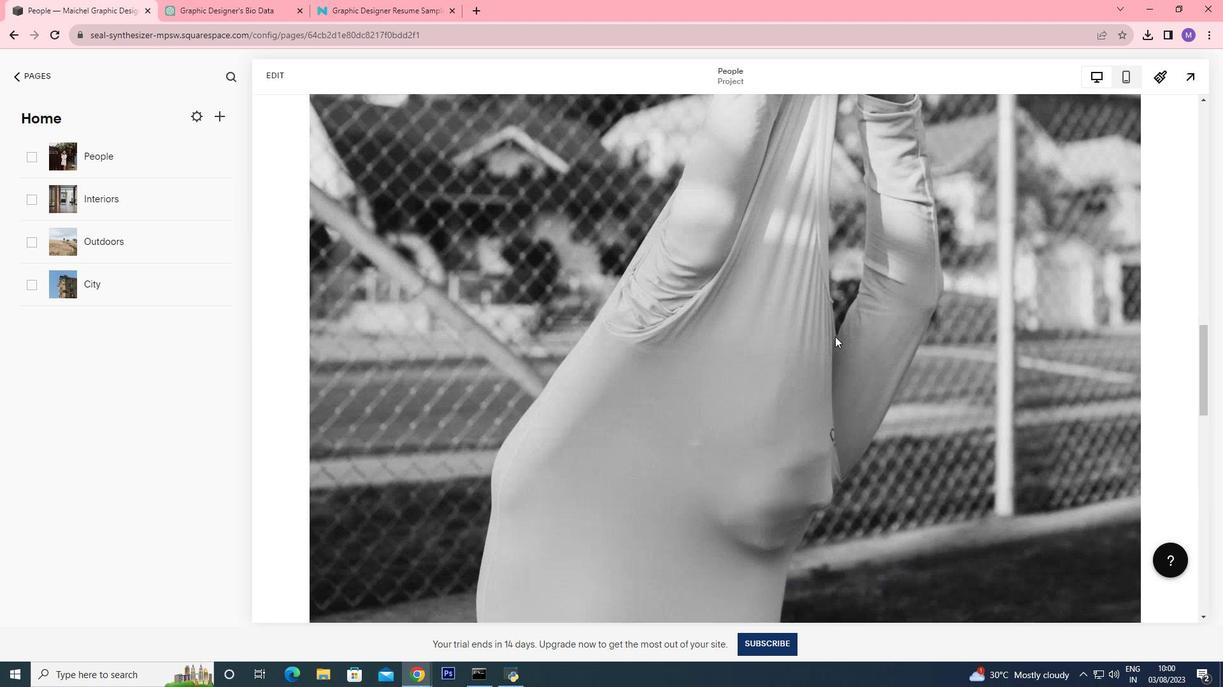 
Action: Mouse scrolled (834, 336) with delta (0, 0)
Screenshot: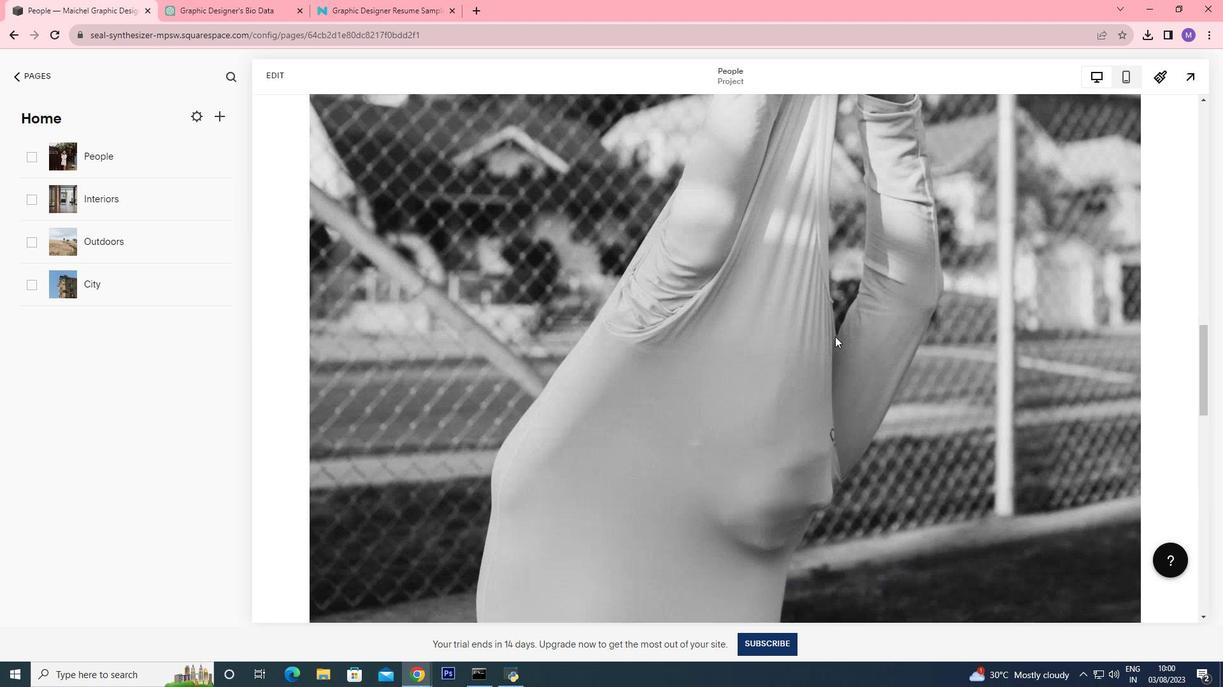 
Action: Mouse scrolled (834, 336) with delta (0, 0)
Screenshot: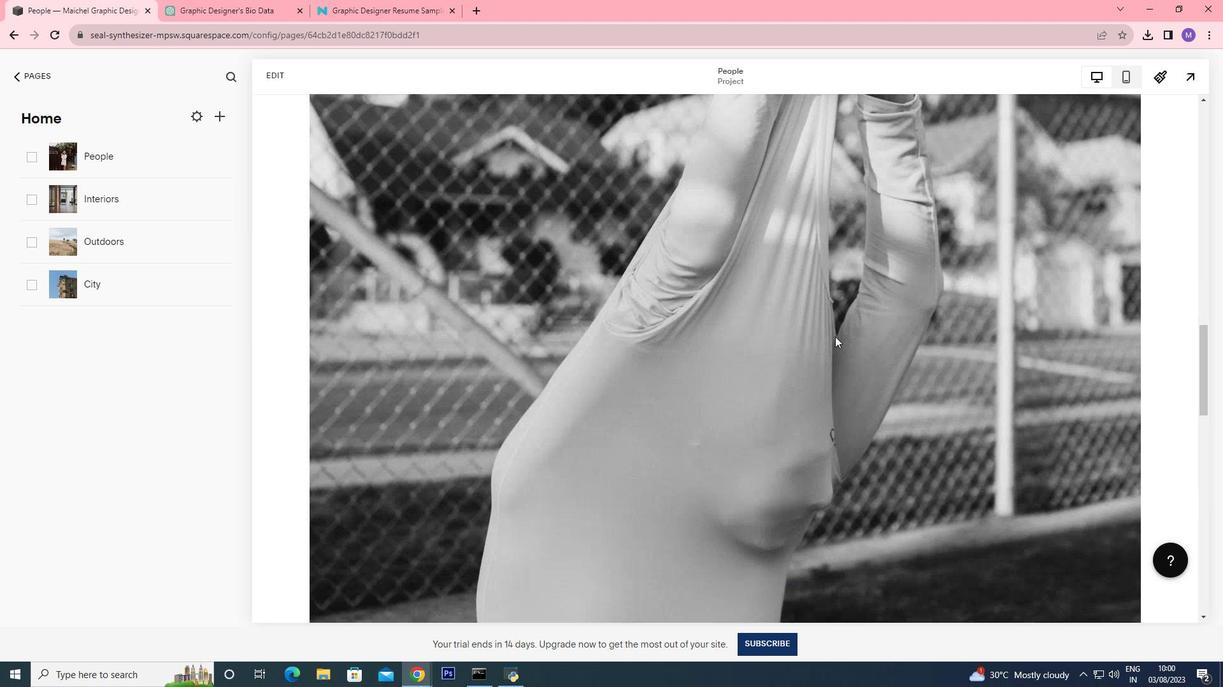 
Action: Mouse scrolled (834, 336) with delta (0, 0)
Screenshot: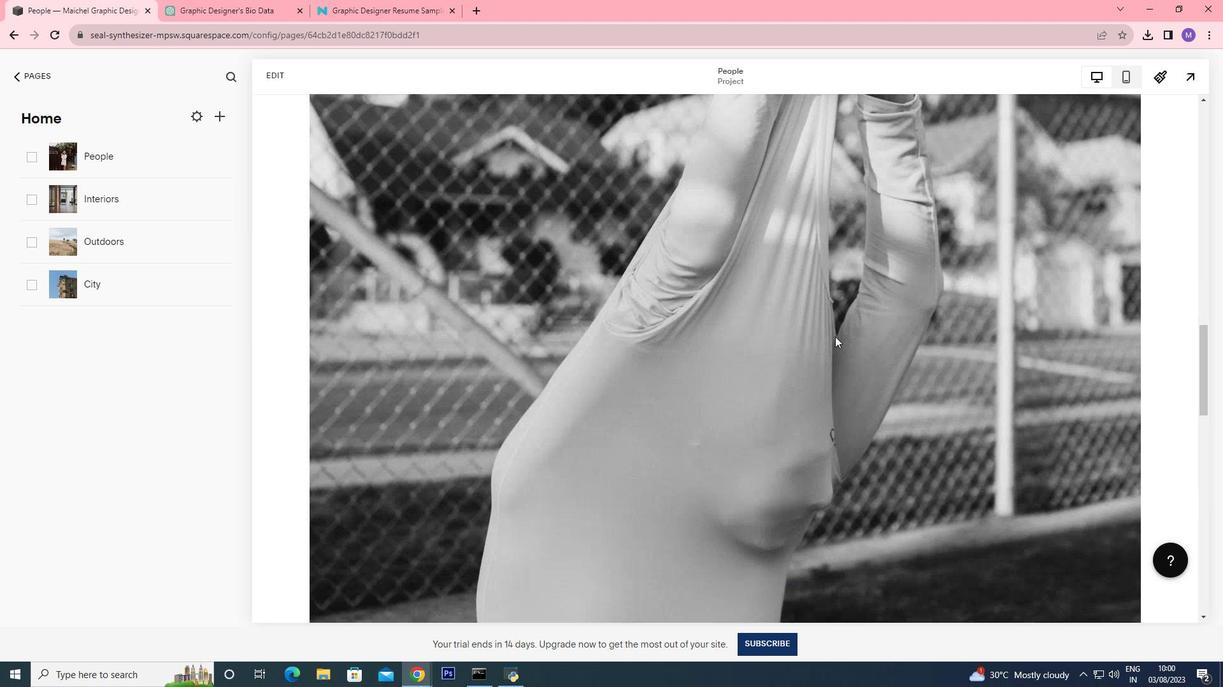 
Action: Mouse scrolled (834, 336) with delta (0, 0)
Screenshot: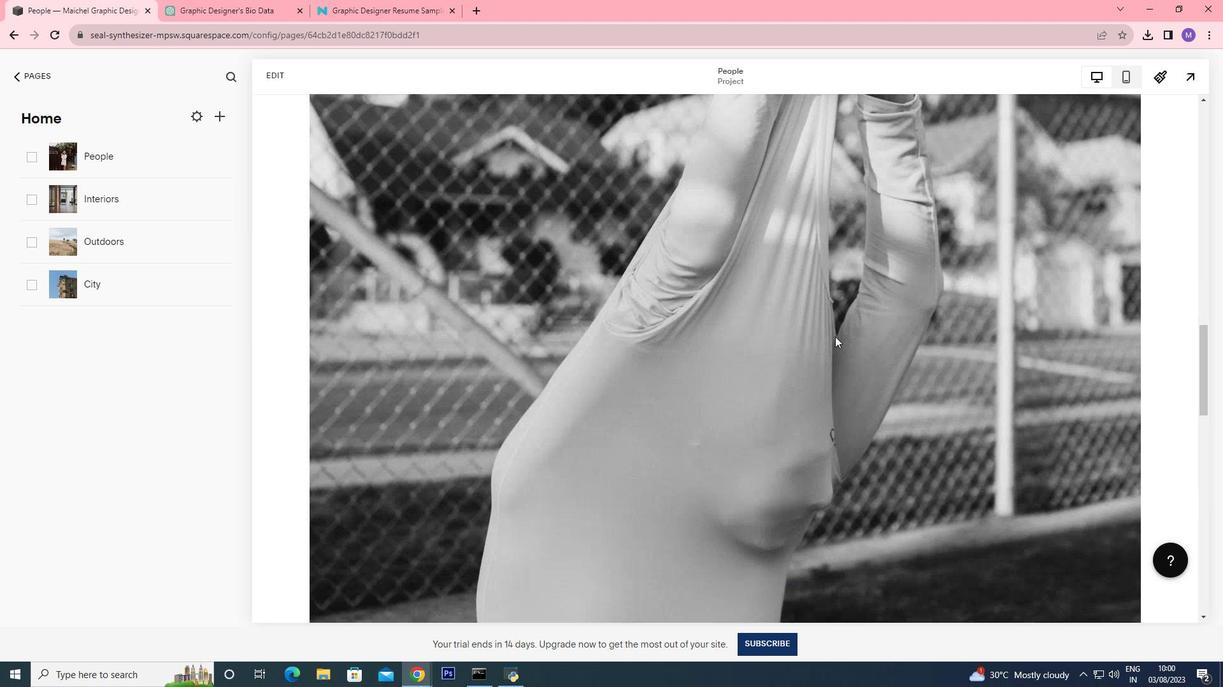 
Action: Mouse scrolled (834, 336) with delta (0, 0)
Screenshot: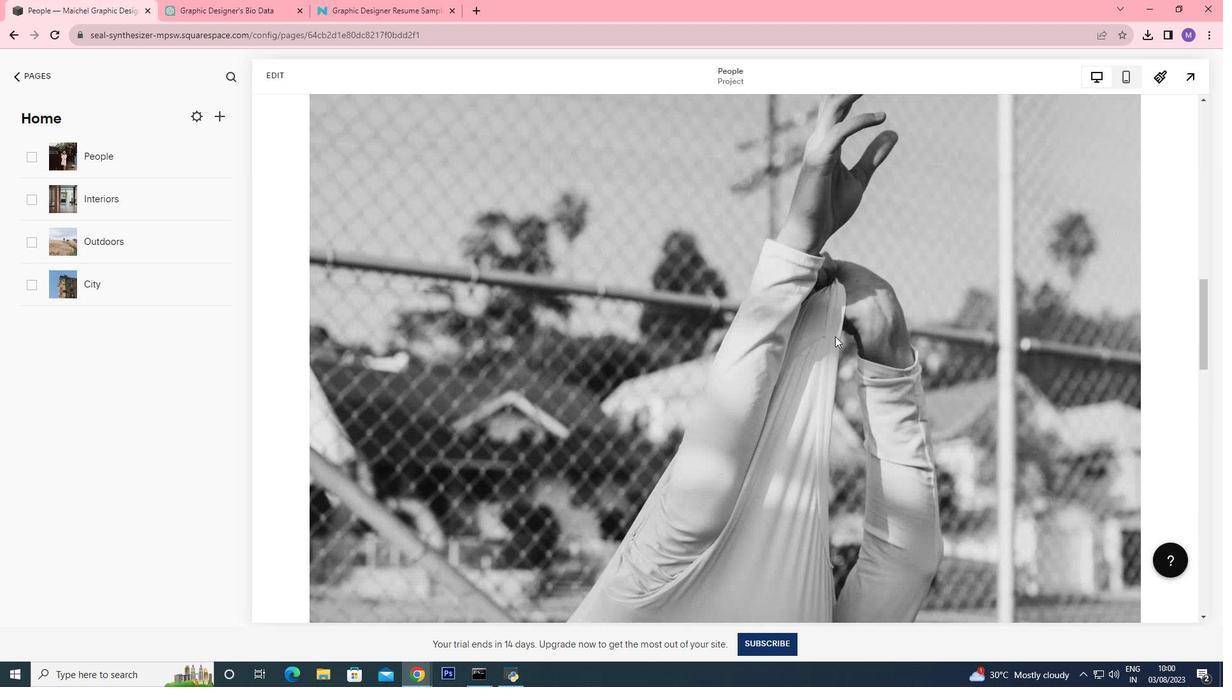 
Action: Mouse scrolled (834, 336) with delta (0, 0)
Screenshot: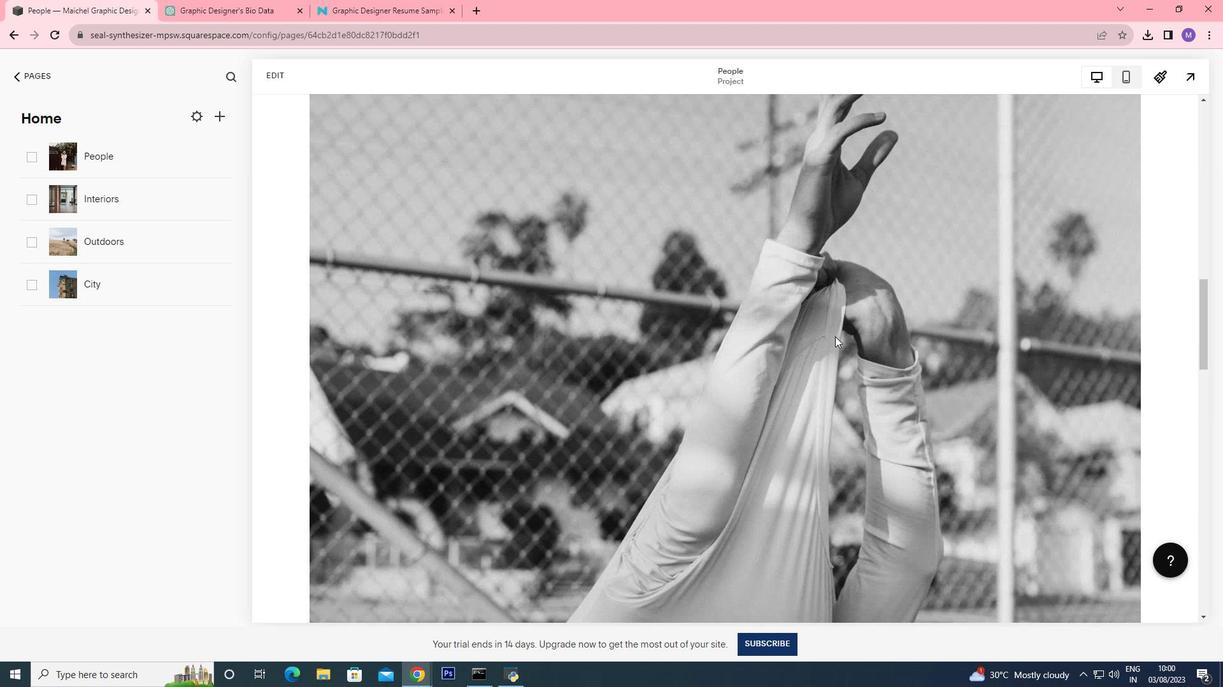 
Action: Mouse scrolled (834, 336) with delta (0, 0)
Screenshot: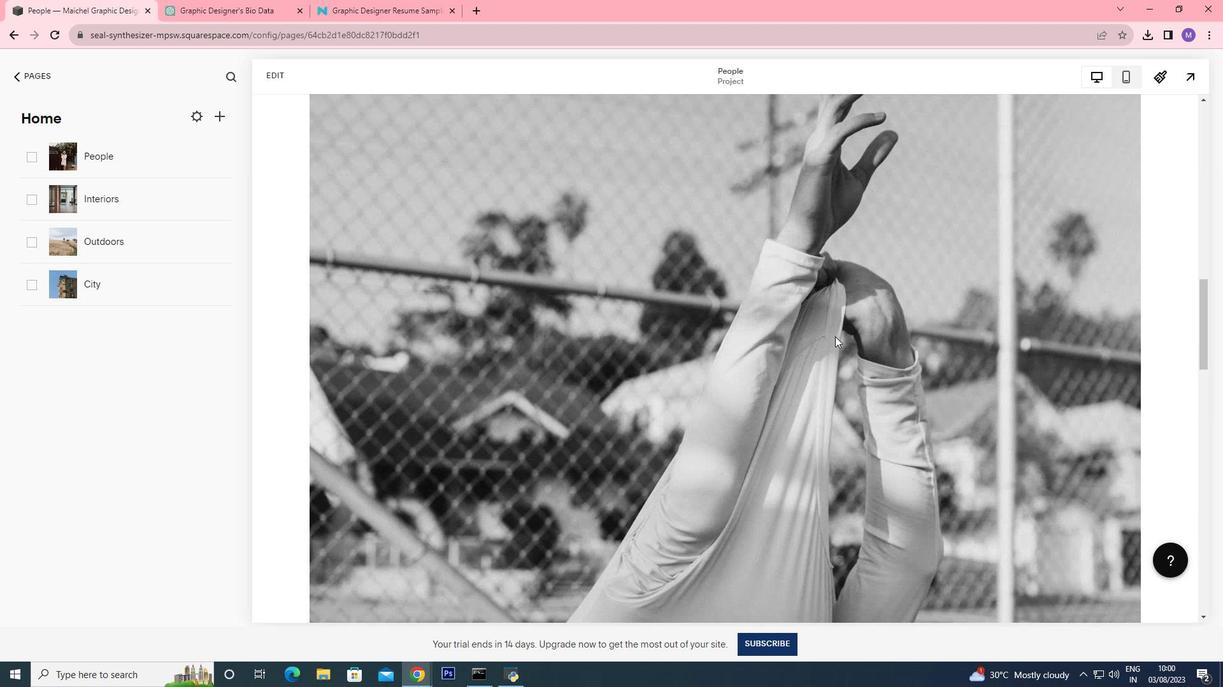 
Action: Mouse scrolled (834, 336) with delta (0, 0)
Screenshot: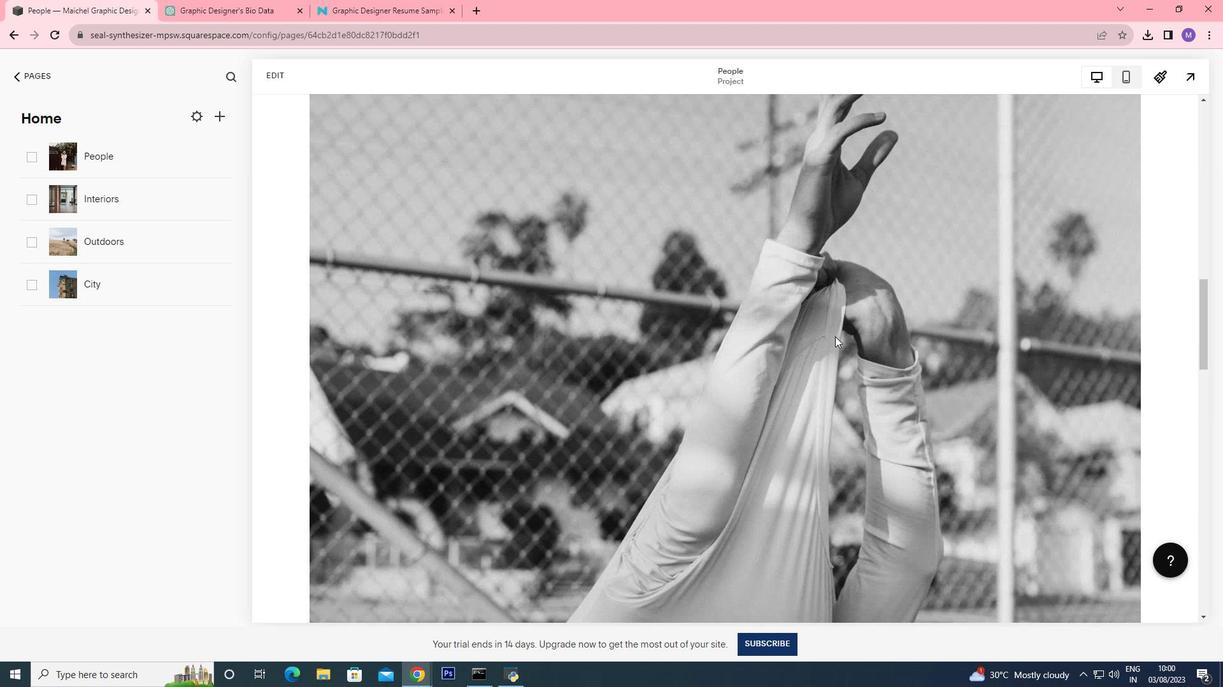 
Action: Mouse scrolled (834, 336) with delta (0, 0)
Screenshot: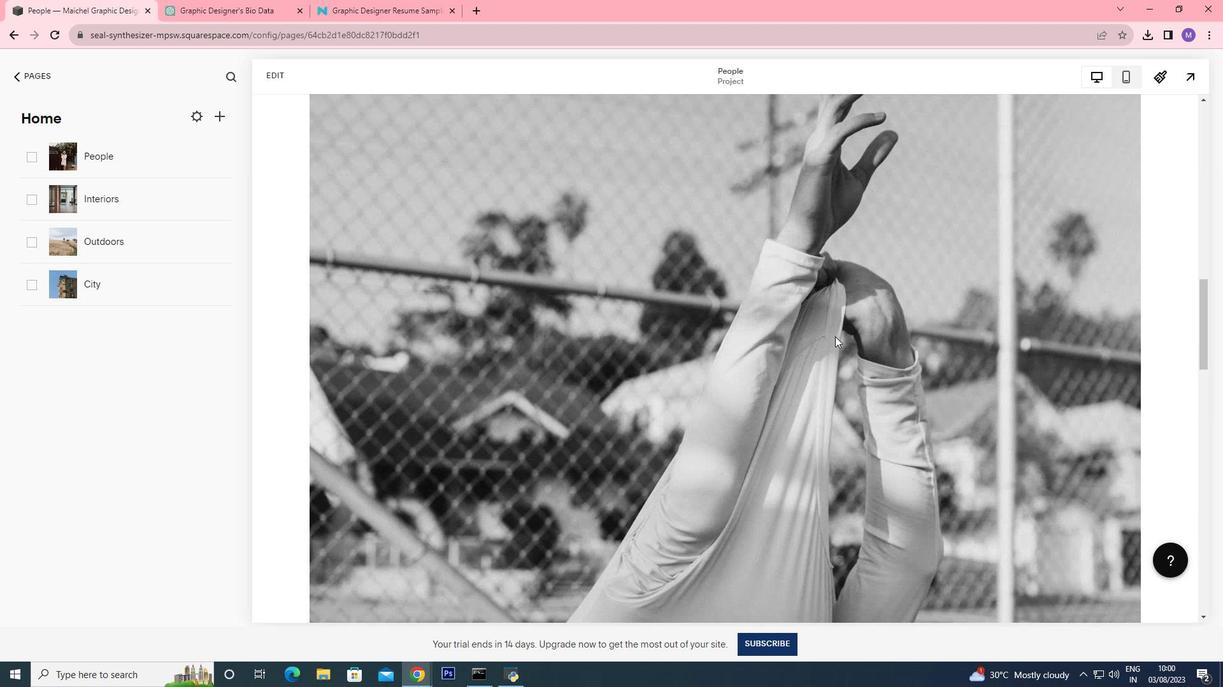 
Action: Mouse scrolled (834, 336) with delta (0, 0)
Screenshot: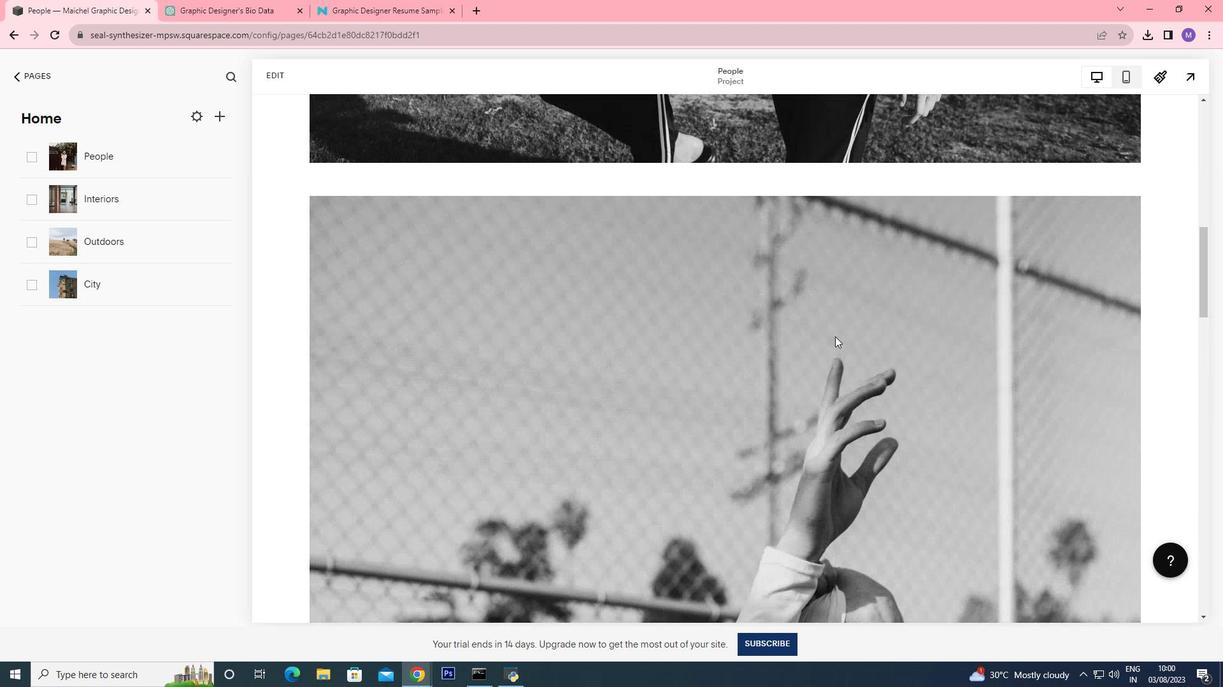 
Action: Mouse scrolled (834, 336) with delta (0, 0)
Screenshot: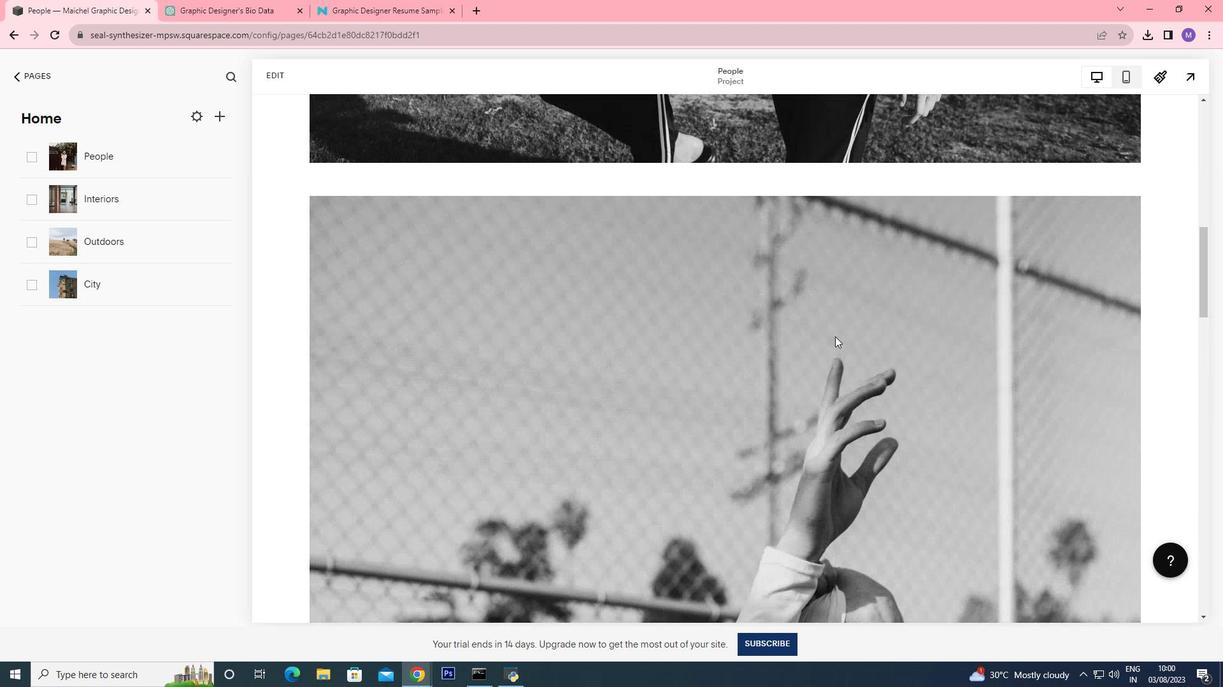 
Action: Mouse scrolled (834, 336) with delta (0, 0)
Screenshot: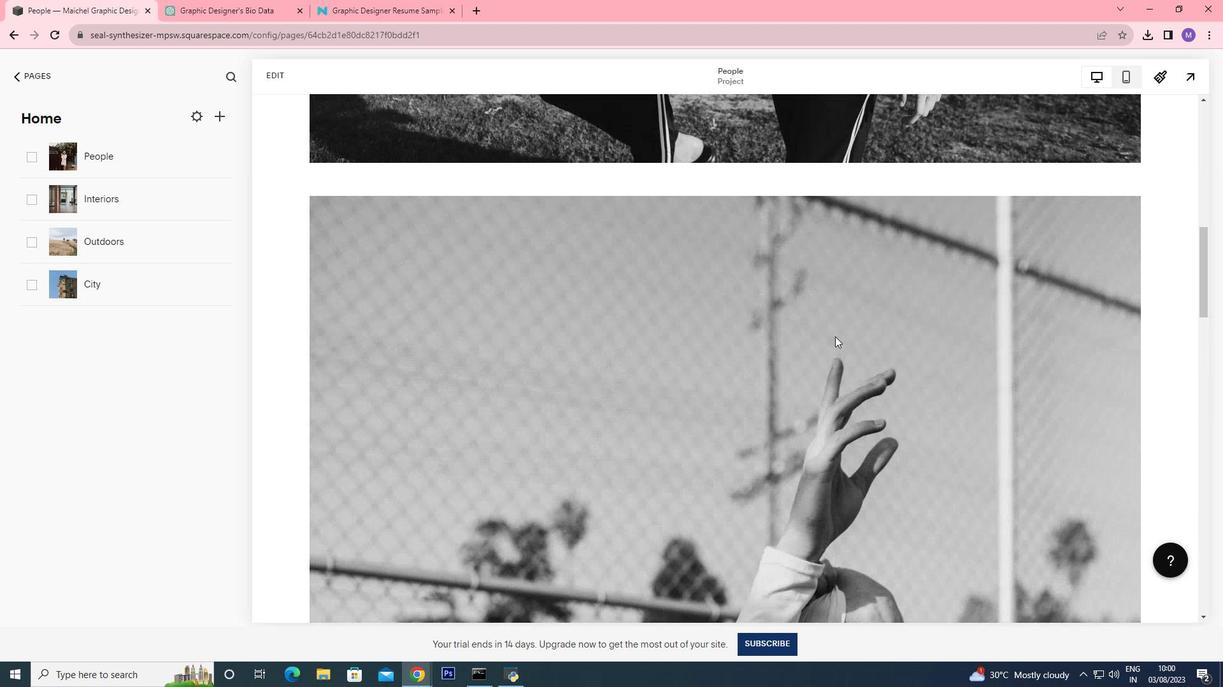 
Action: Mouse scrolled (834, 336) with delta (0, 0)
Screenshot: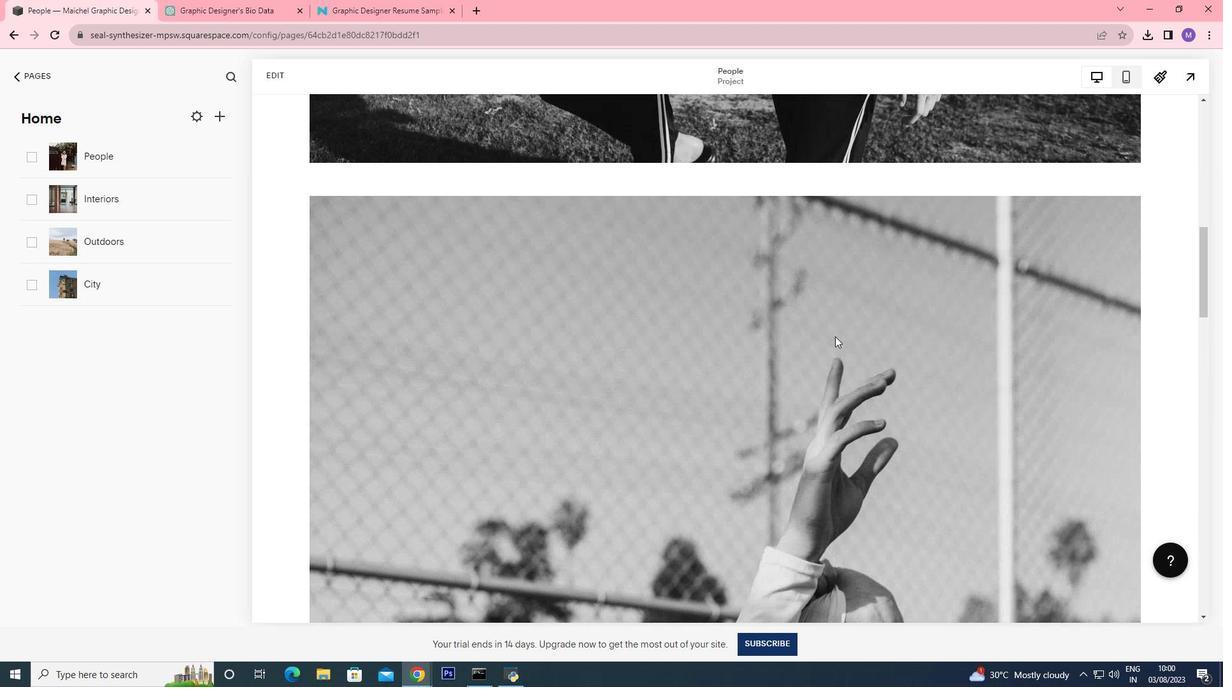 
Action: Mouse scrolled (834, 336) with delta (0, 0)
Screenshot: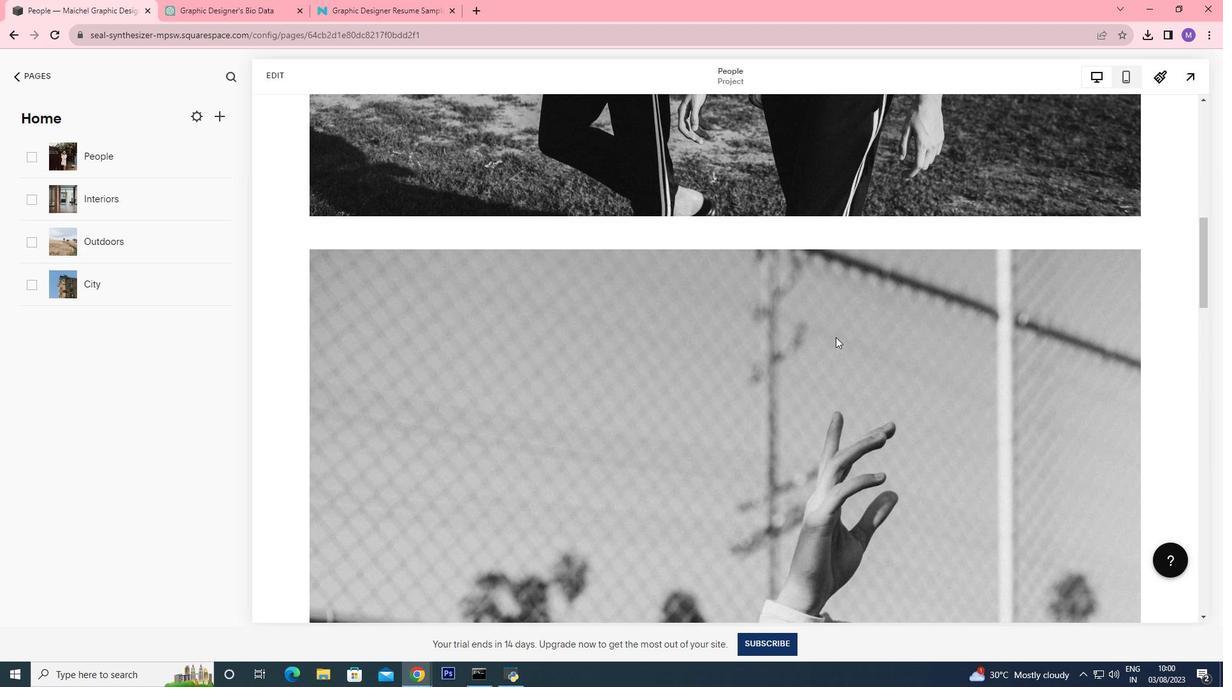
Action: Mouse moved to (835, 336)
Screenshot: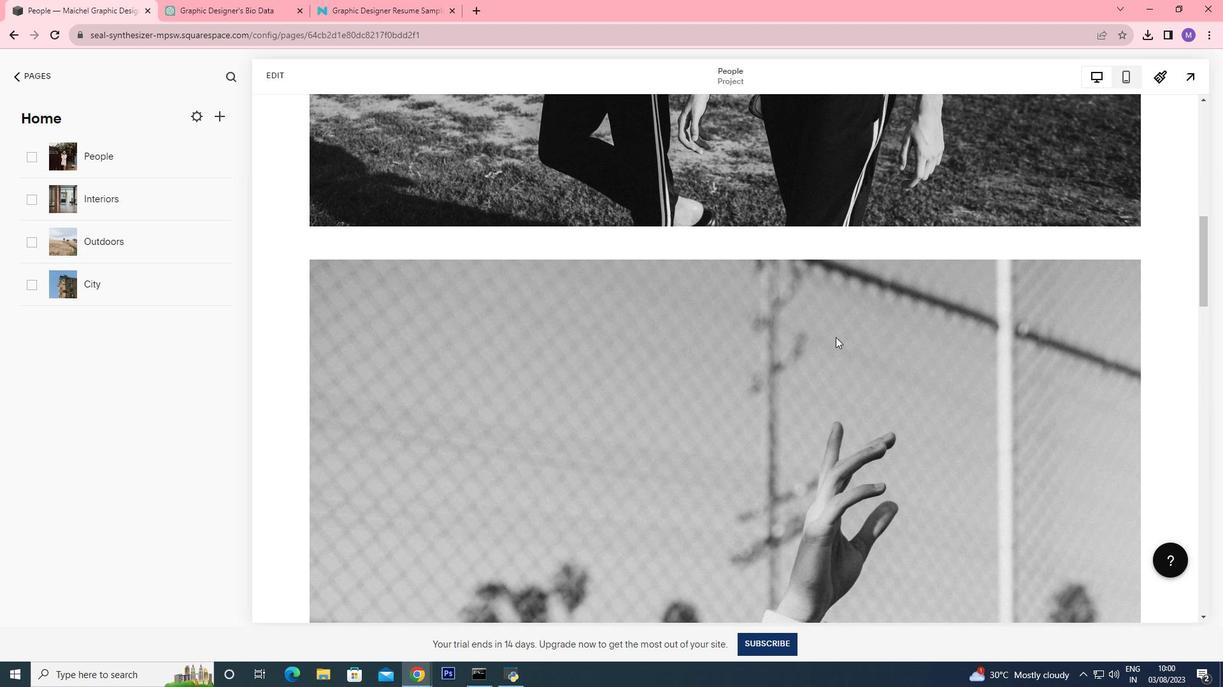 
Action: Mouse scrolled (835, 336) with delta (0, 0)
Screenshot: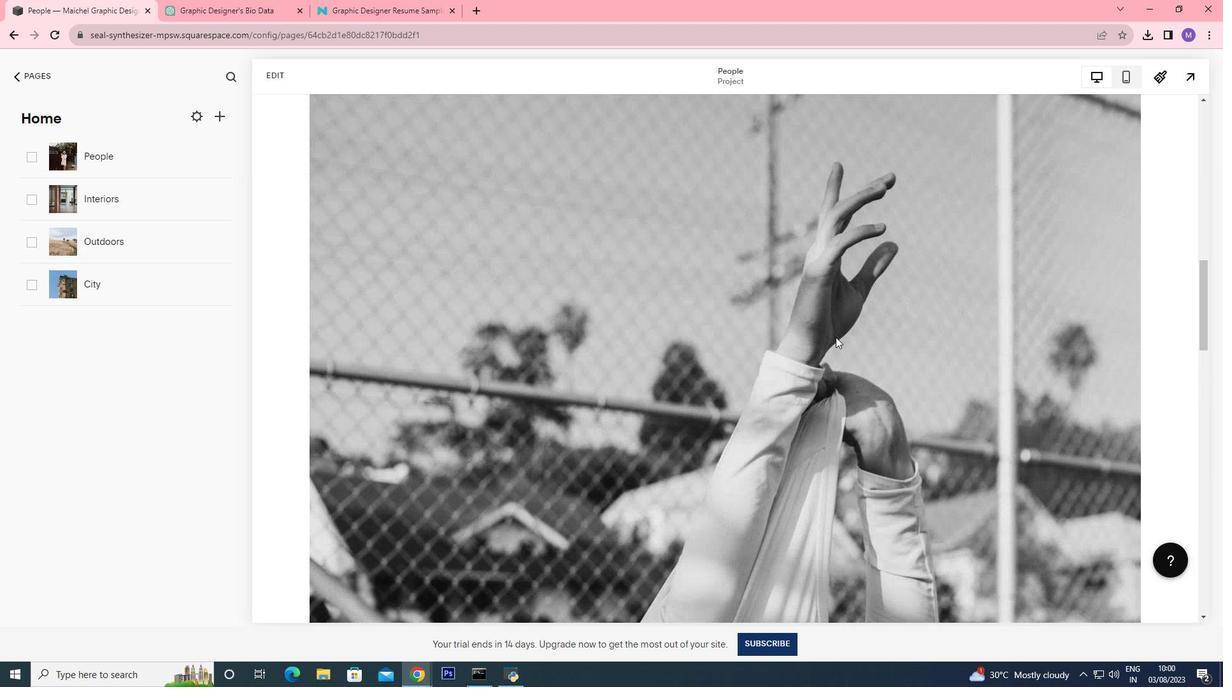 
Action: Mouse scrolled (835, 336) with delta (0, 0)
Screenshot: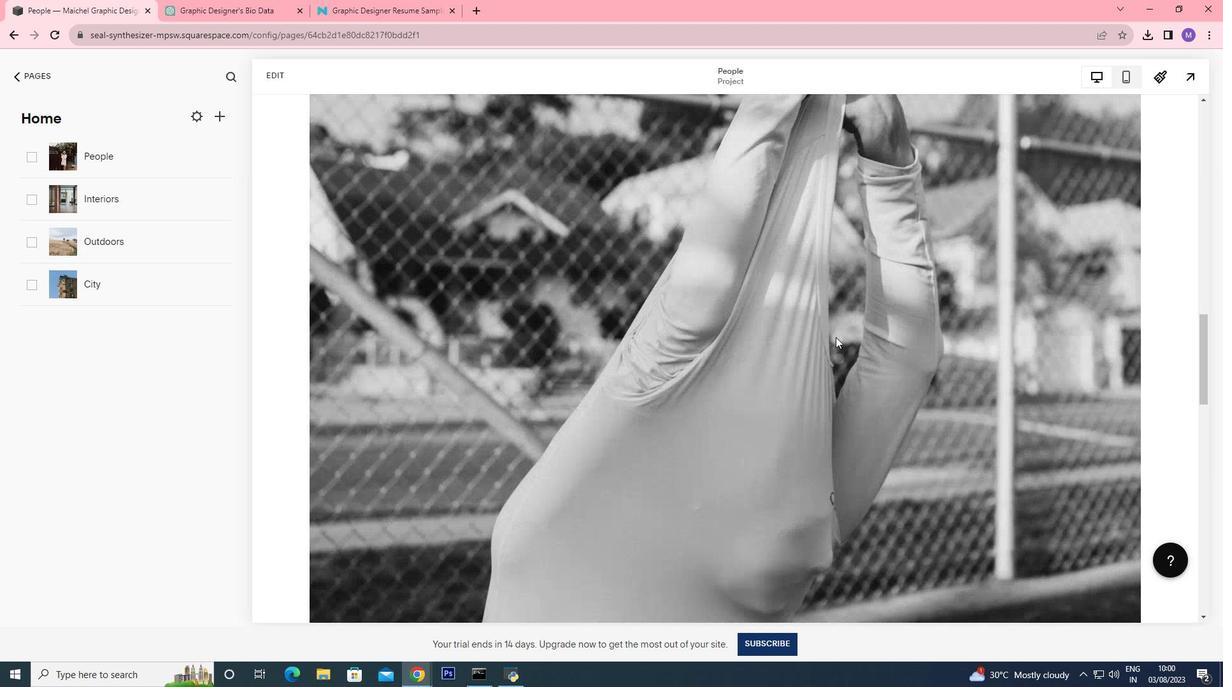 
Action: Mouse scrolled (835, 336) with delta (0, 0)
Screenshot: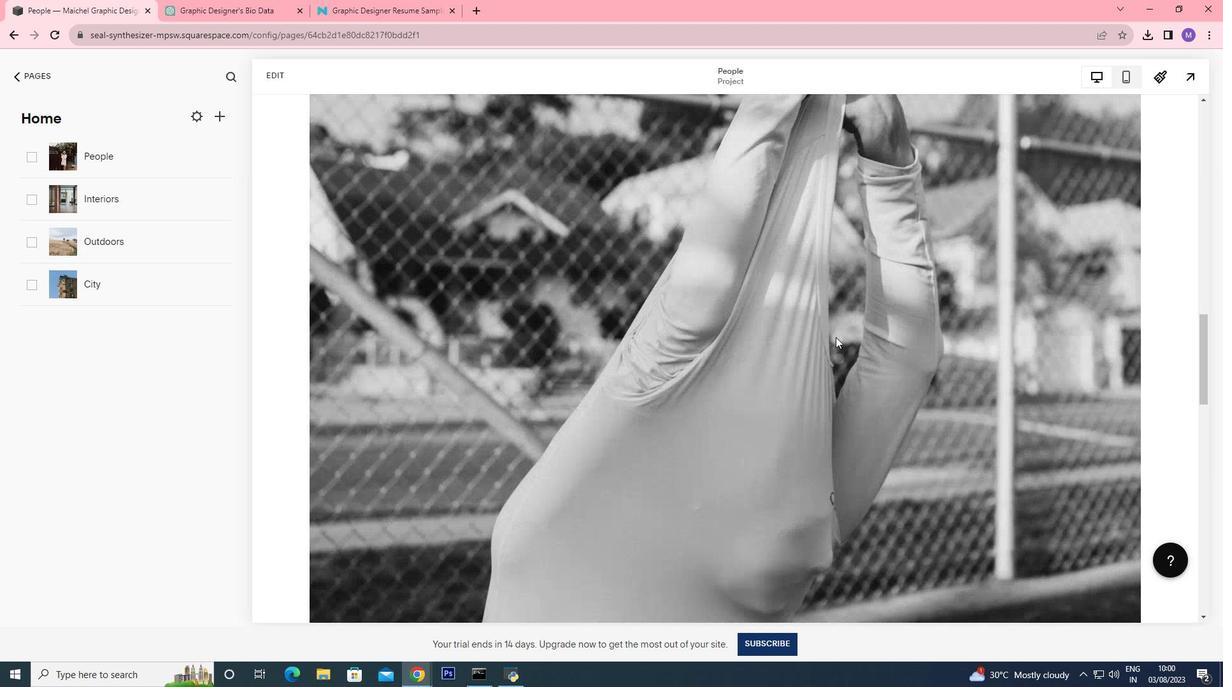 
Action: Mouse scrolled (835, 336) with delta (0, 0)
Screenshot: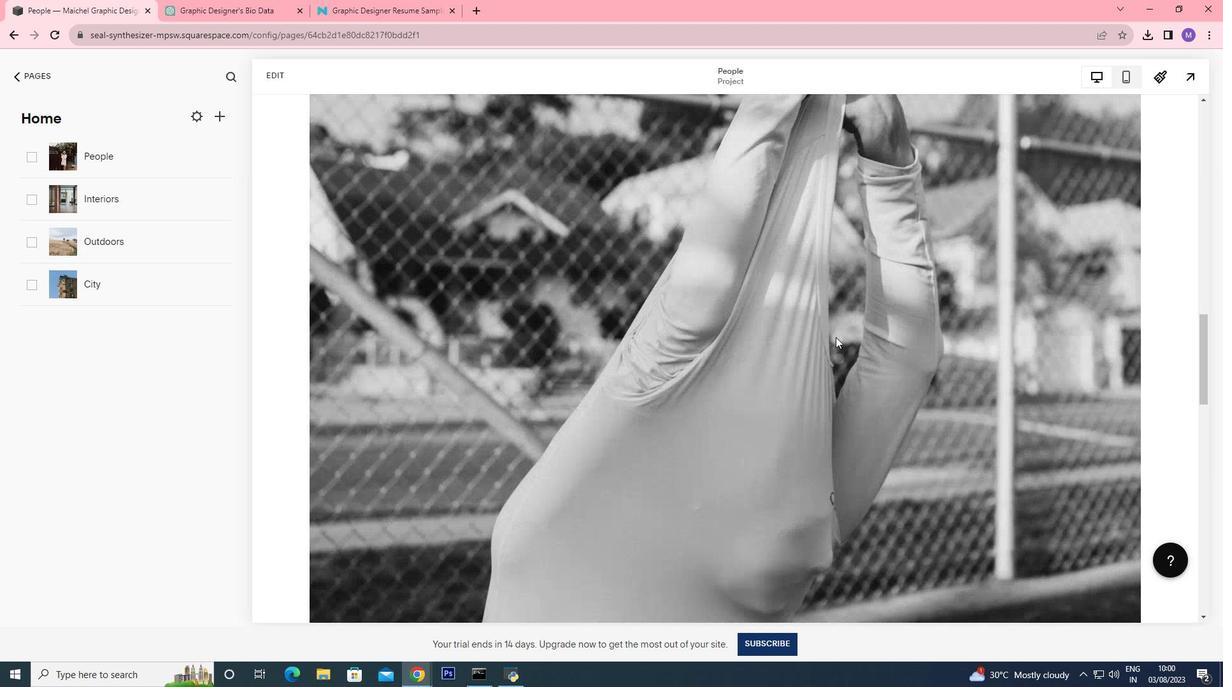 
Action: Mouse scrolled (835, 336) with delta (0, 0)
Screenshot: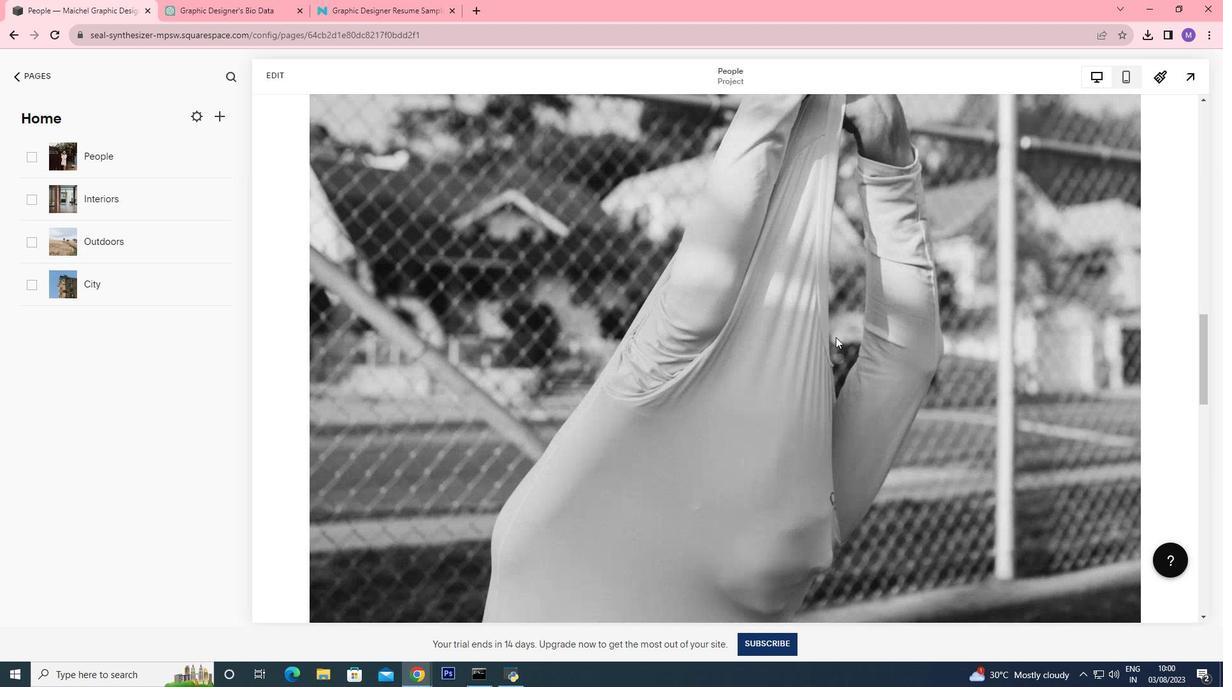 
Action: Mouse scrolled (835, 336) with delta (0, 0)
Screenshot: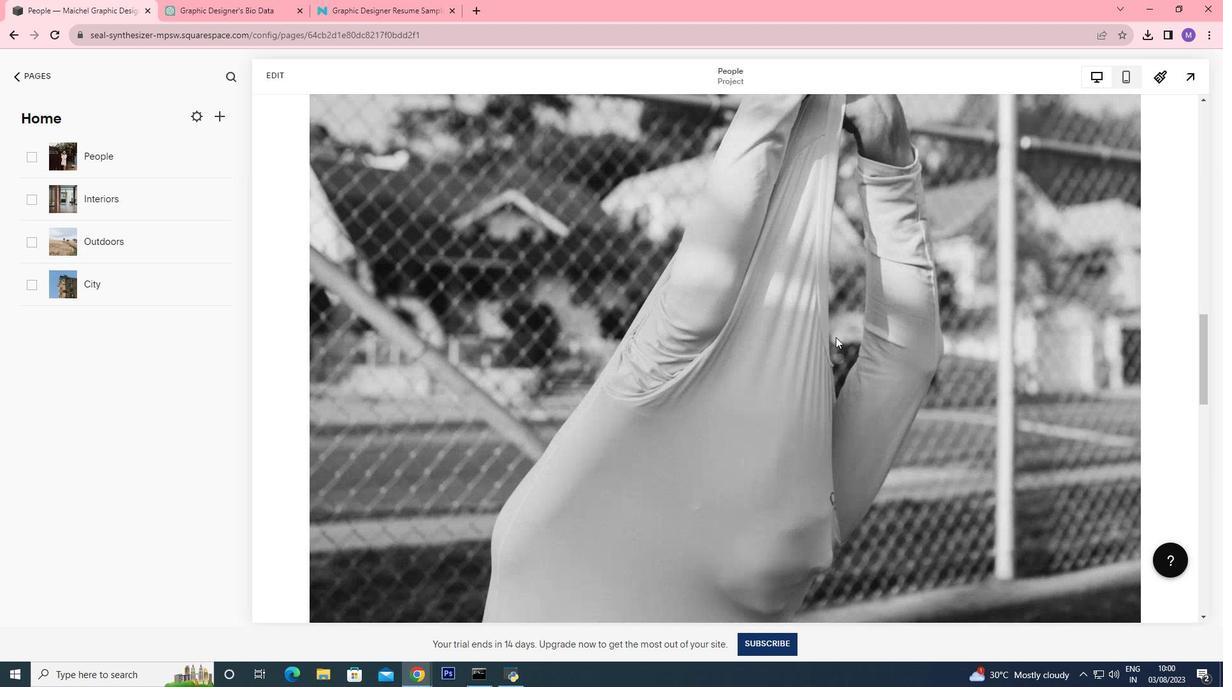 
Action: Mouse scrolled (835, 336) with delta (0, 0)
Screenshot: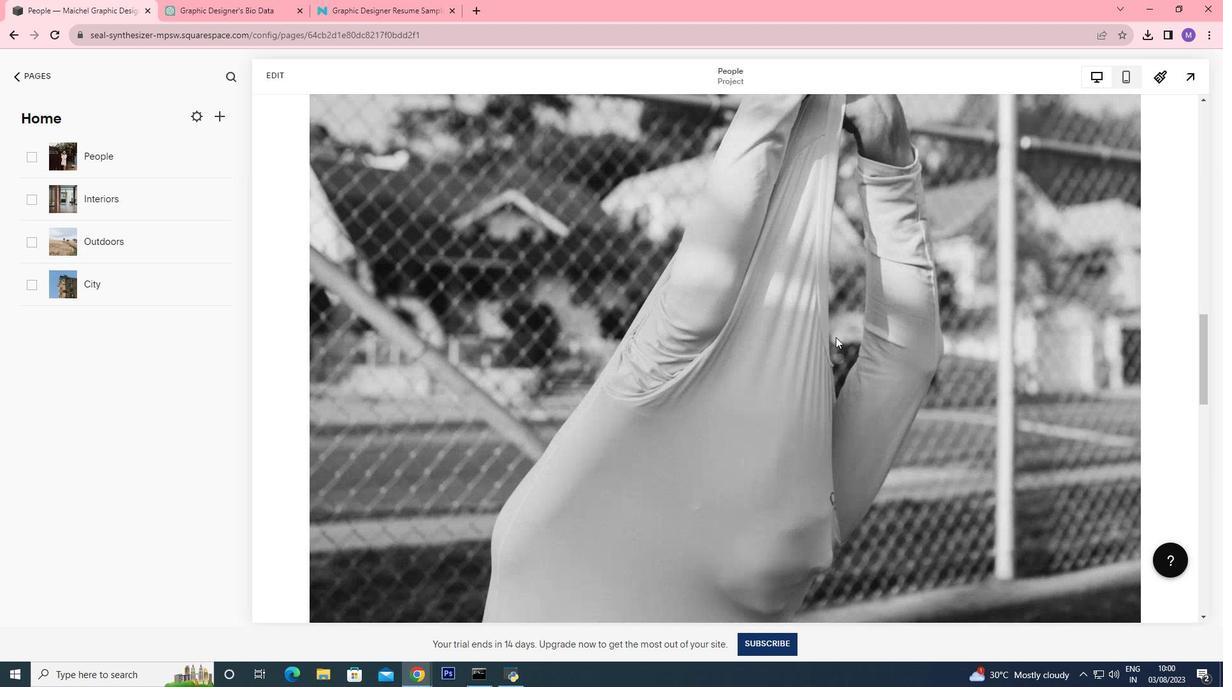 
Action: Mouse scrolled (835, 336) with delta (0, 0)
Screenshot: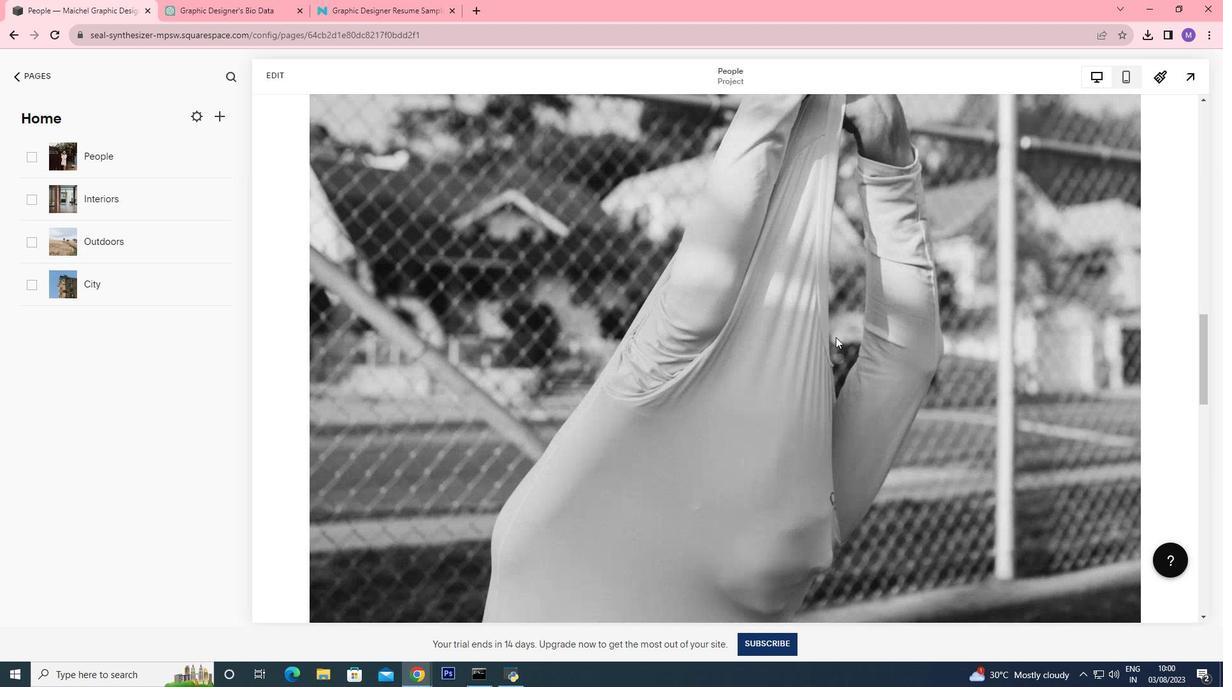 
Action: Mouse scrolled (835, 336) with delta (0, 0)
Screenshot: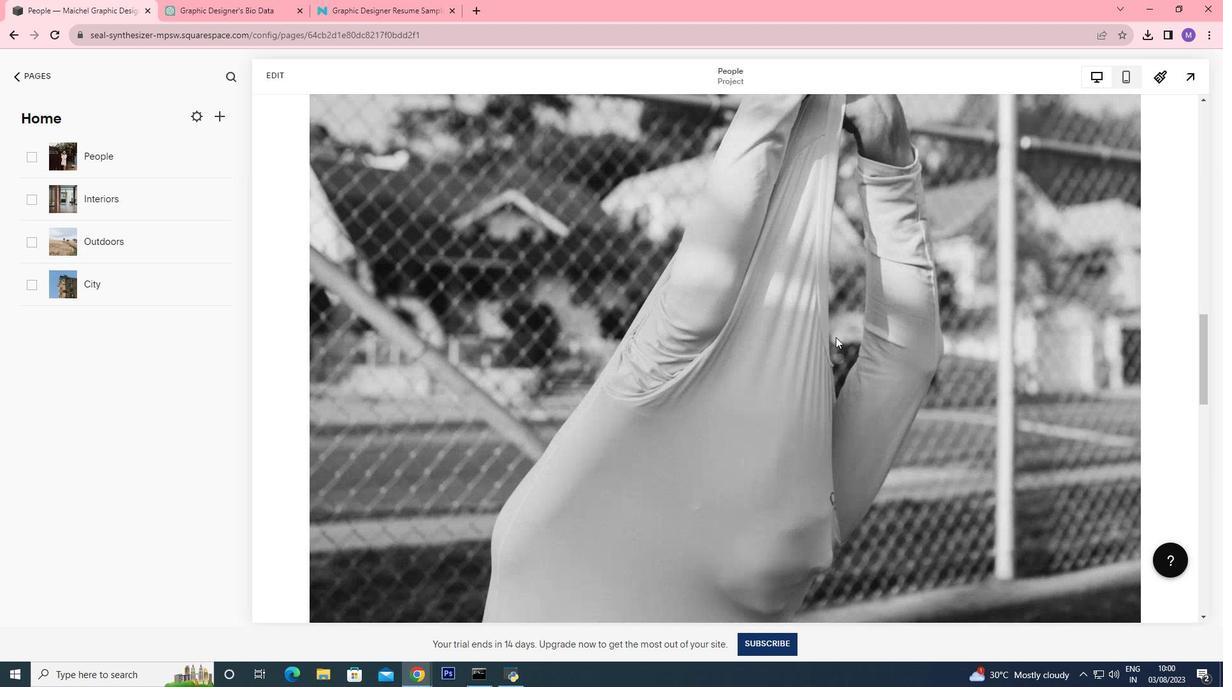 
Action: Mouse scrolled (835, 336) with delta (0, 0)
Screenshot: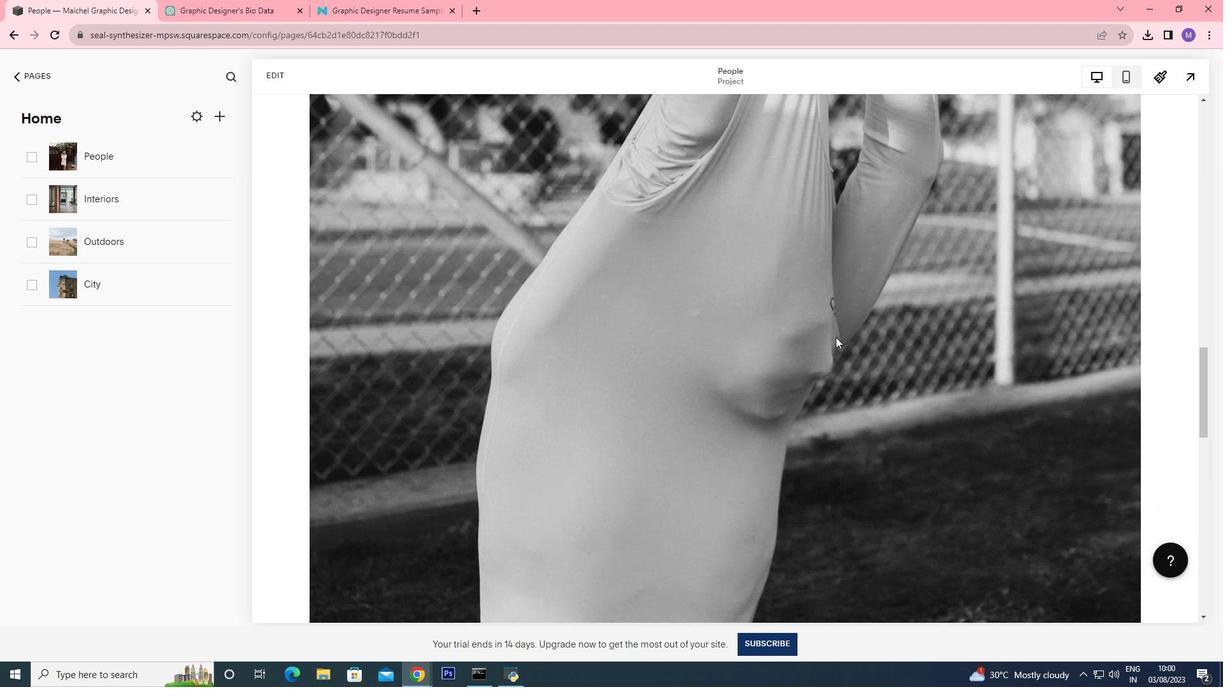 
Action: Mouse scrolled (835, 336) with delta (0, 0)
Screenshot: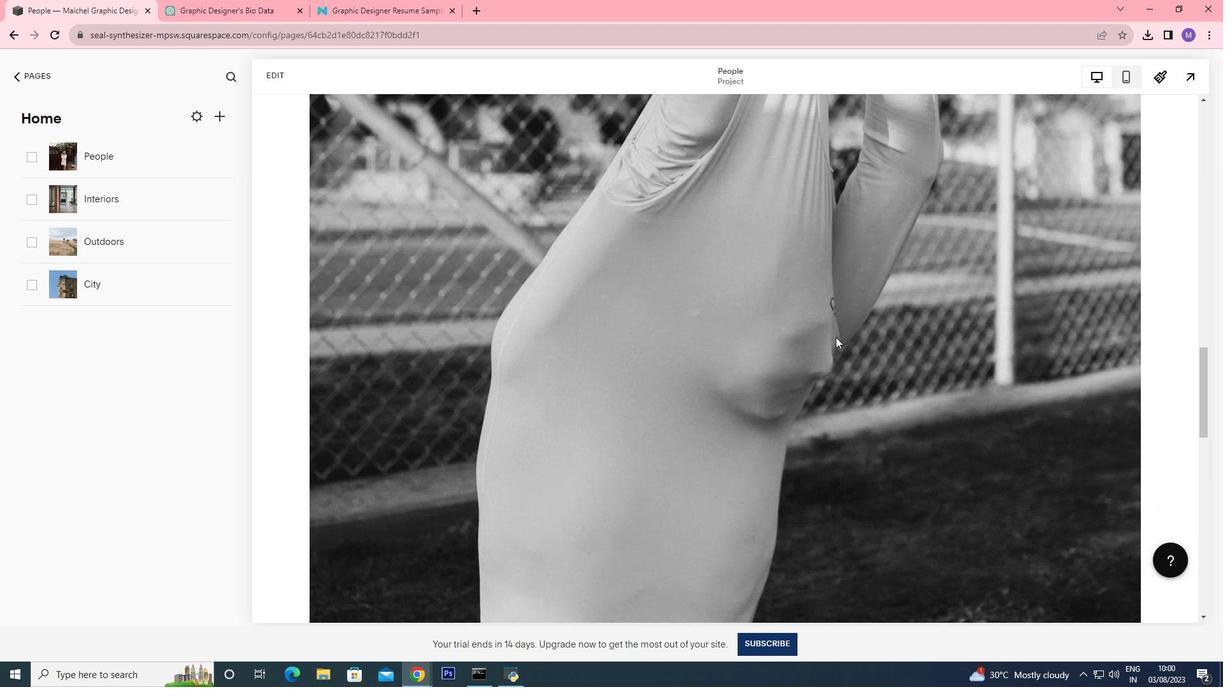 
Action: Mouse scrolled (835, 336) with delta (0, 0)
Screenshot: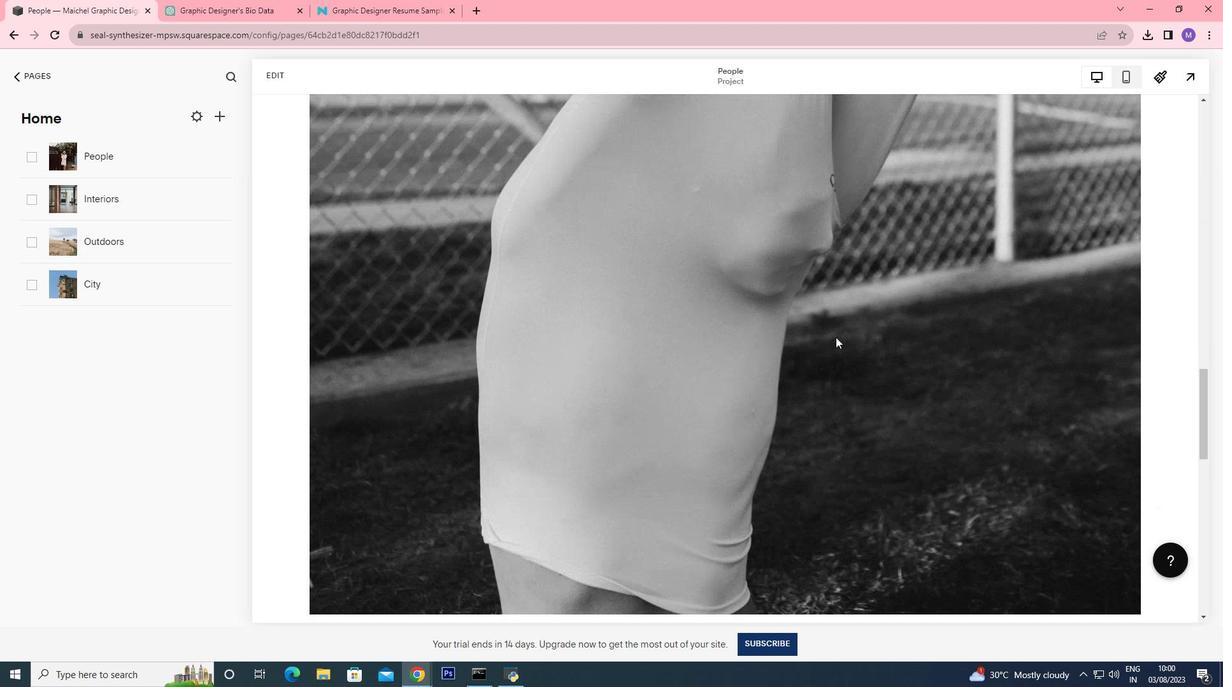 
Action: Mouse scrolled (835, 336) with delta (0, 0)
Screenshot: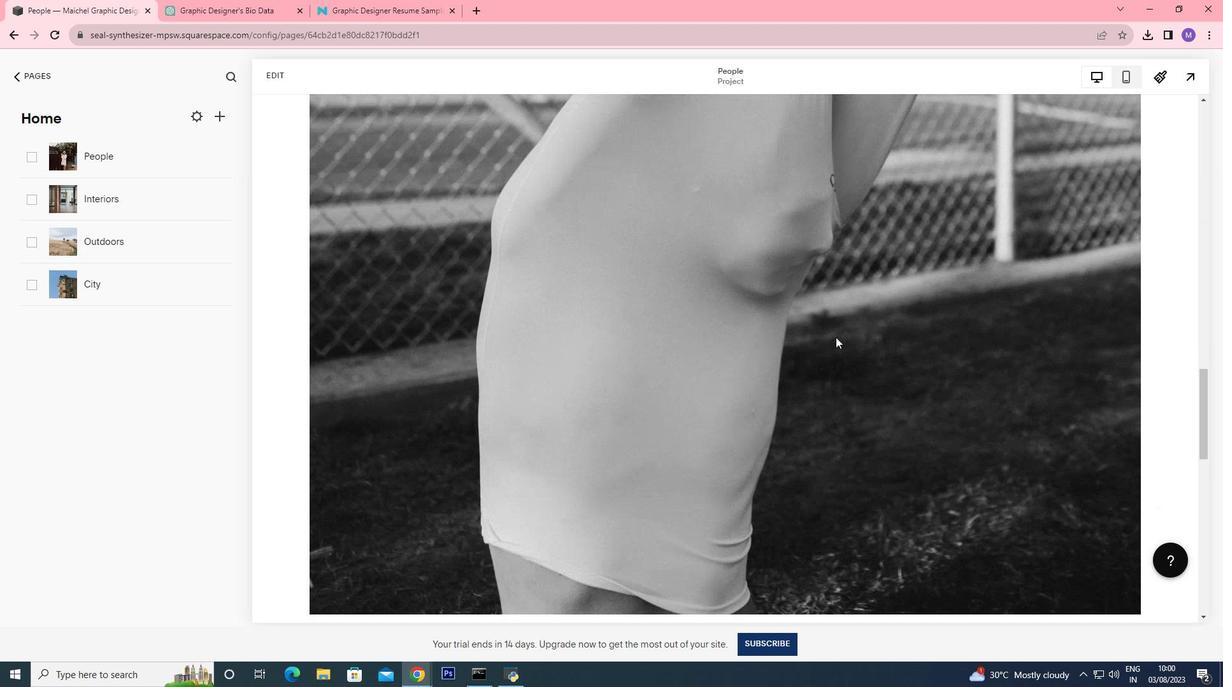
Action: Mouse scrolled (835, 336) with delta (0, 0)
Screenshot: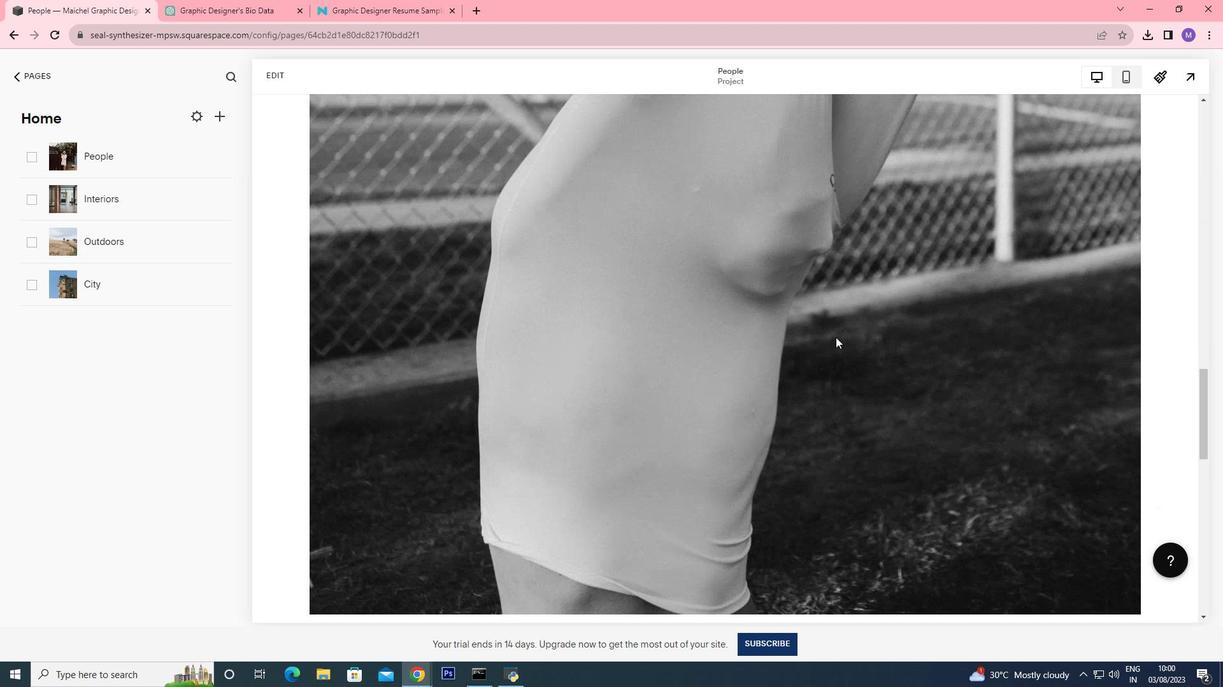 
Action: Mouse scrolled (835, 337) with delta (0, 0)
Screenshot: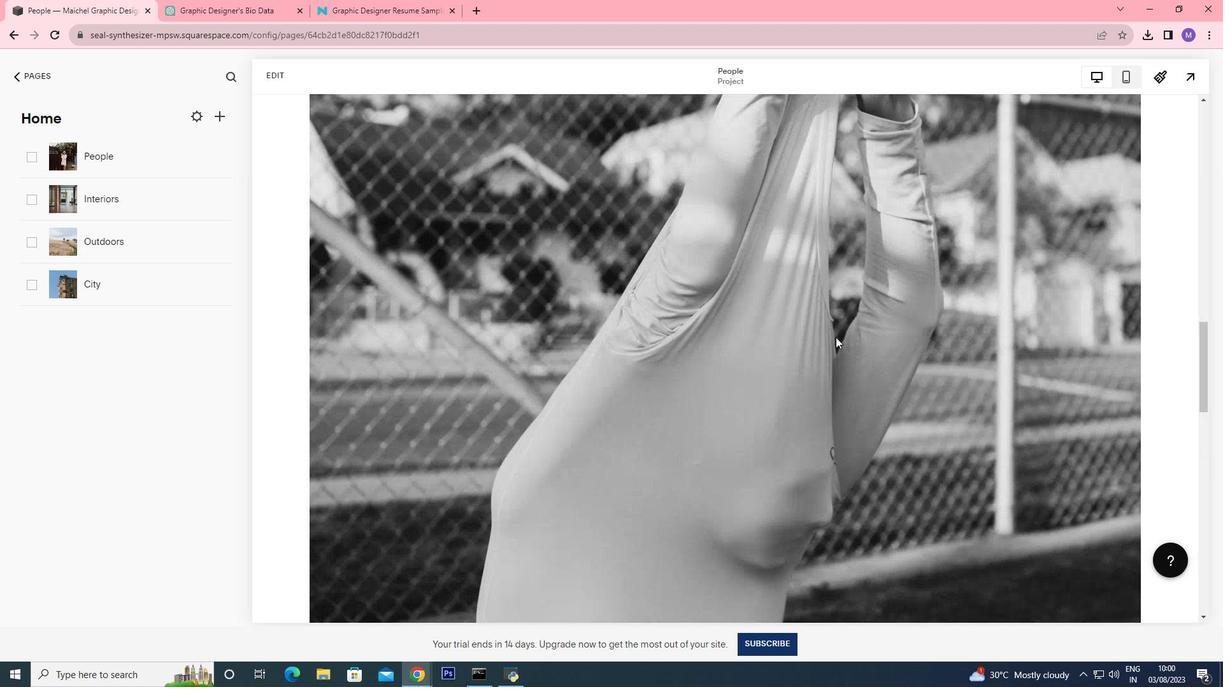 
Action: Mouse scrolled (835, 337) with delta (0, 0)
Screenshot: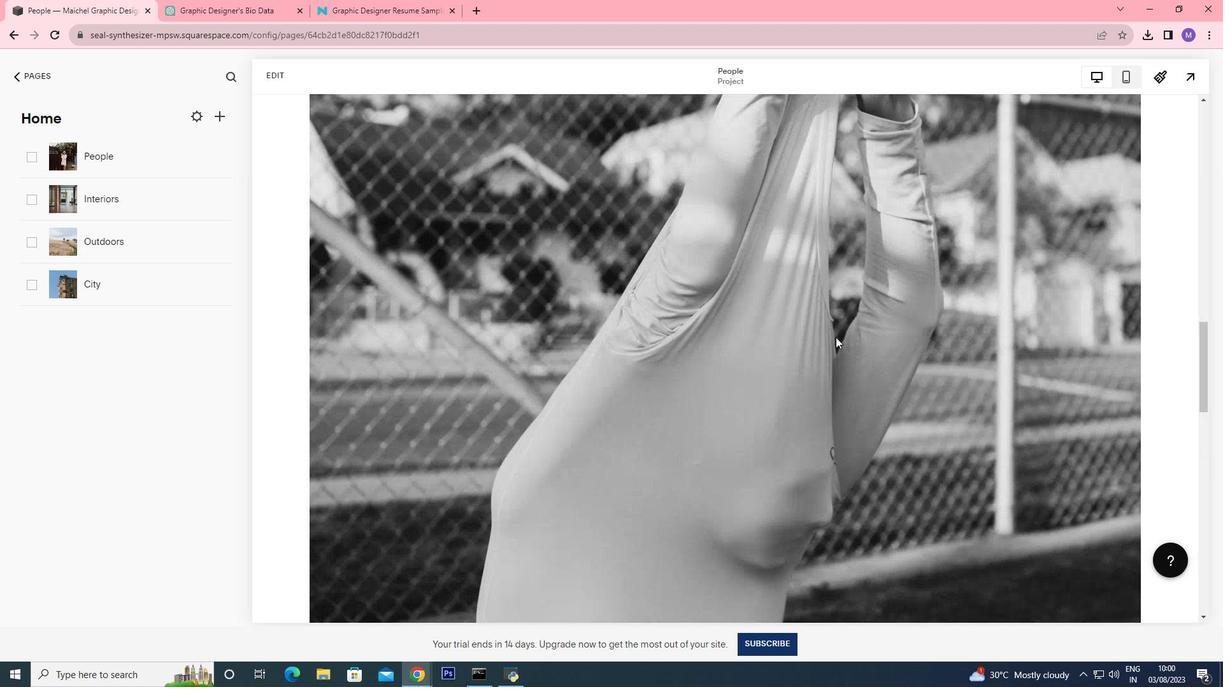 
Action: Mouse scrolled (835, 337) with delta (0, 0)
Screenshot: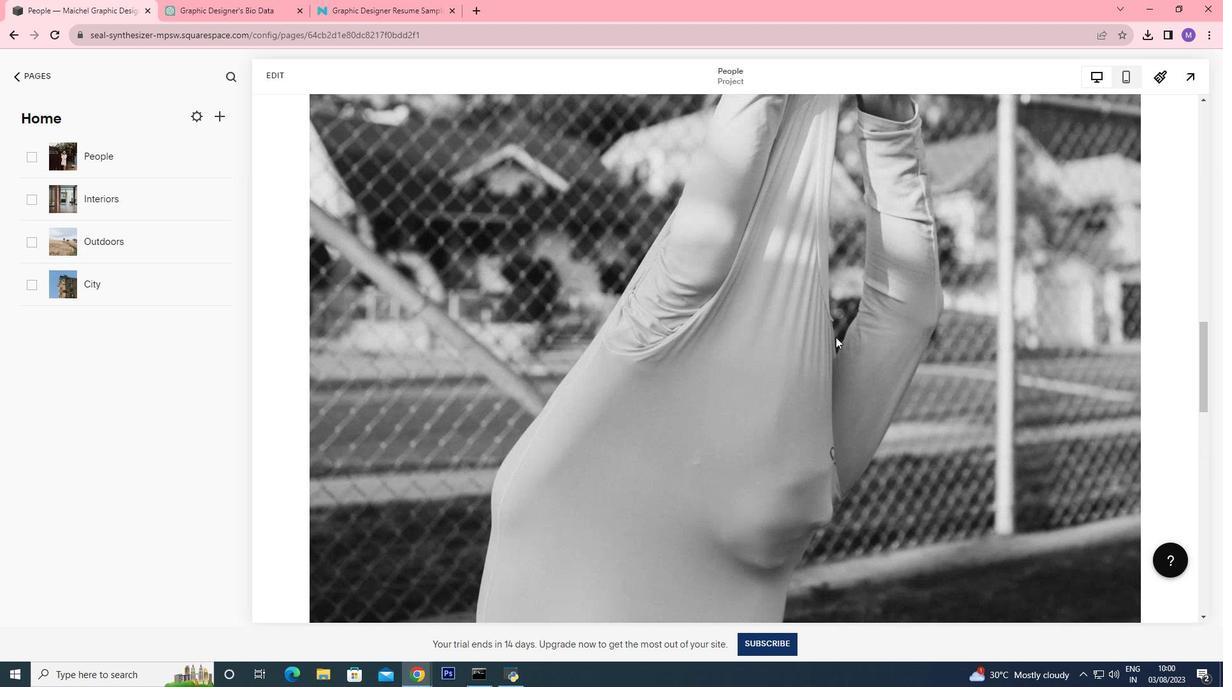 
Action: Mouse scrolled (835, 337) with delta (0, 0)
Screenshot: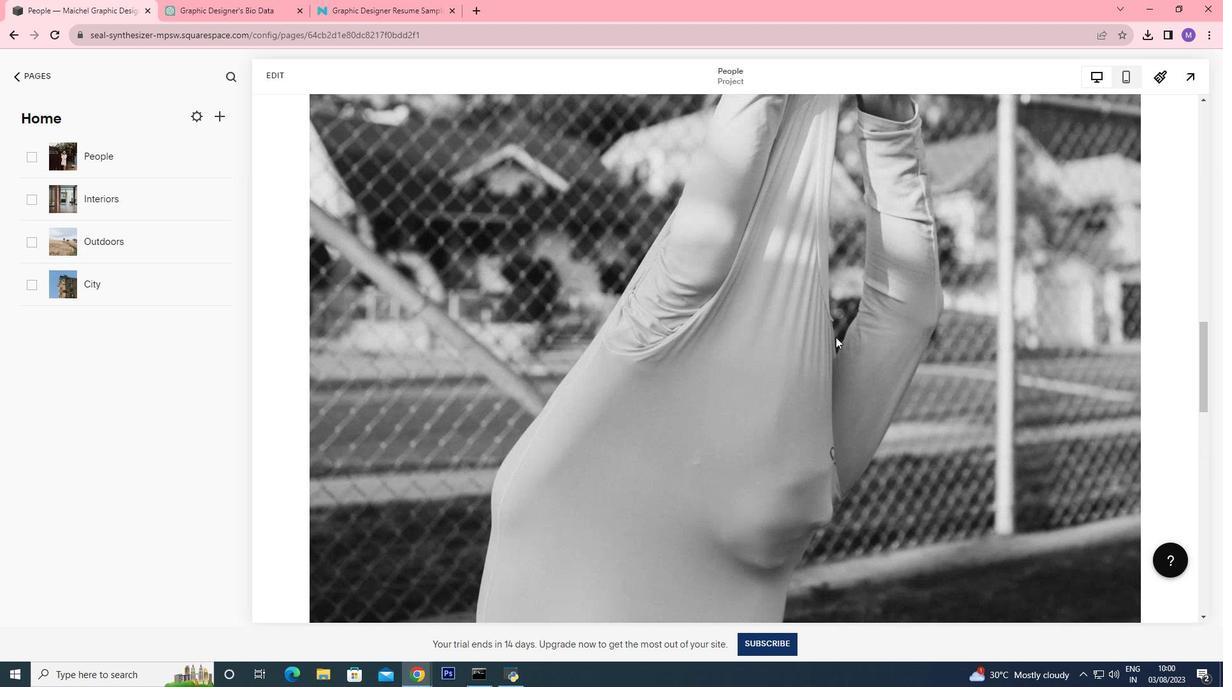
Action: Mouse scrolled (835, 337) with delta (0, 0)
Screenshot: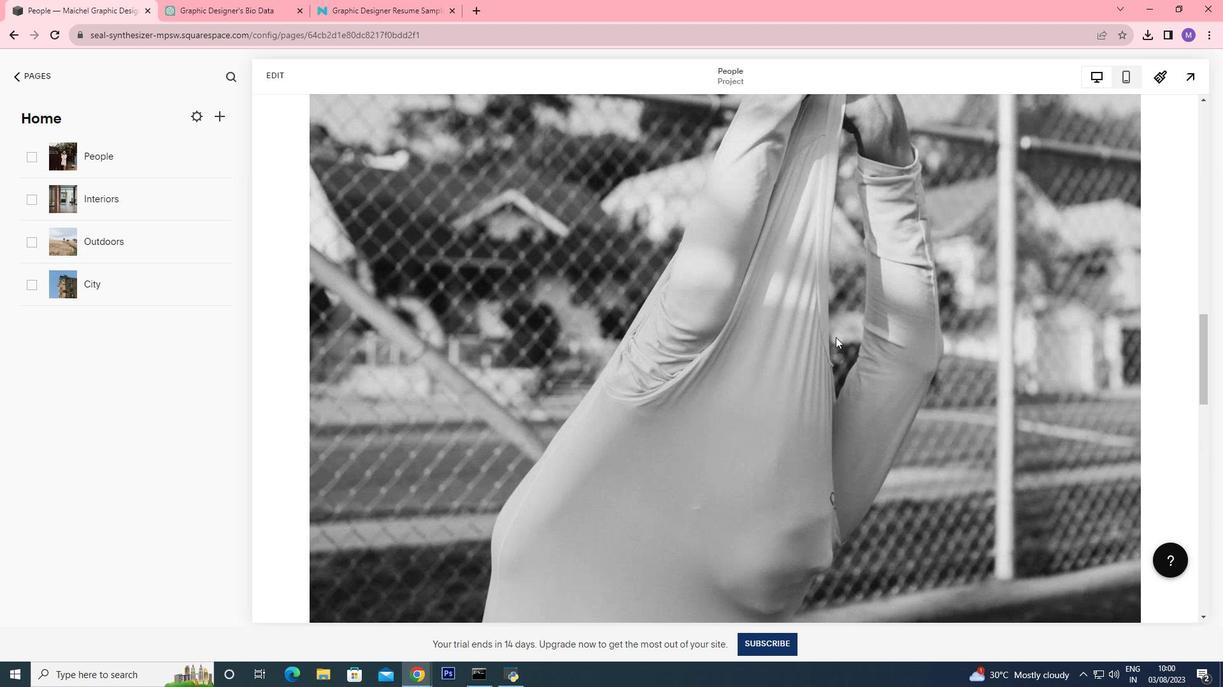 
Action: Mouse scrolled (835, 337) with delta (0, 0)
Screenshot: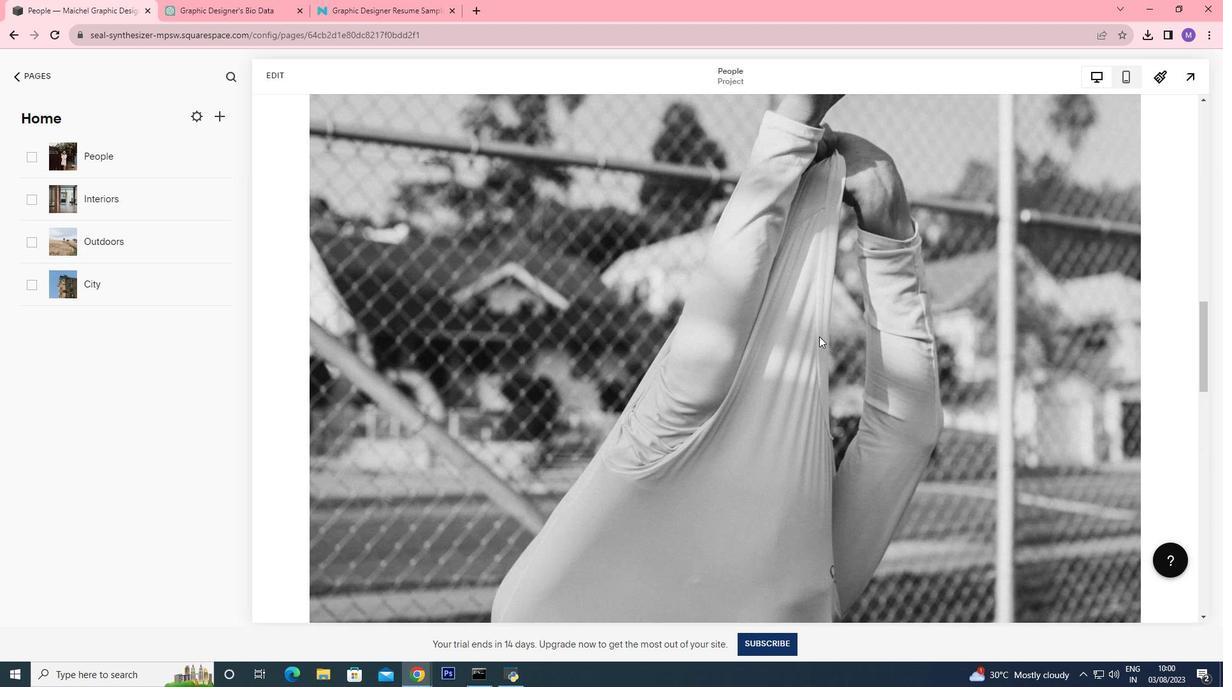 
Action: Mouse scrolled (835, 337) with delta (0, 0)
Screenshot: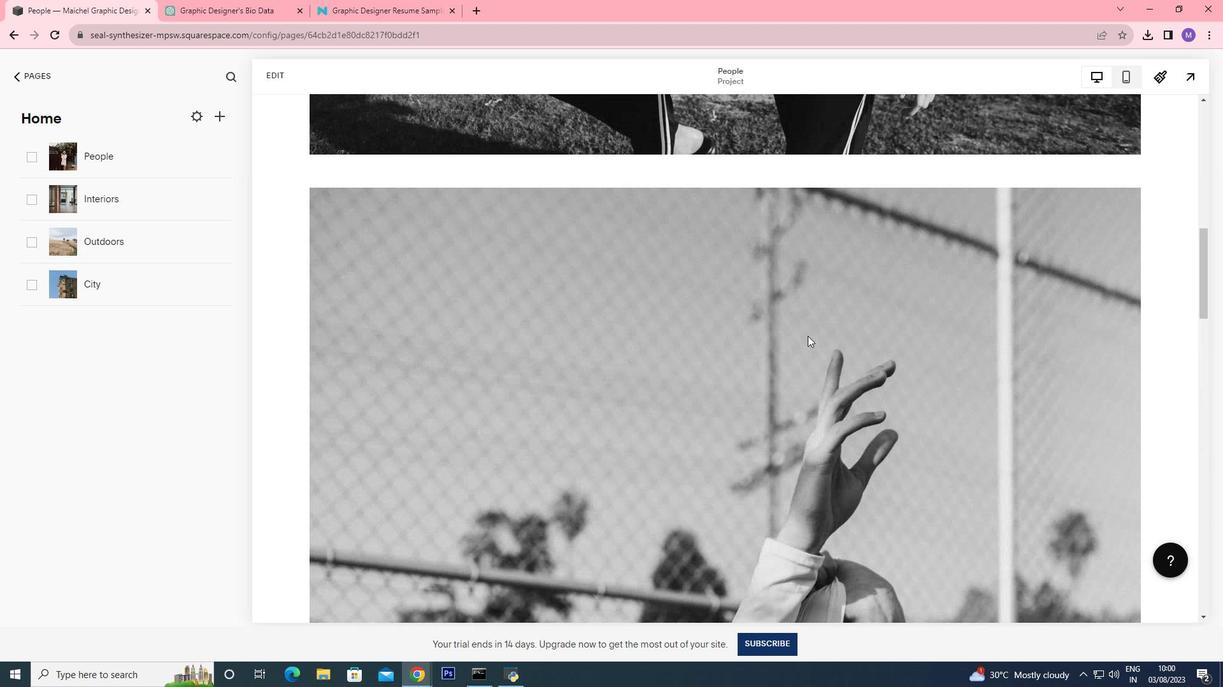 
Action: Mouse scrolled (835, 337) with delta (0, 0)
Screenshot: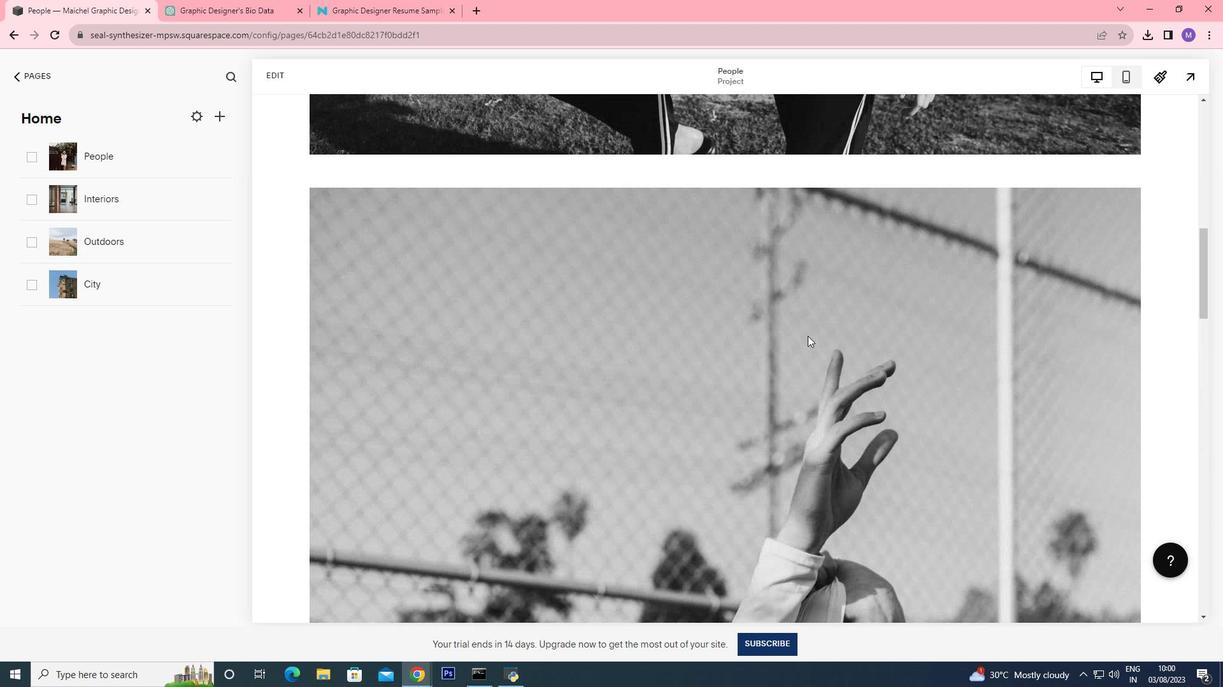 
Action: Mouse scrolled (835, 337) with delta (0, 0)
Screenshot: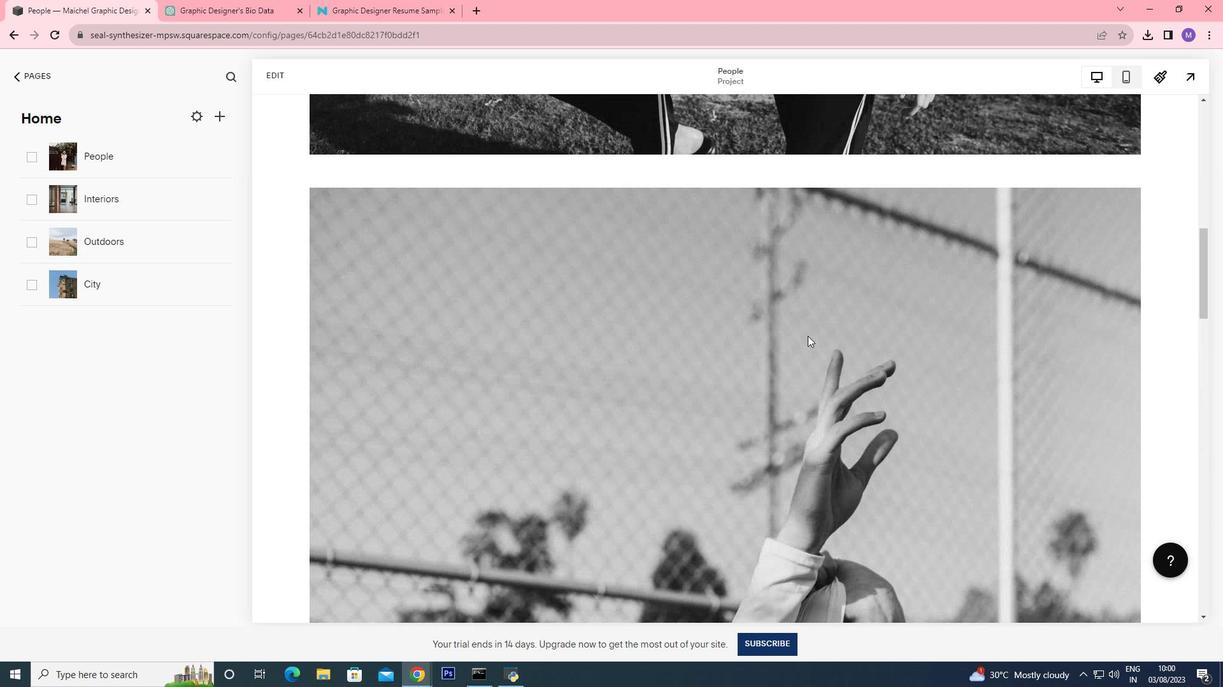 
Action: Mouse moved to (834, 336)
Screenshot: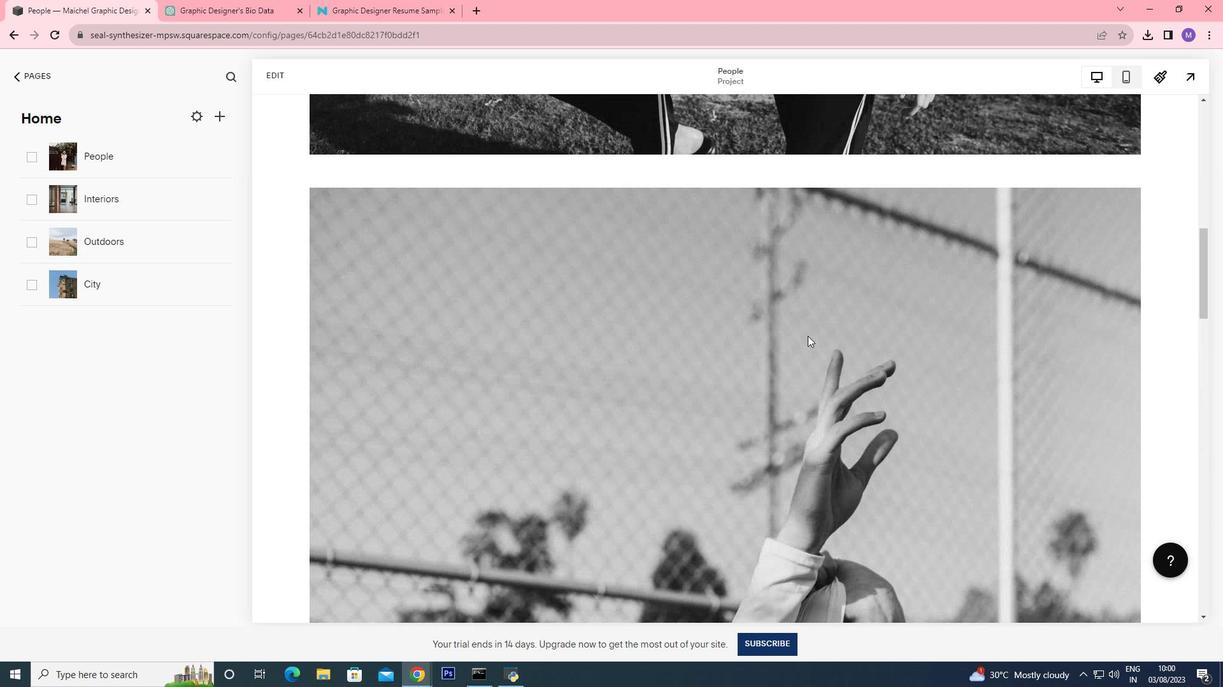 
Action: Mouse scrolled (835, 337) with delta (0, 0)
Screenshot: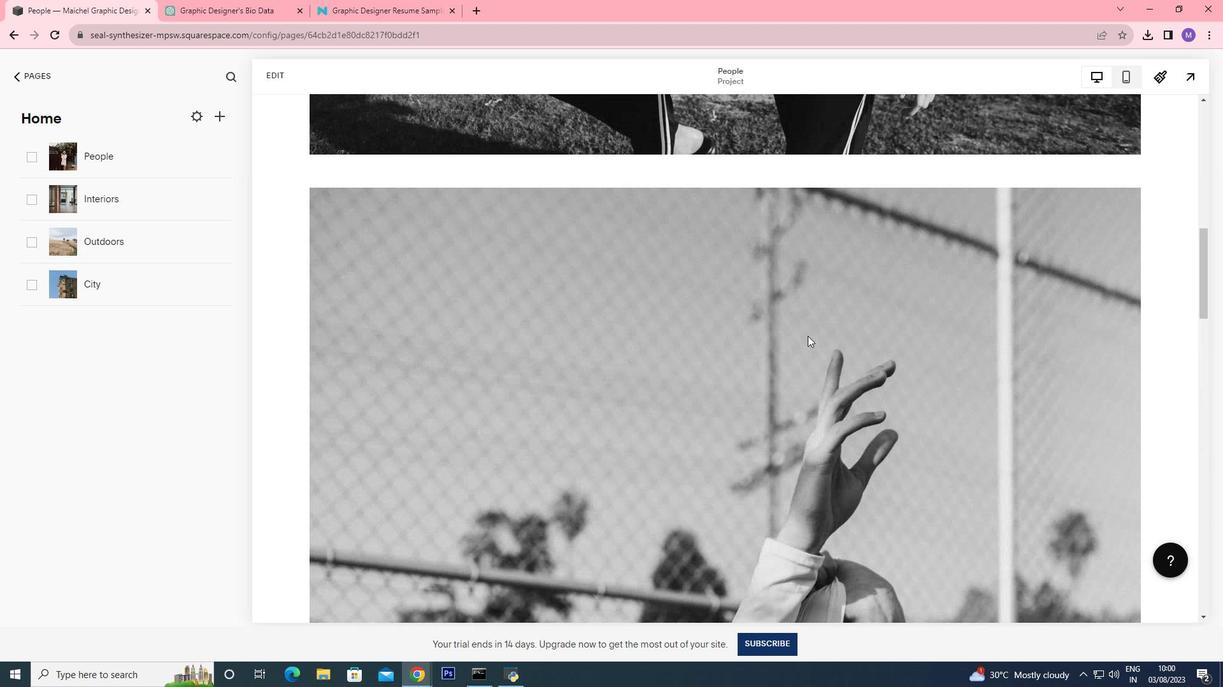 
Action: Mouse moved to (831, 336)
Screenshot: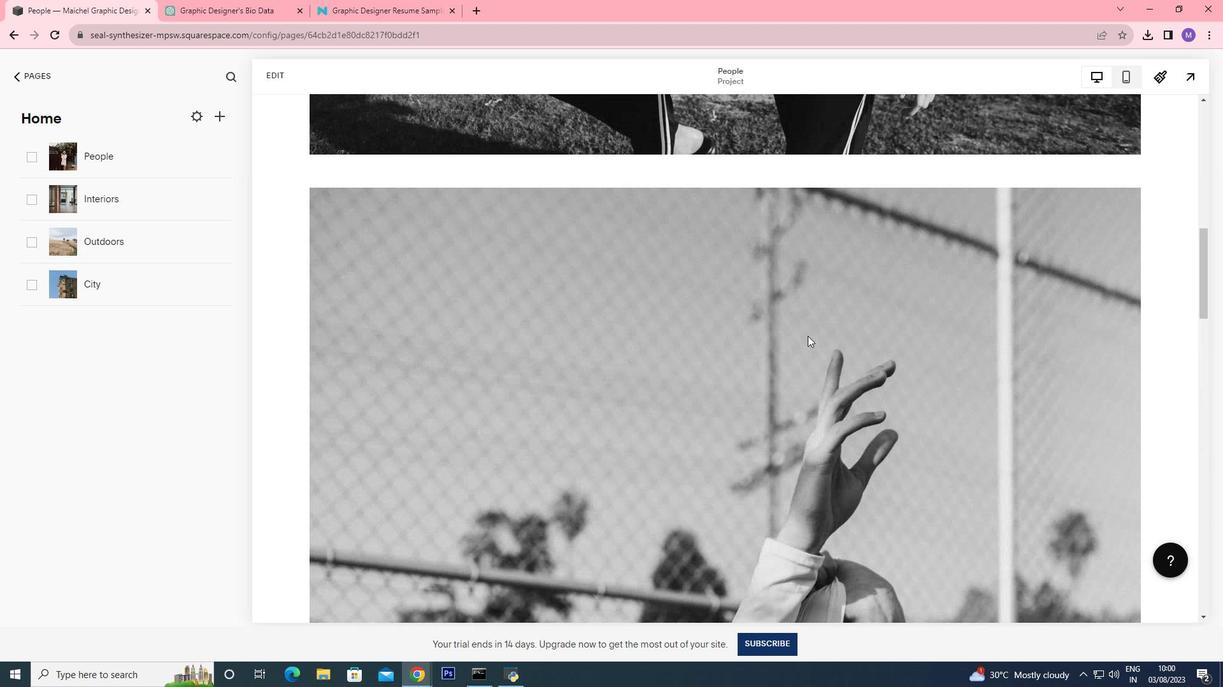 
Action: Mouse scrolled (834, 337) with delta (0, 0)
Screenshot: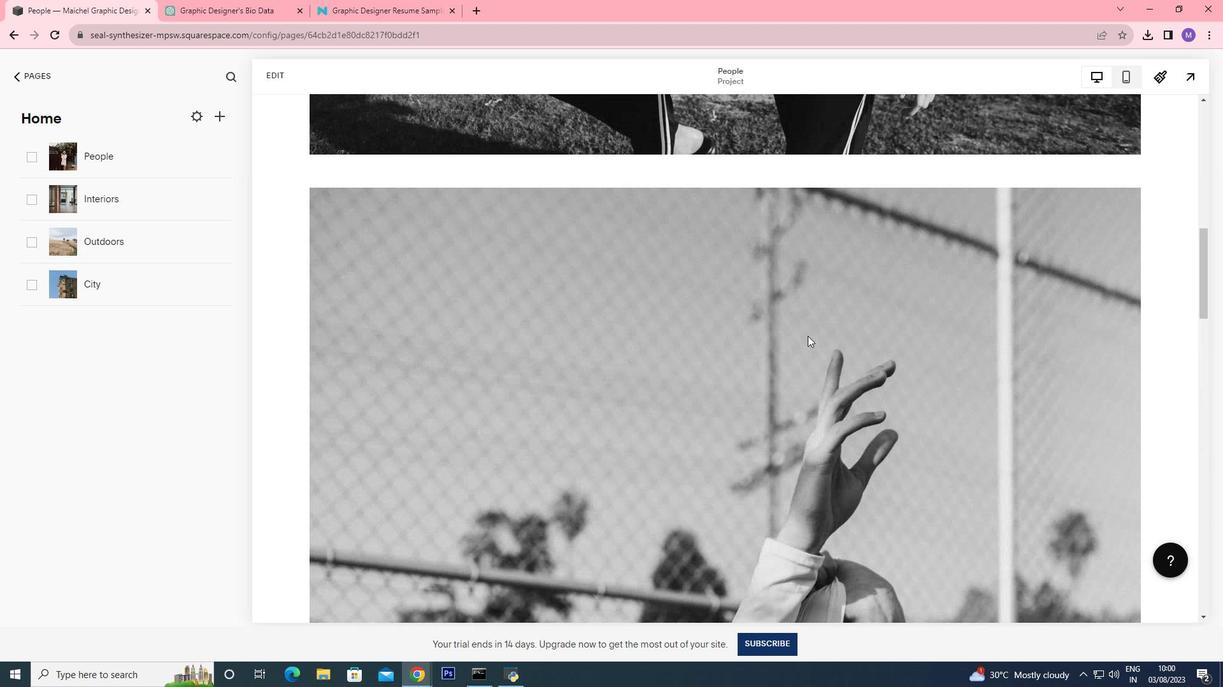
Action: Mouse moved to (830, 336)
Screenshot: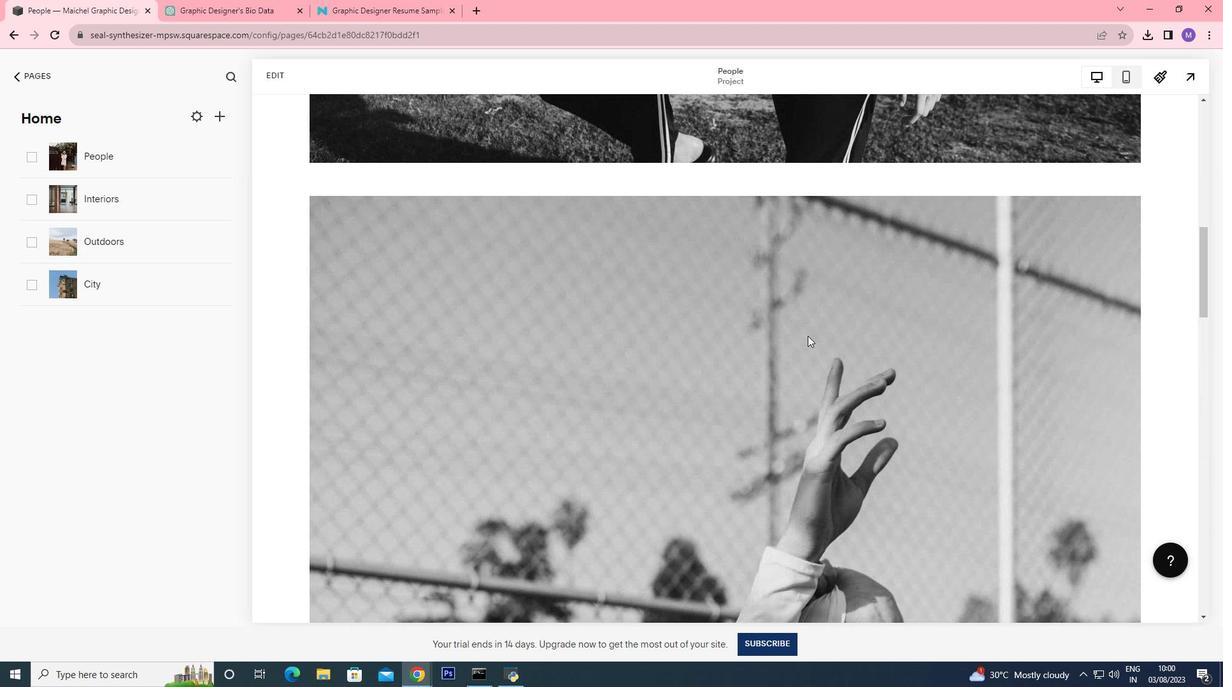 
Action: Mouse scrolled (831, 337) with delta (0, 0)
Screenshot: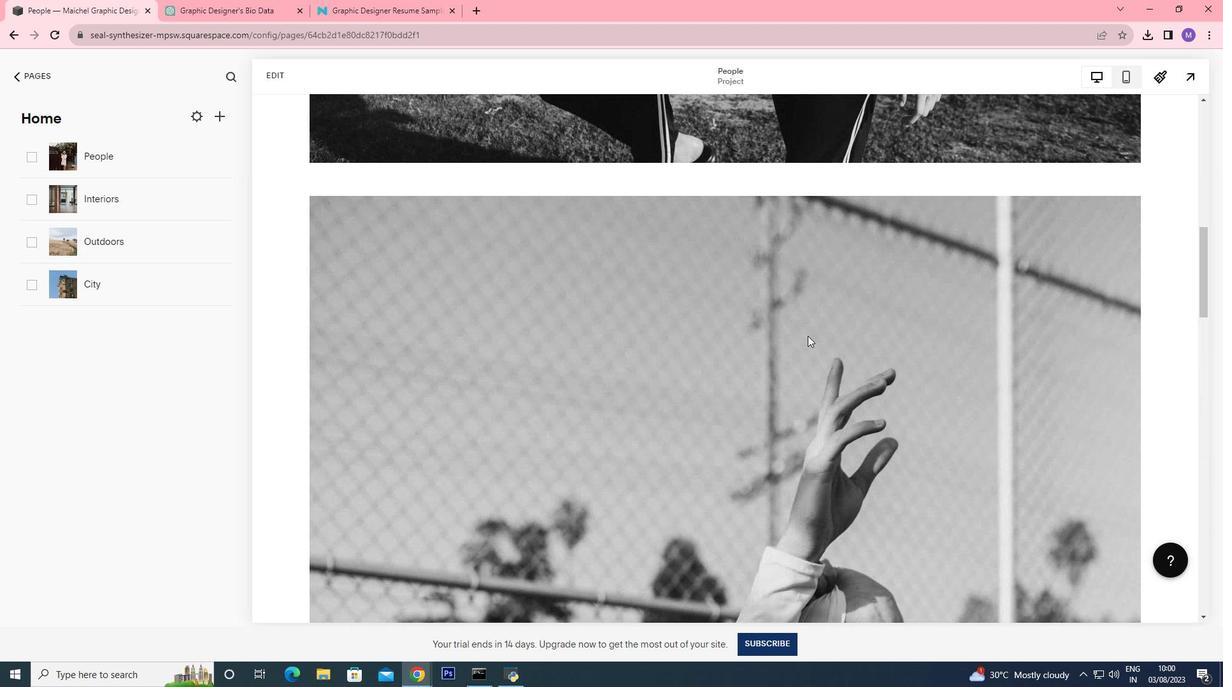 
Action: Mouse moved to (822, 336)
Screenshot: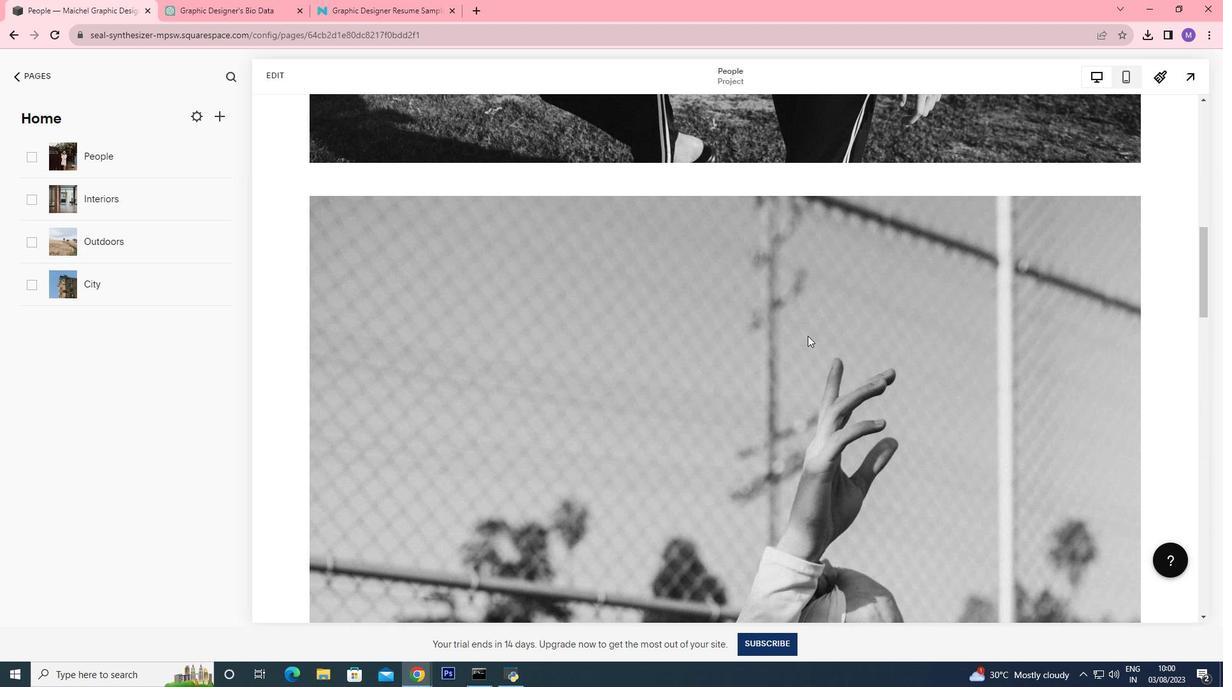 
Action: Mouse scrolled (828, 337) with delta (0, 0)
Screenshot: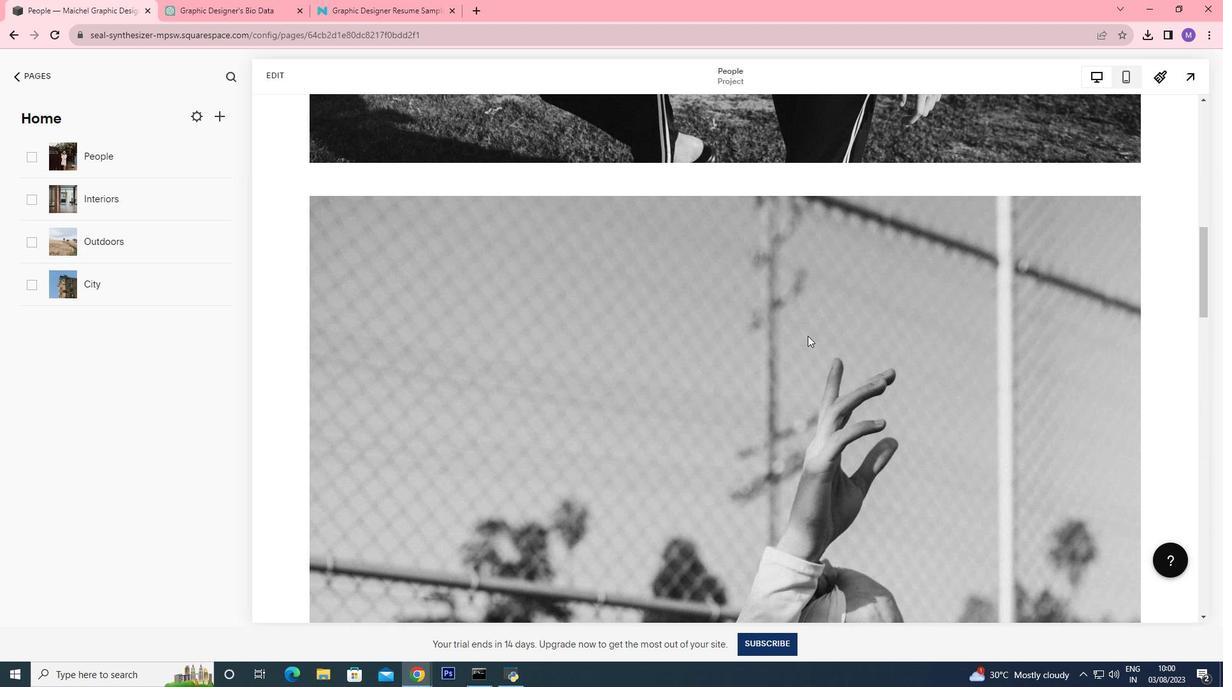 
Action: Mouse moved to (805, 335)
Screenshot: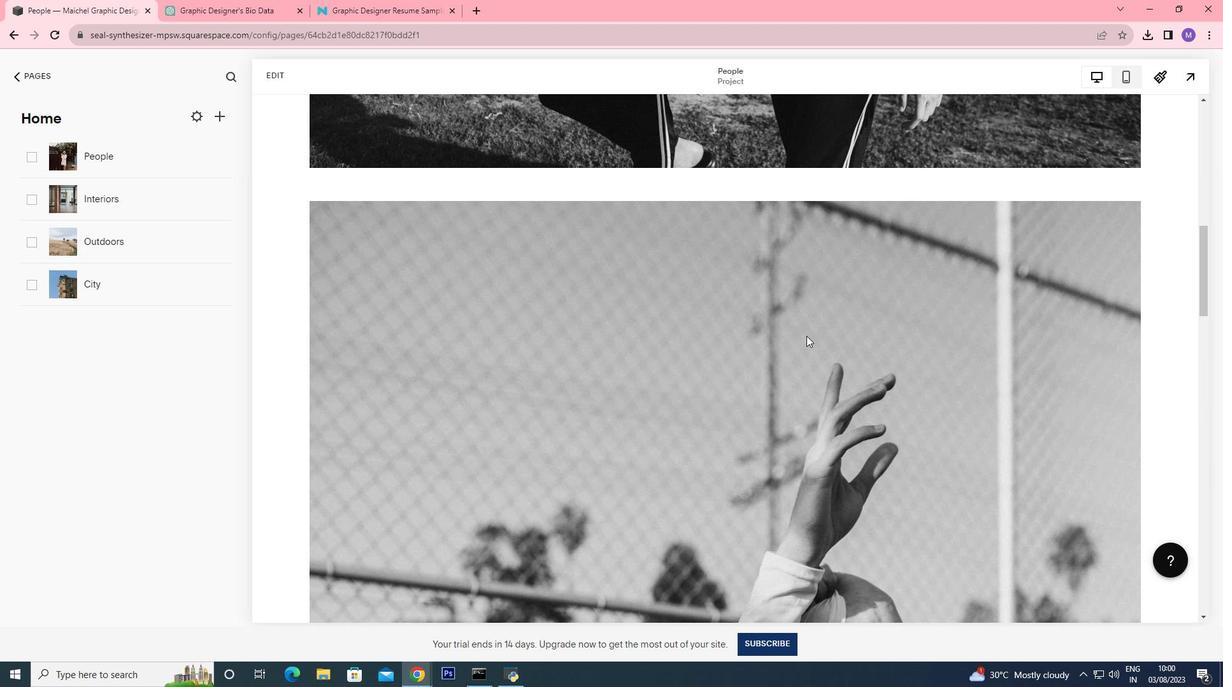 
Action: Mouse scrolled (805, 336) with delta (0, 0)
Screenshot: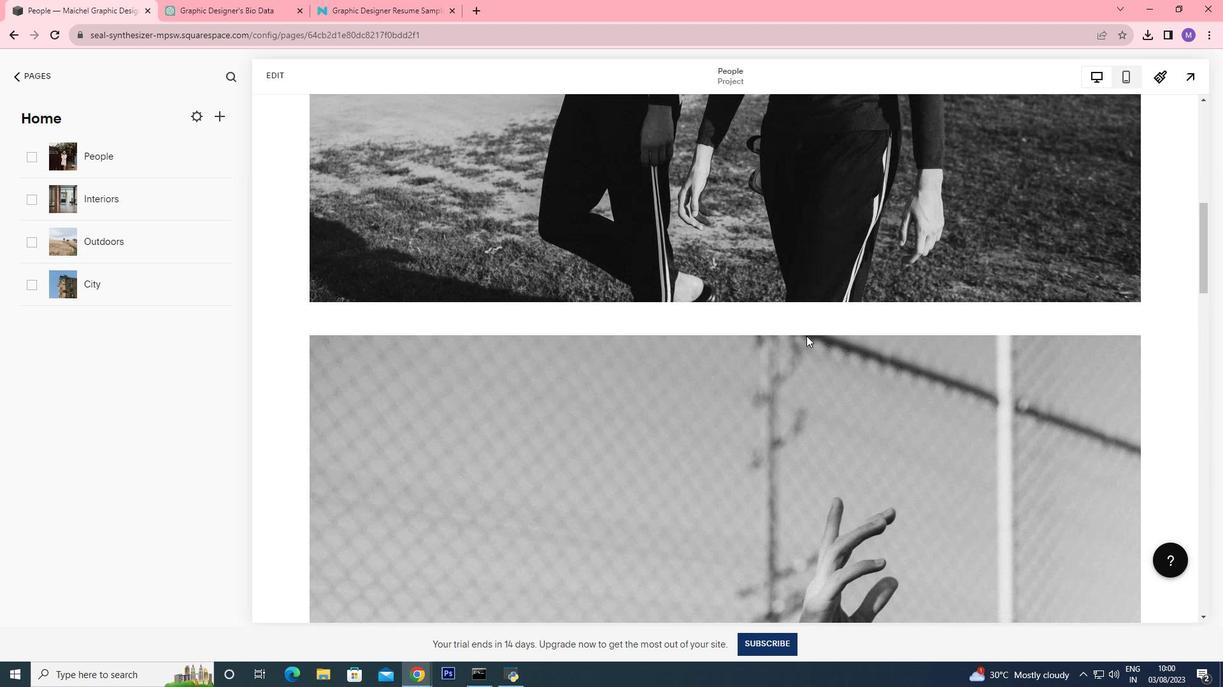
Action: Mouse scrolled (805, 336) with delta (0, 0)
Screenshot: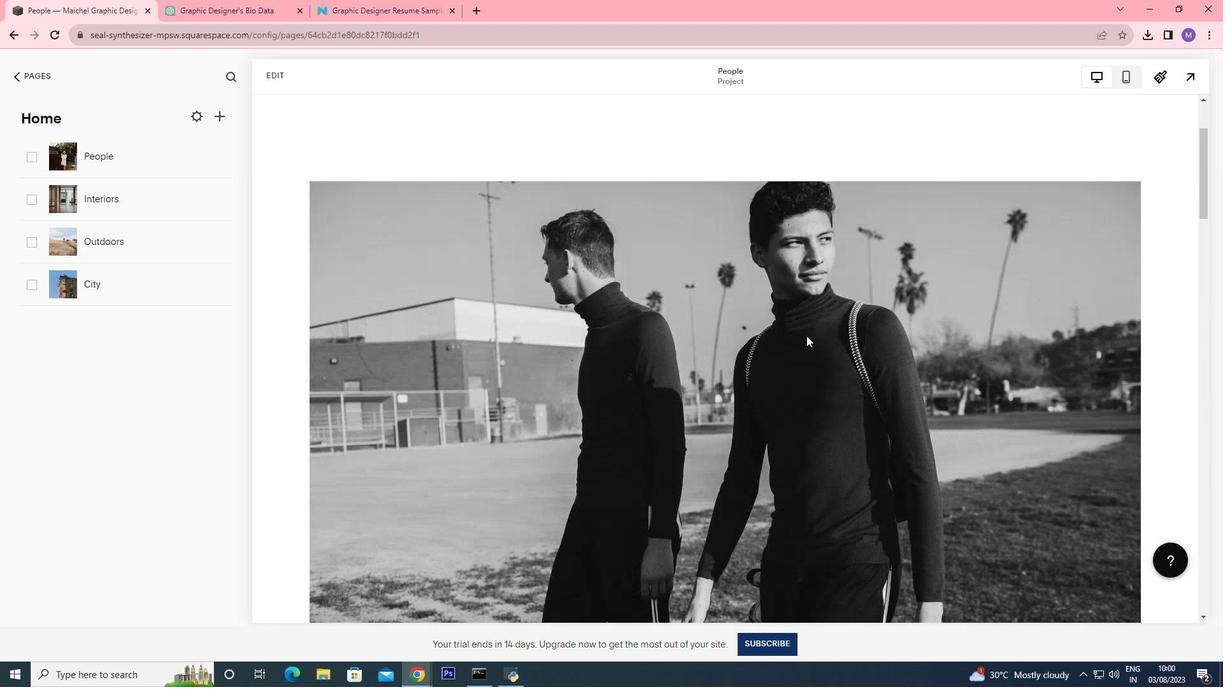 
Action: Mouse scrolled (805, 336) with delta (0, 0)
Screenshot: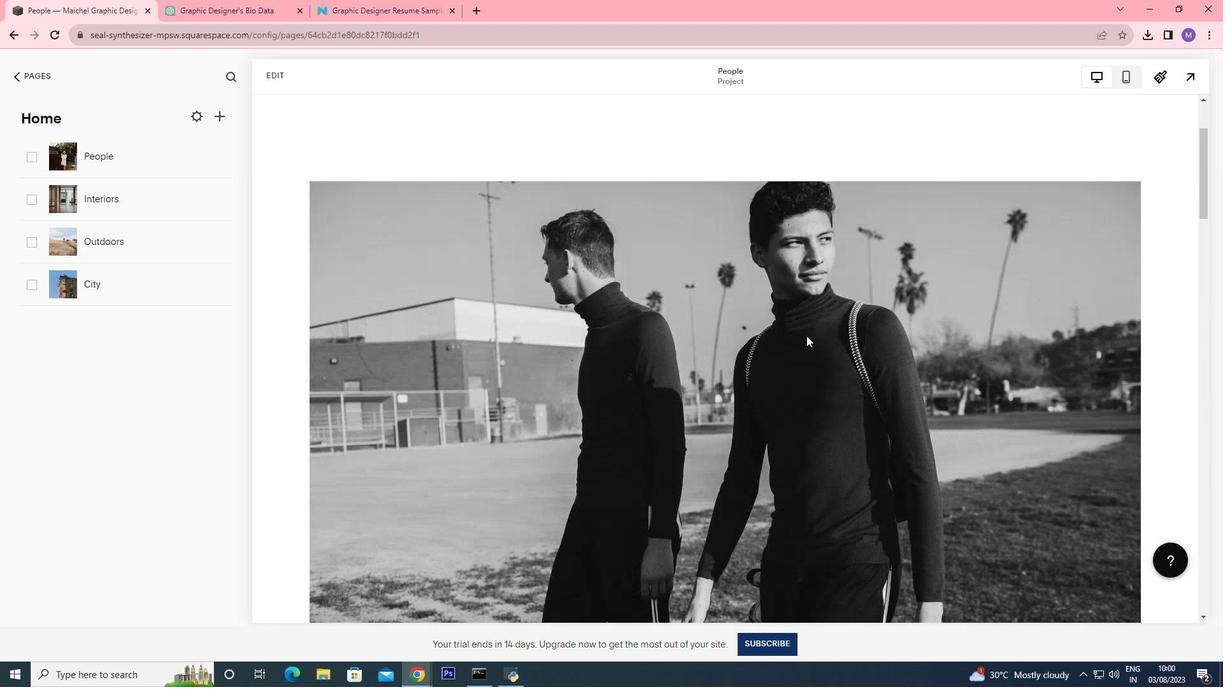 
Action: Mouse scrolled (805, 336) with delta (0, 0)
Screenshot: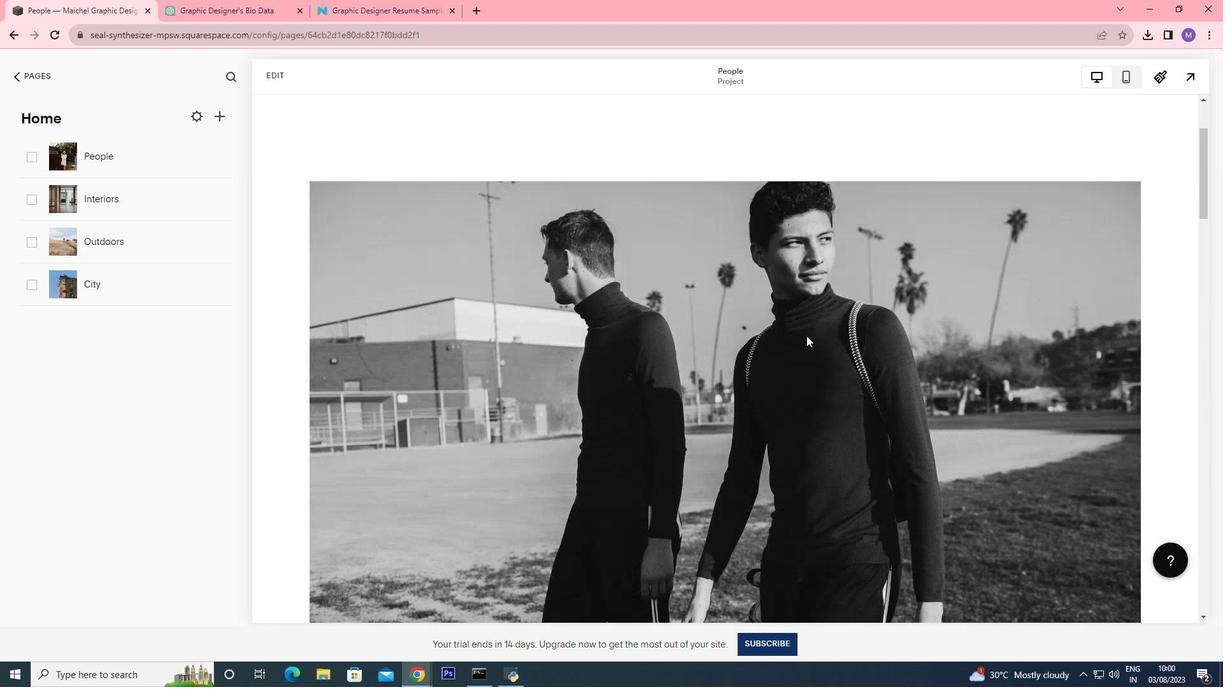 
Action: Mouse scrolled (805, 336) with delta (0, 0)
Screenshot: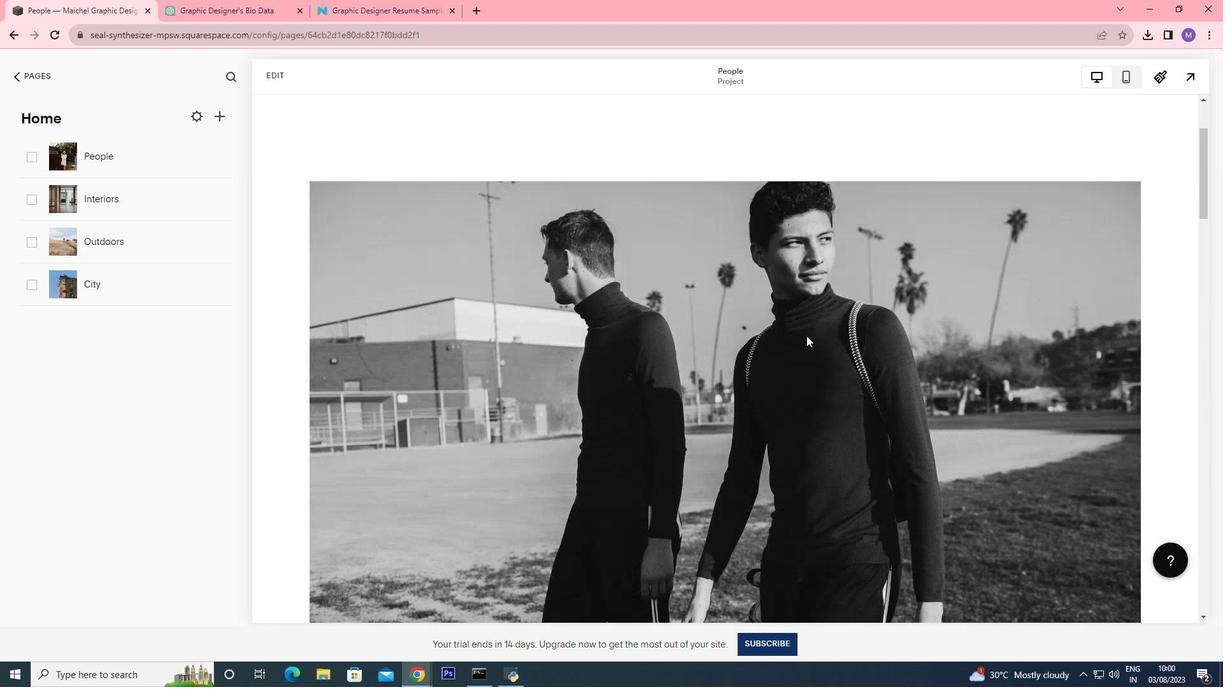 
Action: Mouse scrolled (805, 336) with delta (0, 0)
Screenshot: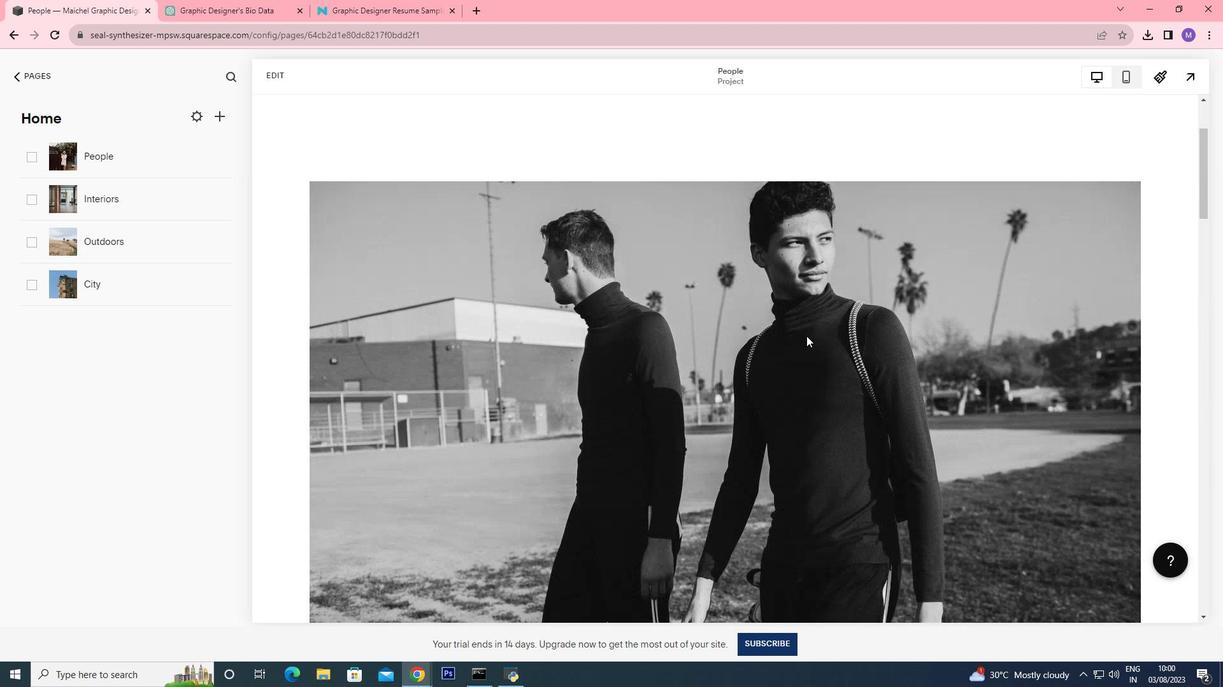 
Action: Mouse scrolled (805, 336) with delta (0, 0)
Screenshot: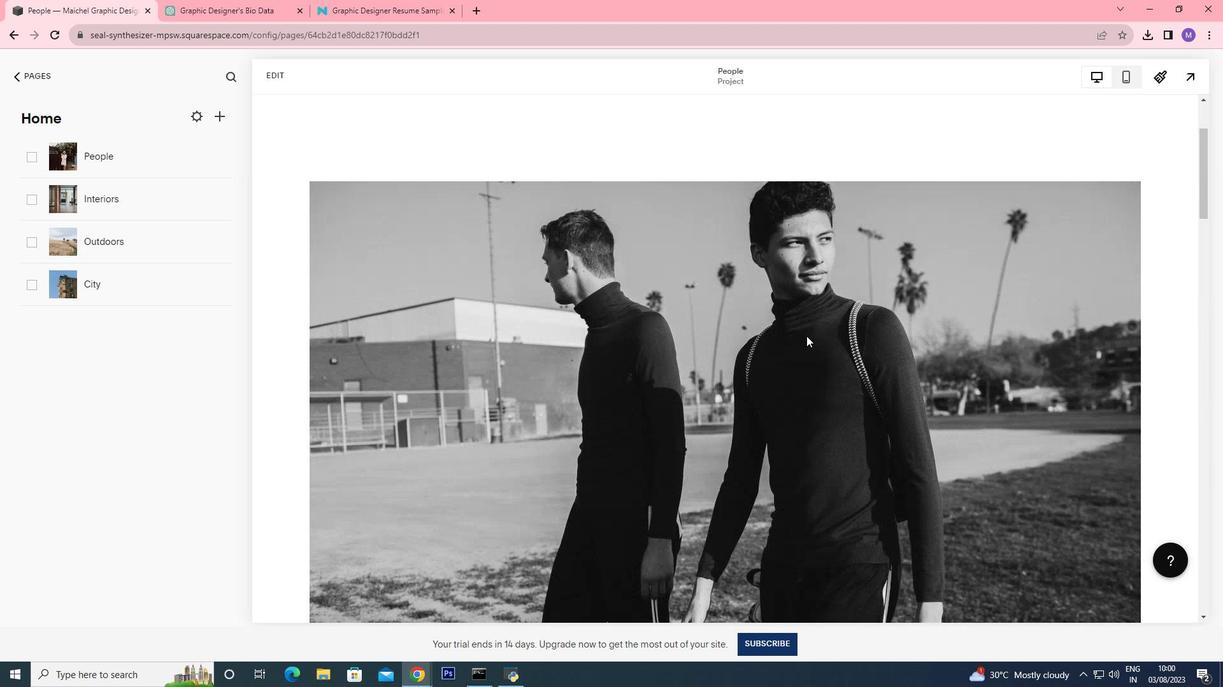 
Action: Mouse scrolled (805, 336) with delta (0, 0)
Screenshot: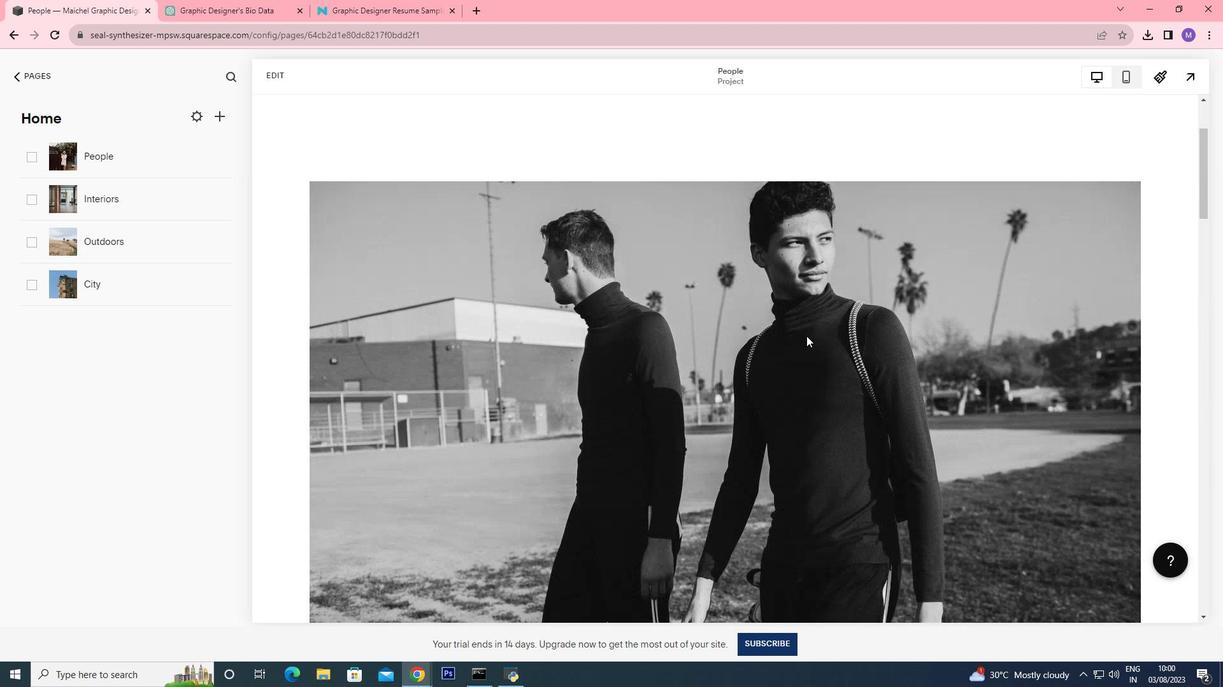 
Action: Mouse scrolled (805, 336) with delta (0, 0)
Screenshot: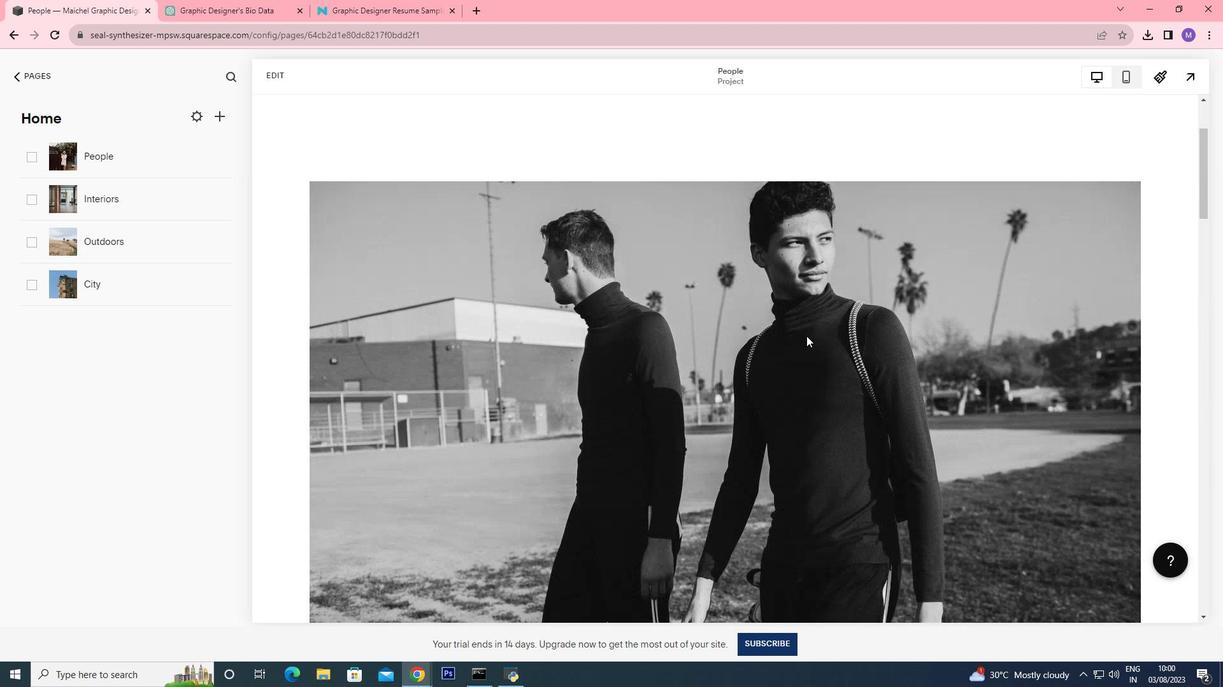 
Action: Mouse scrolled (805, 336) with delta (0, 0)
Screenshot: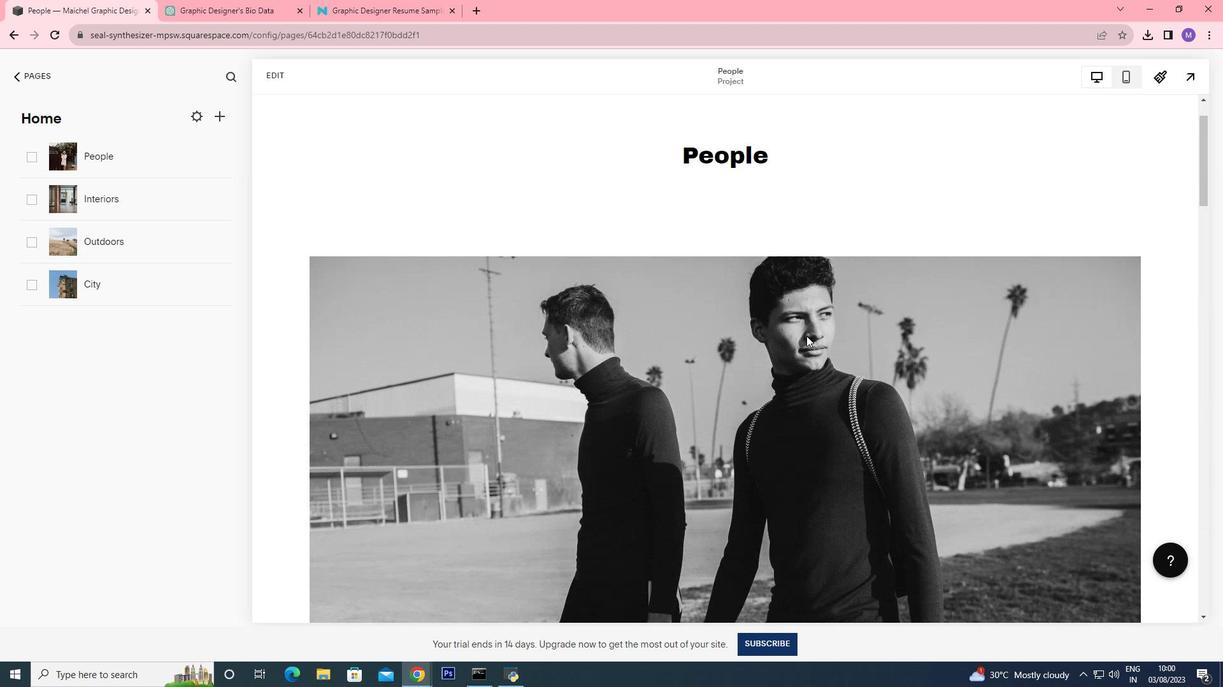 
Action: Mouse scrolled (805, 336) with delta (0, 0)
Screenshot: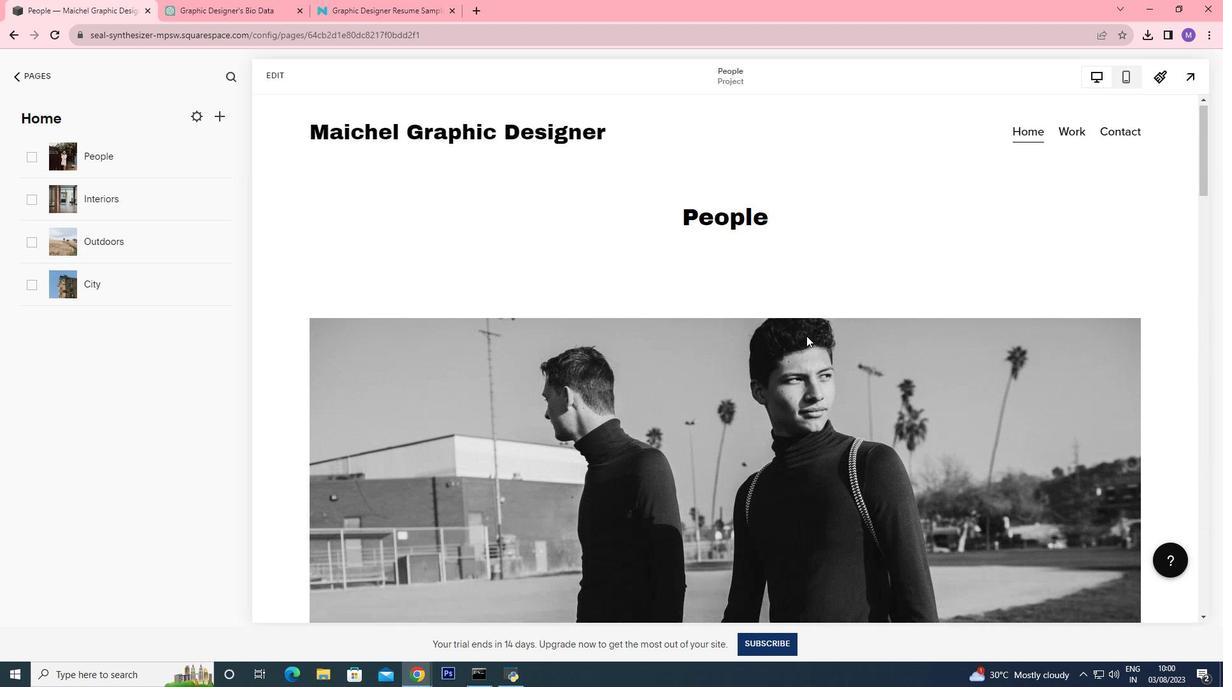 
Action: Mouse scrolled (805, 336) with delta (0, 0)
Screenshot: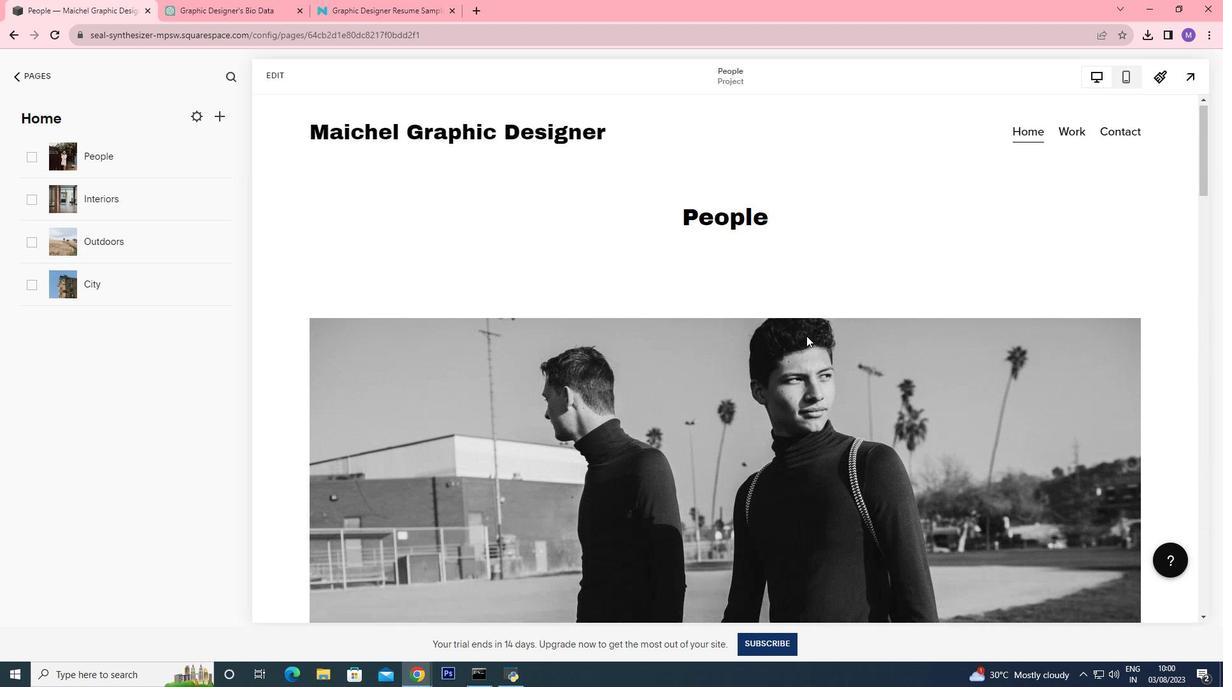 
Action: Mouse scrolled (805, 336) with delta (0, 0)
Screenshot: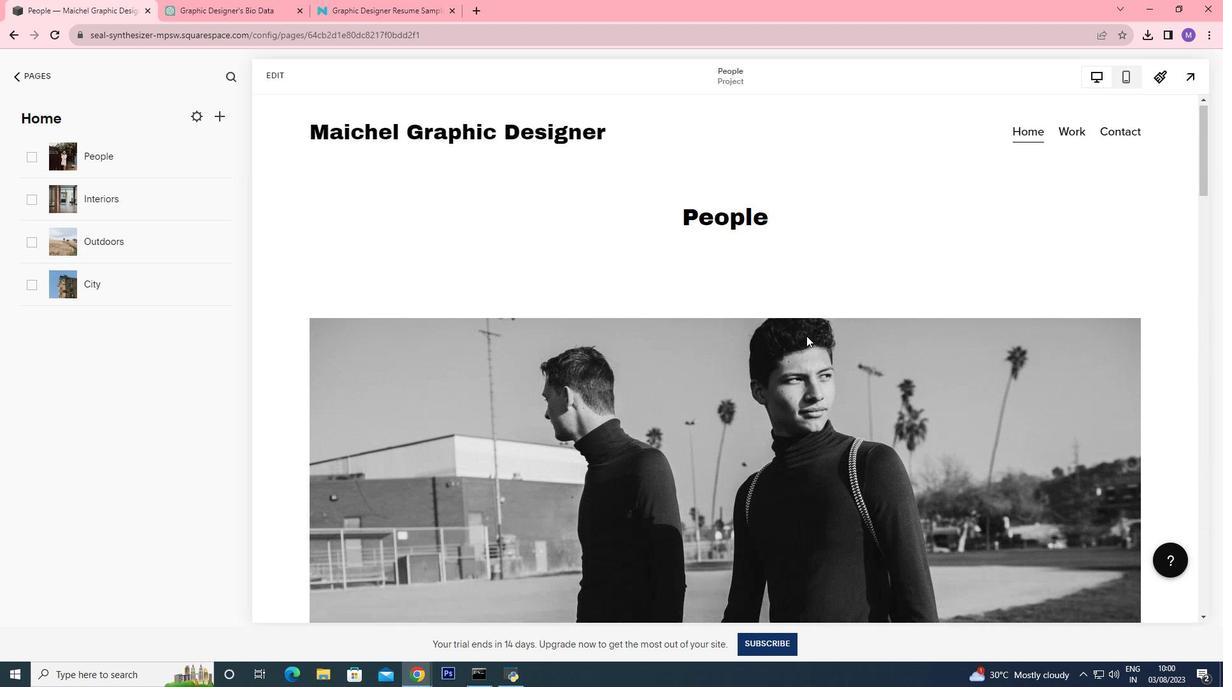 
Action: Mouse scrolled (805, 336) with delta (0, 0)
Screenshot: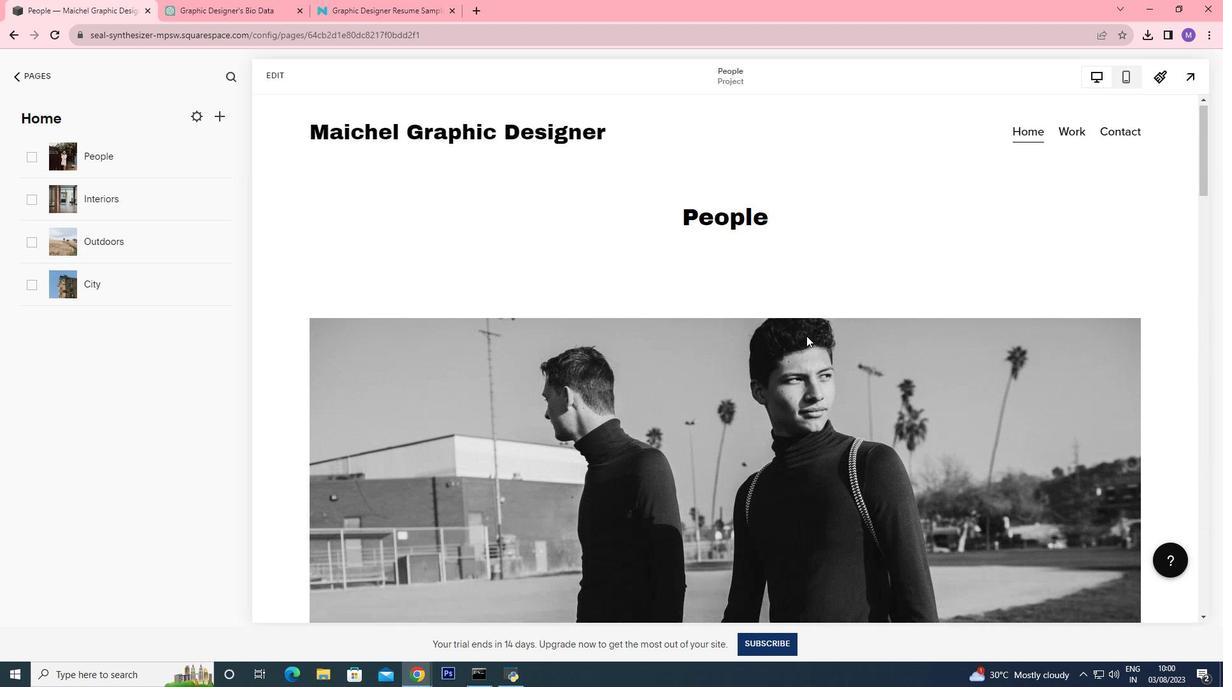 
Action: Mouse scrolled (805, 336) with delta (0, 1)
Screenshot: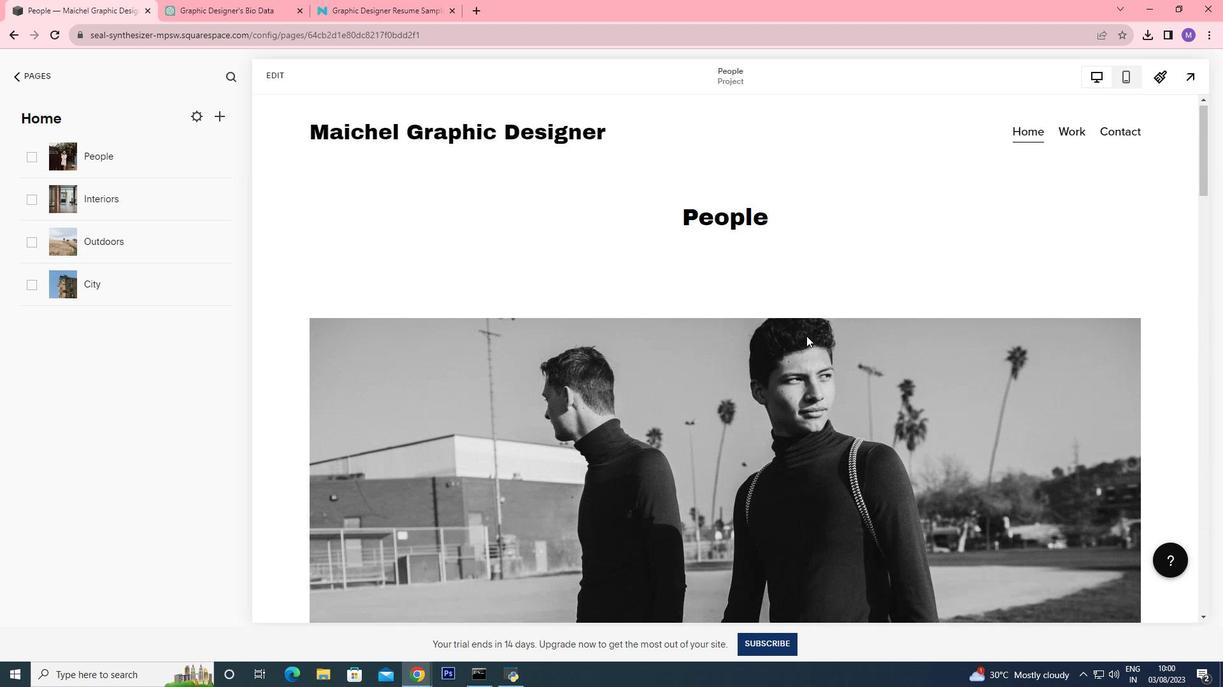 
Action: Mouse scrolled (805, 336) with delta (0, 0)
Screenshot: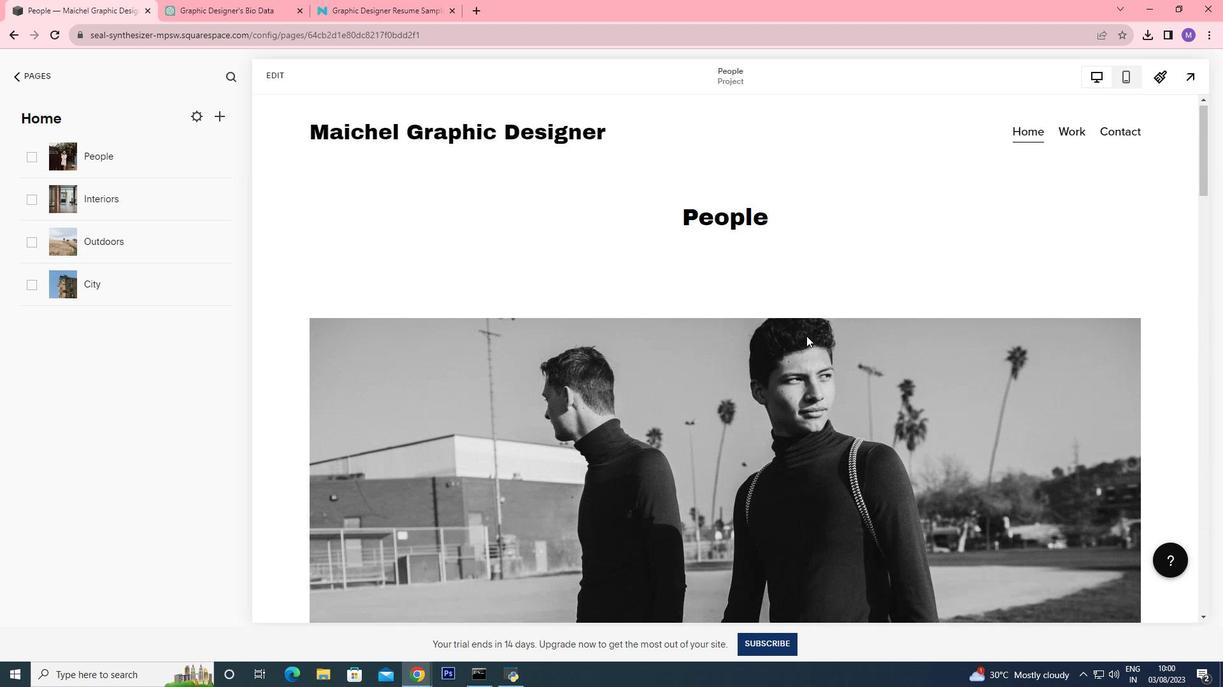 
Action: Mouse scrolled (805, 336) with delta (0, 0)
Screenshot: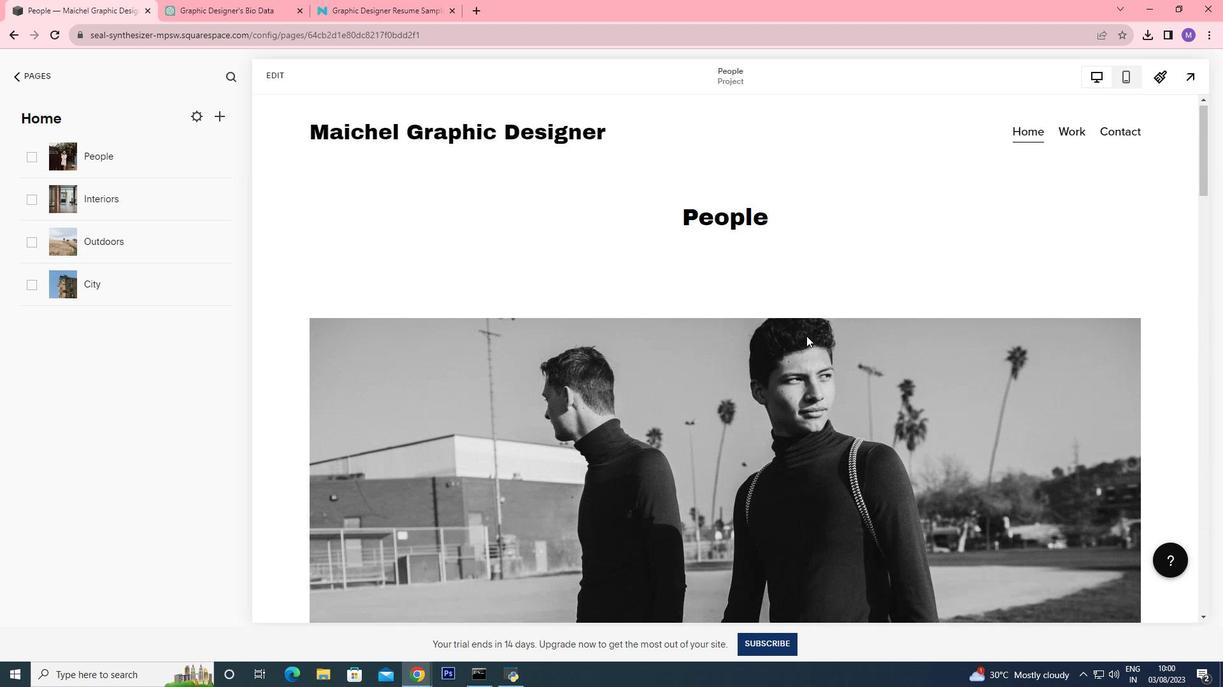 
Action: Mouse scrolled (805, 336) with delta (0, 0)
Screenshot: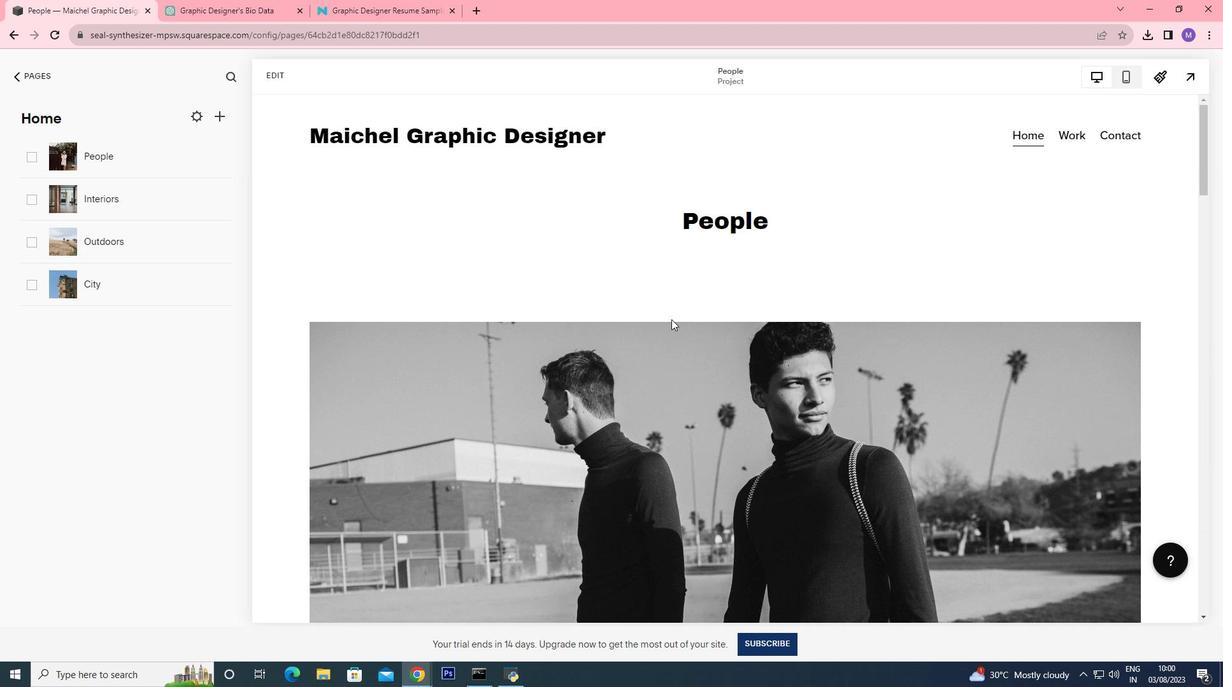 
Action: Mouse scrolled (805, 336) with delta (0, 0)
Screenshot: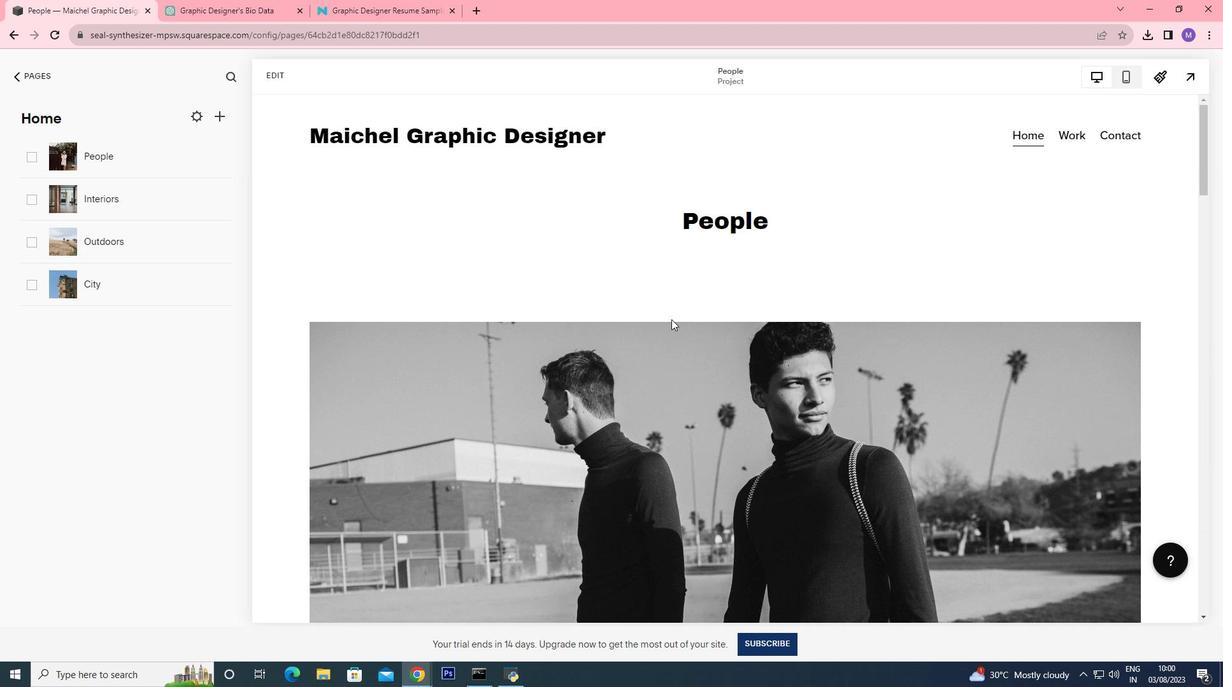 
Action: Mouse scrolled (805, 336) with delta (0, 1)
Screenshot: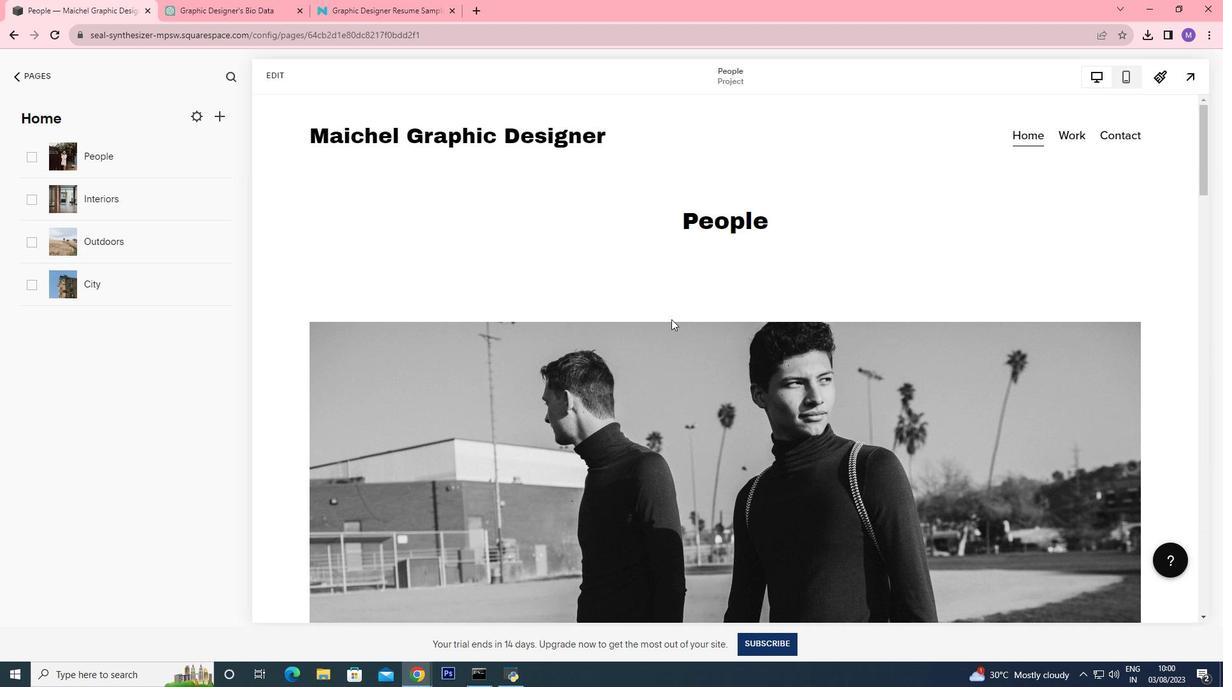 
Action: Mouse scrolled (805, 336) with delta (0, 0)
Screenshot: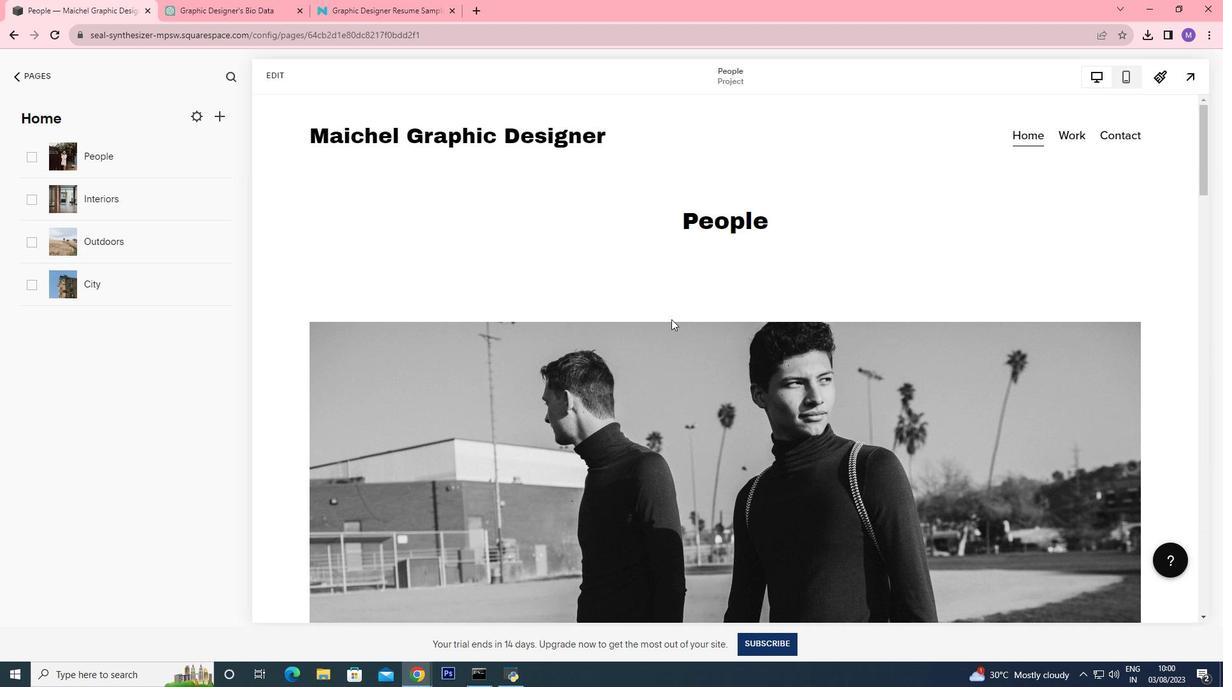 
Action: Mouse scrolled (805, 336) with delta (0, 0)
Screenshot: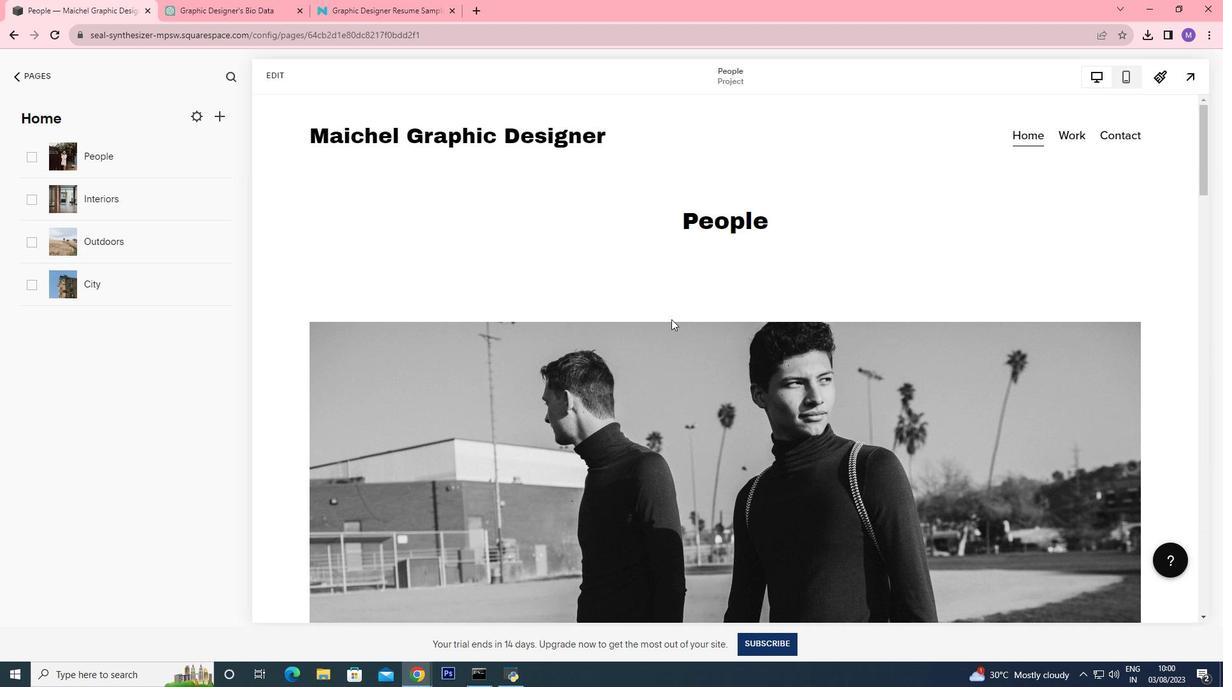
Action: Mouse scrolled (805, 336) with delta (0, 0)
Screenshot: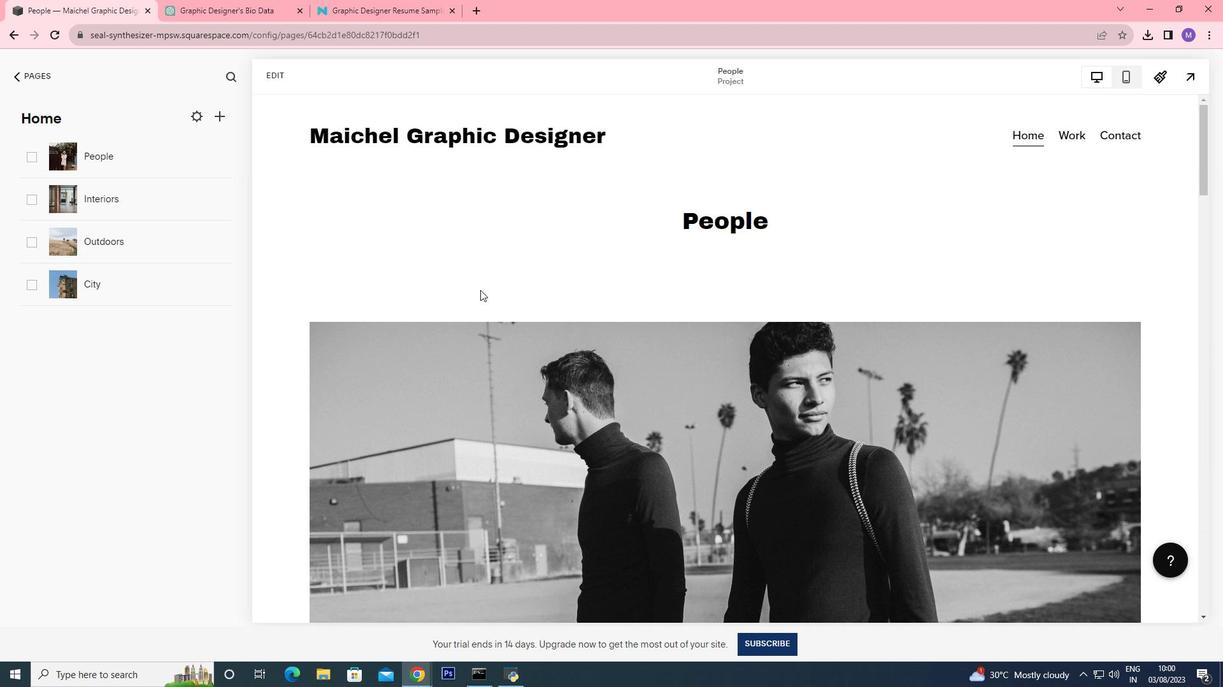 
Action: Mouse scrolled (805, 336) with delta (0, 0)
Screenshot: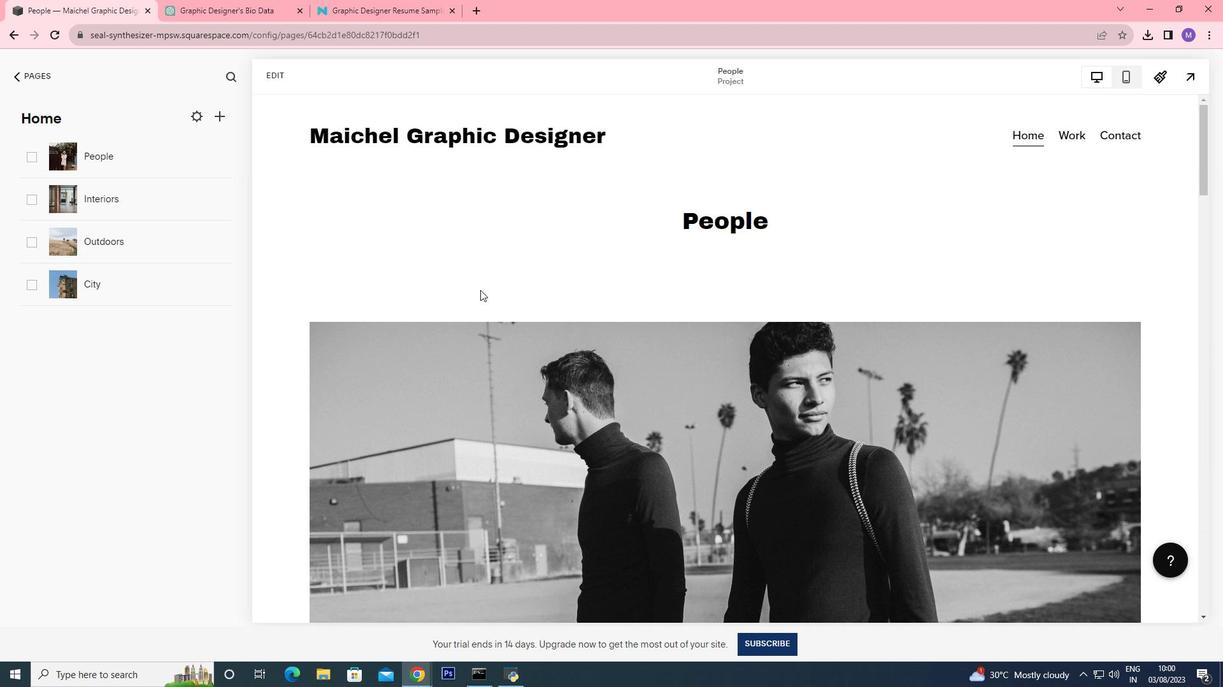 
Action: Mouse moved to (228, 158)
Screenshot: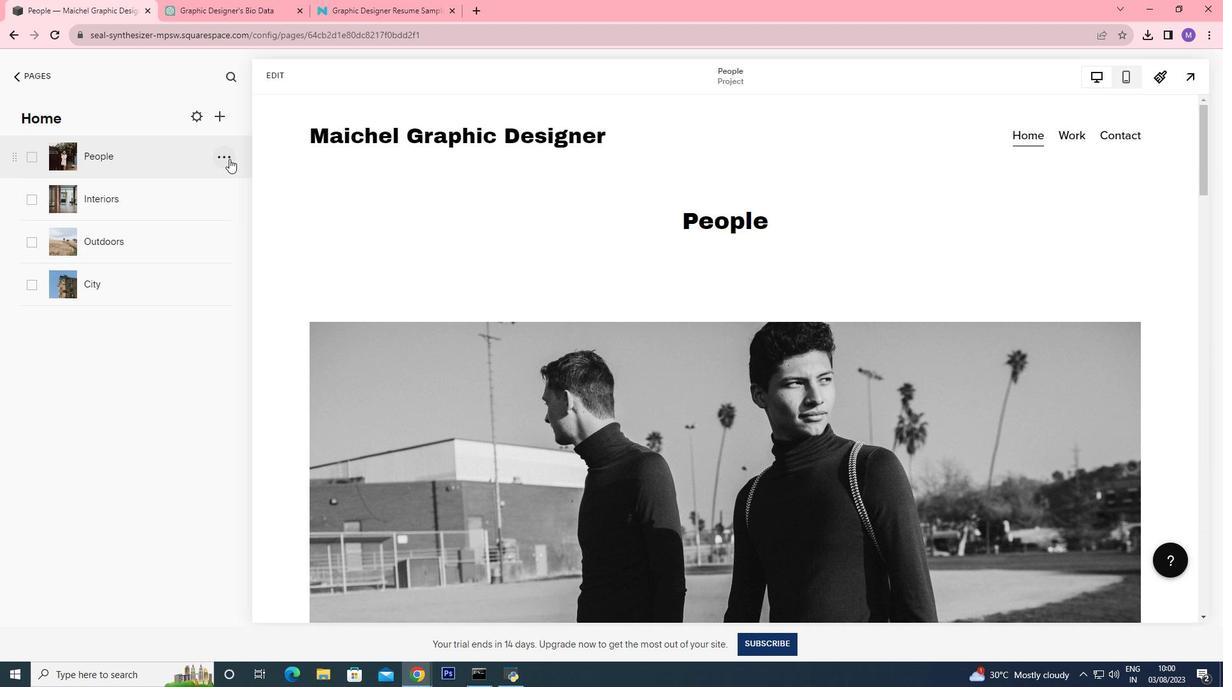 
Action: Mouse pressed left at (228, 158)
